 Task: Find connections with filter location São Gabriel da Cachoeira with filter topic #successwith filter profile language French with filter current company Morris Garages India with filter school Indraprastha College For Women with filter industry Courts of Law with filter service category Bookkeeping with filter keywords title eCommerce Marketing Specialist
Action: Mouse moved to (719, 117)
Screenshot: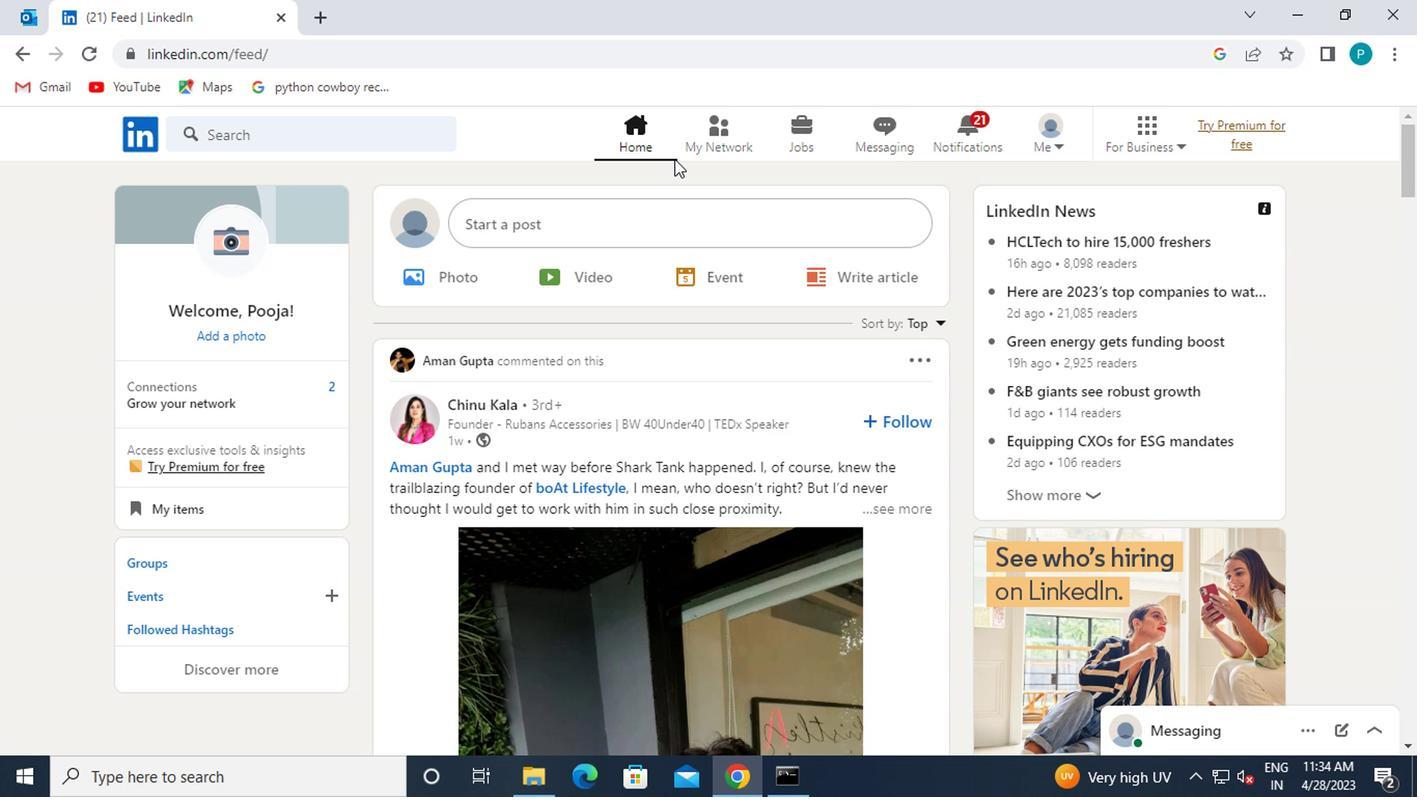 
Action: Mouse pressed left at (719, 117)
Screenshot: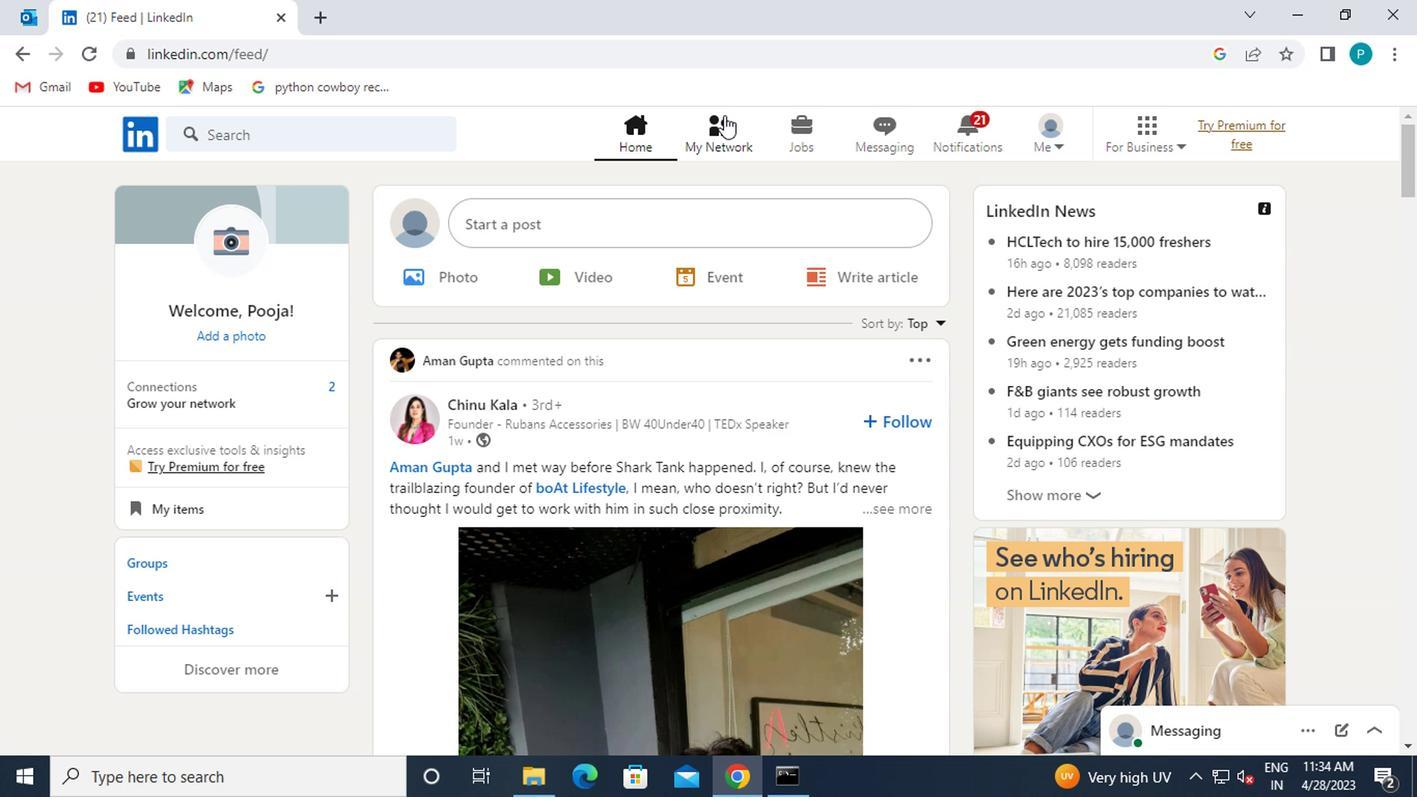
Action: Mouse moved to (347, 215)
Screenshot: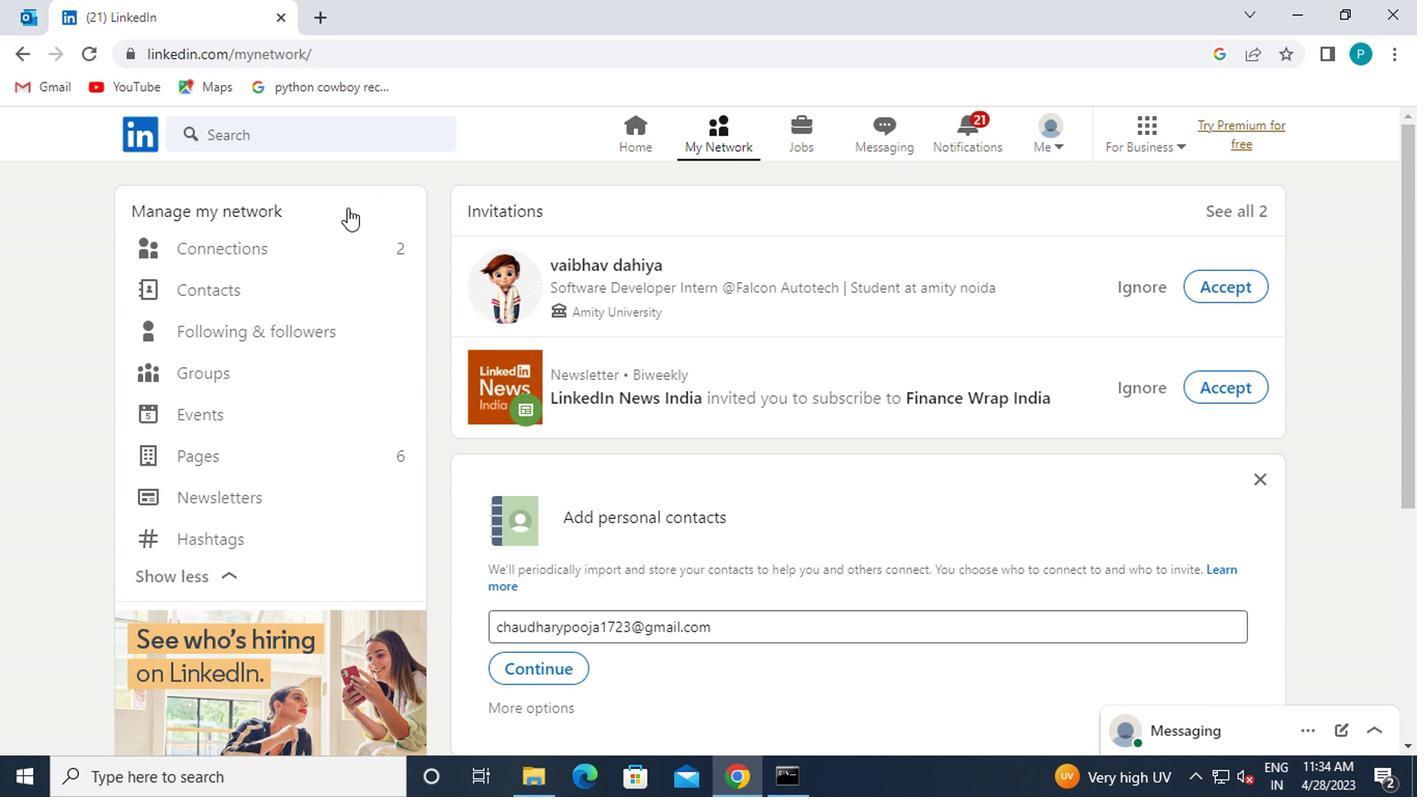 
Action: Mouse pressed left at (347, 215)
Screenshot: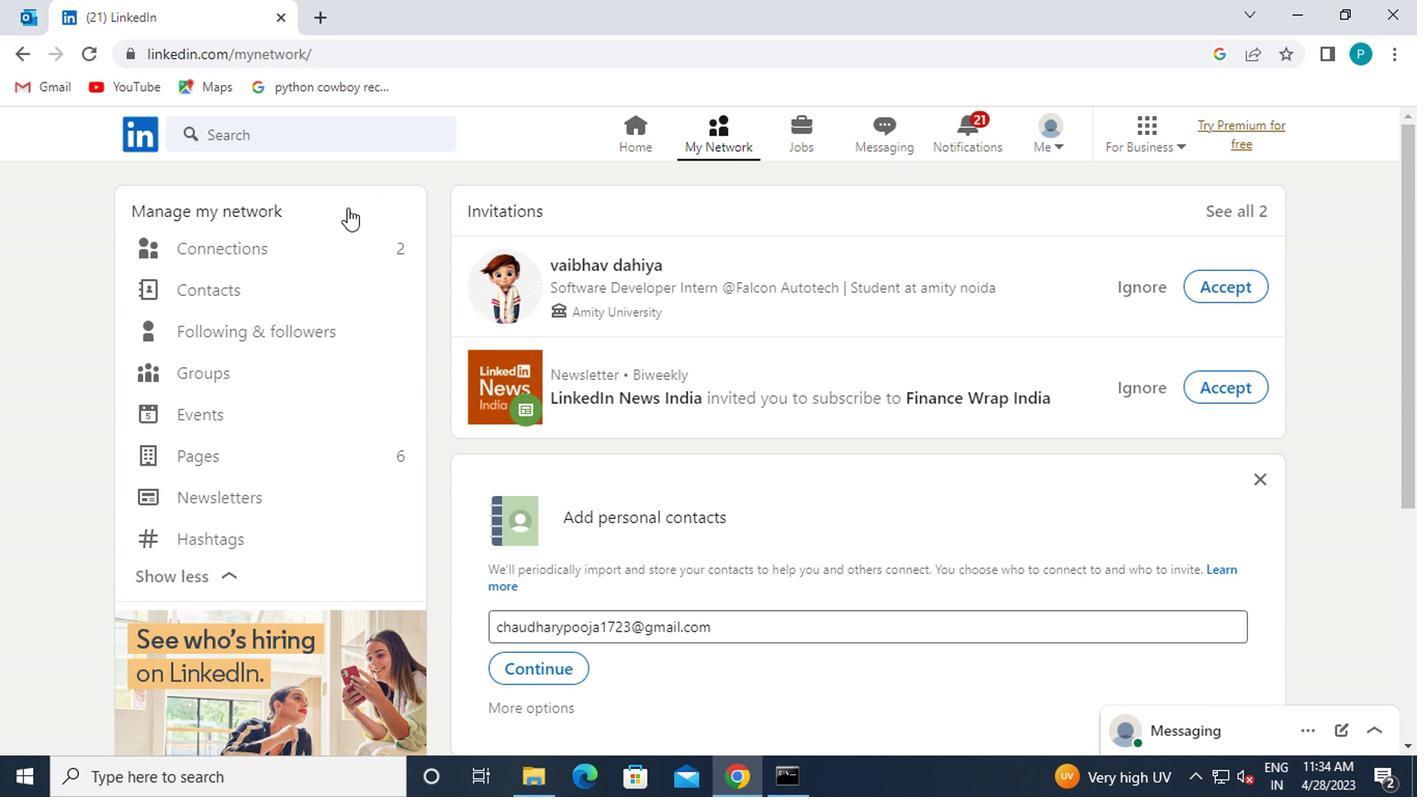 
Action: Mouse moved to (352, 234)
Screenshot: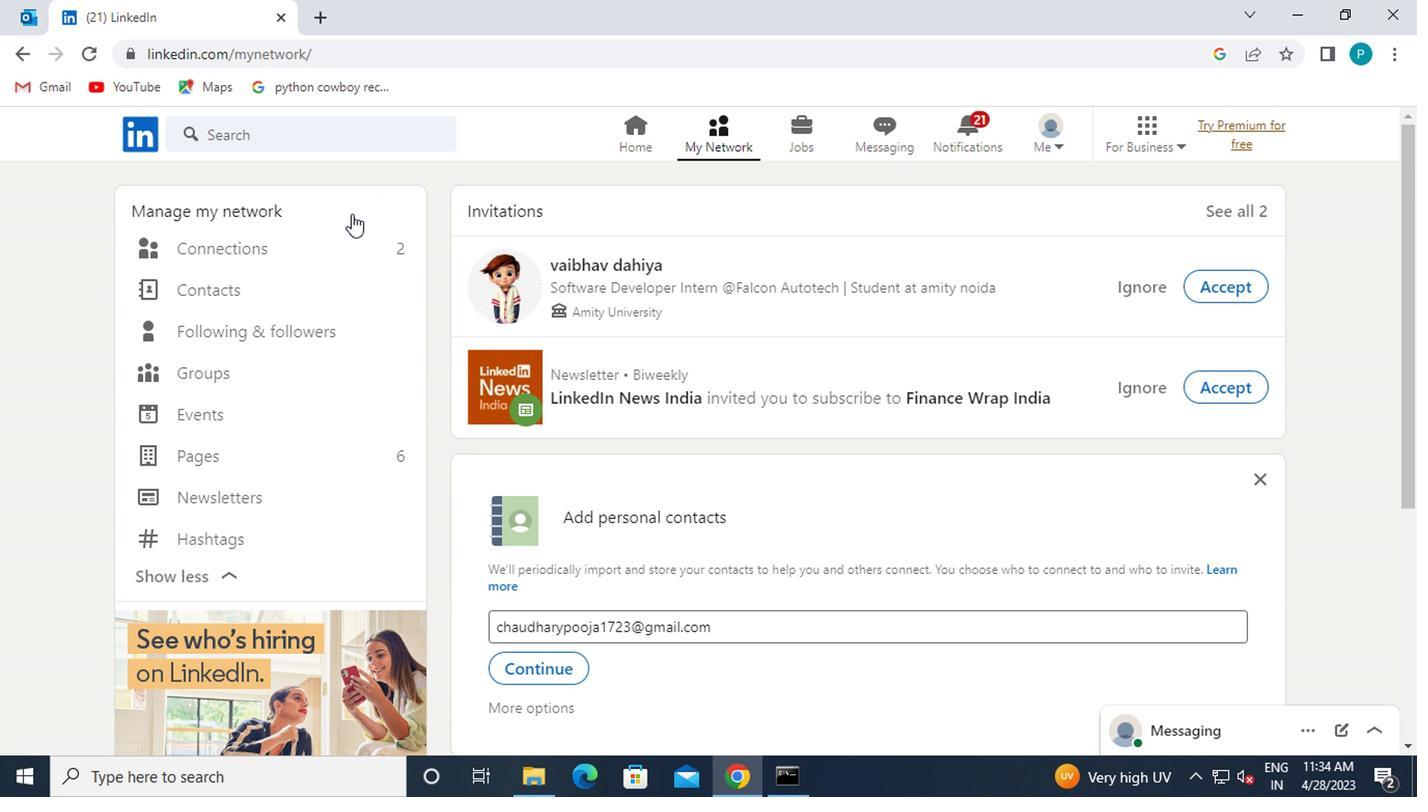 
Action: Mouse pressed left at (352, 234)
Screenshot: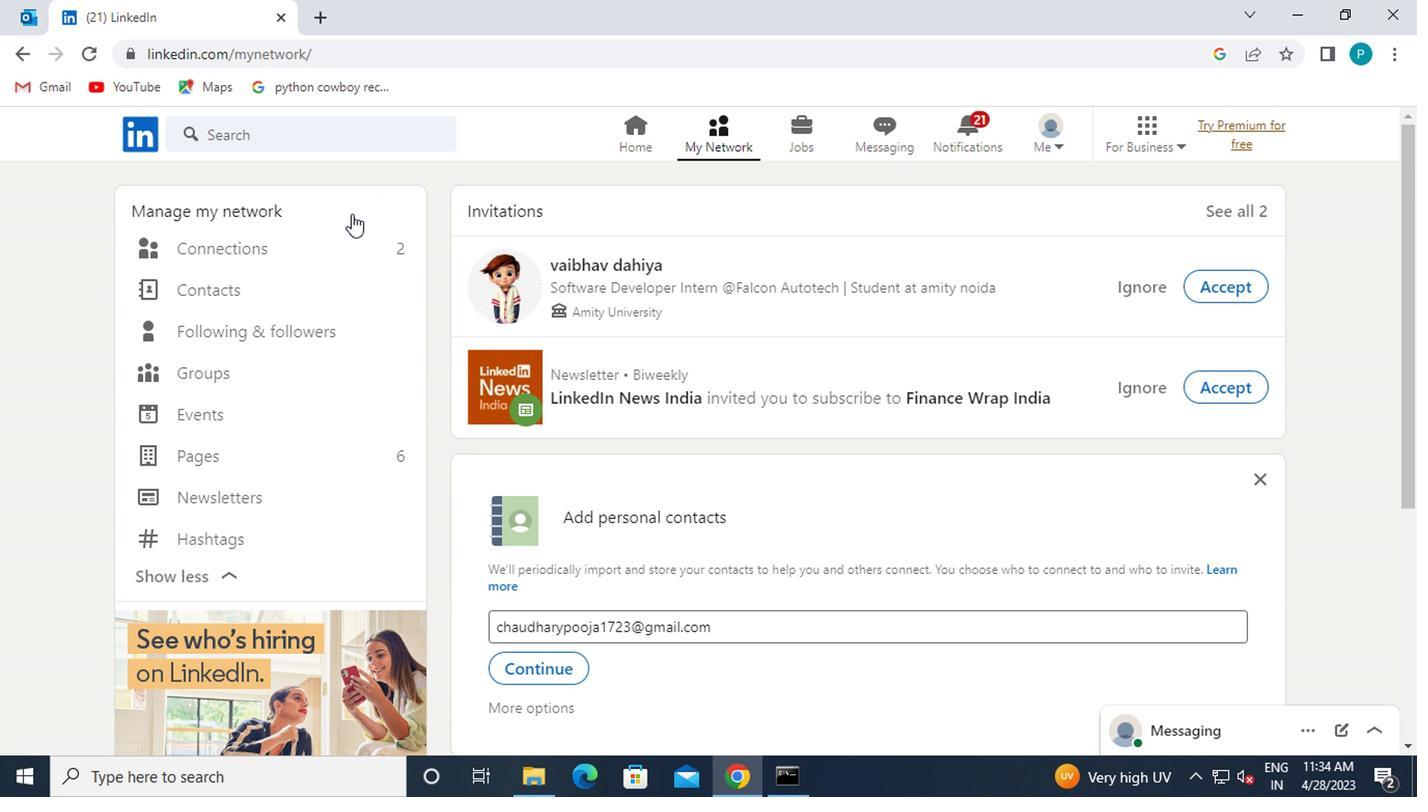 
Action: Mouse moved to (344, 250)
Screenshot: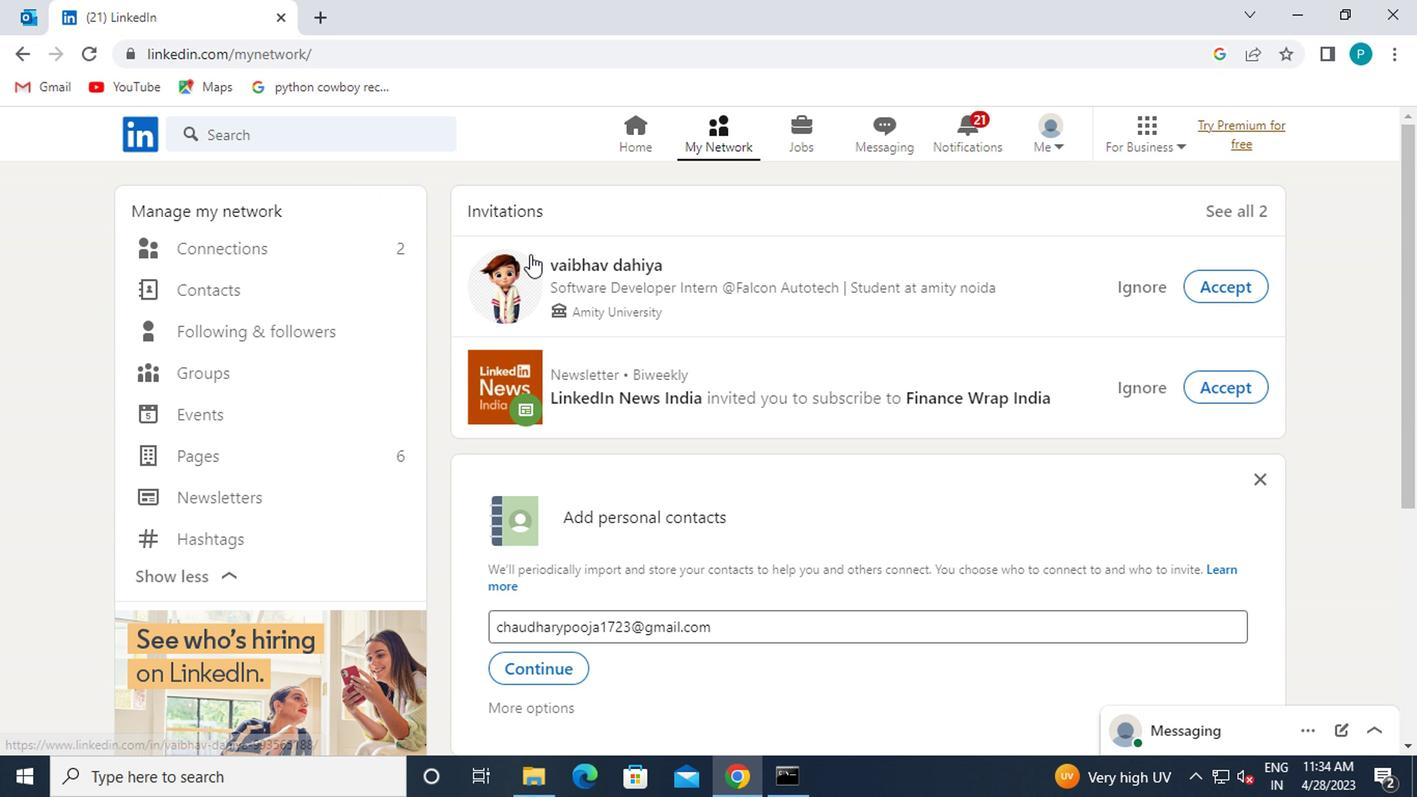 
Action: Mouse pressed left at (344, 250)
Screenshot: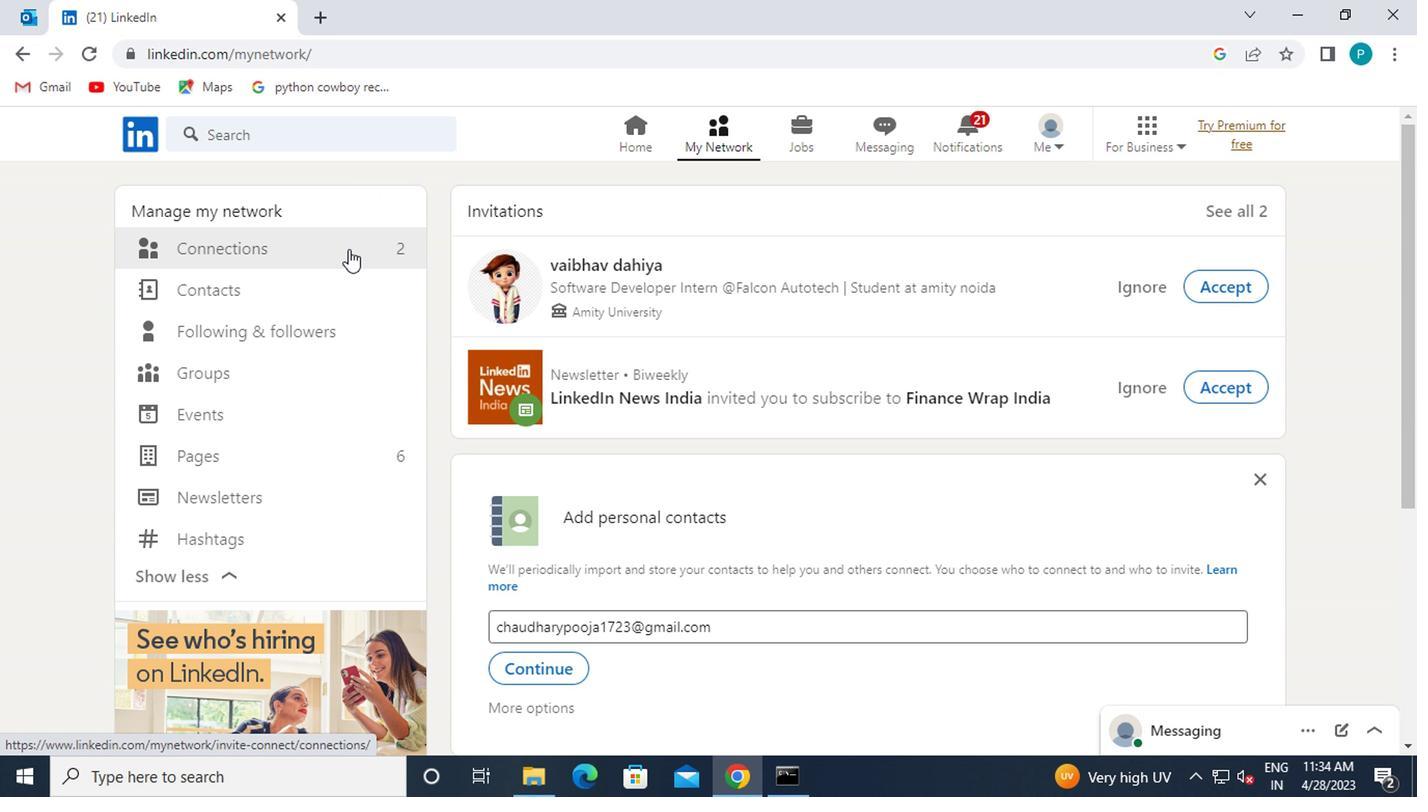 
Action: Mouse moved to (342, 251)
Screenshot: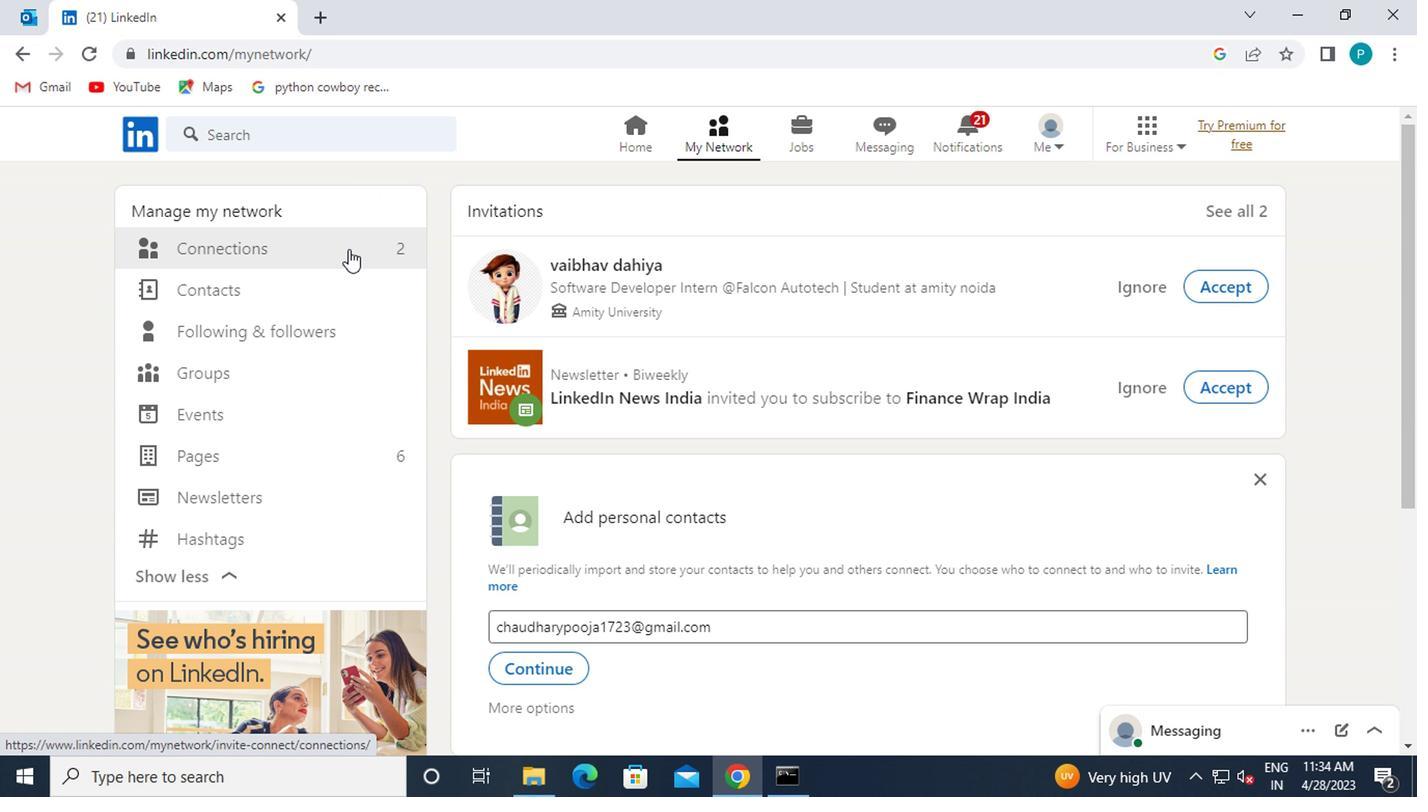
Action: Mouse pressed left at (342, 251)
Screenshot: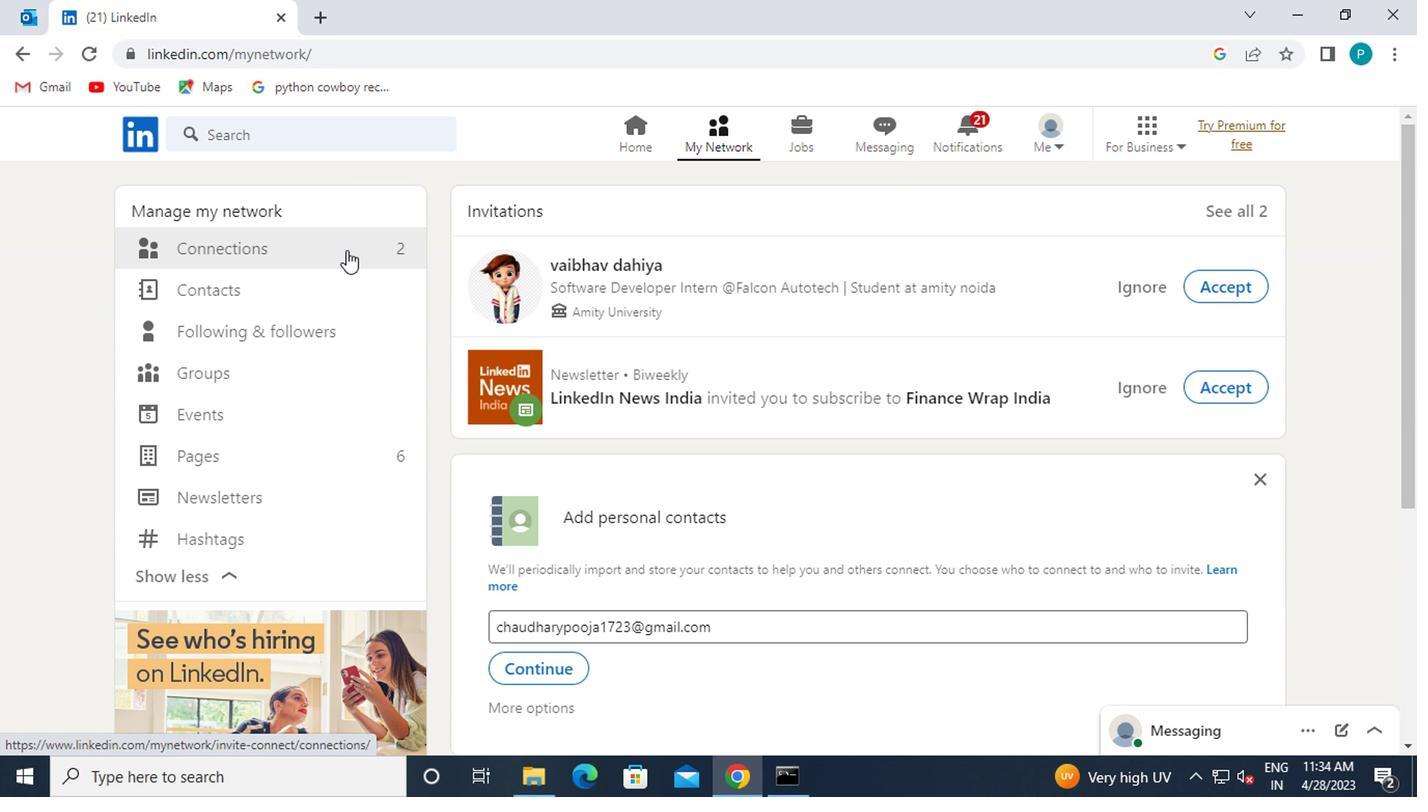 
Action: Mouse pressed left at (342, 251)
Screenshot: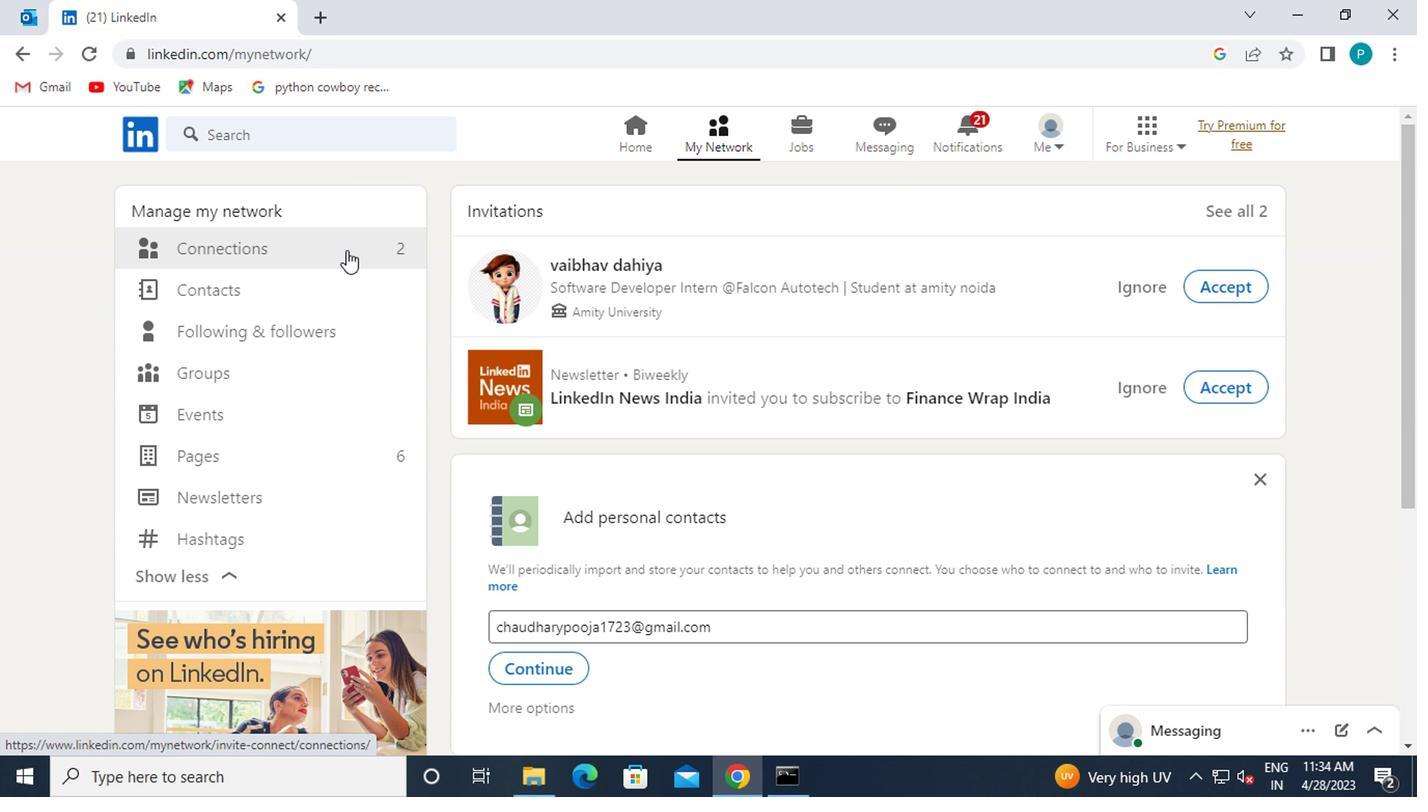 
Action: Mouse pressed left at (342, 251)
Screenshot: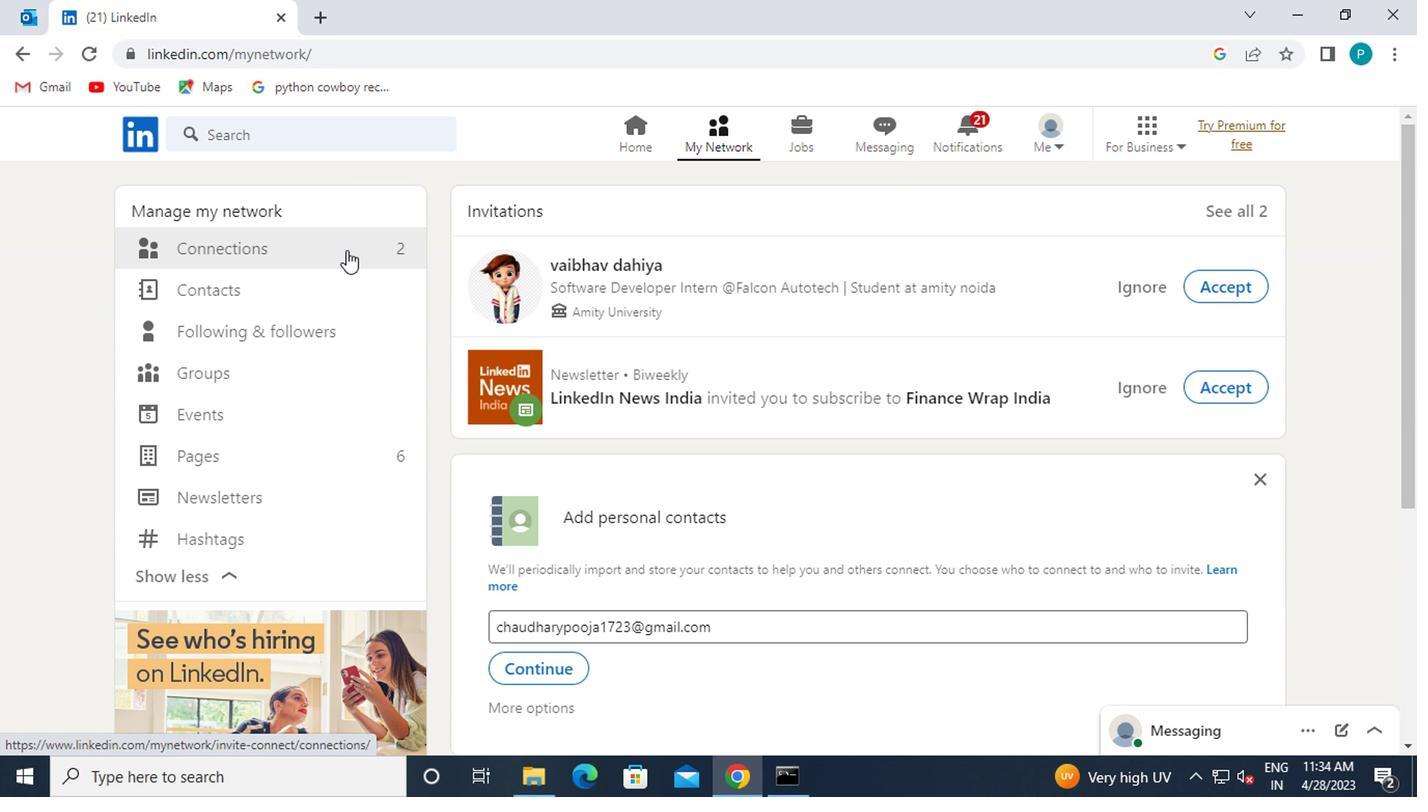 
Action: Mouse pressed left at (342, 251)
Screenshot: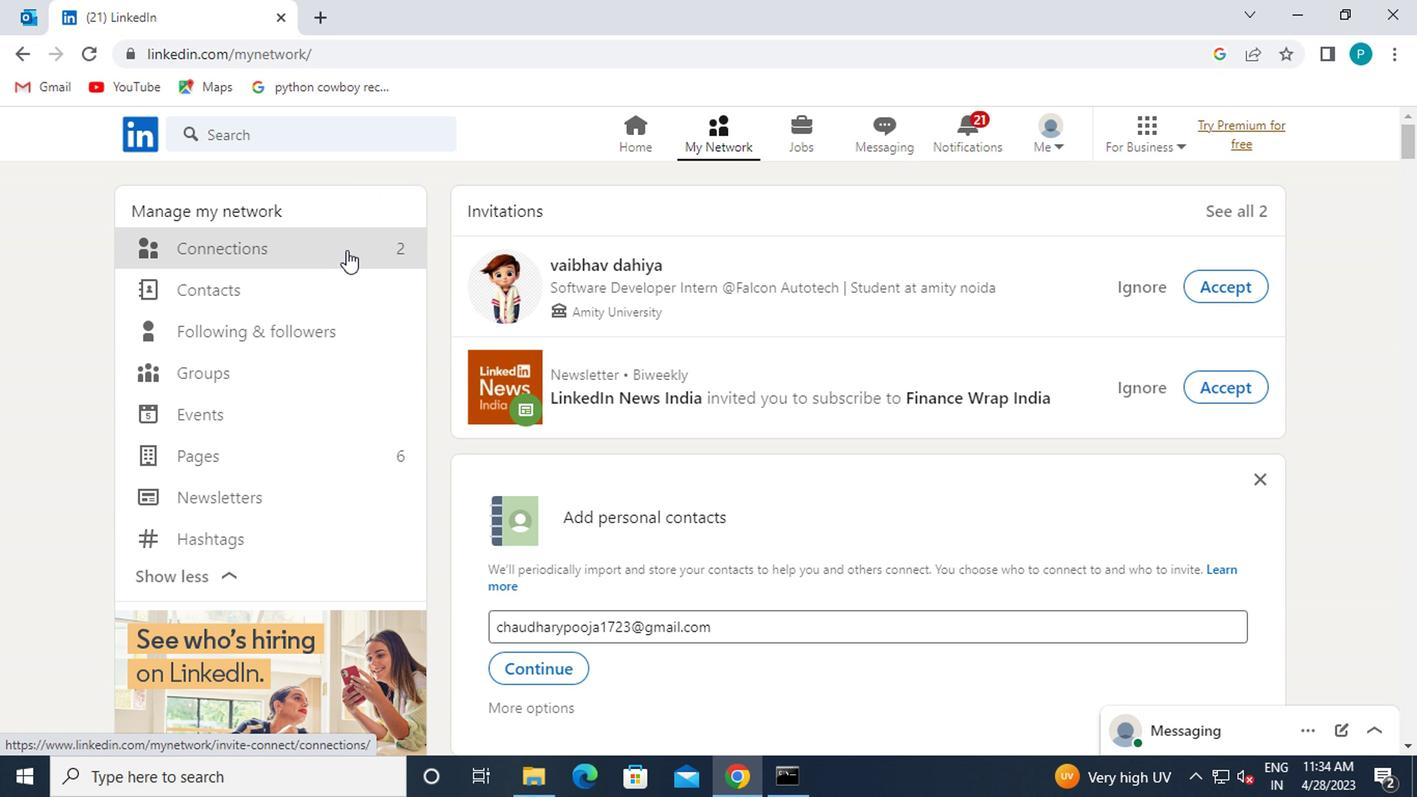 
Action: Mouse moved to (846, 250)
Screenshot: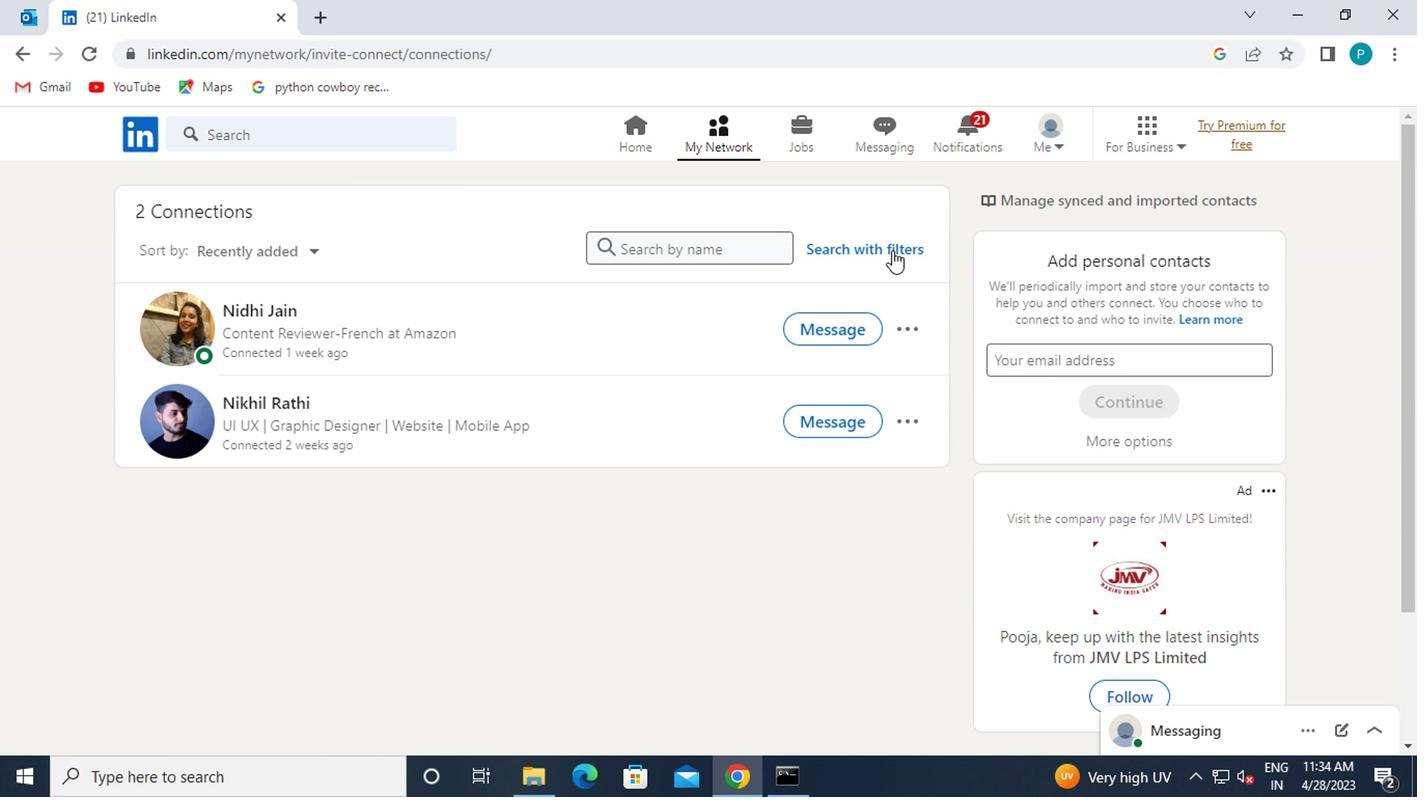 
Action: Mouse pressed left at (846, 250)
Screenshot: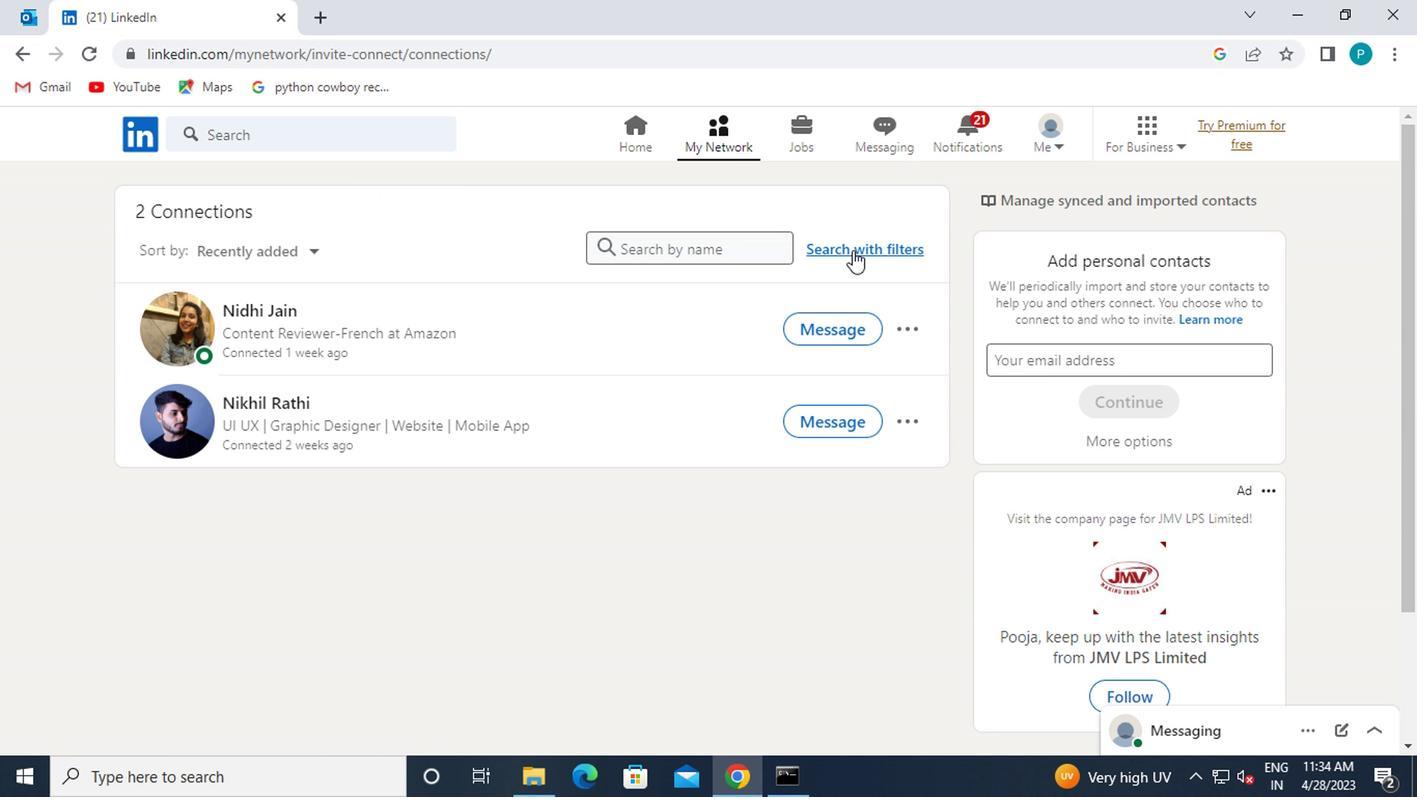 
Action: Mouse moved to (779, 194)
Screenshot: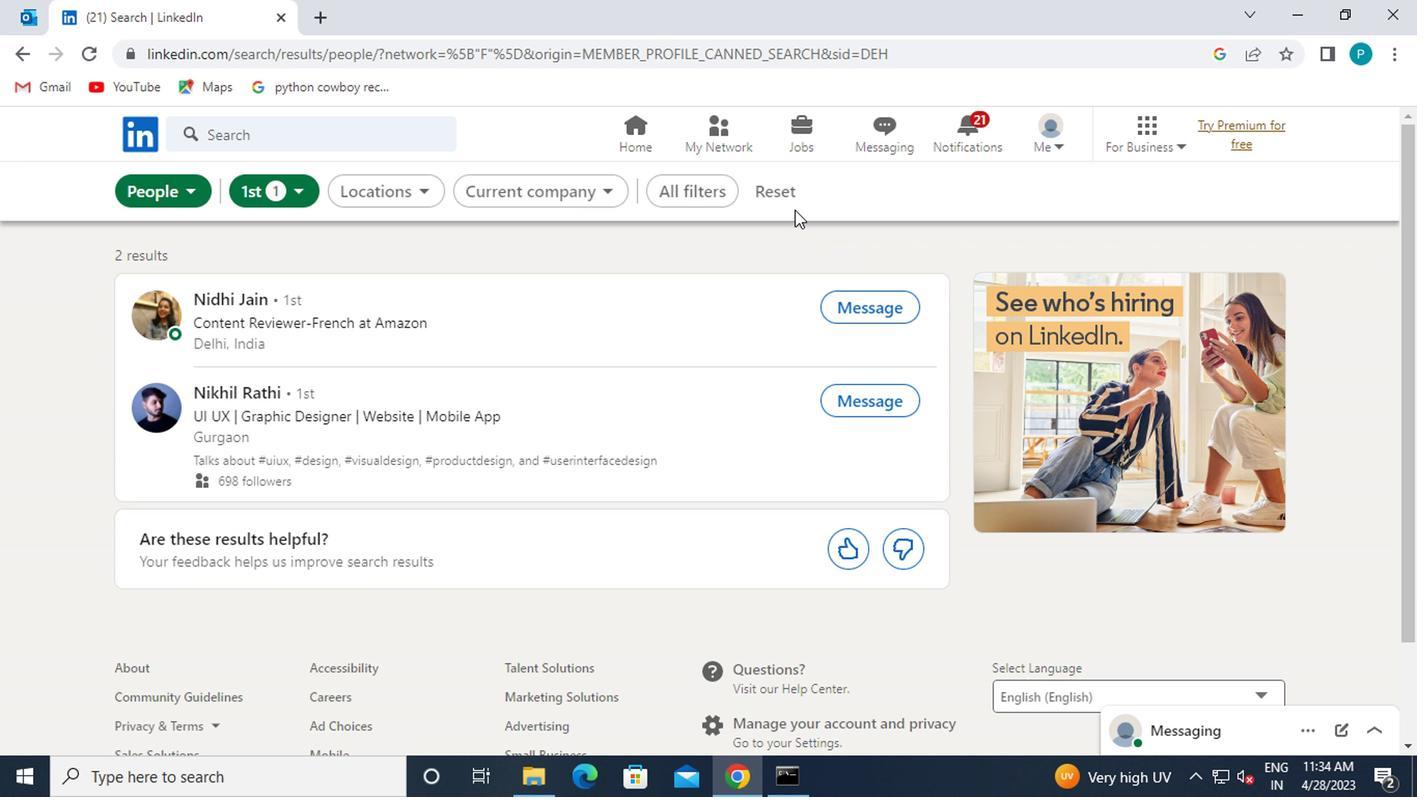
Action: Mouse pressed left at (779, 194)
Screenshot: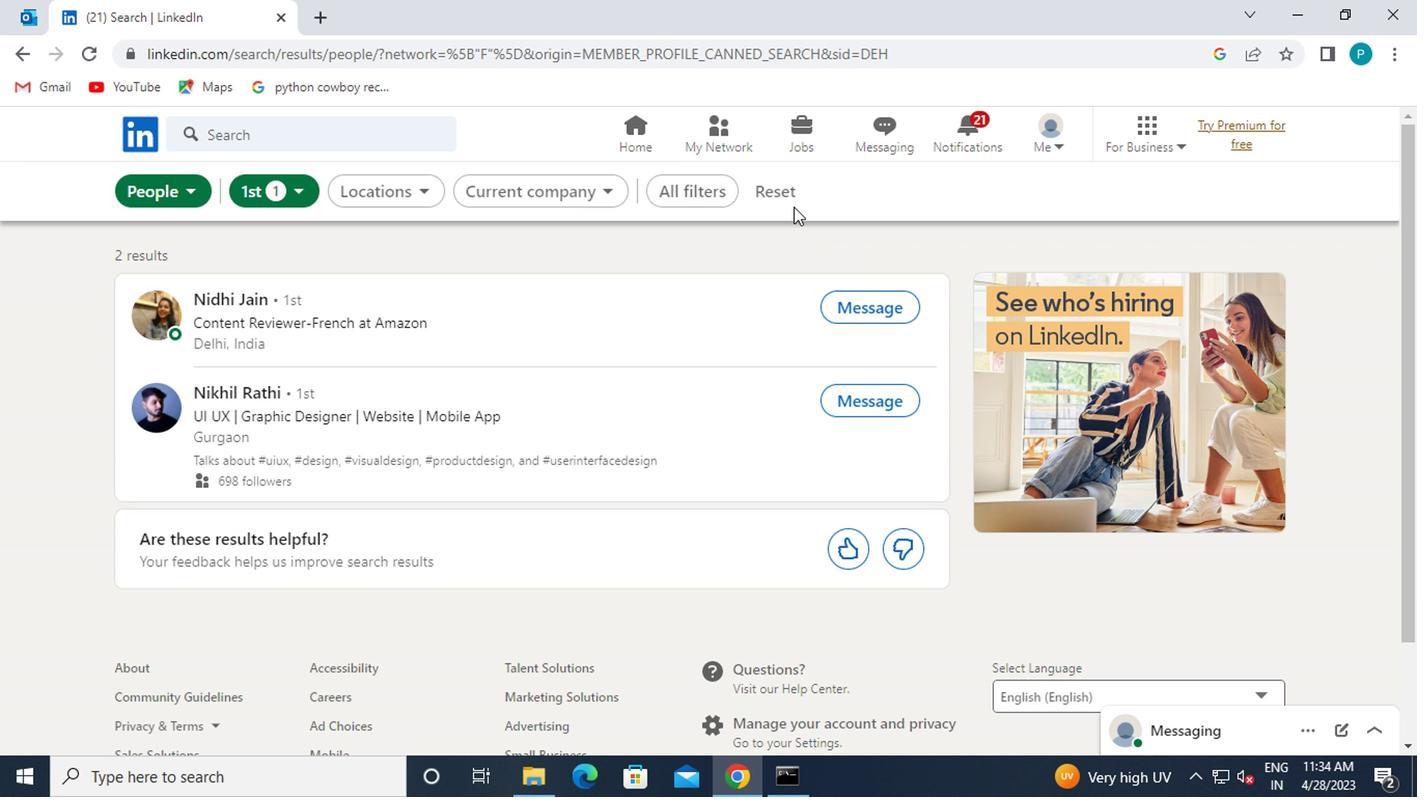 
Action: Mouse moved to (702, 192)
Screenshot: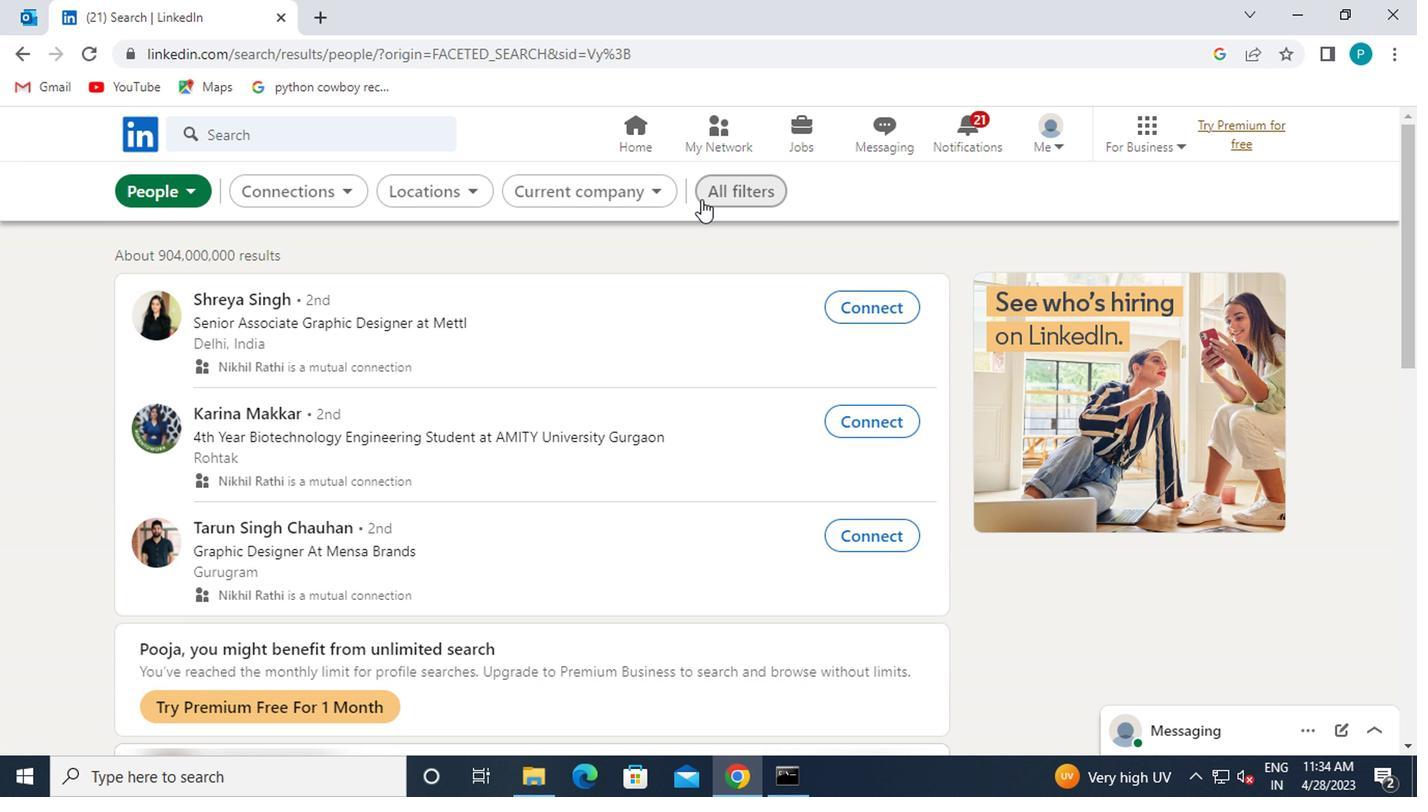 
Action: Mouse pressed left at (702, 192)
Screenshot: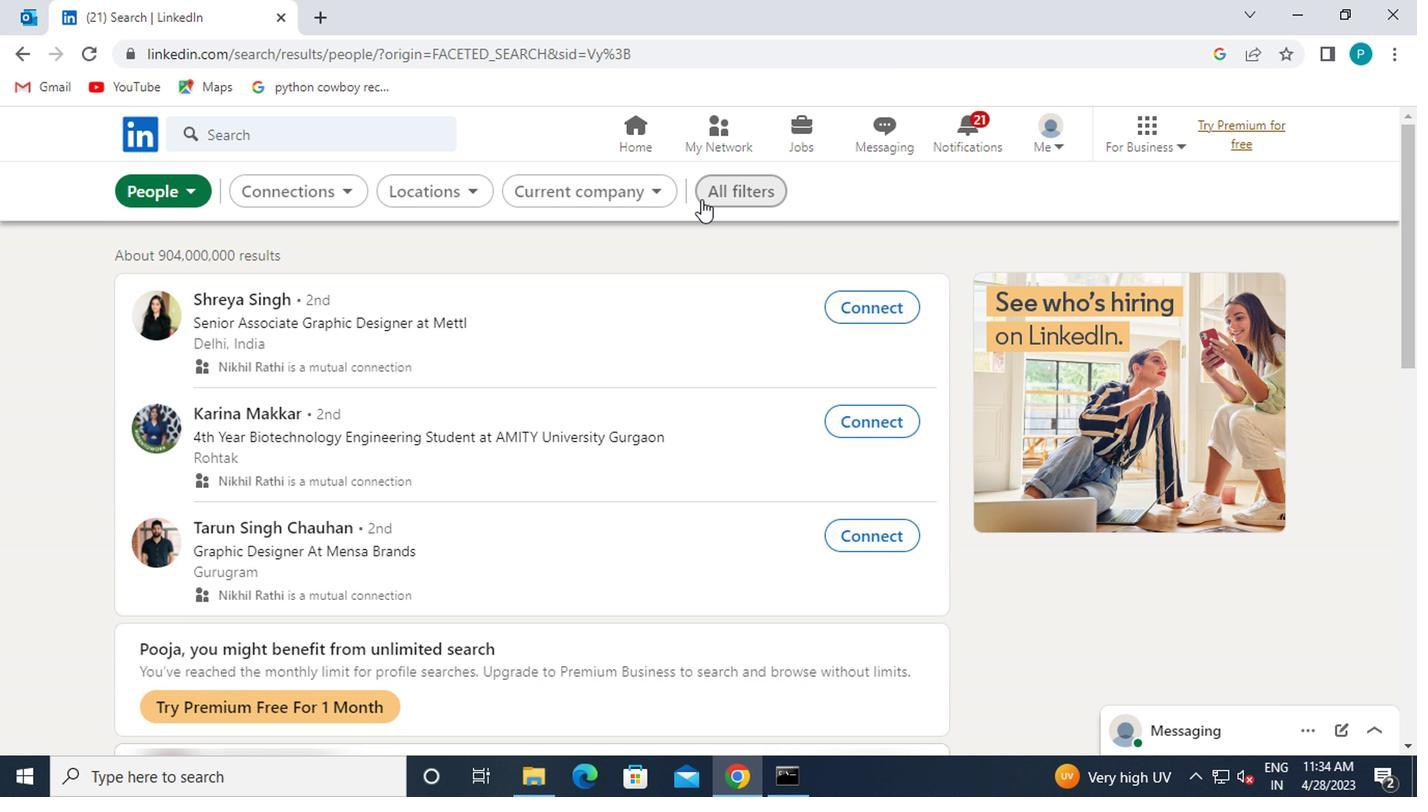 
Action: Mouse moved to (1082, 417)
Screenshot: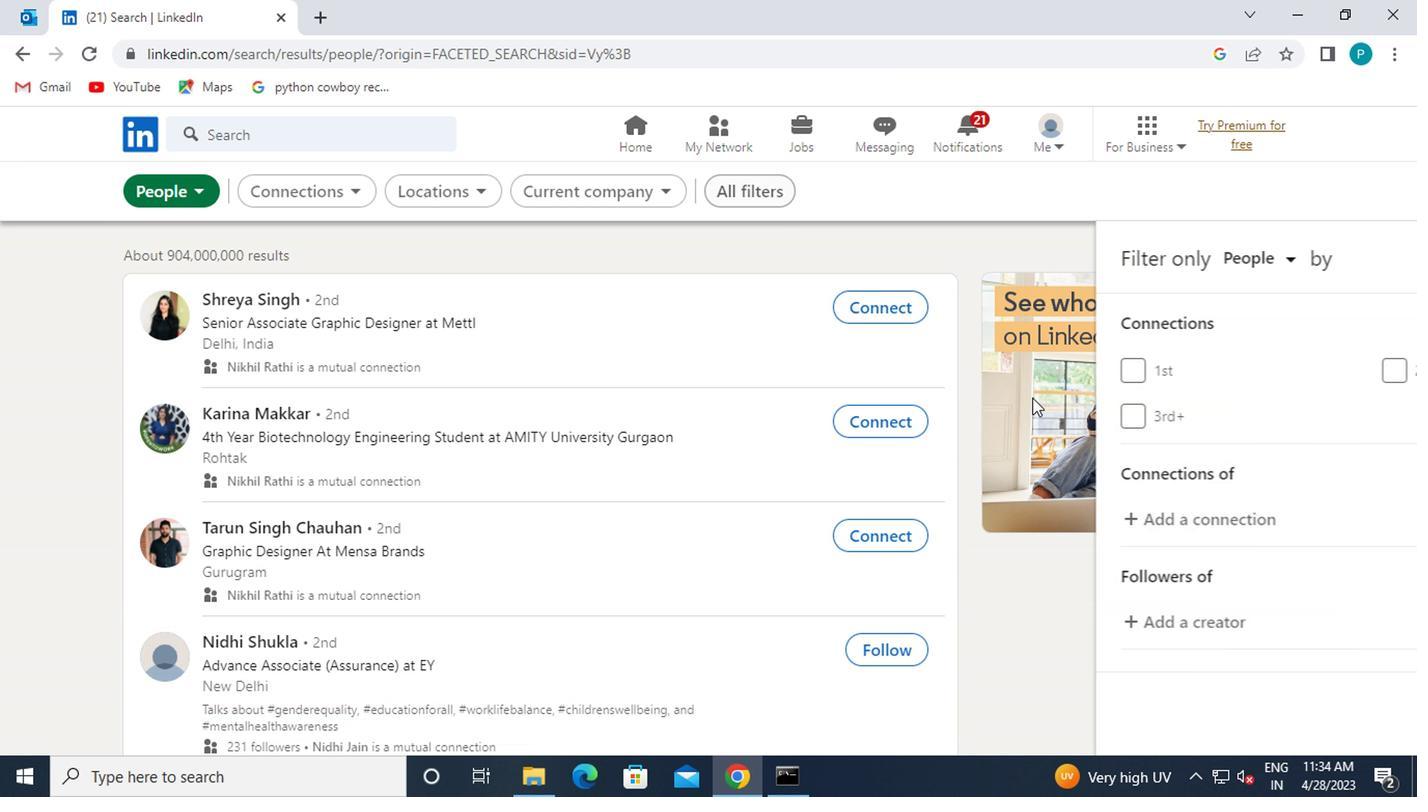 
Action: Mouse scrolled (1082, 416) with delta (0, 0)
Screenshot: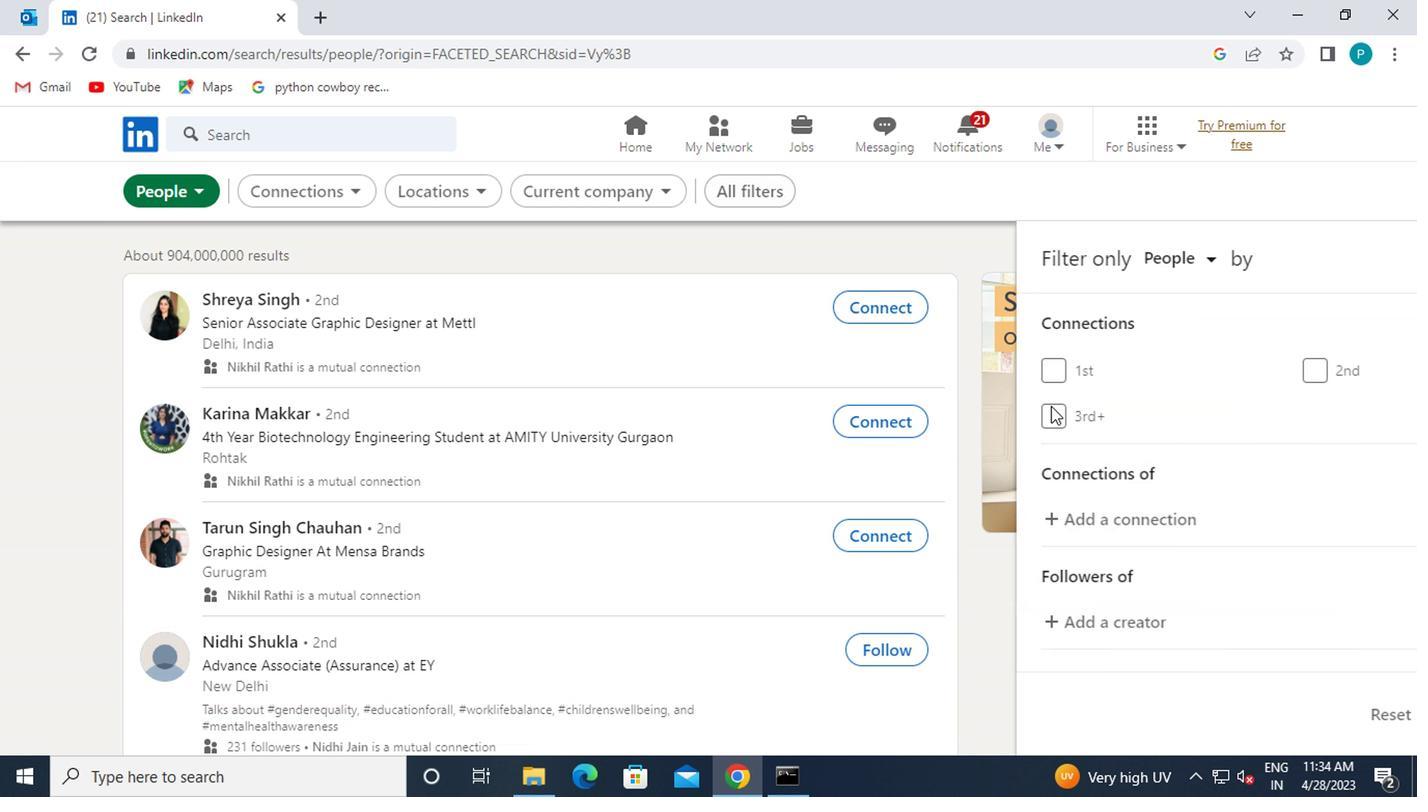 
Action: Mouse scrolled (1082, 416) with delta (0, 0)
Screenshot: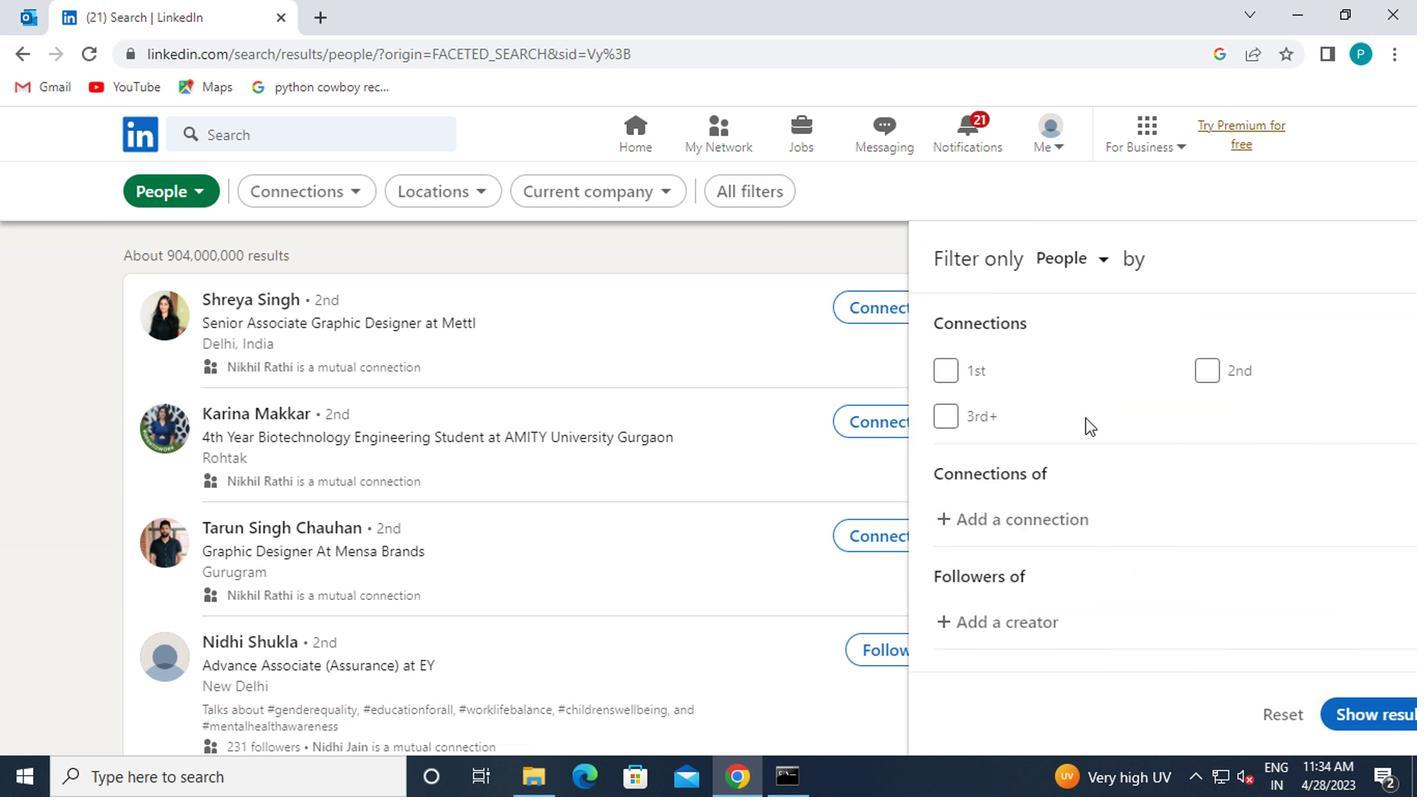 
Action: Mouse moved to (1115, 440)
Screenshot: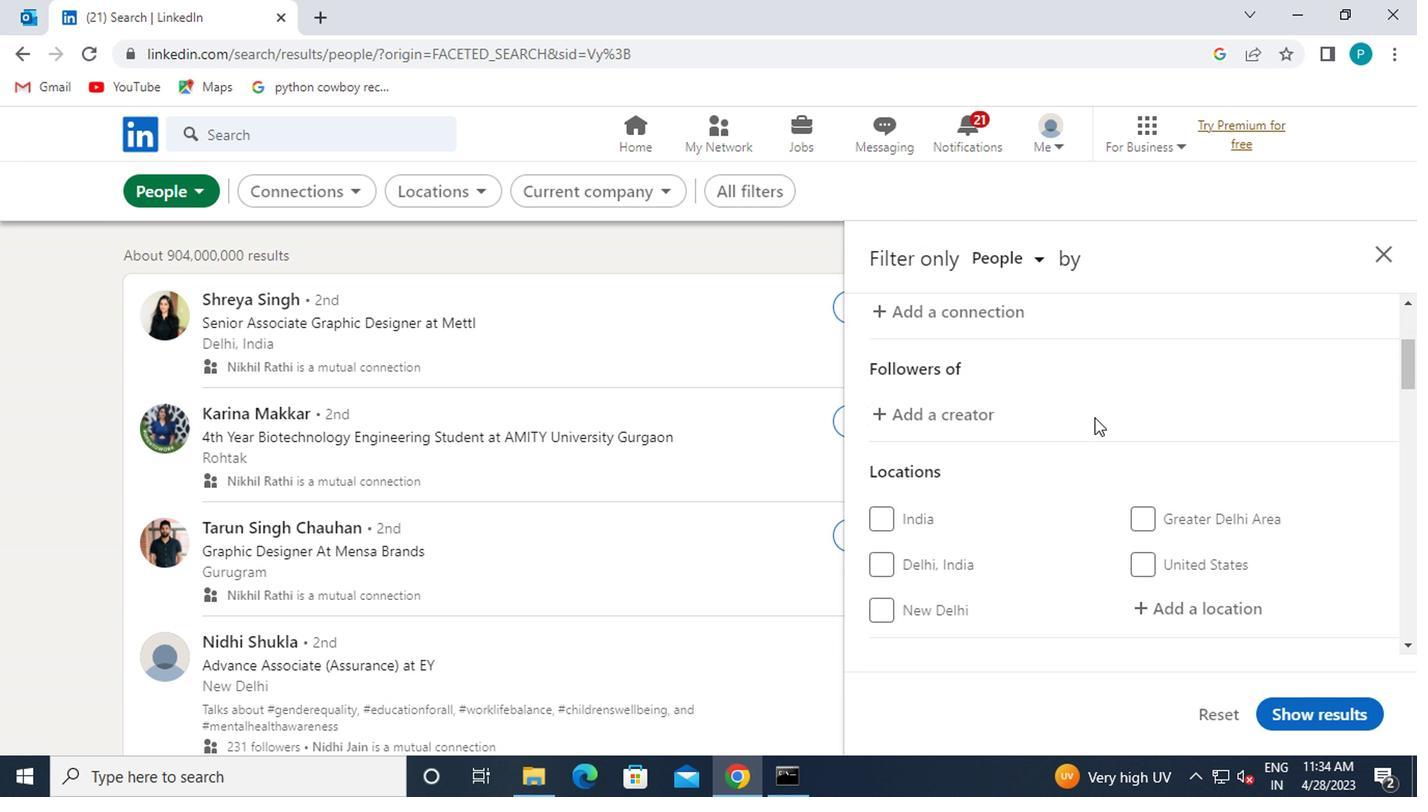 
Action: Mouse scrolled (1115, 439) with delta (0, 0)
Screenshot: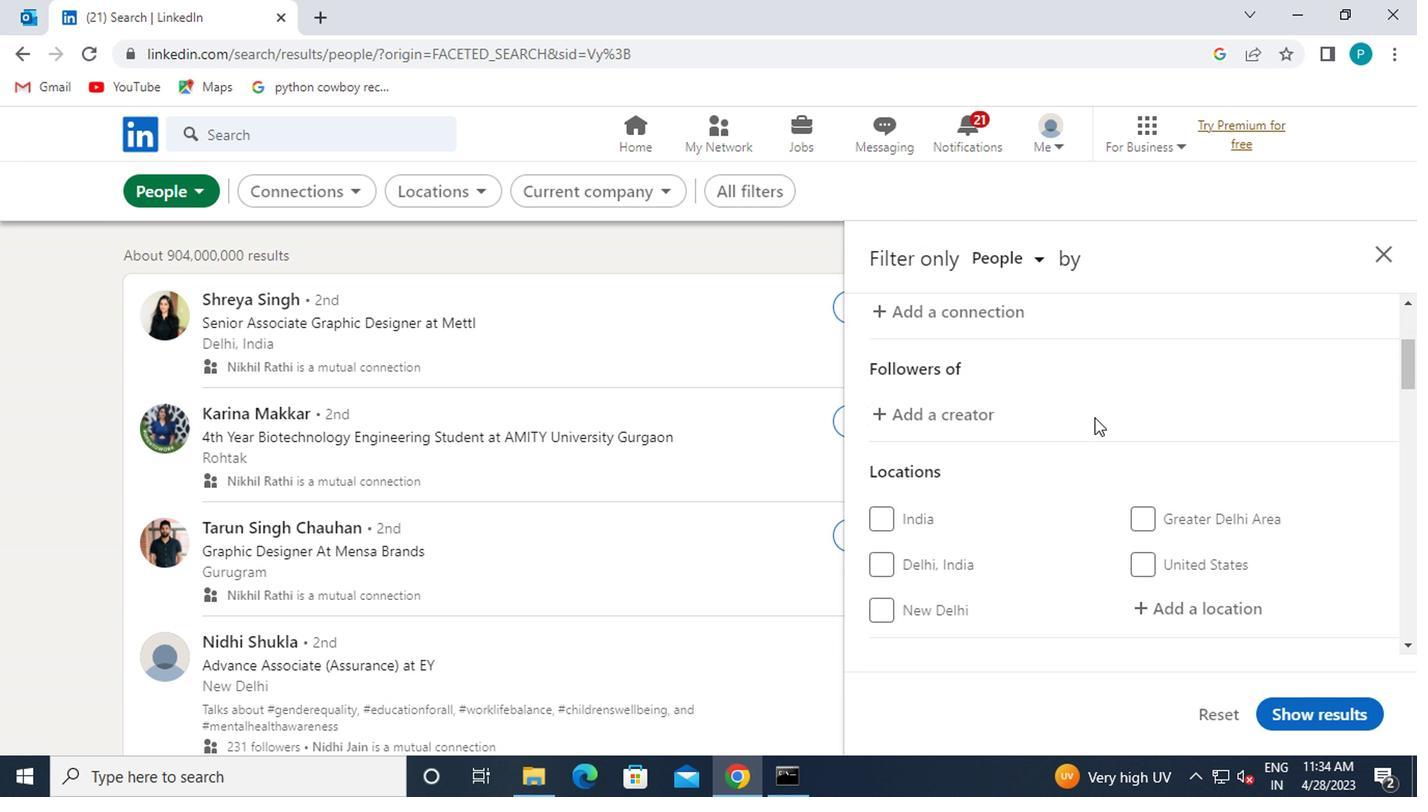 
Action: Mouse moved to (1191, 497)
Screenshot: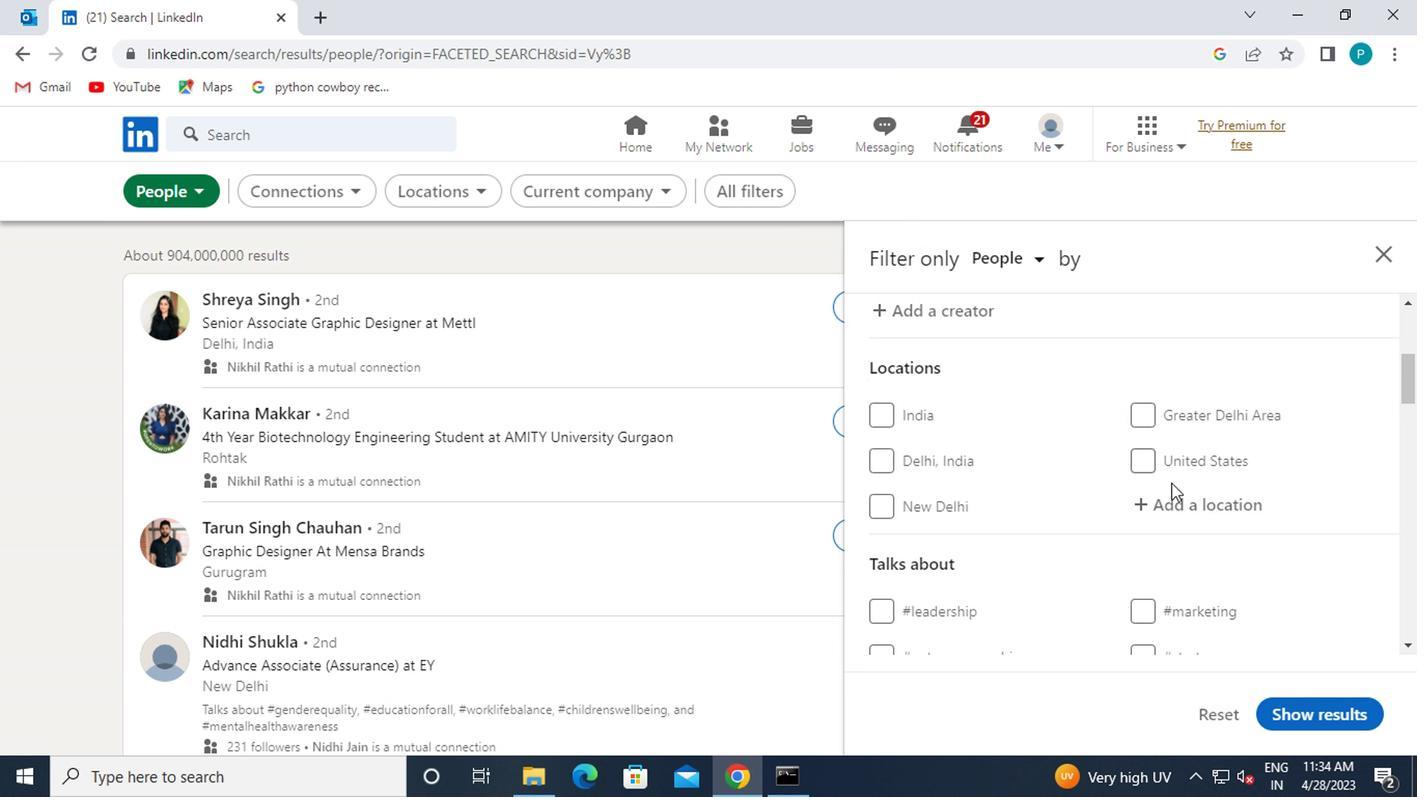 
Action: Mouse pressed left at (1191, 497)
Screenshot: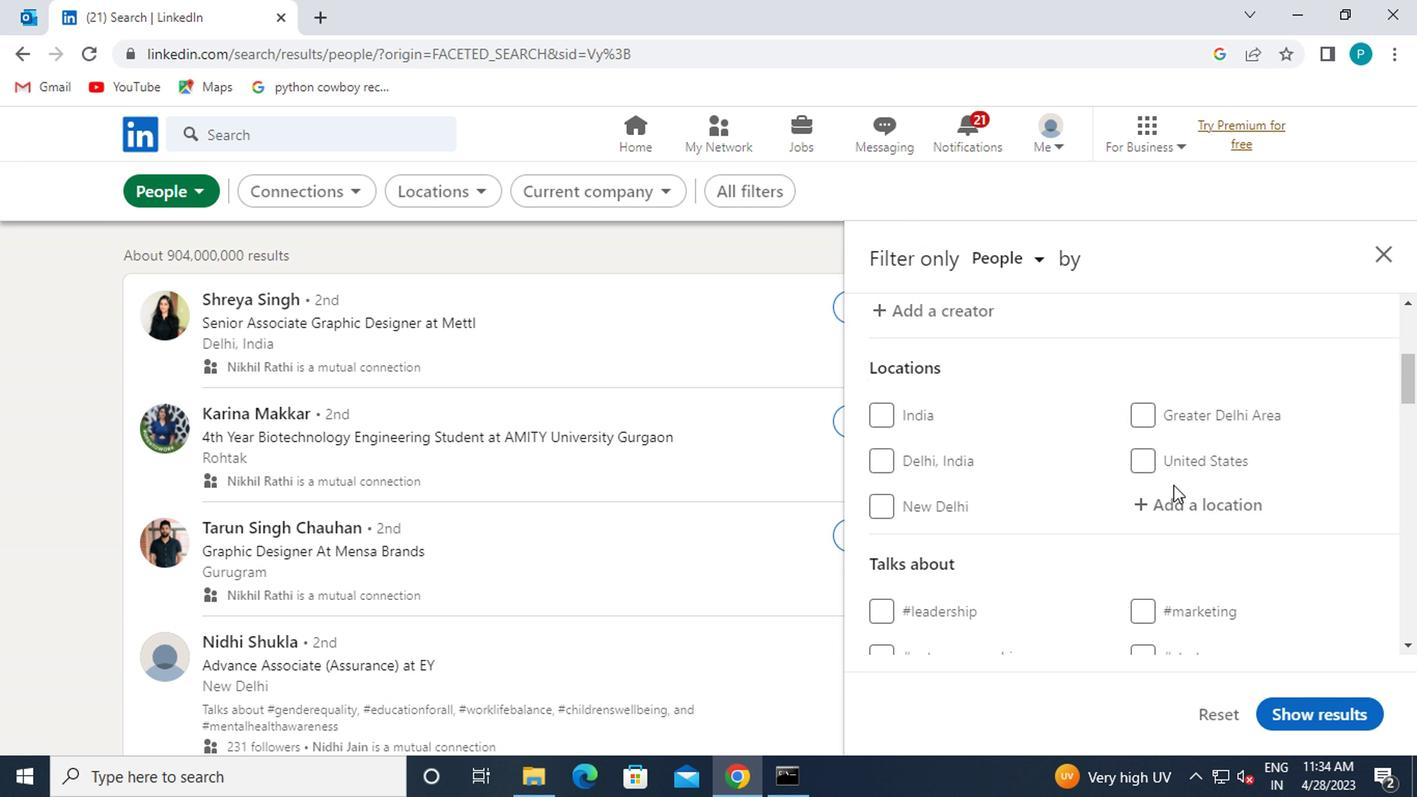 
Action: Mouse moved to (1185, 491)
Screenshot: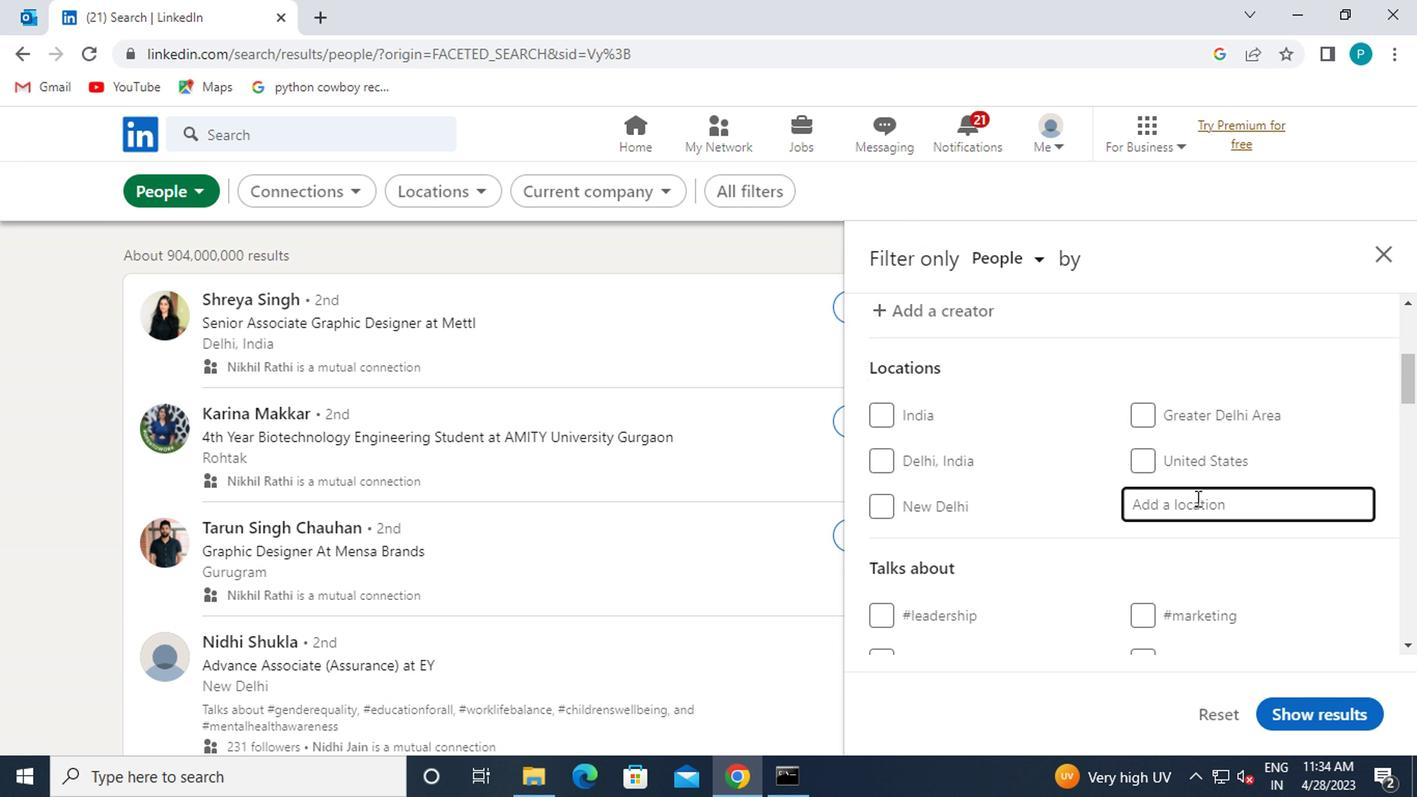 
Action: Key pressed <Key.caps_lock>s<Key.caps_lock>ao<Key.space><Key.caps_lock>g<Key.caps_lock>abriel
Screenshot: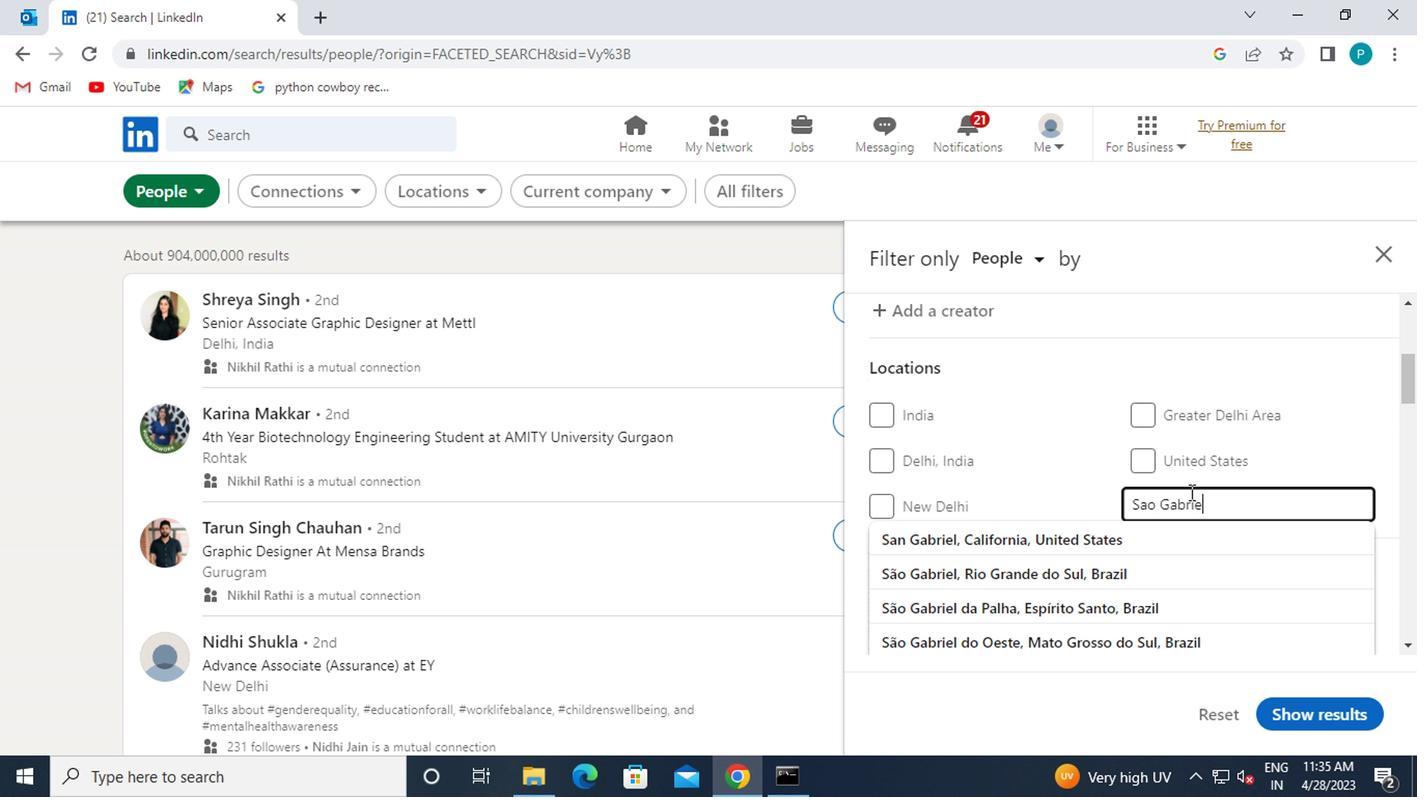 
Action: Mouse moved to (1114, 587)
Screenshot: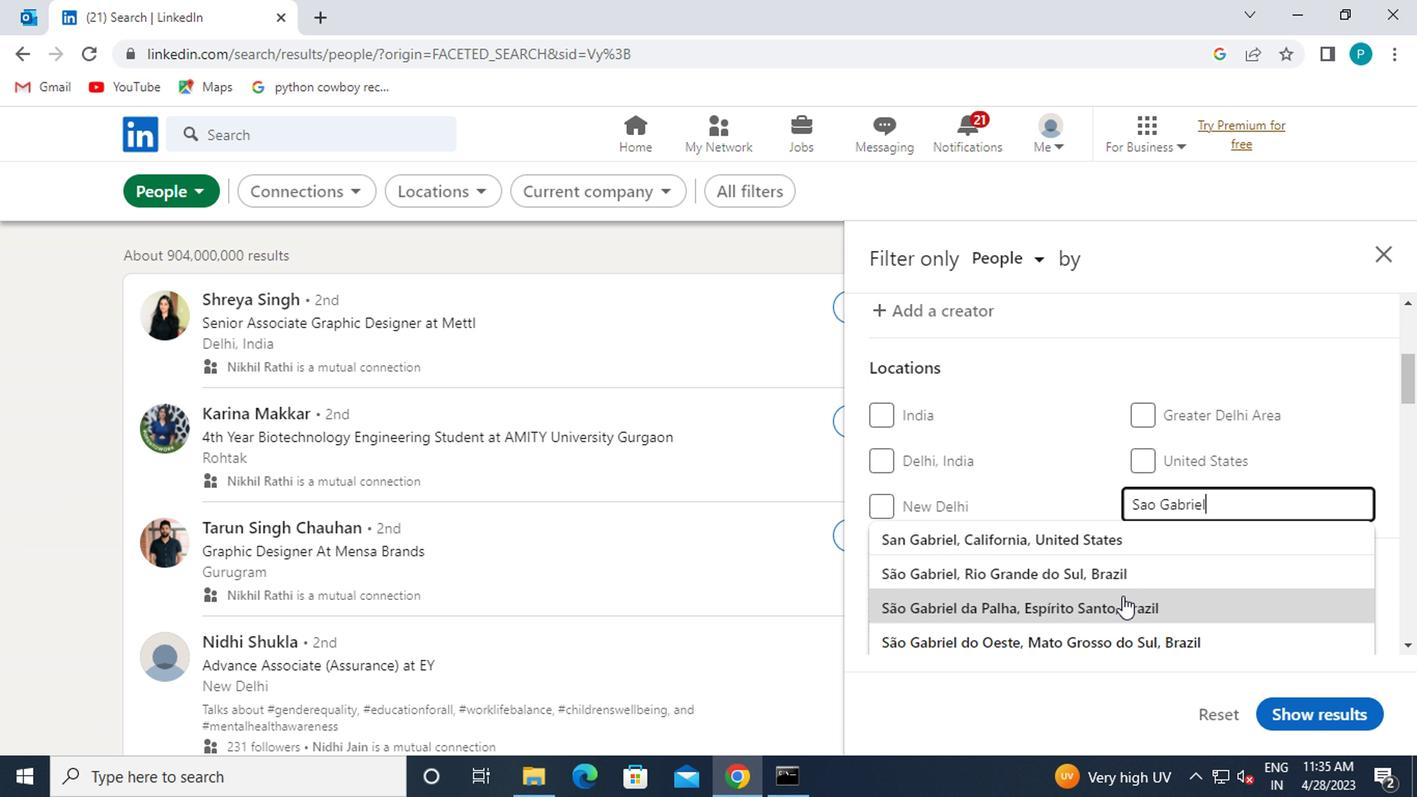 
Action: Mouse scrolled (1114, 586) with delta (0, -1)
Screenshot: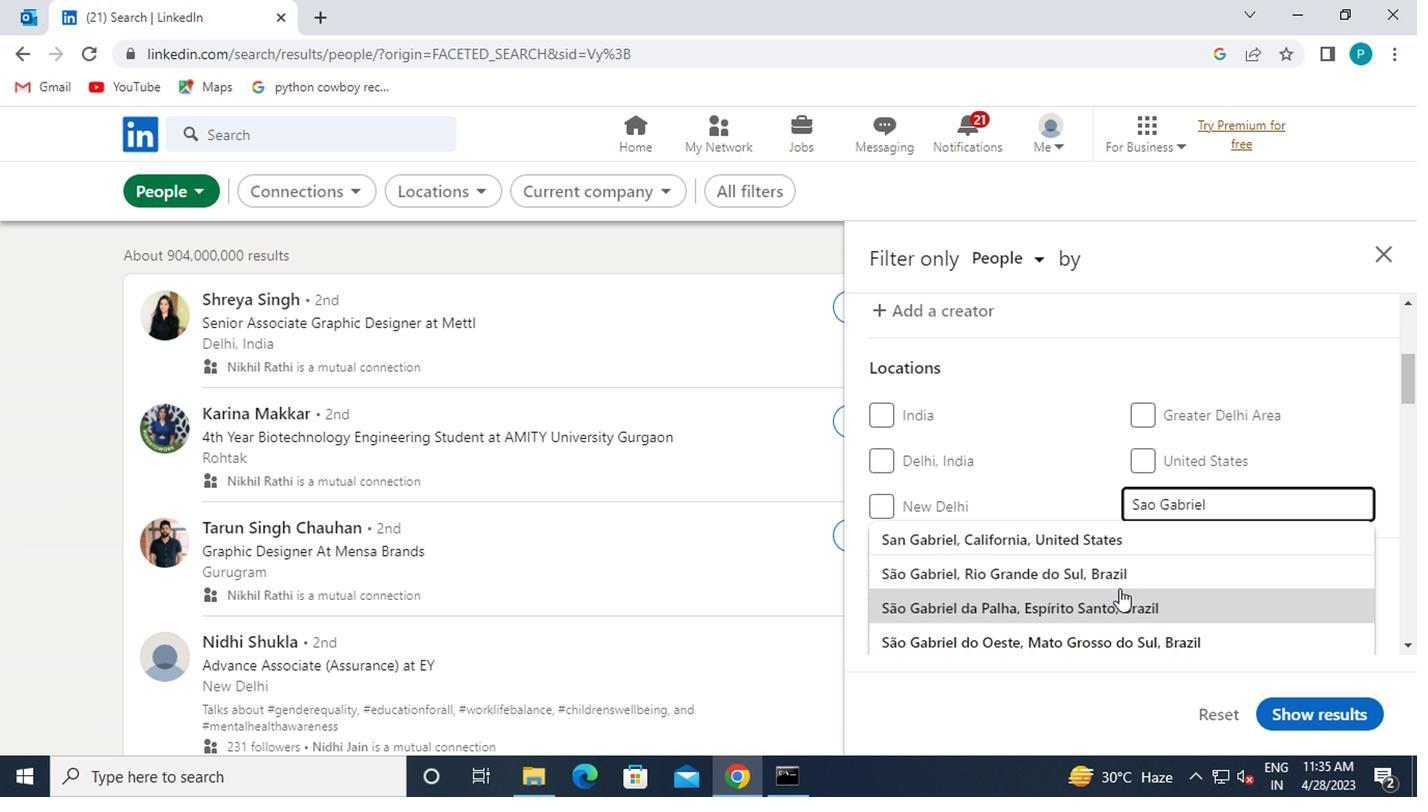 
Action: Mouse moved to (1106, 568)
Screenshot: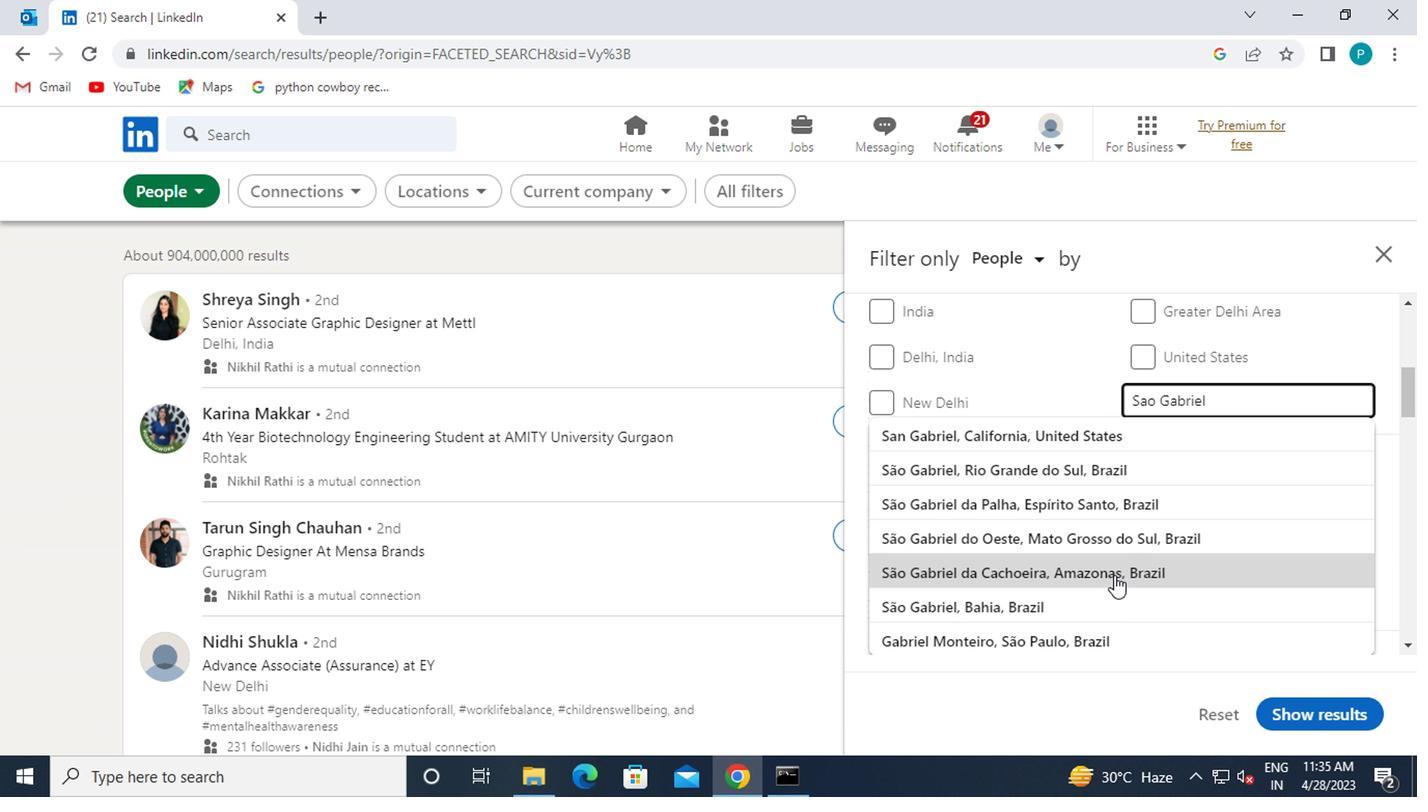 
Action: Mouse pressed left at (1106, 568)
Screenshot: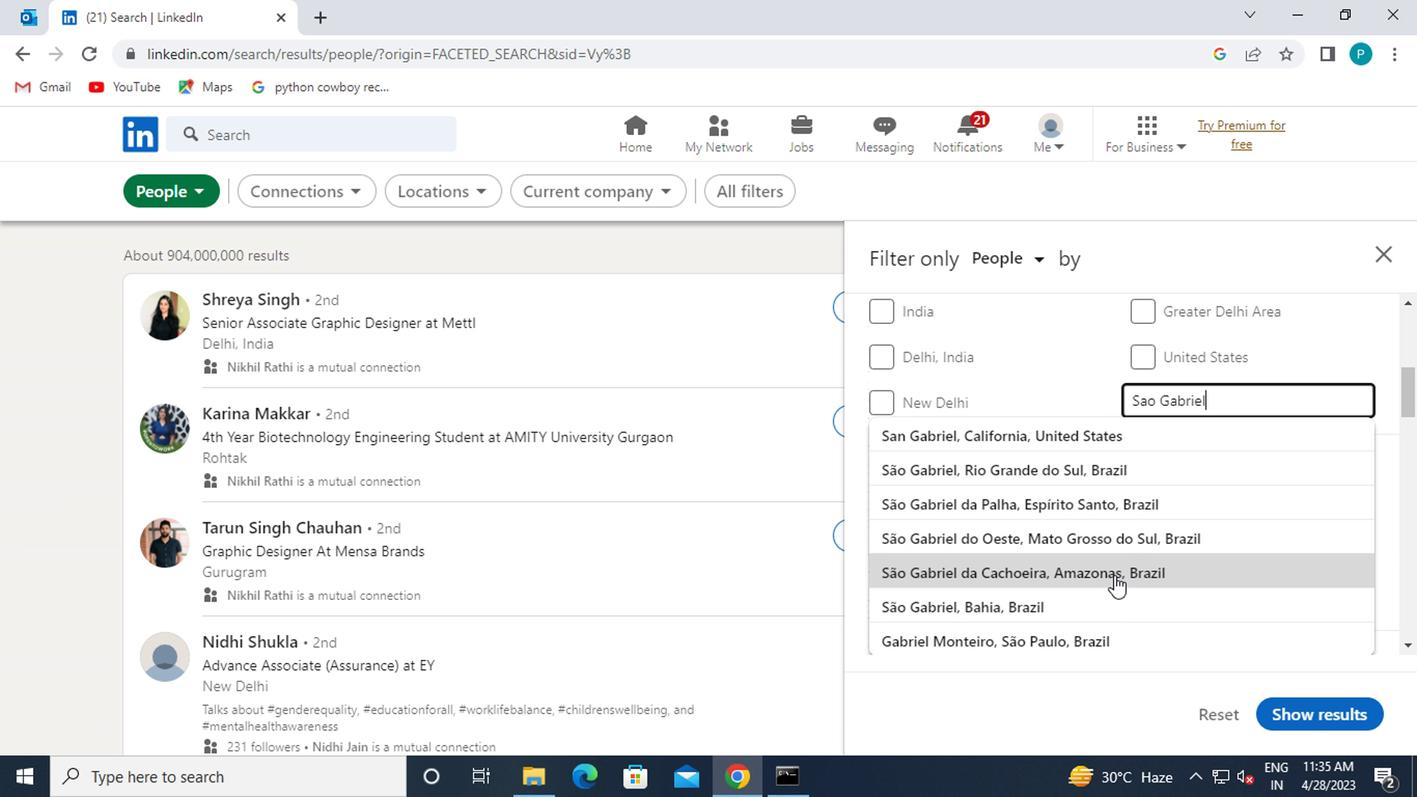 
Action: Mouse moved to (1176, 550)
Screenshot: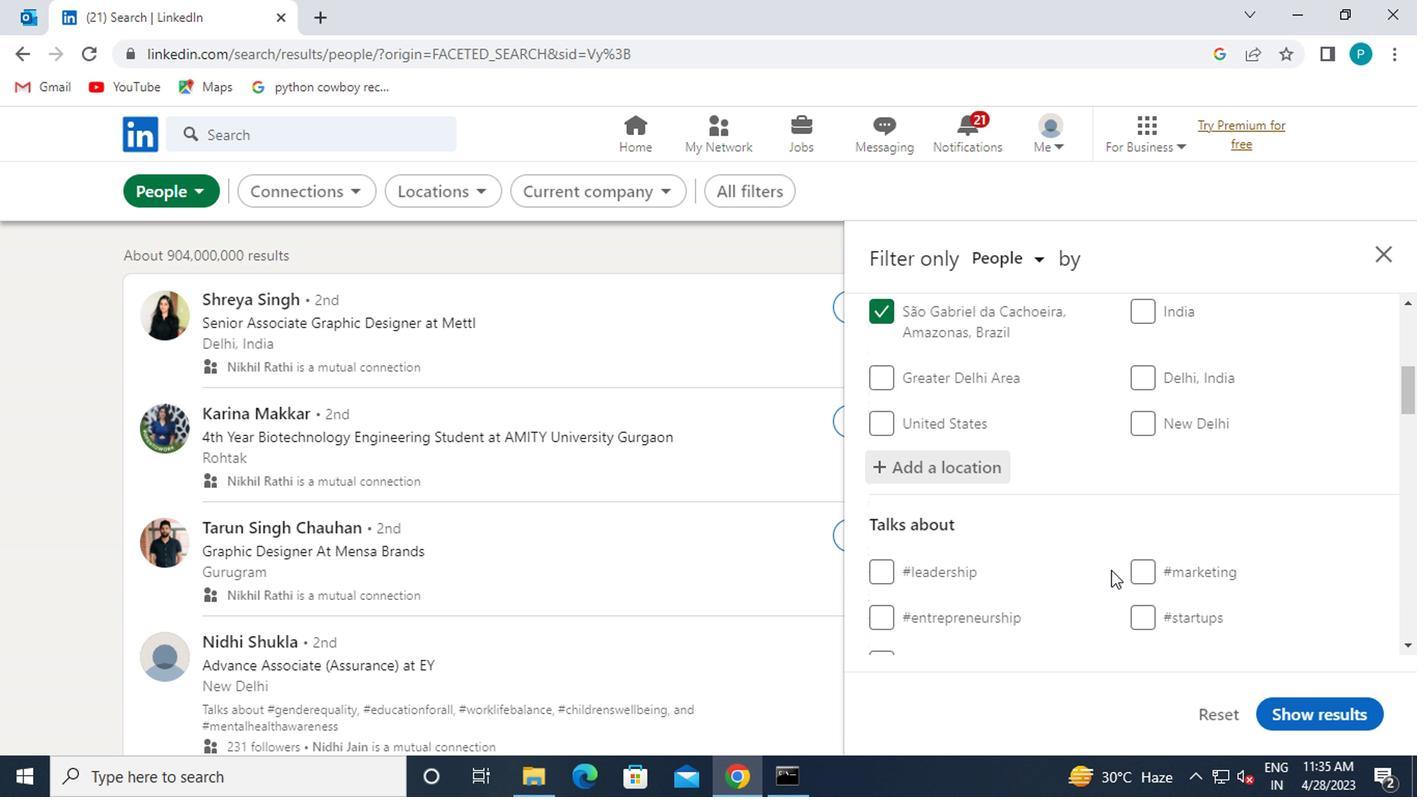 
Action: Mouse scrolled (1176, 549) with delta (0, 0)
Screenshot: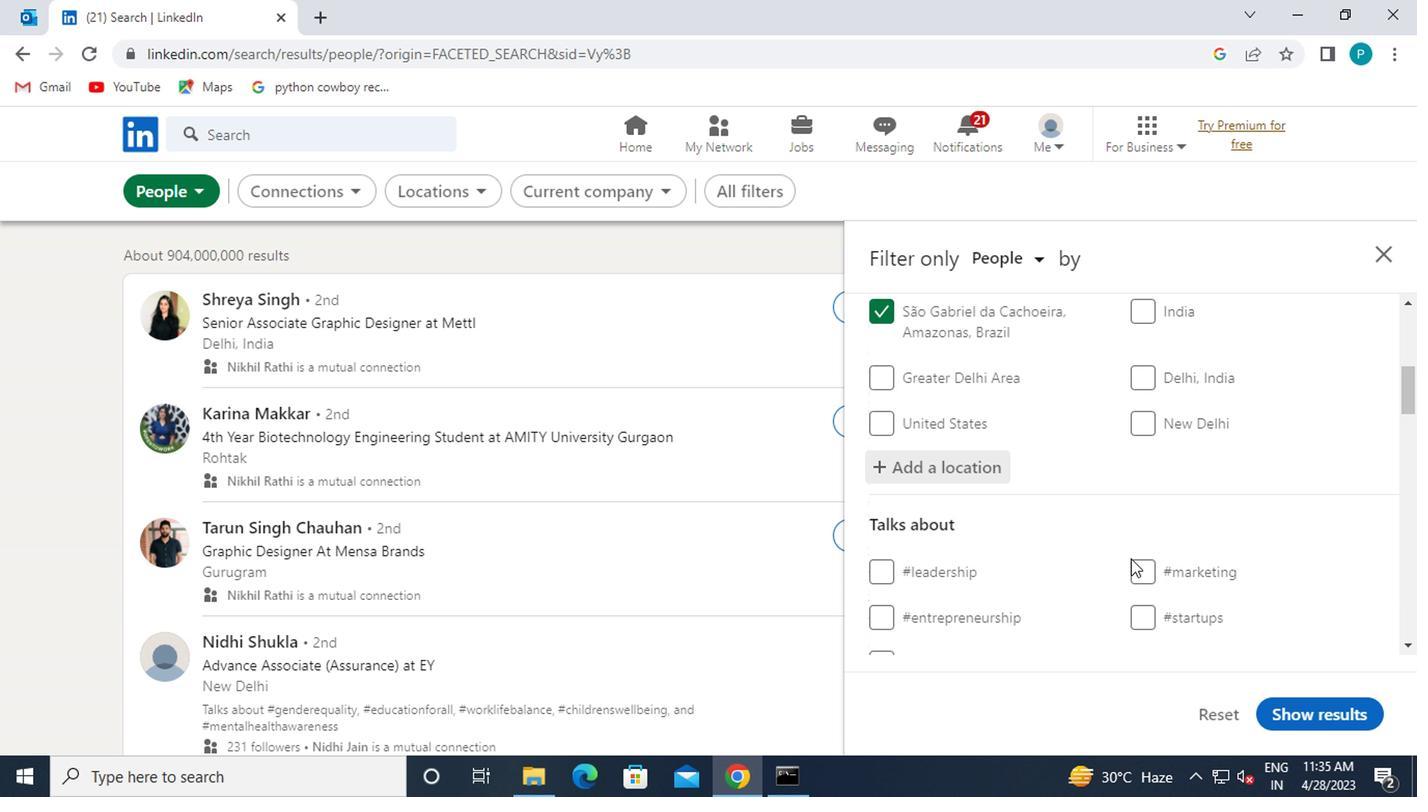 
Action: Mouse scrolled (1176, 549) with delta (0, 0)
Screenshot: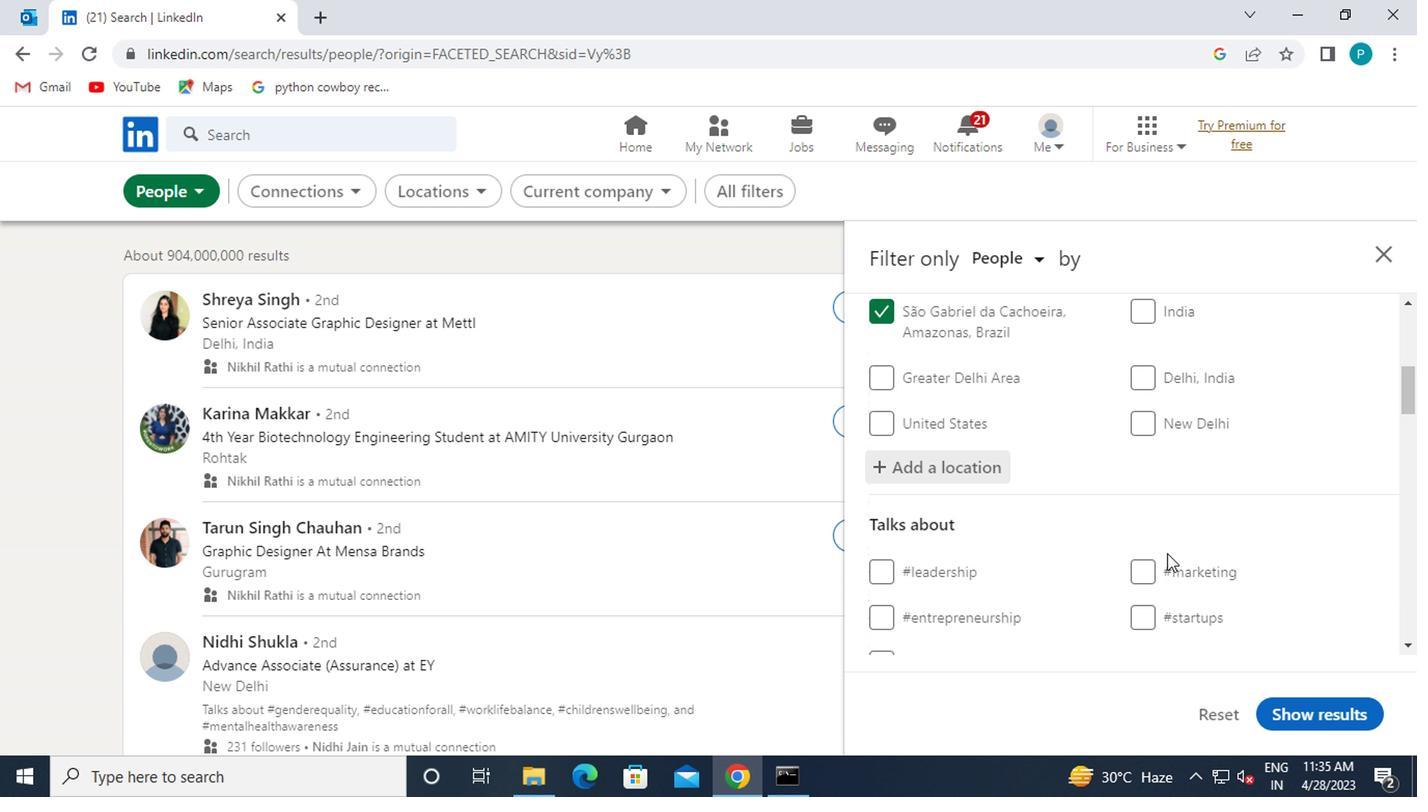 
Action: Mouse moved to (1147, 468)
Screenshot: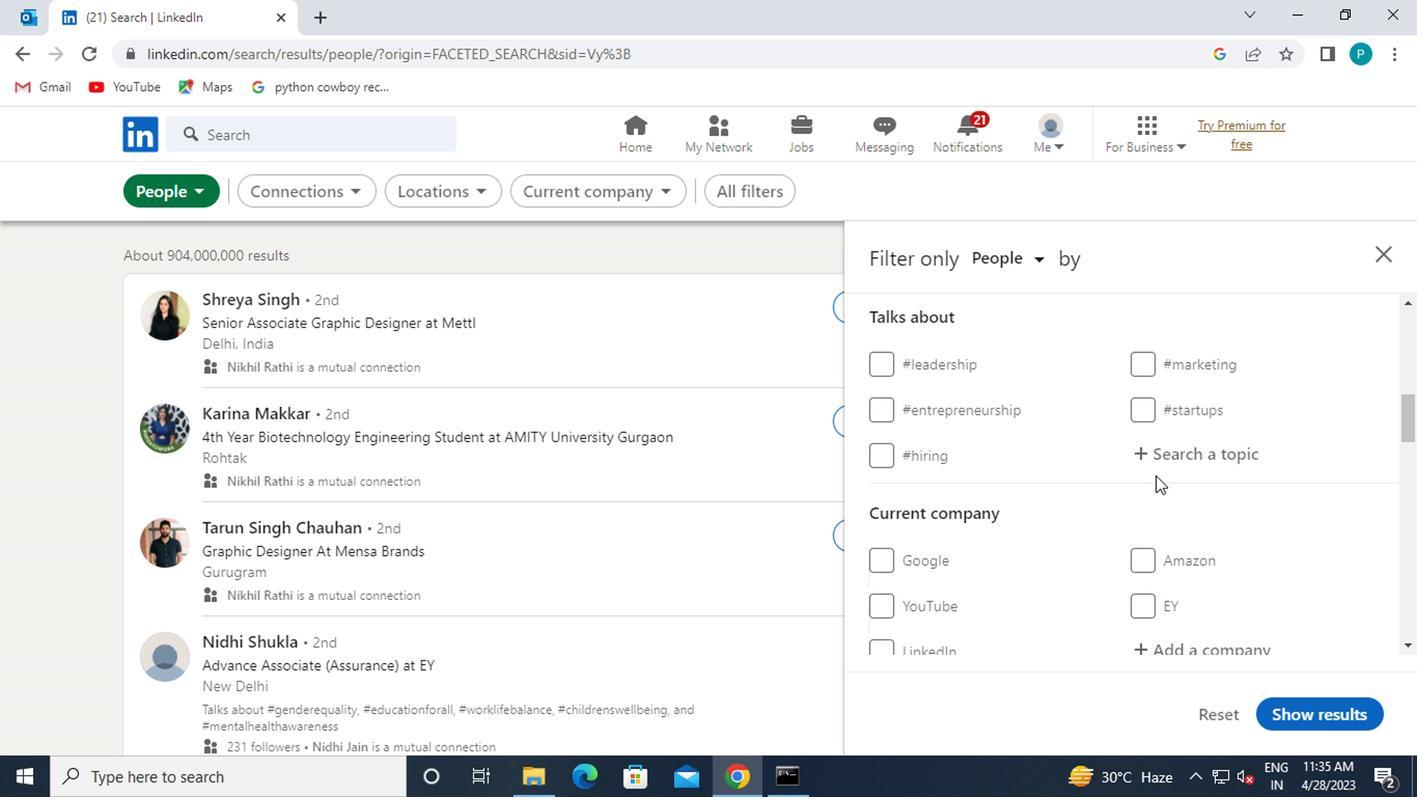 
Action: Mouse pressed left at (1147, 468)
Screenshot: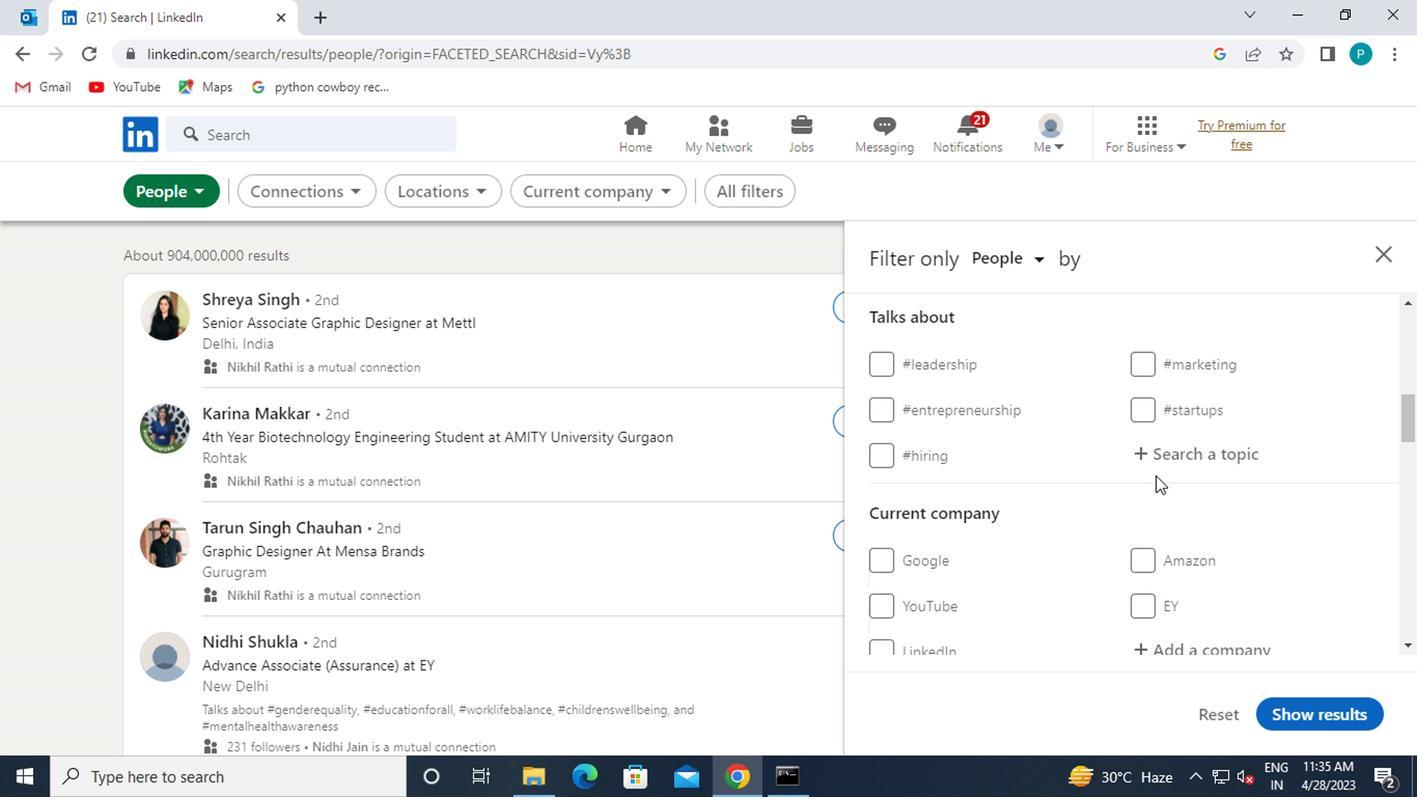 
Action: Mouse moved to (1165, 481)
Screenshot: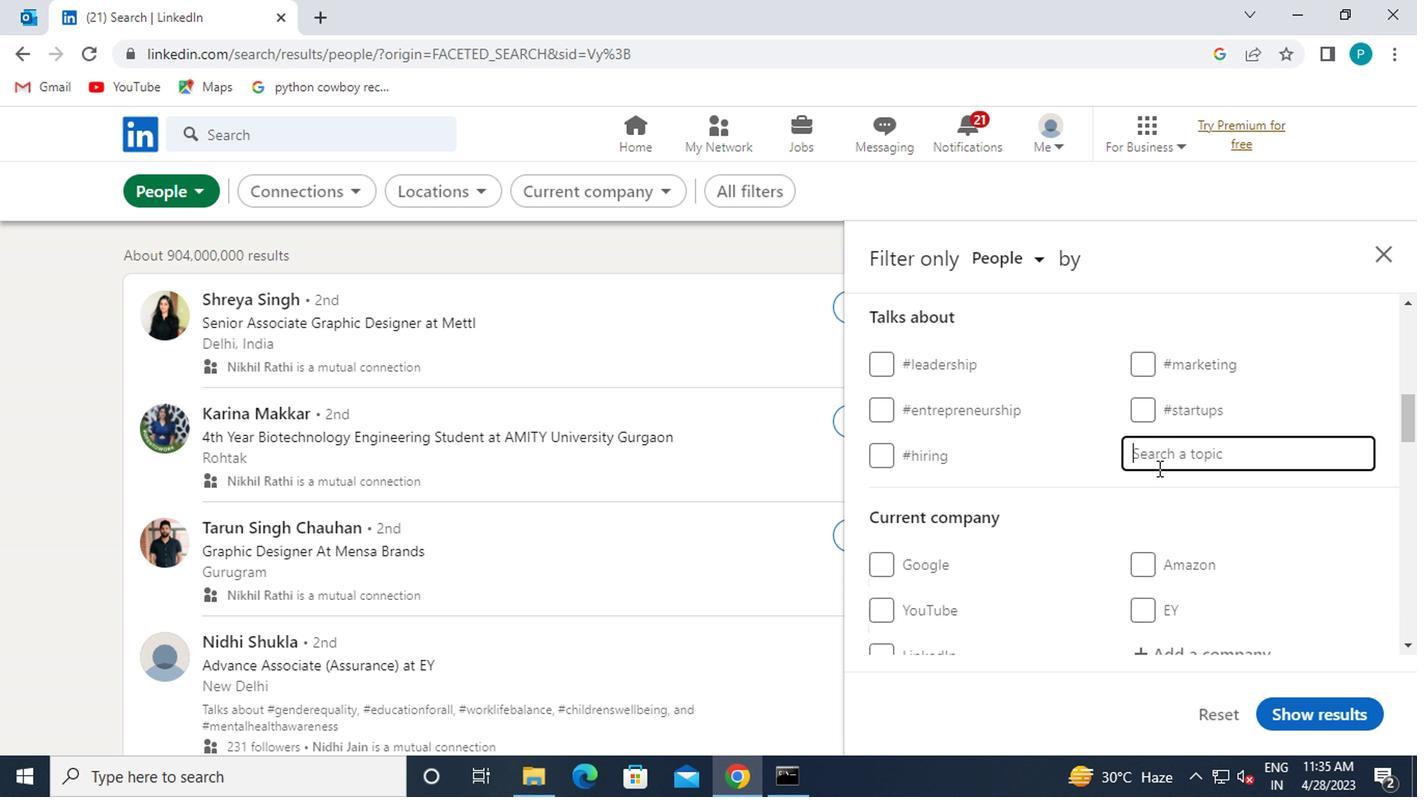 
Action: Key pressed <Key.shift><Key.shift>#
Screenshot: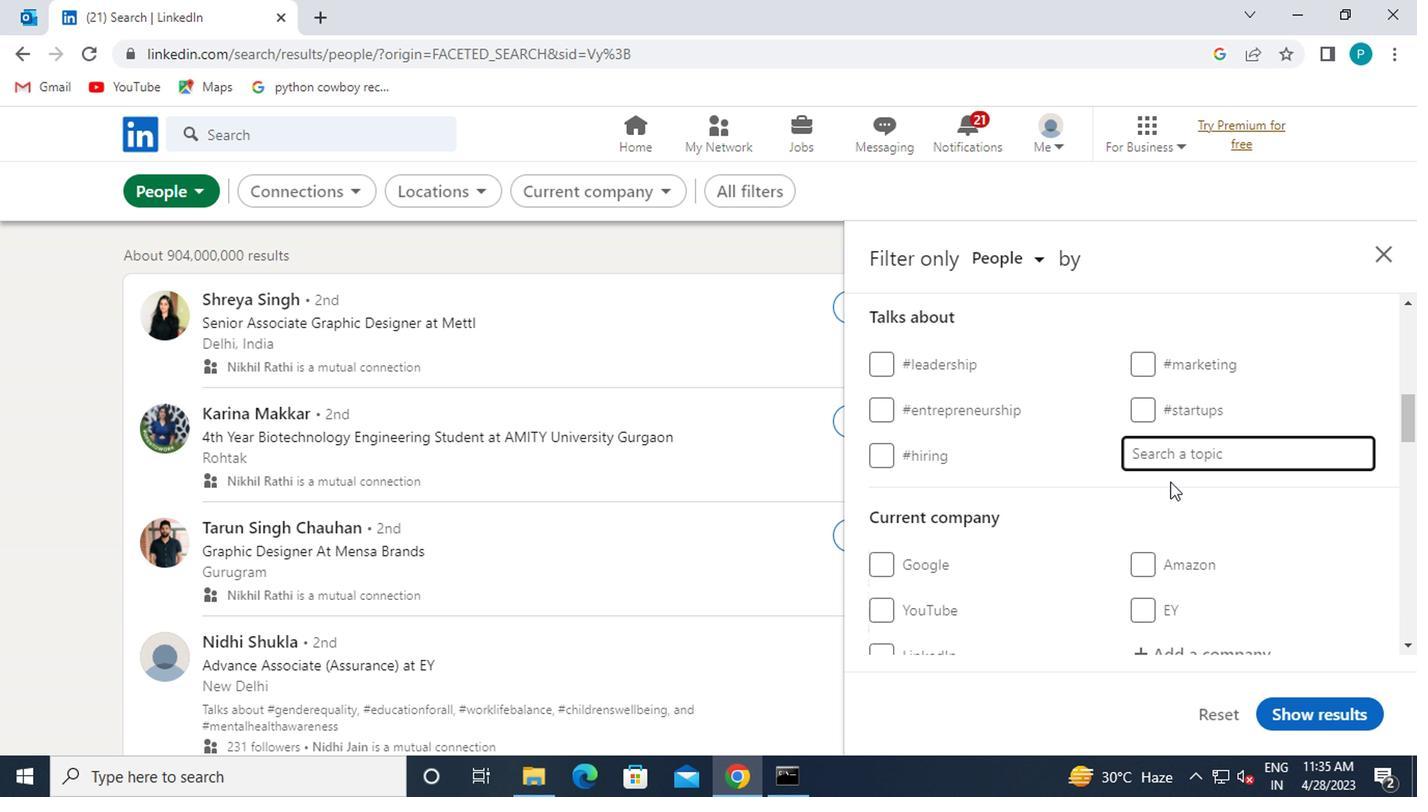 
Action: Mouse moved to (1145, 487)
Screenshot: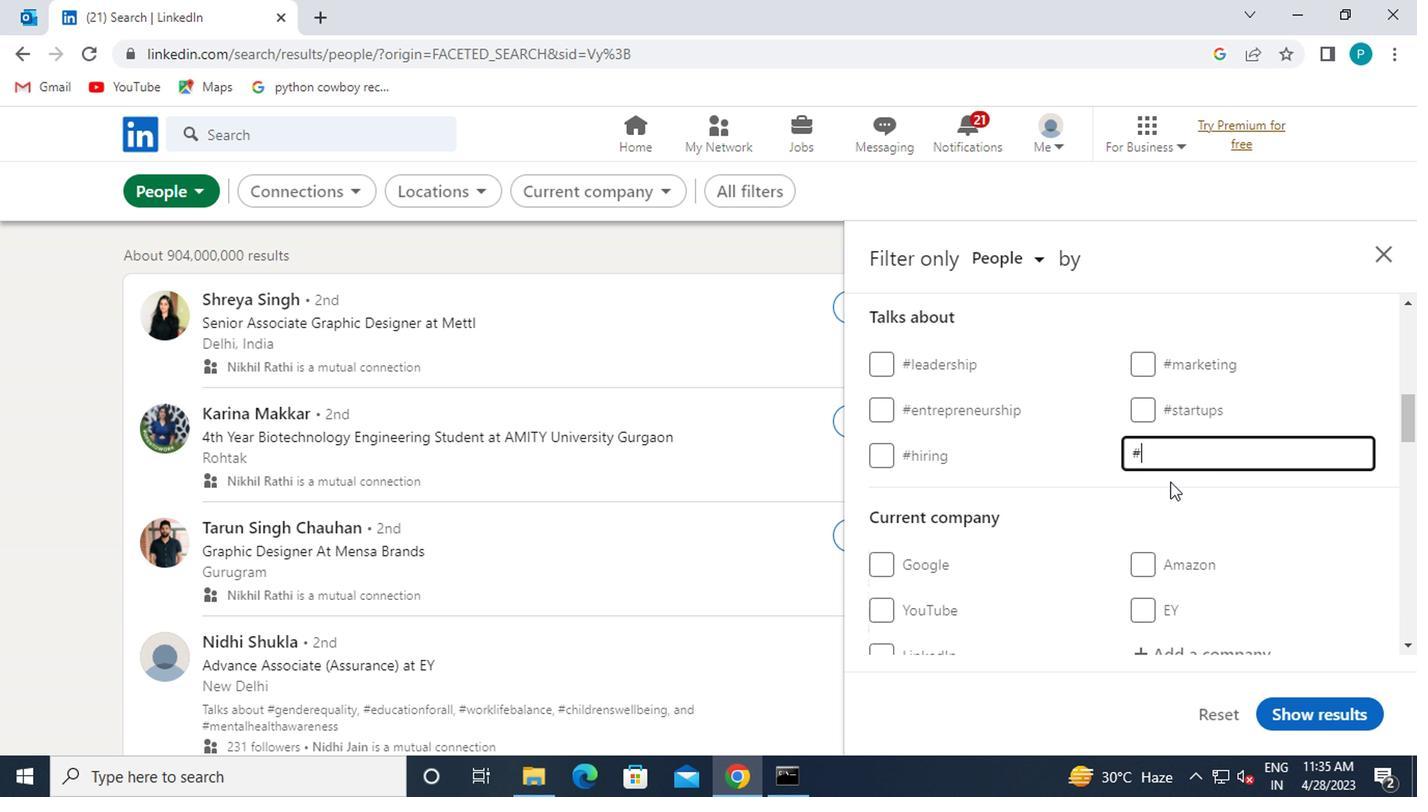 
Action: Key pressed SUCCESS
Screenshot: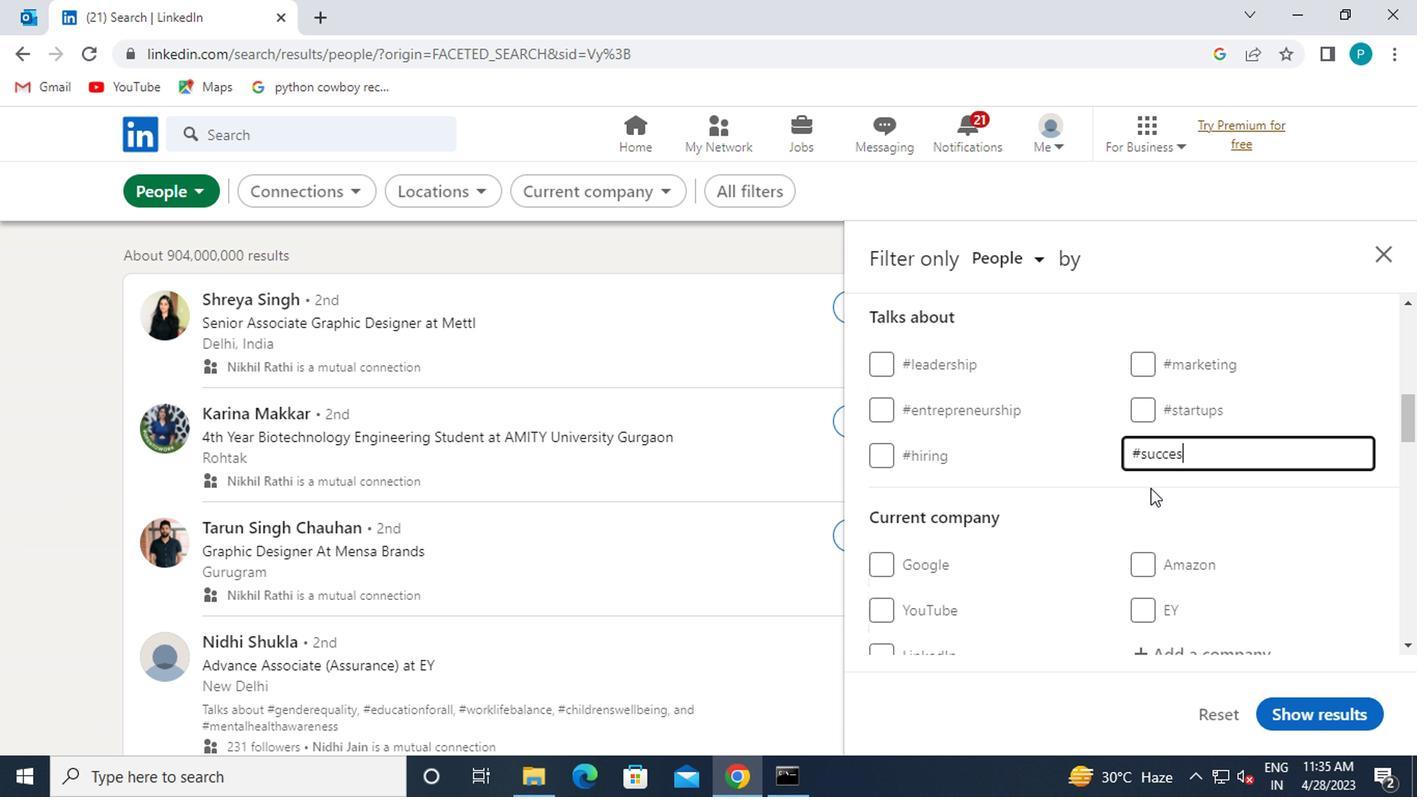 
Action: Mouse moved to (1108, 482)
Screenshot: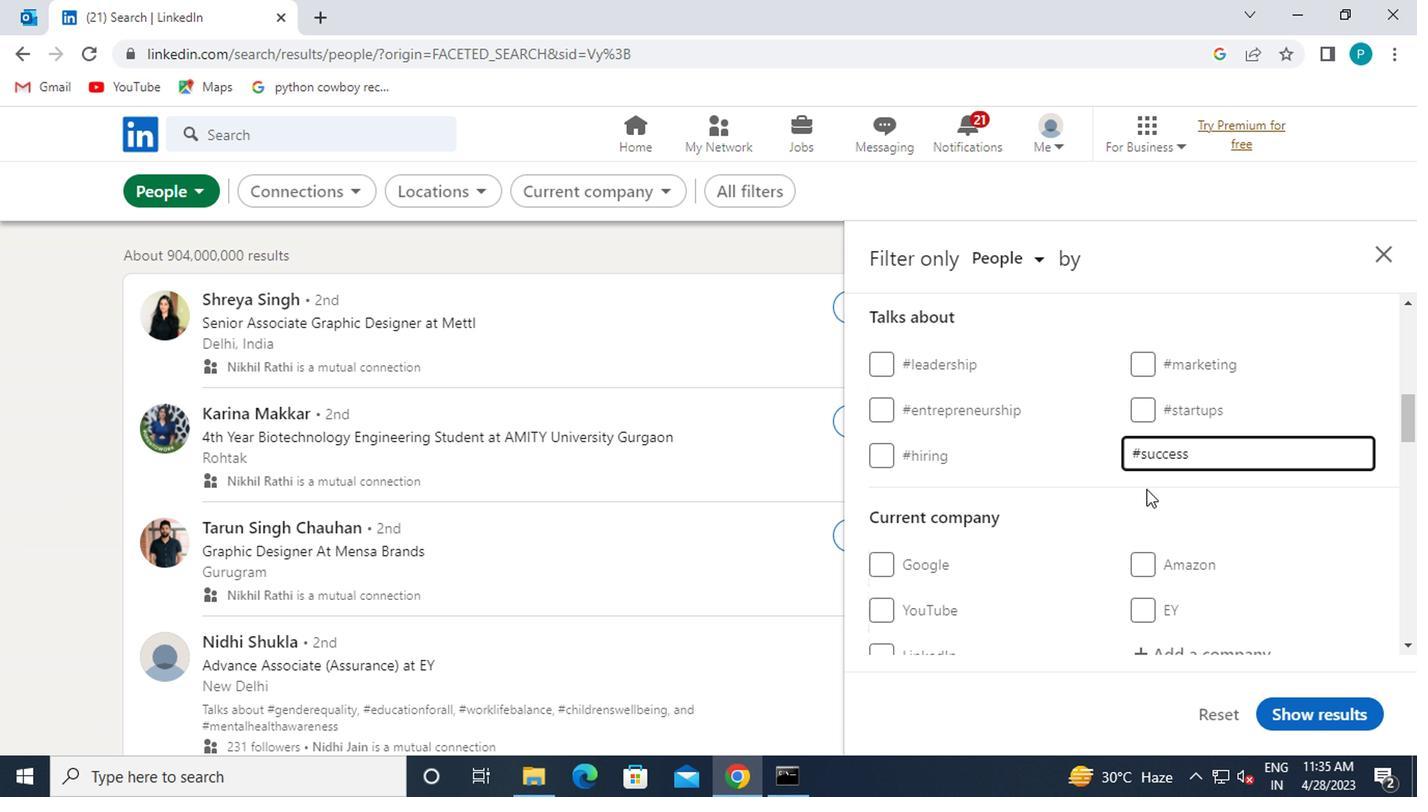 
Action: Mouse scrolled (1108, 481) with delta (0, 0)
Screenshot: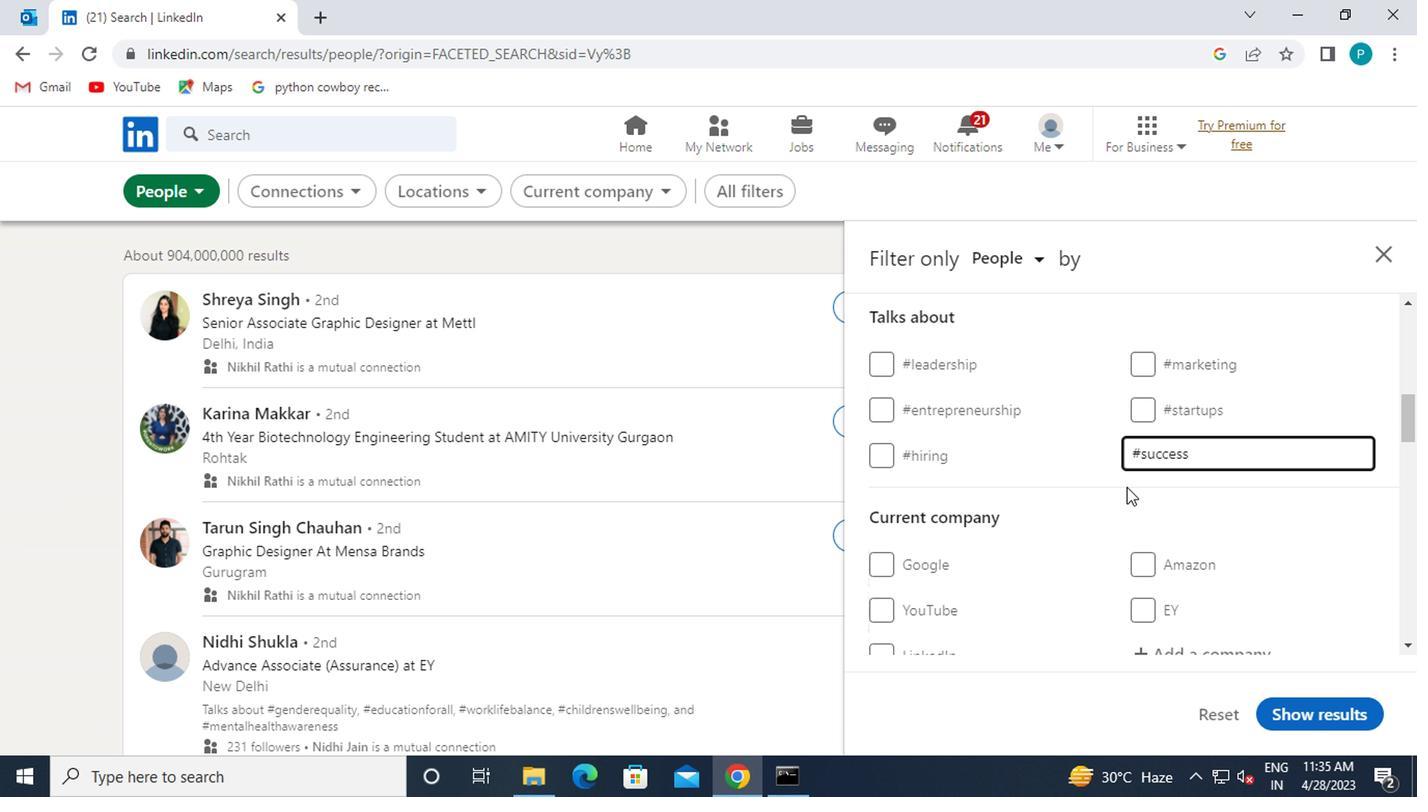 
Action: Mouse scrolled (1108, 481) with delta (0, 0)
Screenshot: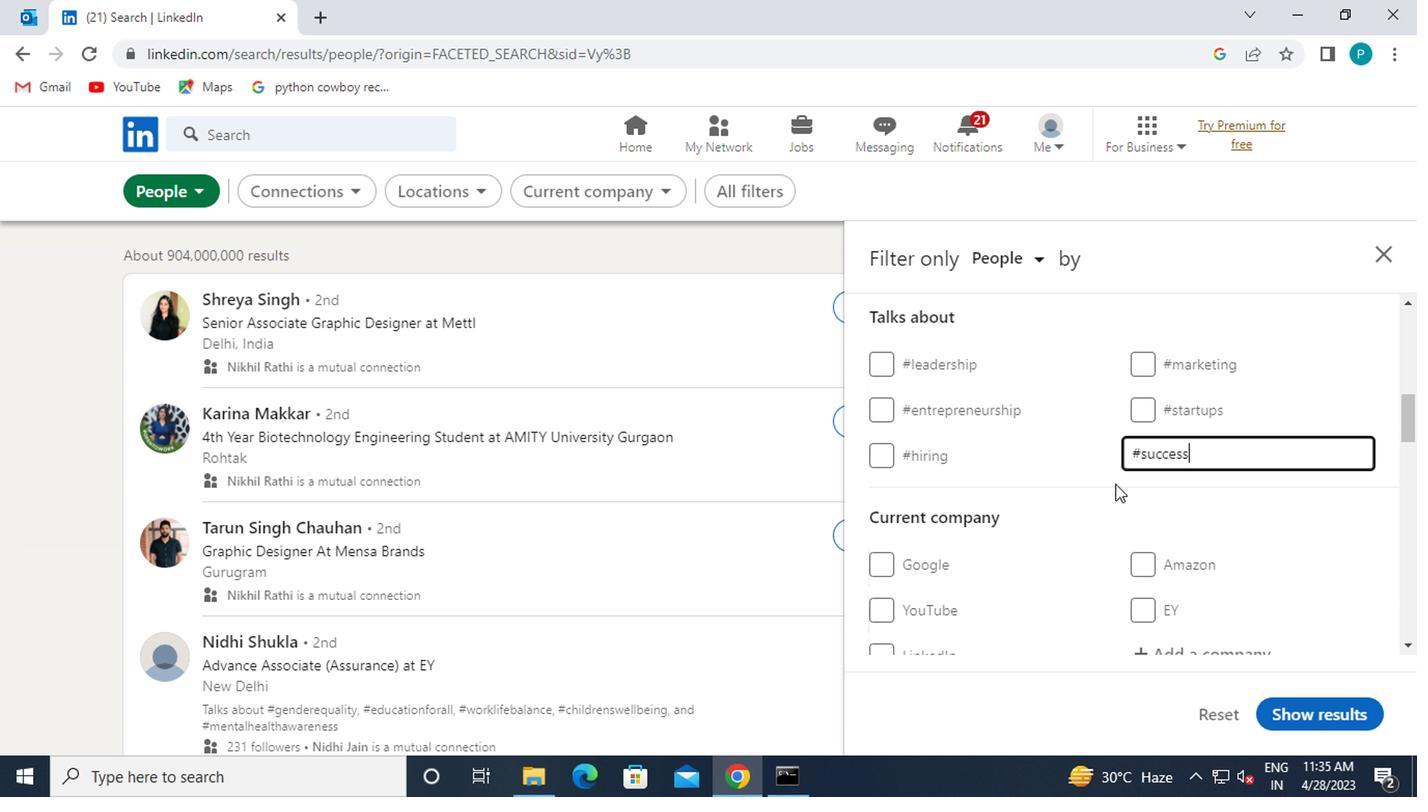 
Action: Mouse moved to (1081, 447)
Screenshot: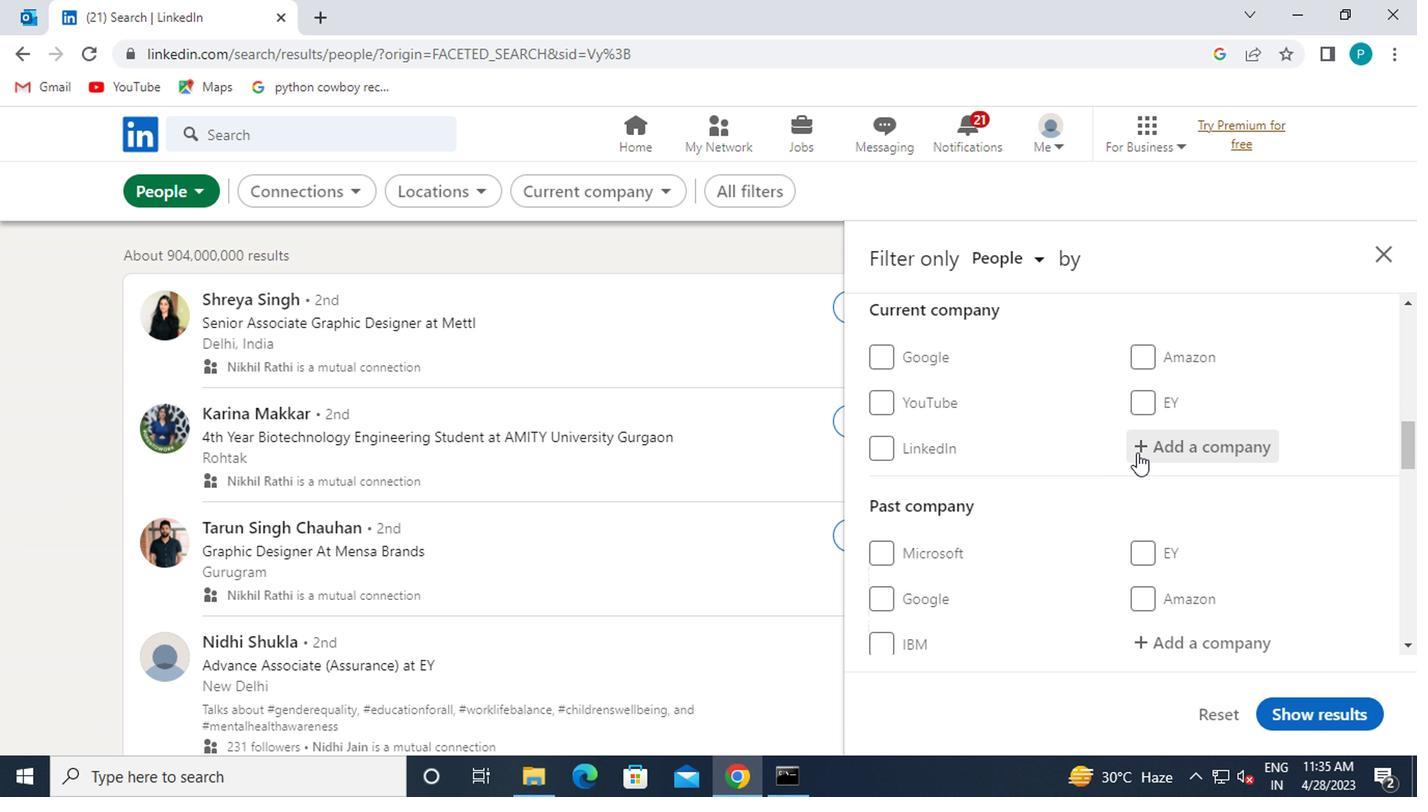 
Action: Mouse scrolled (1081, 446) with delta (0, -1)
Screenshot: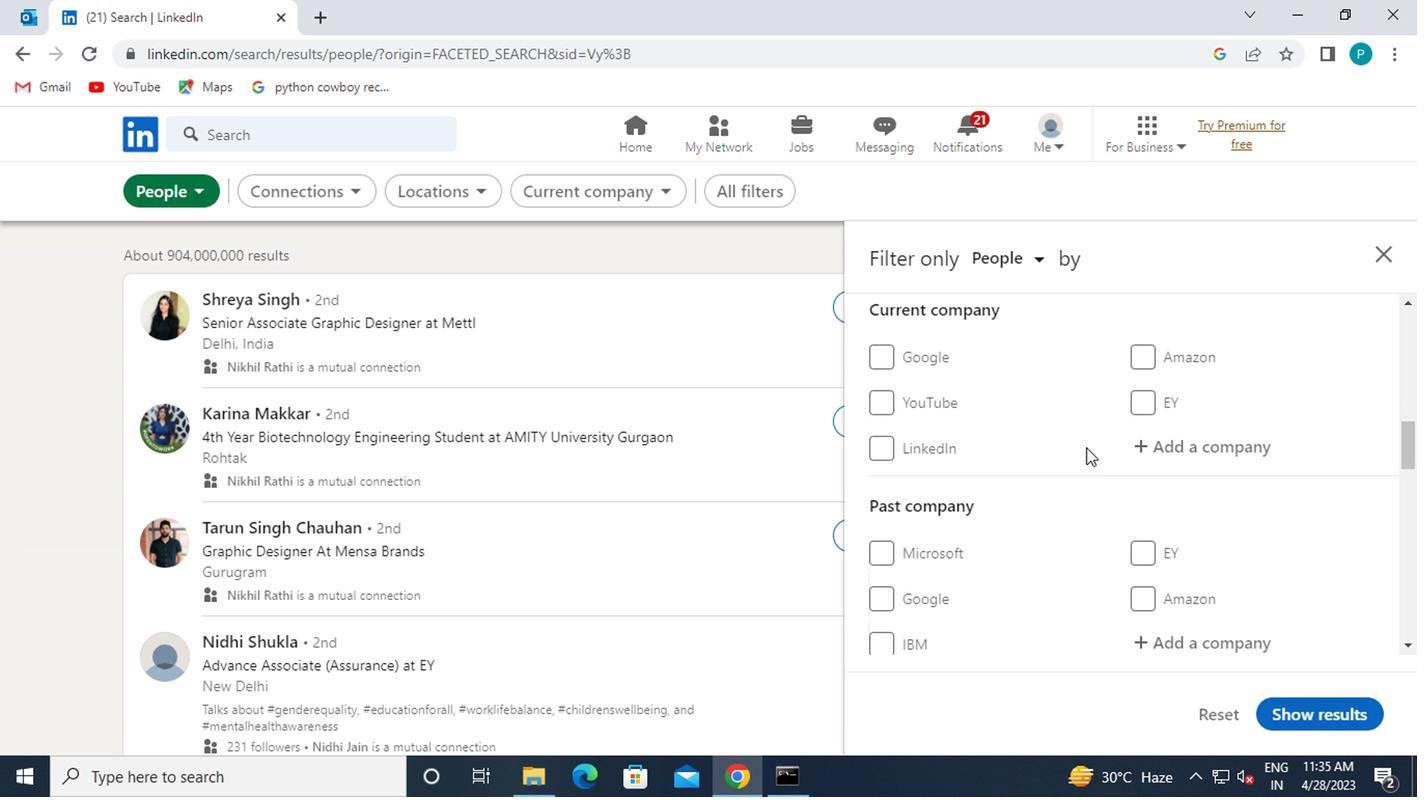 
Action: Mouse scrolled (1081, 446) with delta (0, -1)
Screenshot: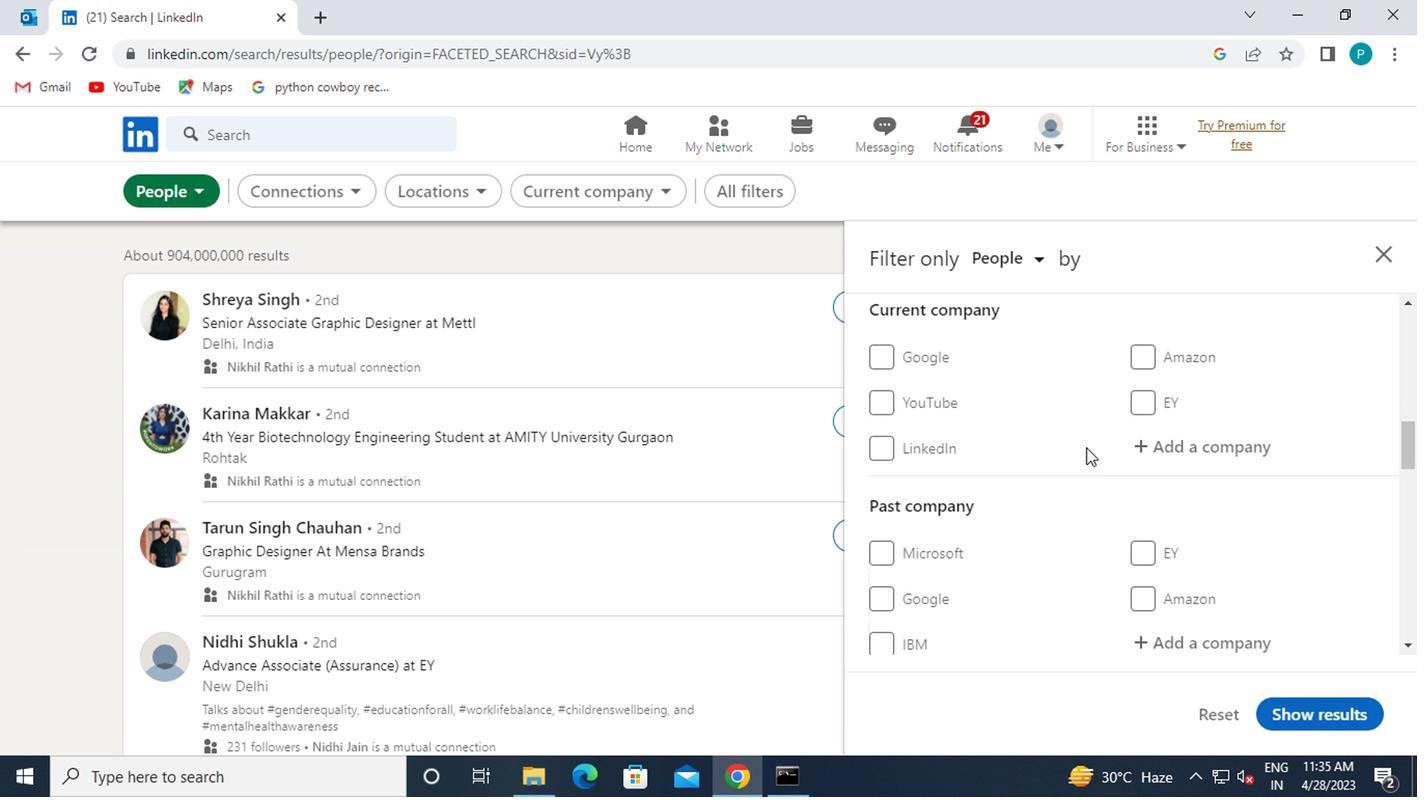
Action: Mouse scrolled (1081, 446) with delta (0, -1)
Screenshot: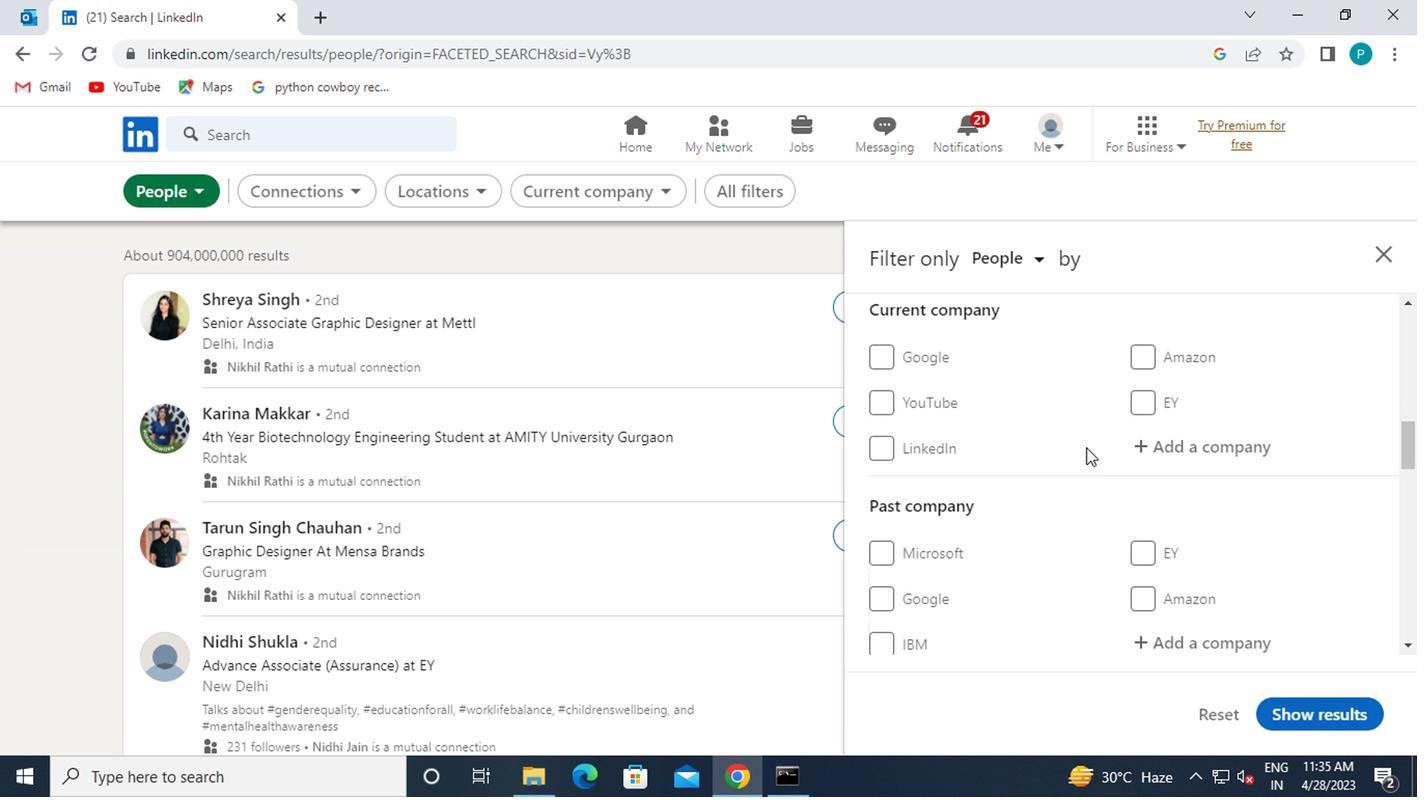 
Action: Mouse scrolled (1081, 446) with delta (0, -1)
Screenshot: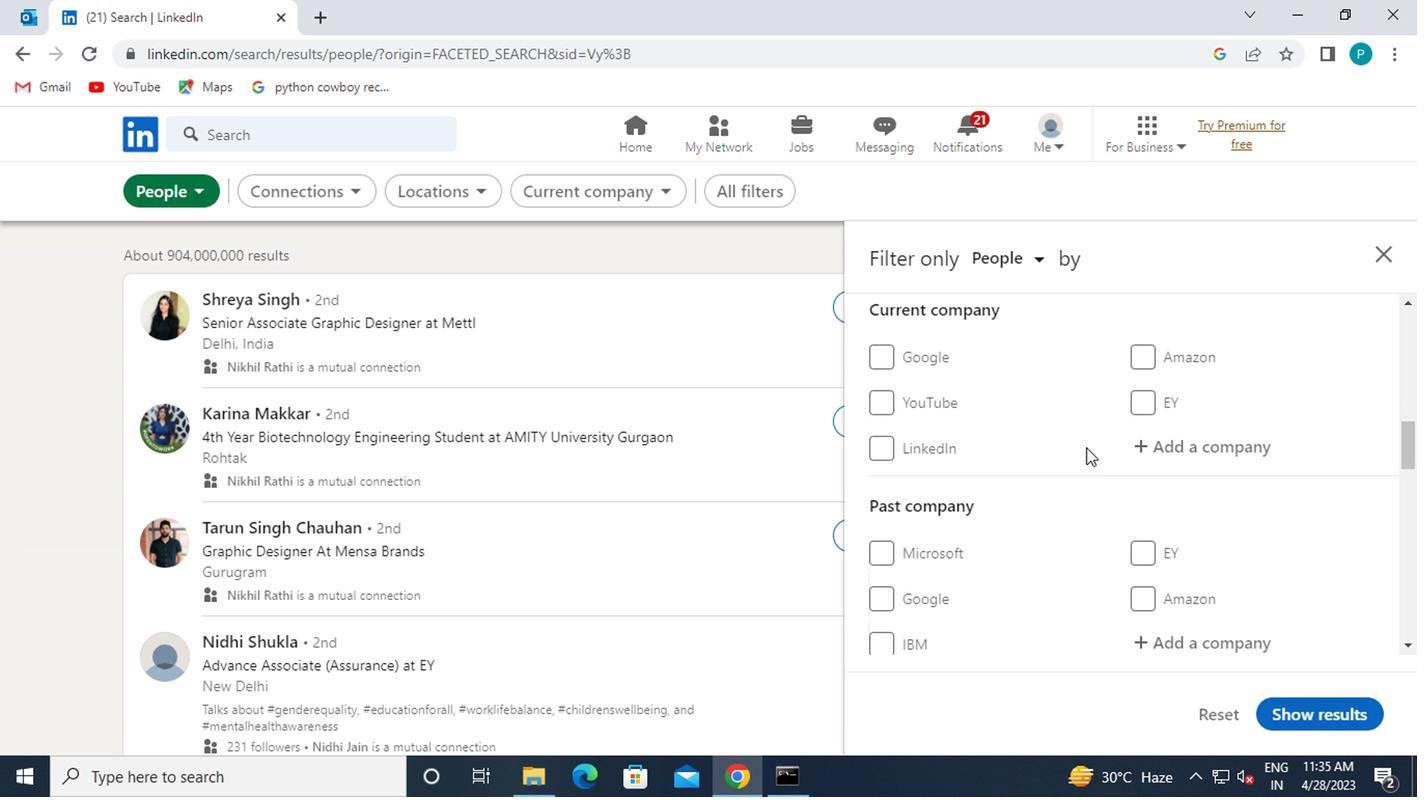 
Action: Mouse moved to (1075, 445)
Screenshot: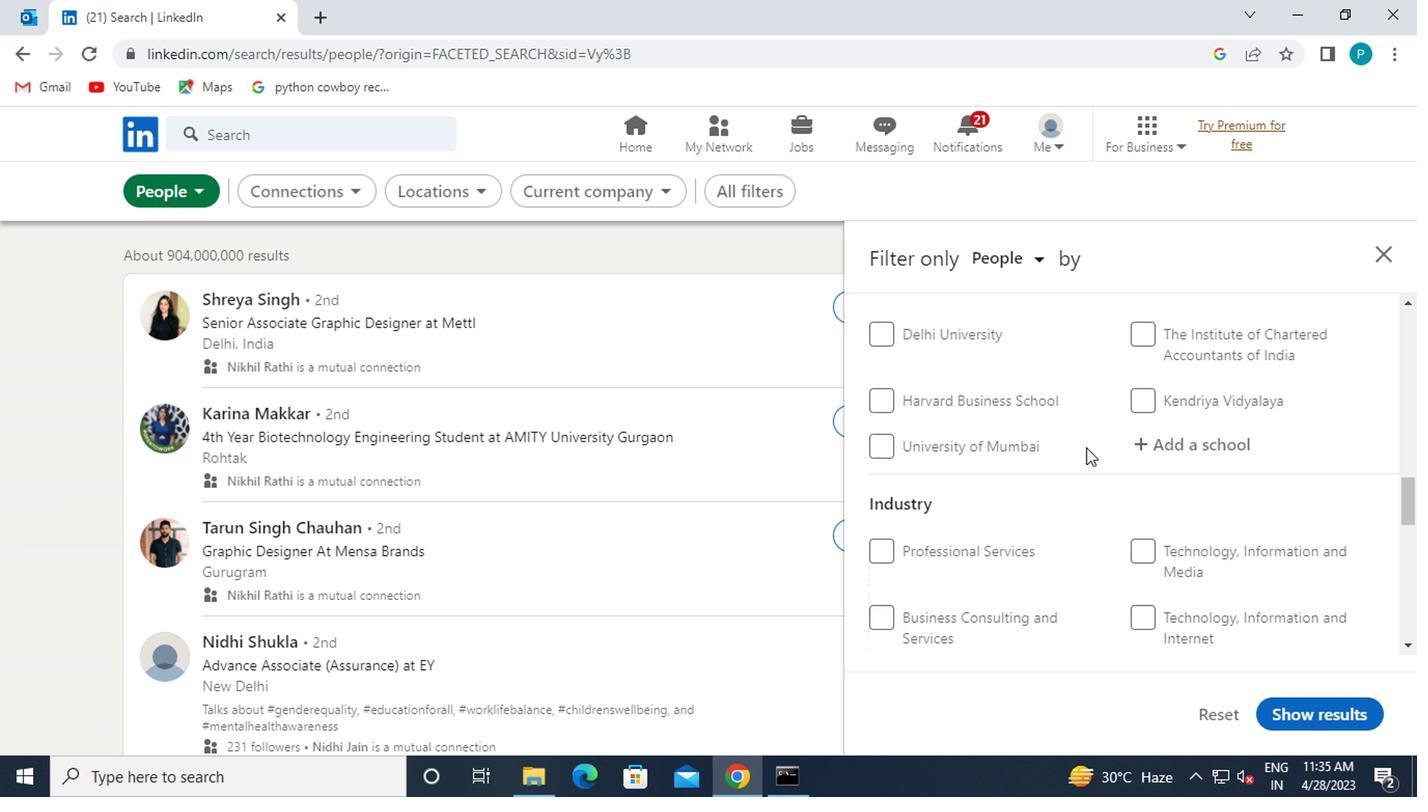 
Action: Mouse scrolled (1075, 444) with delta (0, 0)
Screenshot: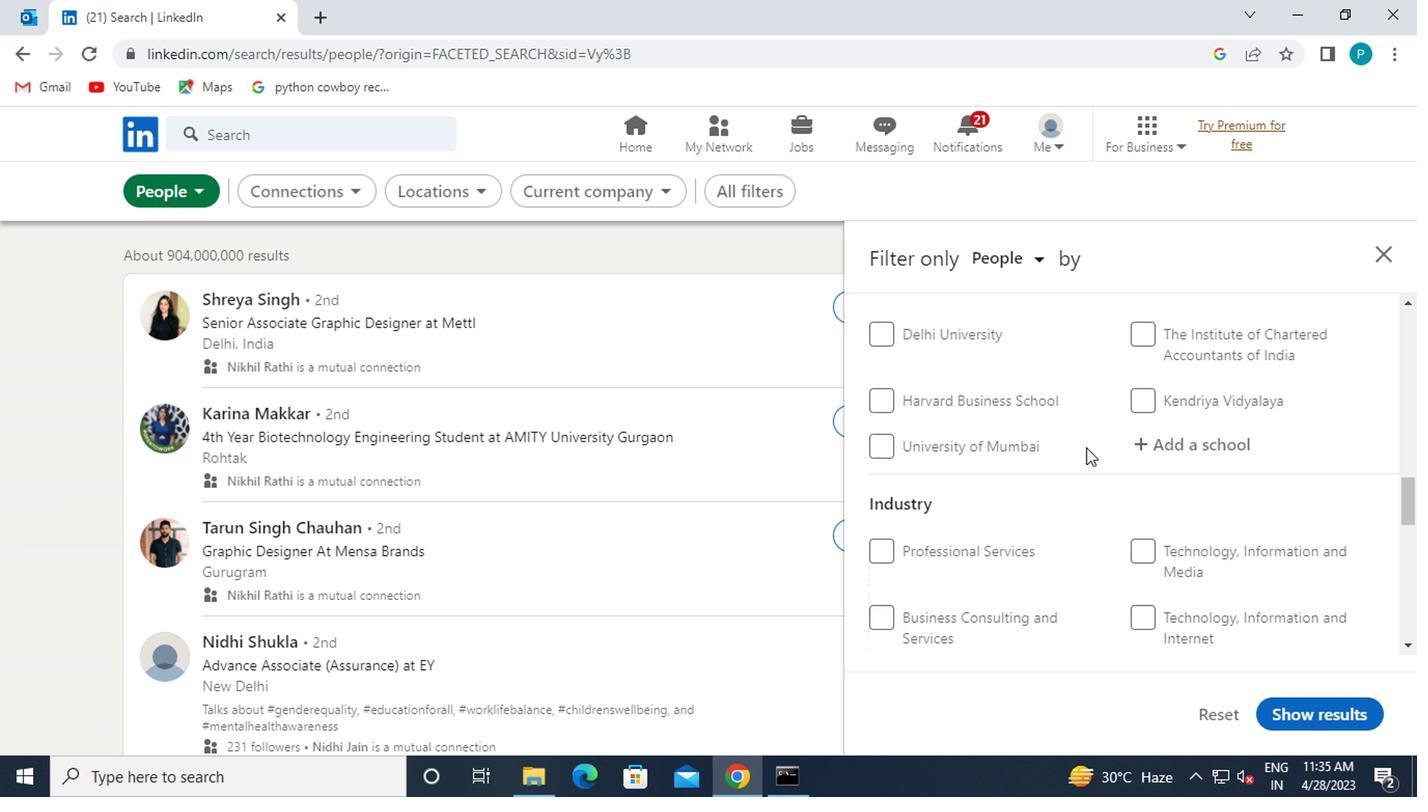 
Action: Mouse moved to (1067, 445)
Screenshot: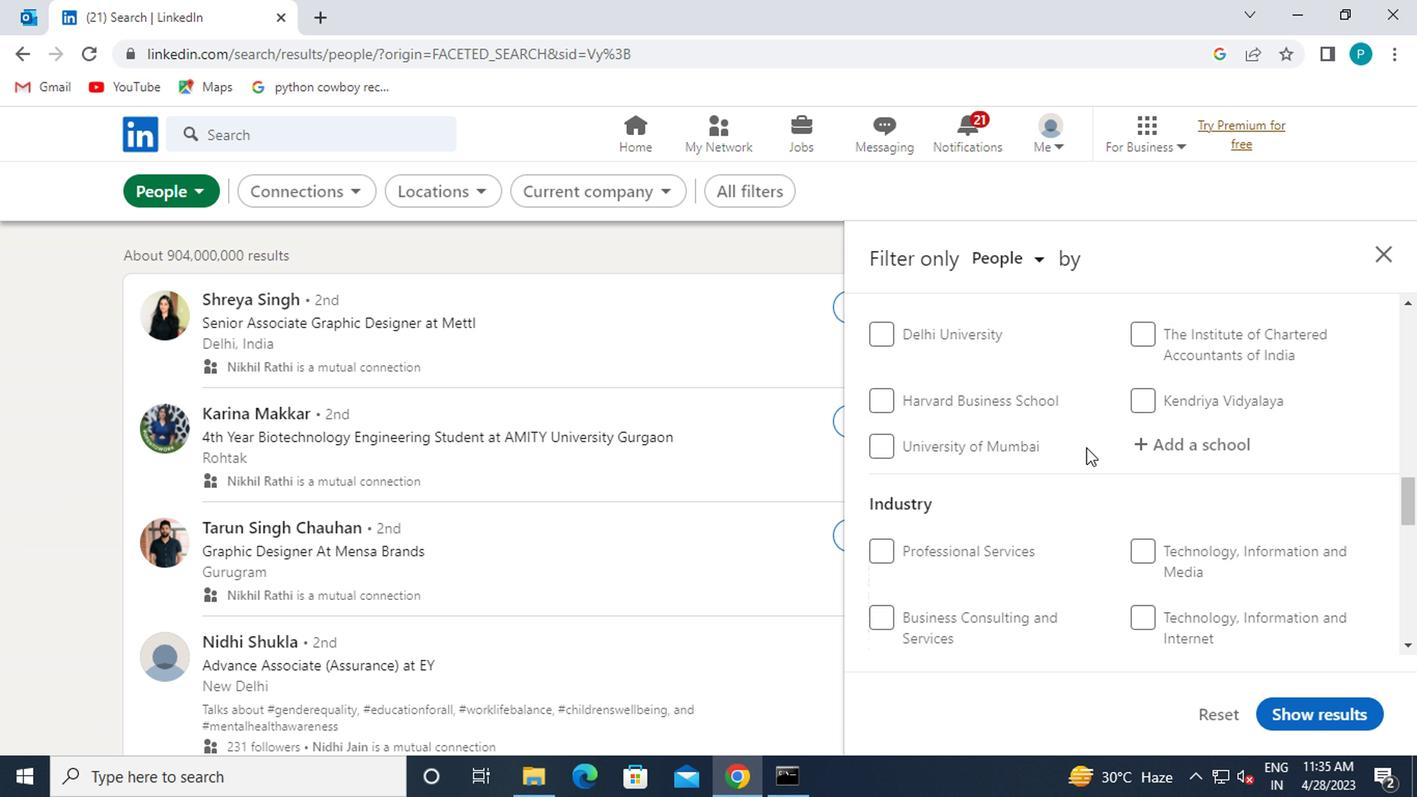 
Action: Mouse scrolled (1067, 444) with delta (0, 0)
Screenshot: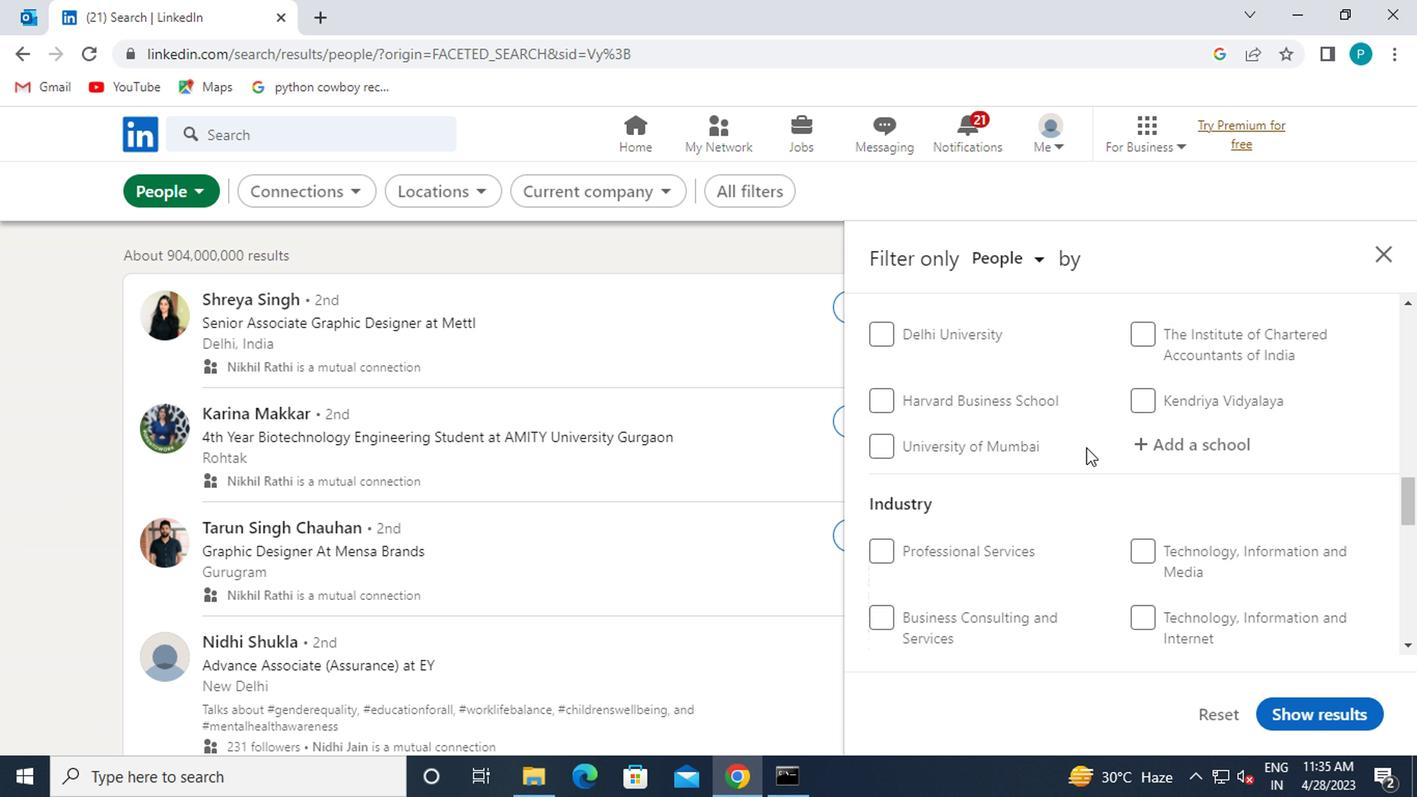 
Action: Mouse moved to (1067, 445)
Screenshot: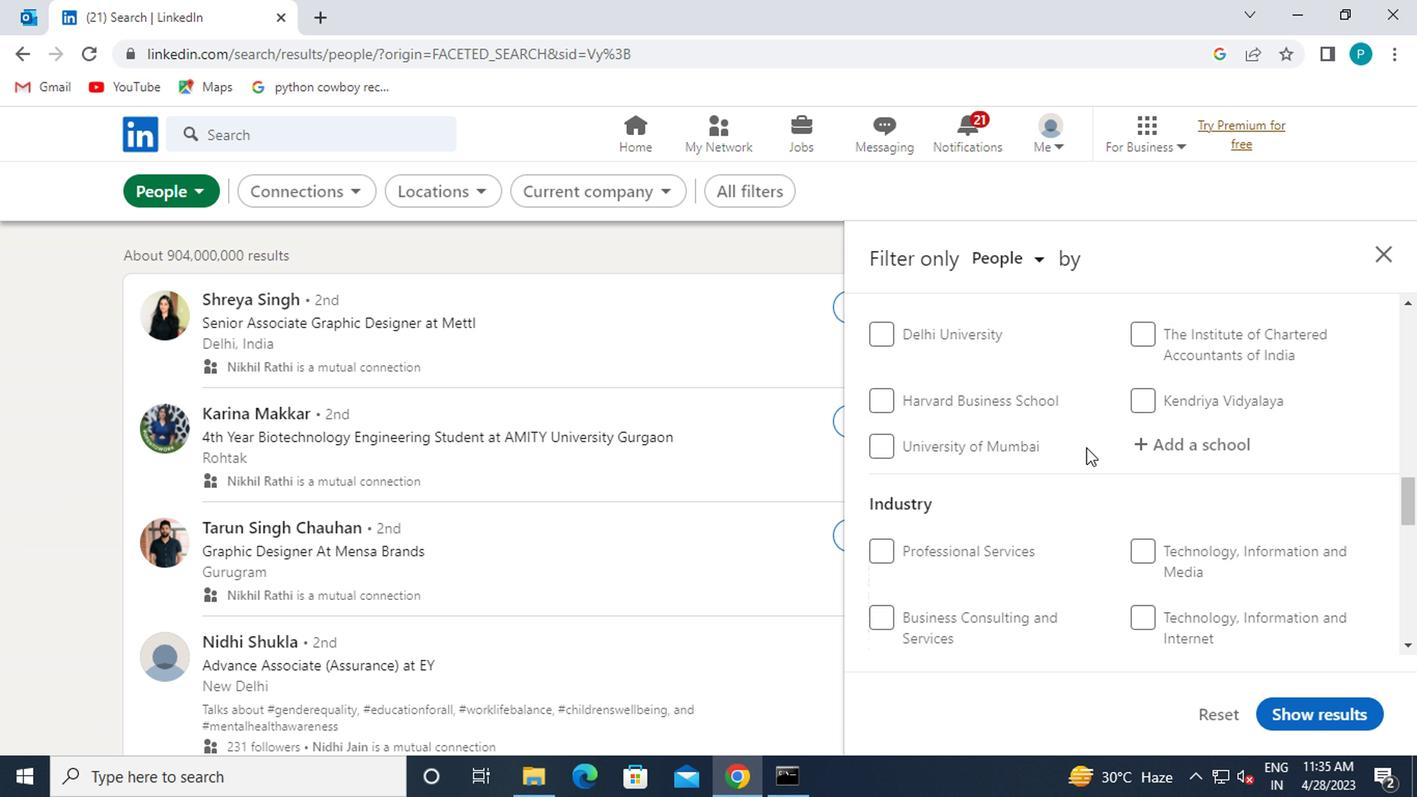 
Action: Mouse scrolled (1067, 444) with delta (0, 0)
Screenshot: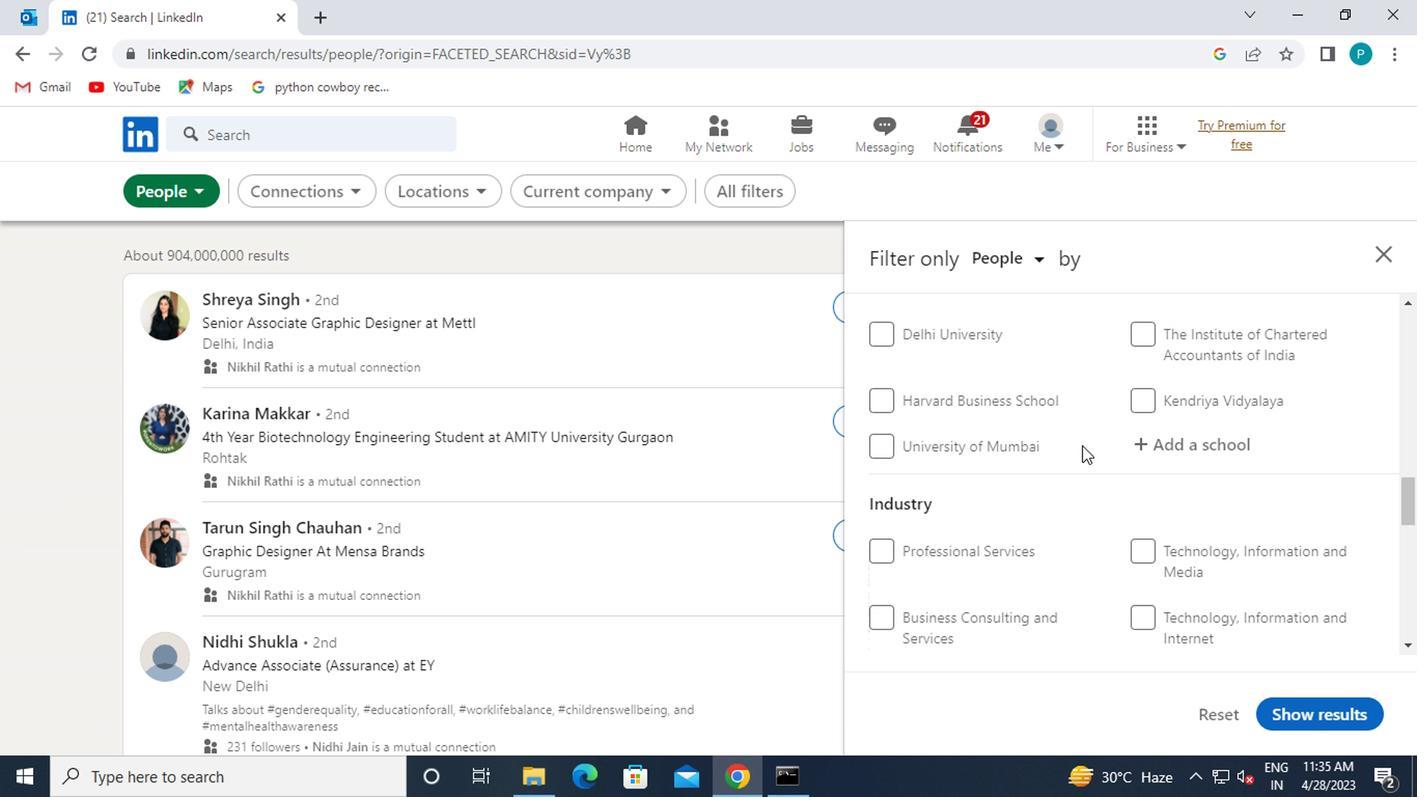 
Action: Mouse moved to (988, 471)
Screenshot: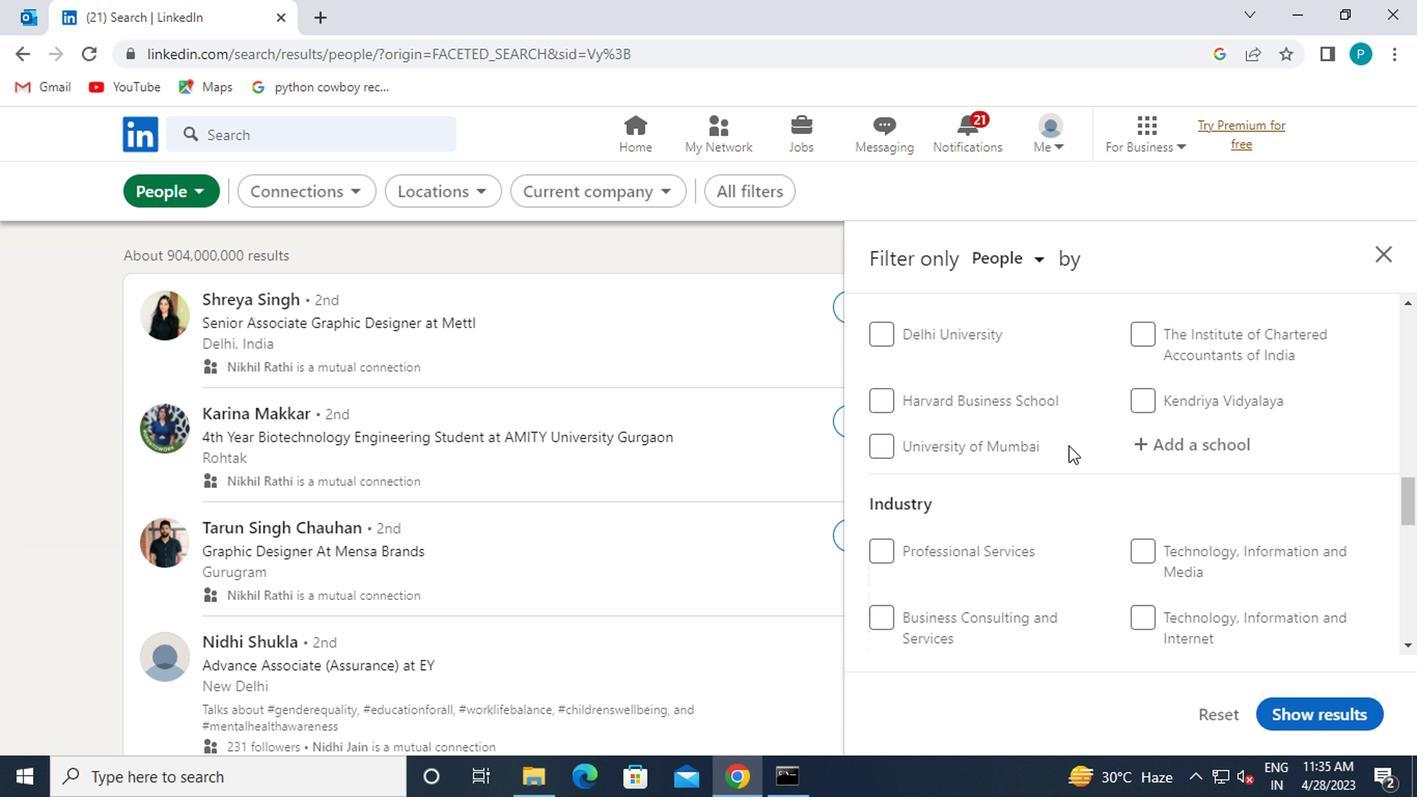 
Action: Mouse scrolled (988, 469) with delta (0, -1)
Screenshot: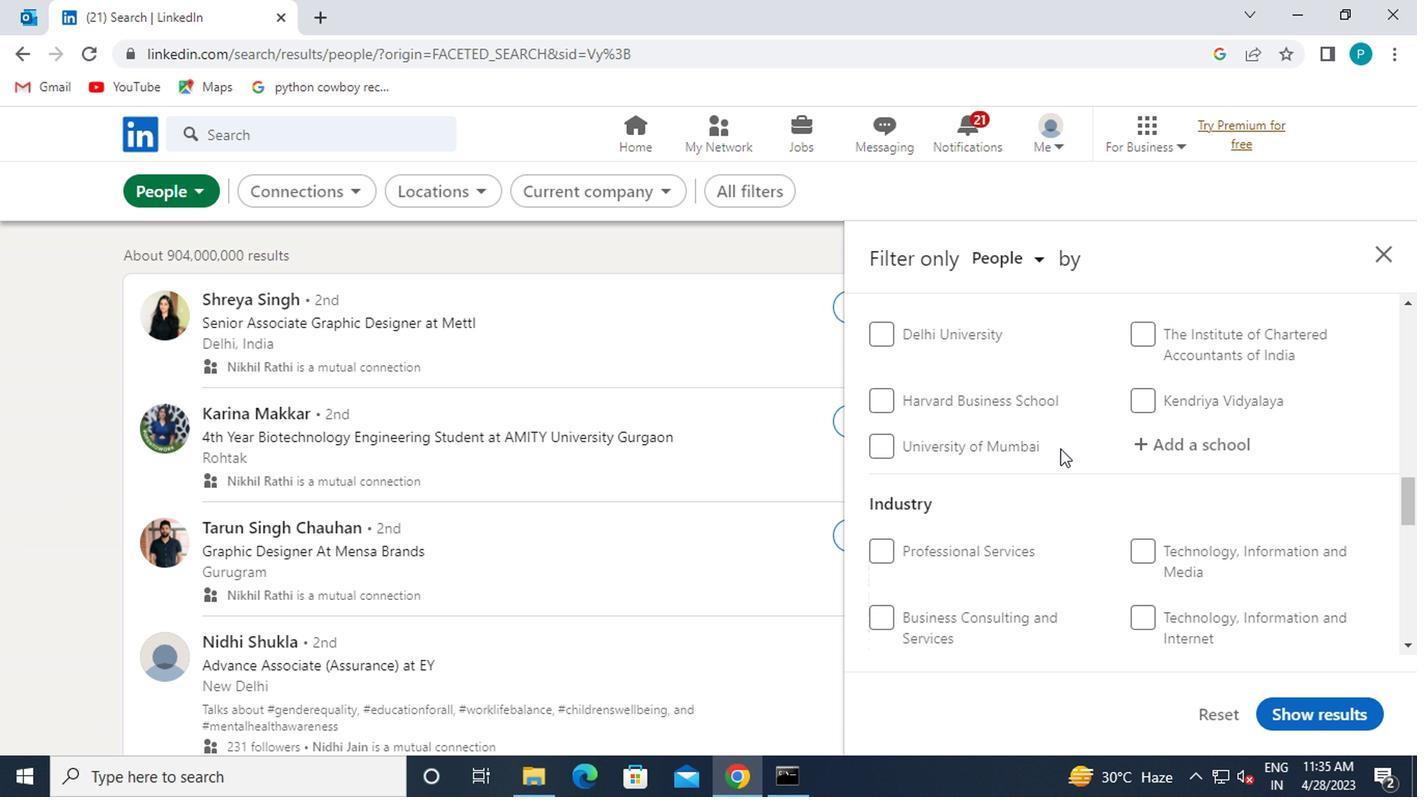 
Action: Mouse scrolled (988, 469) with delta (0, -1)
Screenshot: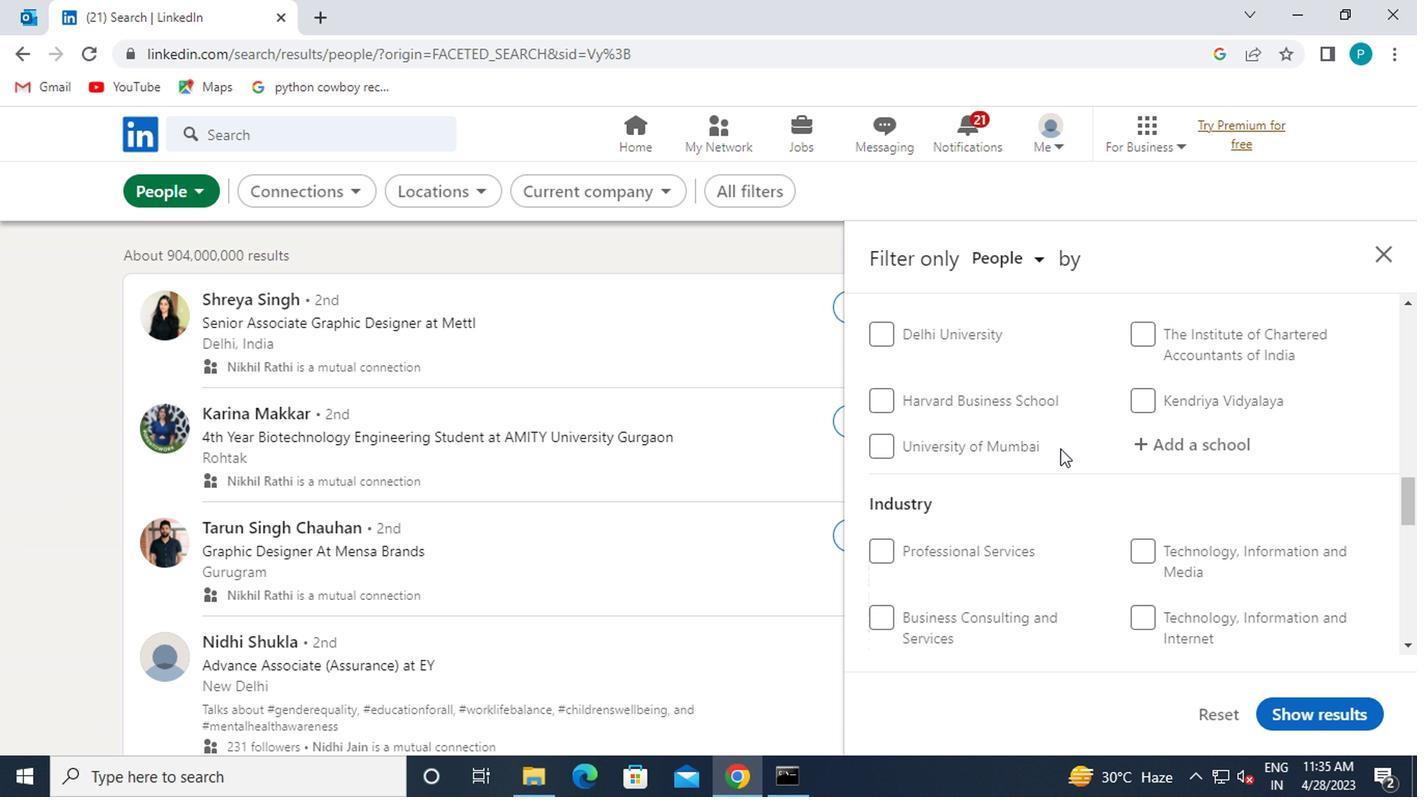 
Action: Mouse scrolled (988, 469) with delta (0, -1)
Screenshot: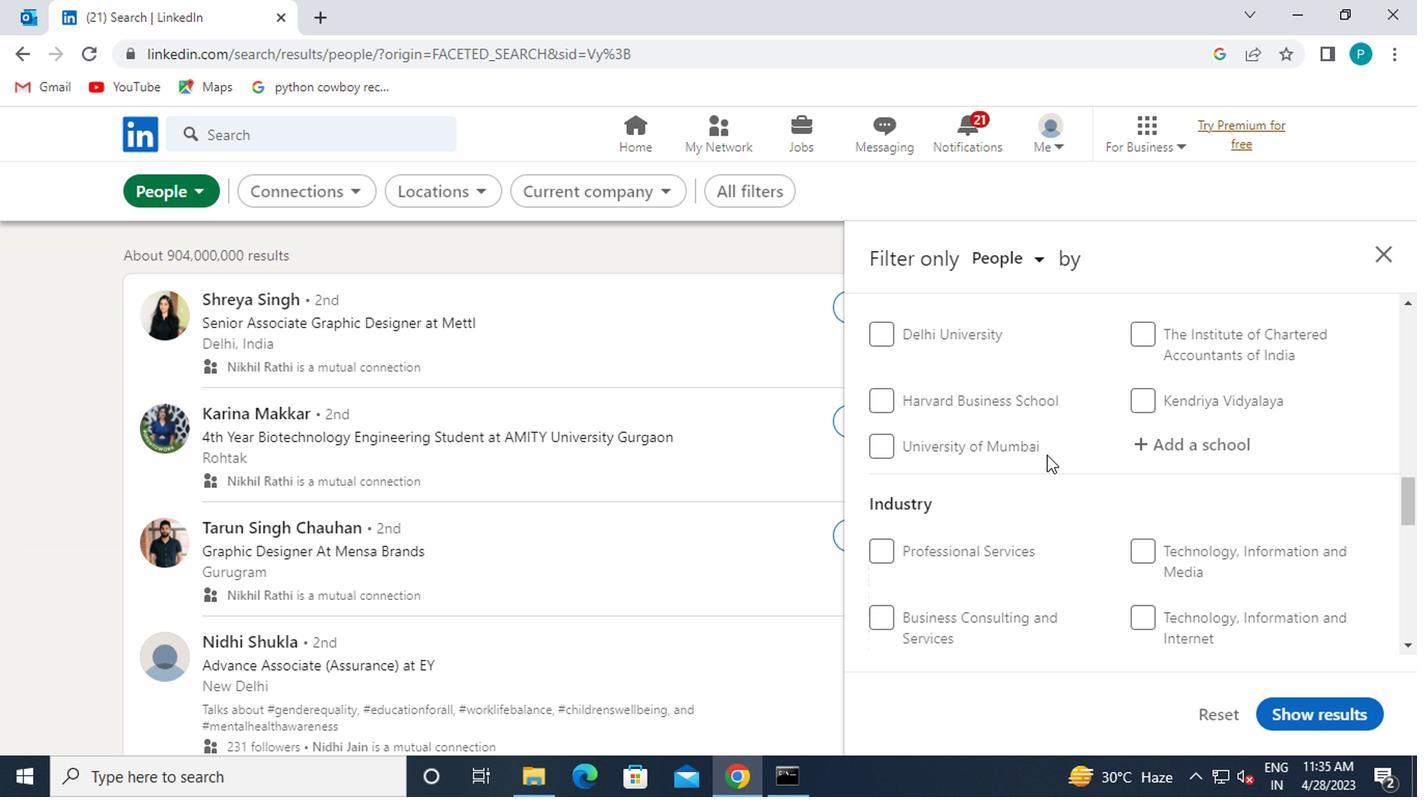 
Action: Mouse scrolled (988, 469) with delta (0, -1)
Screenshot: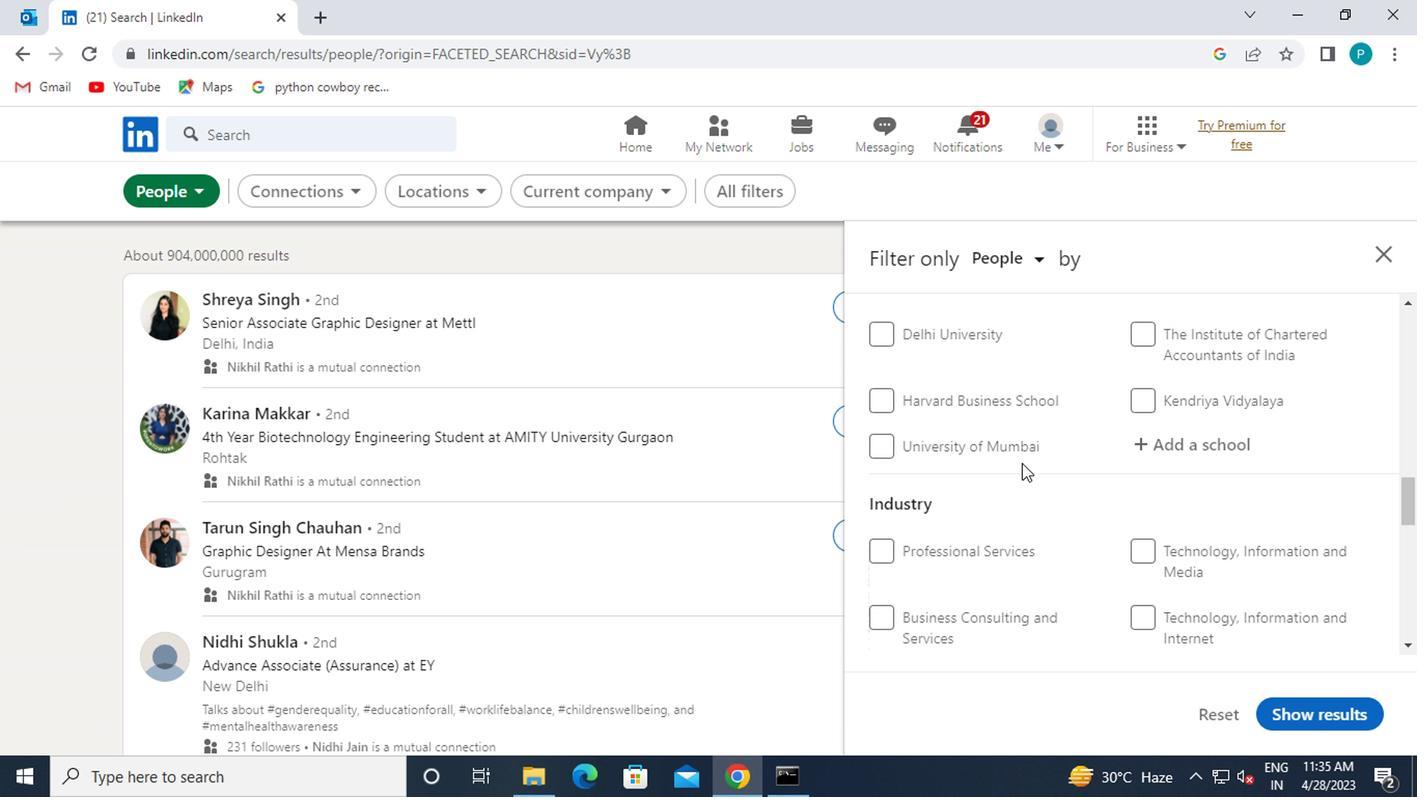
Action: Mouse moved to (988, 471)
Screenshot: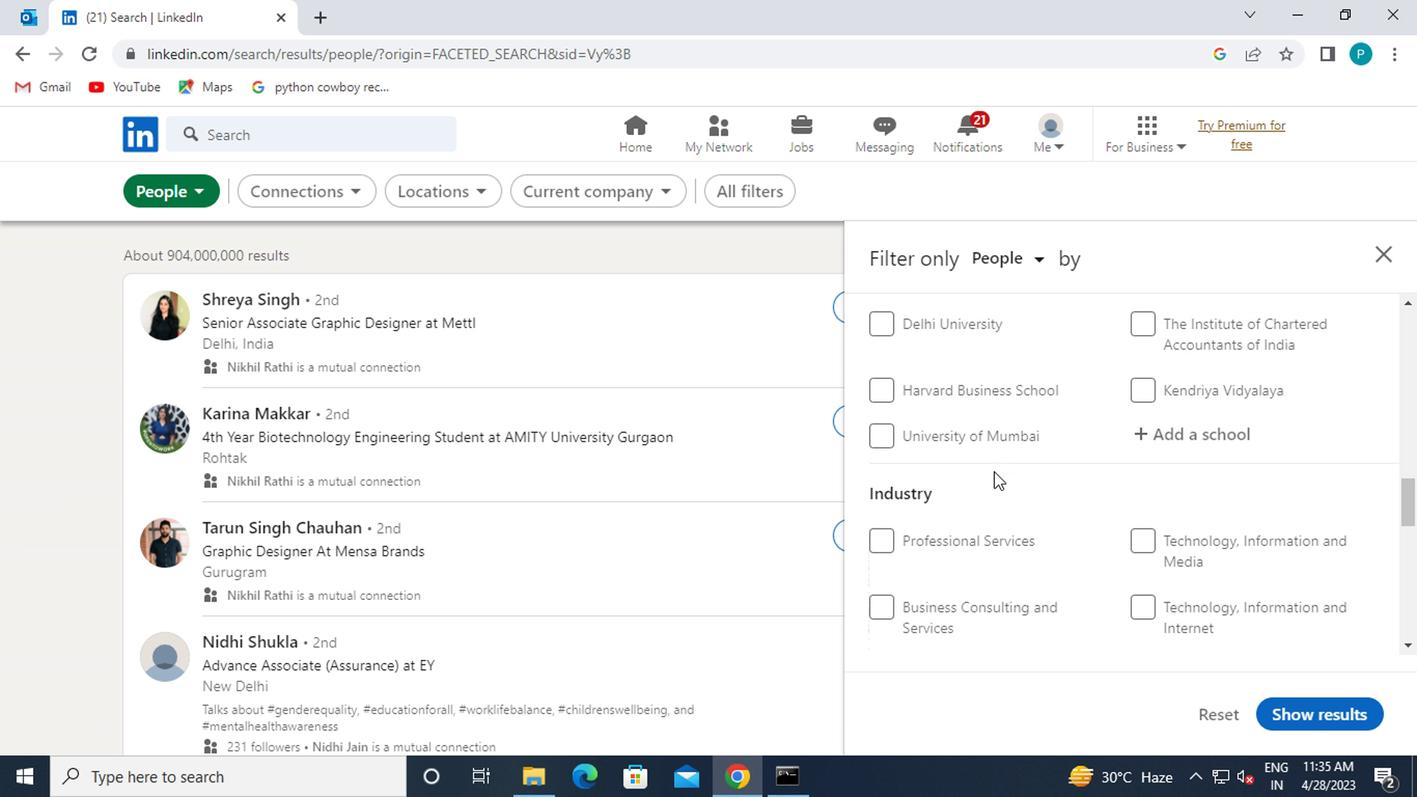 
Action: Mouse scrolled (988, 473) with delta (0, 1)
Screenshot: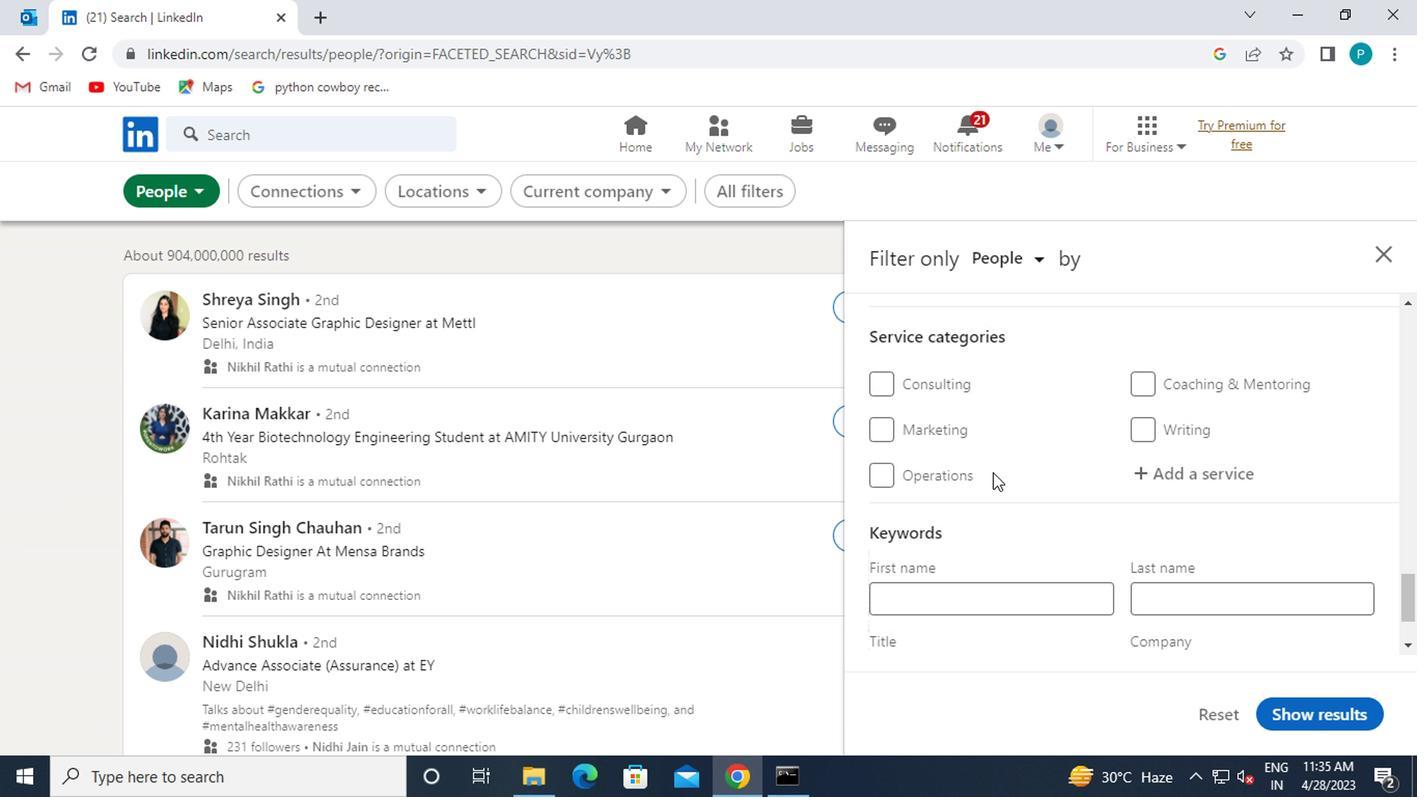 
Action: Mouse scrolled (988, 473) with delta (0, 1)
Screenshot: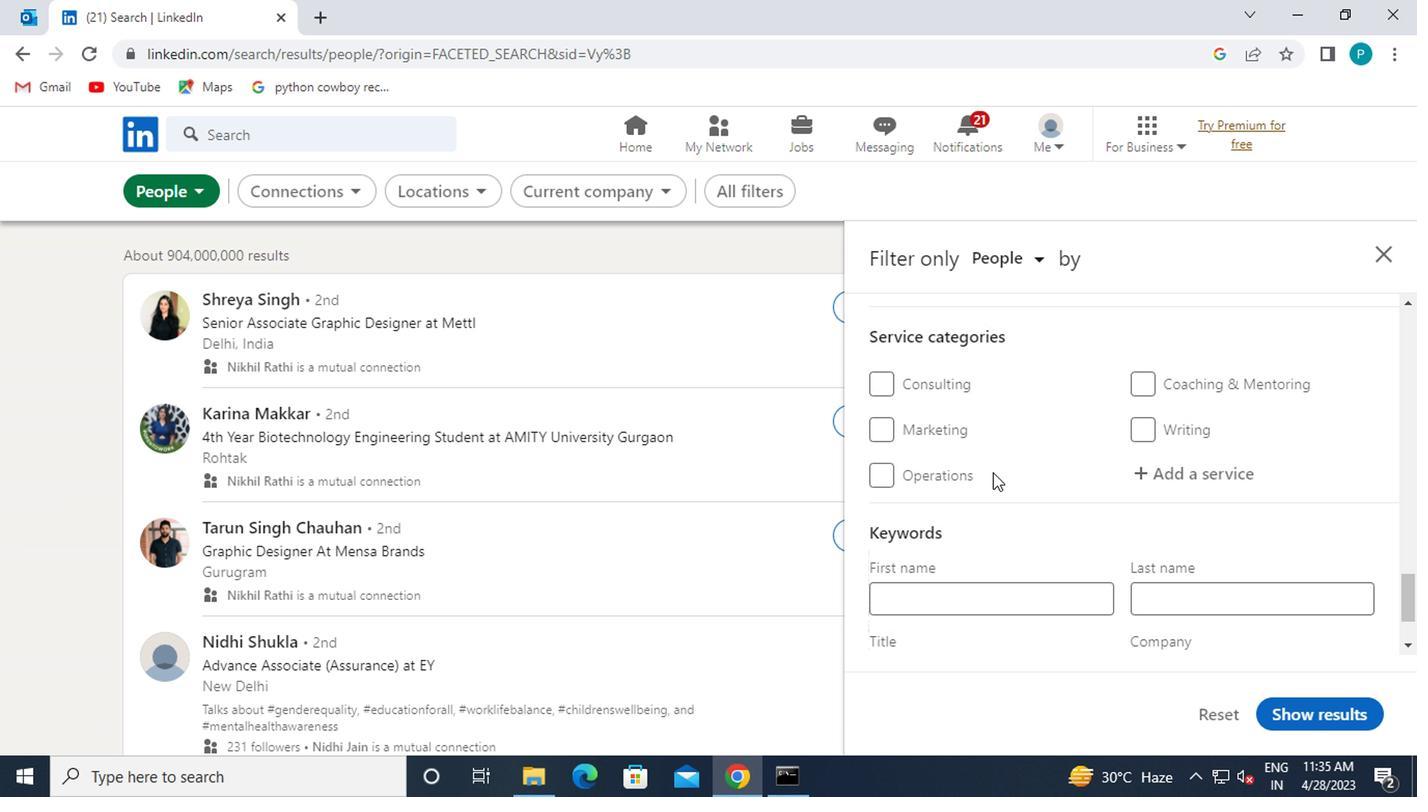 
Action: Mouse moved to (1002, 474)
Screenshot: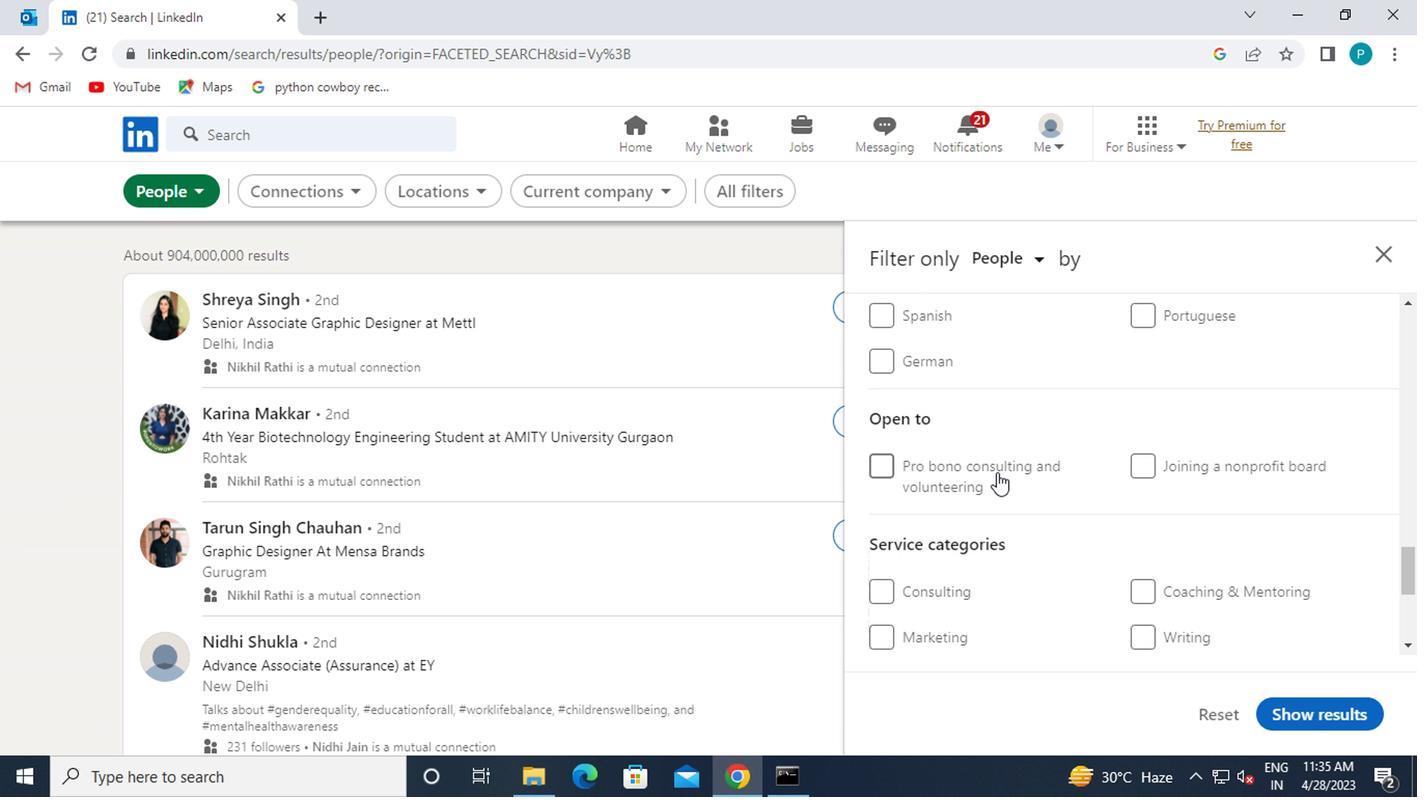 
Action: Mouse scrolled (1002, 476) with delta (0, 1)
Screenshot: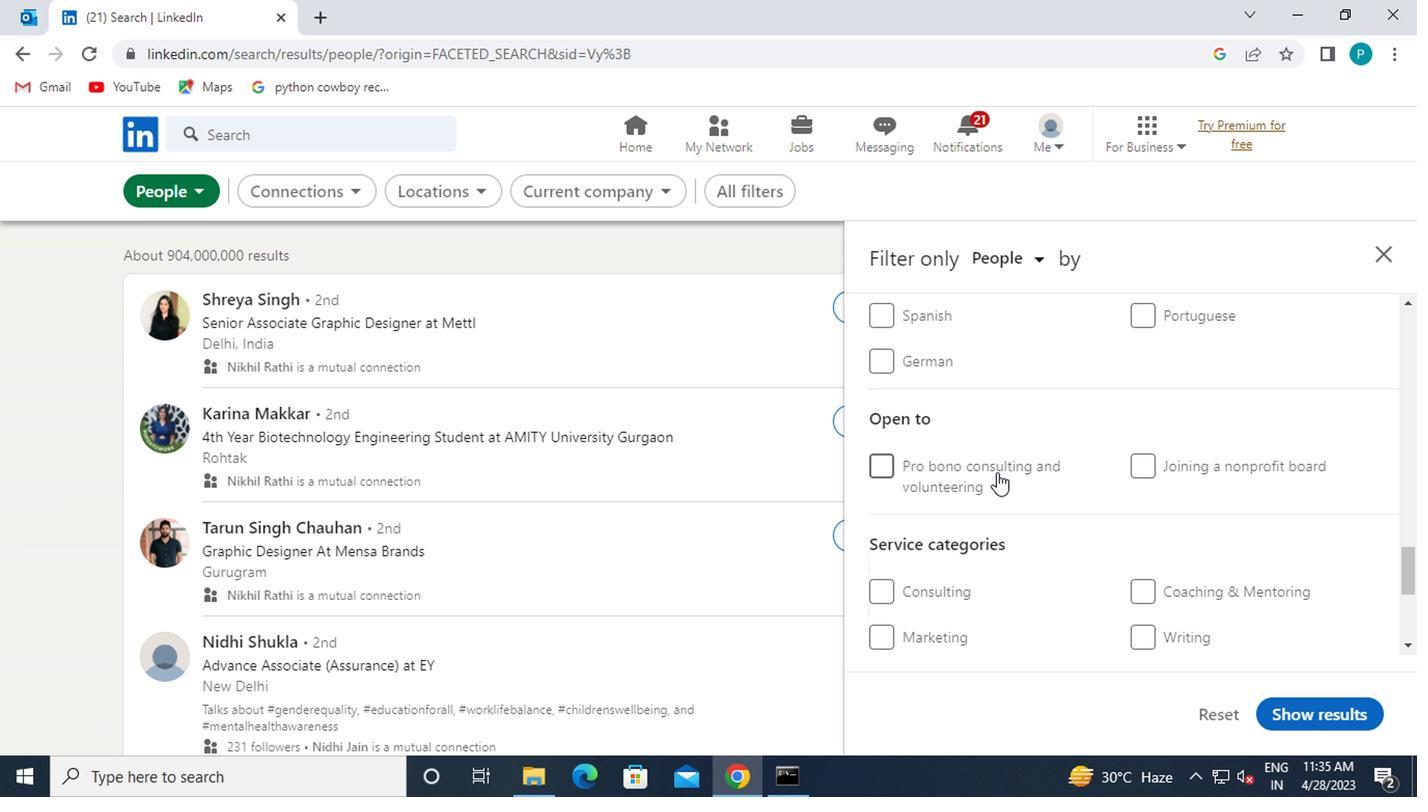 
Action: Mouse moved to (1002, 474)
Screenshot: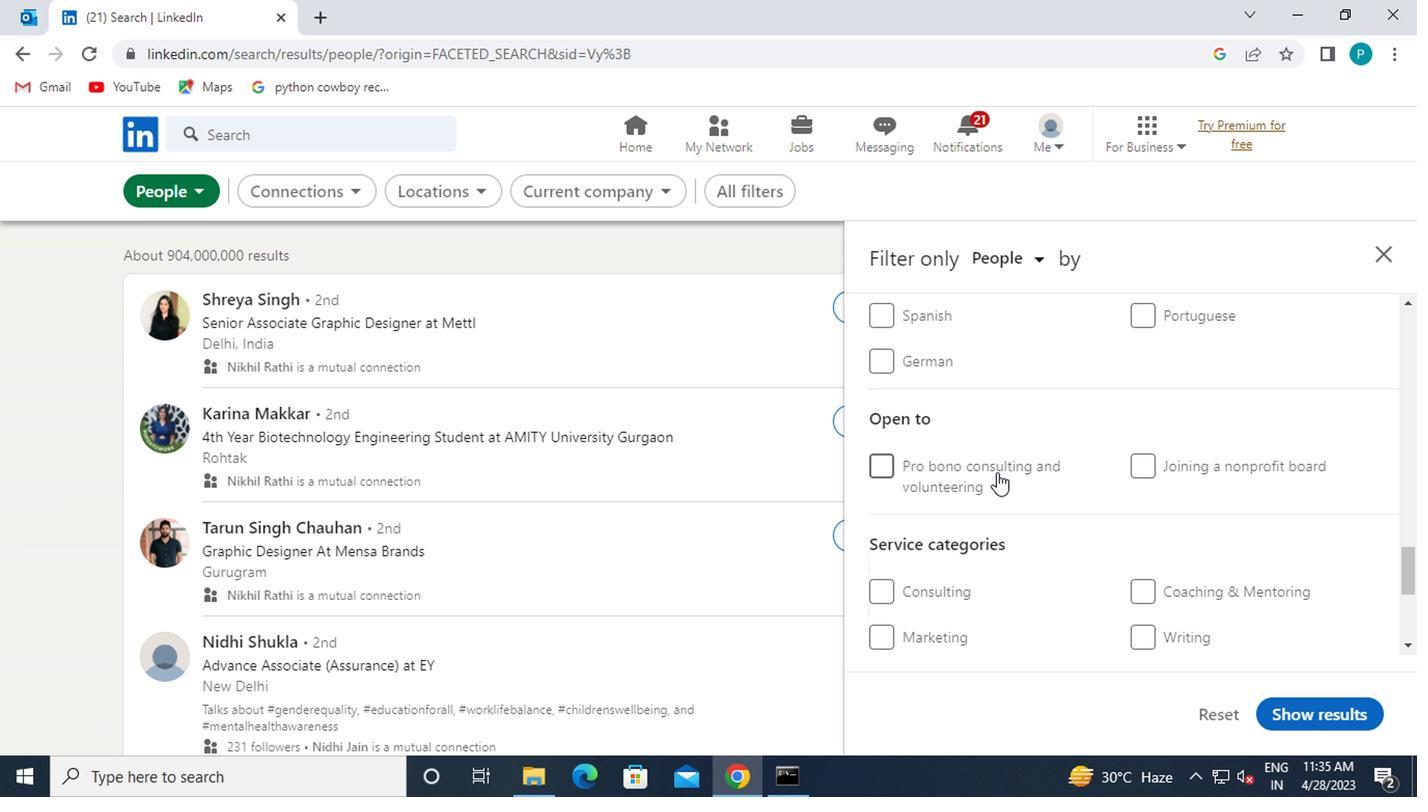 
Action: Mouse scrolled (1002, 476) with delta (0, 1)
Screenshot: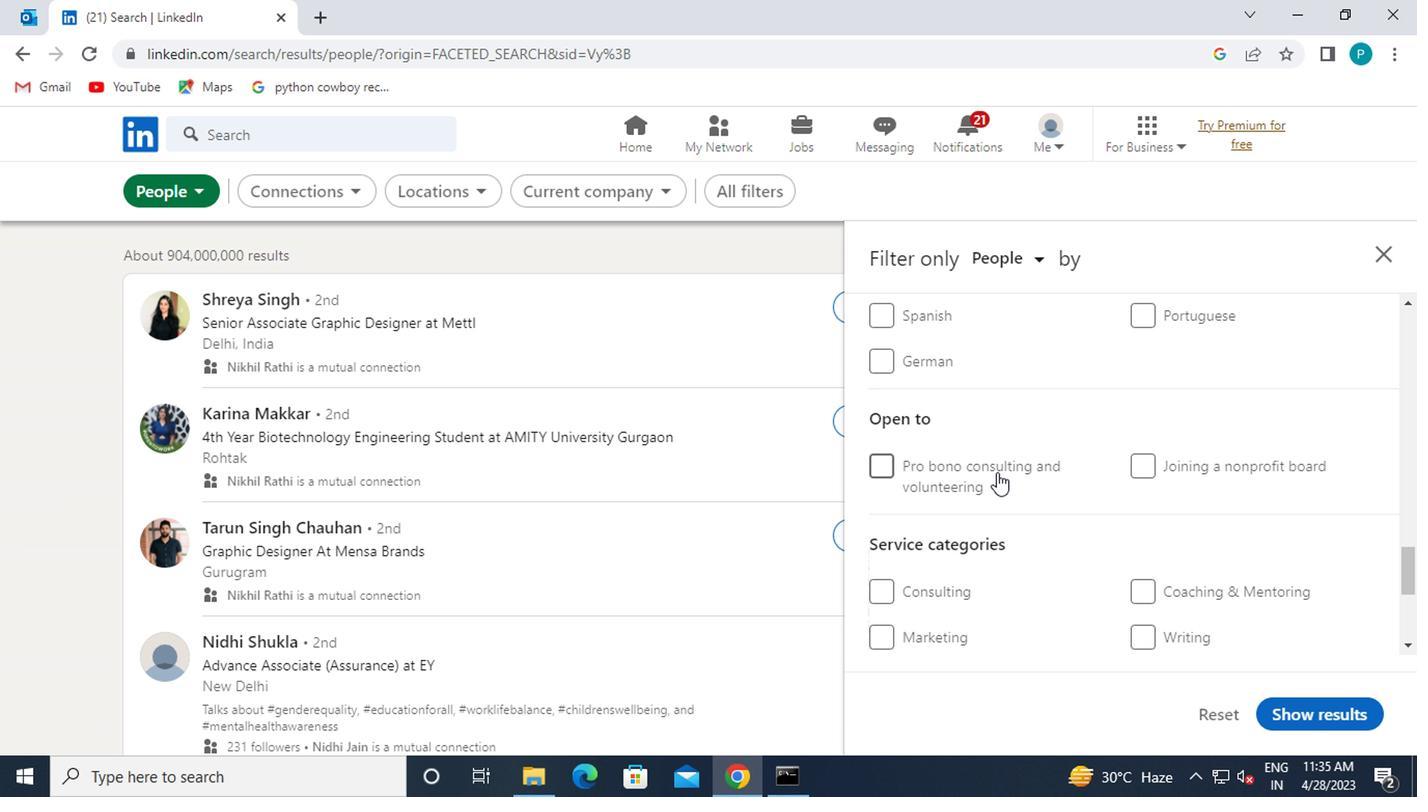 
Action: Mouse moved to (1109, 465)
Screenshot: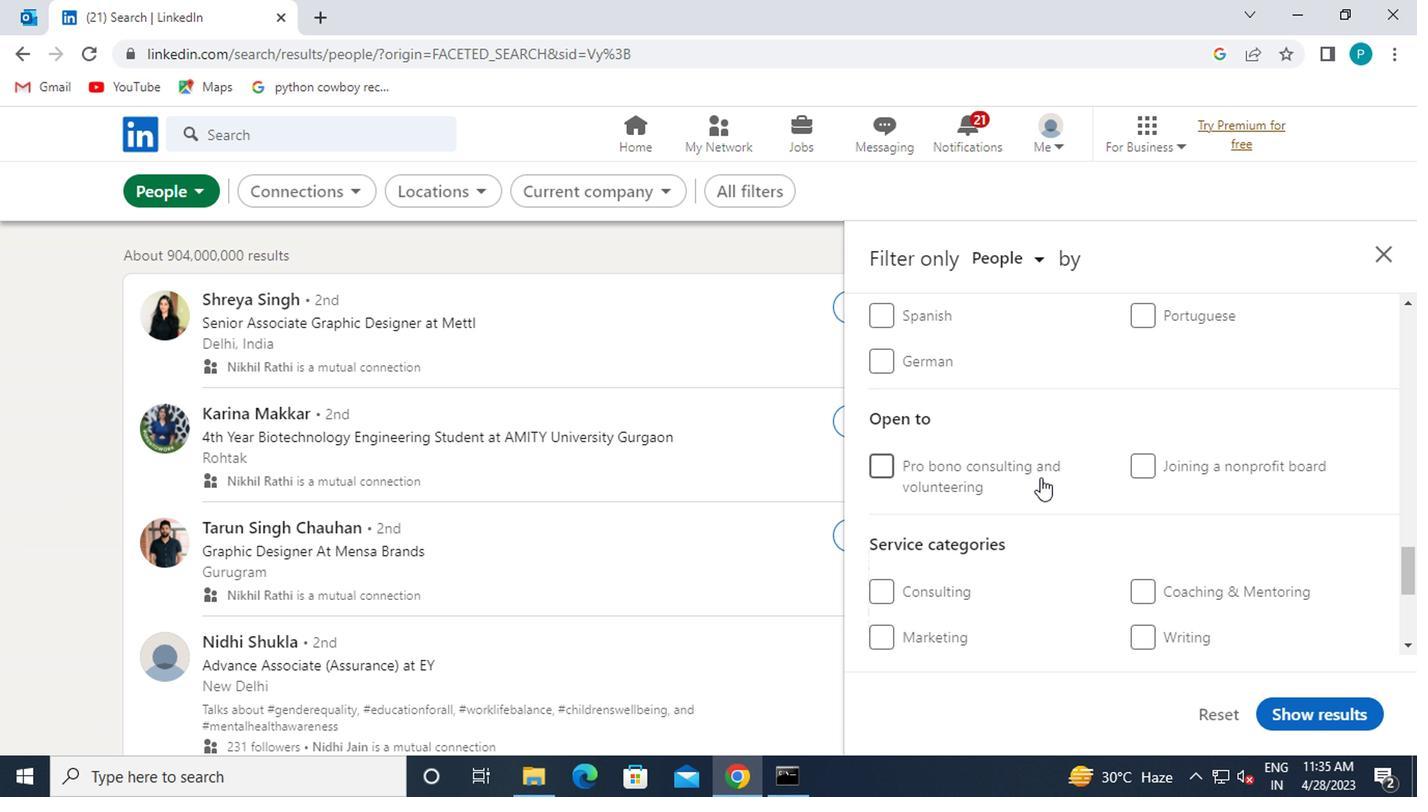 
Action: Mouse scrolled (1109, 465) with delta (0, 0)
Screenshot: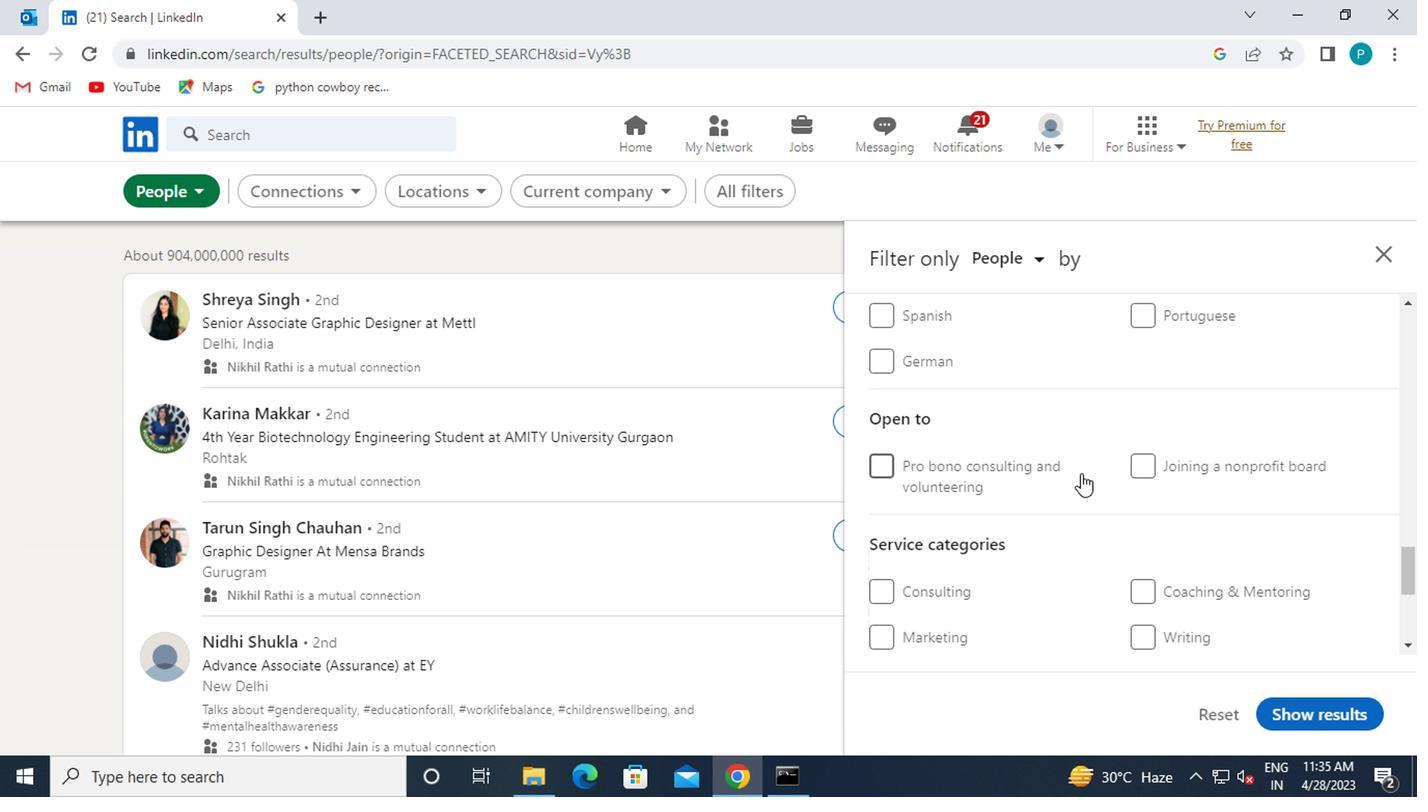 
Action: Mouse moved to (1116, 468)
Screenshot: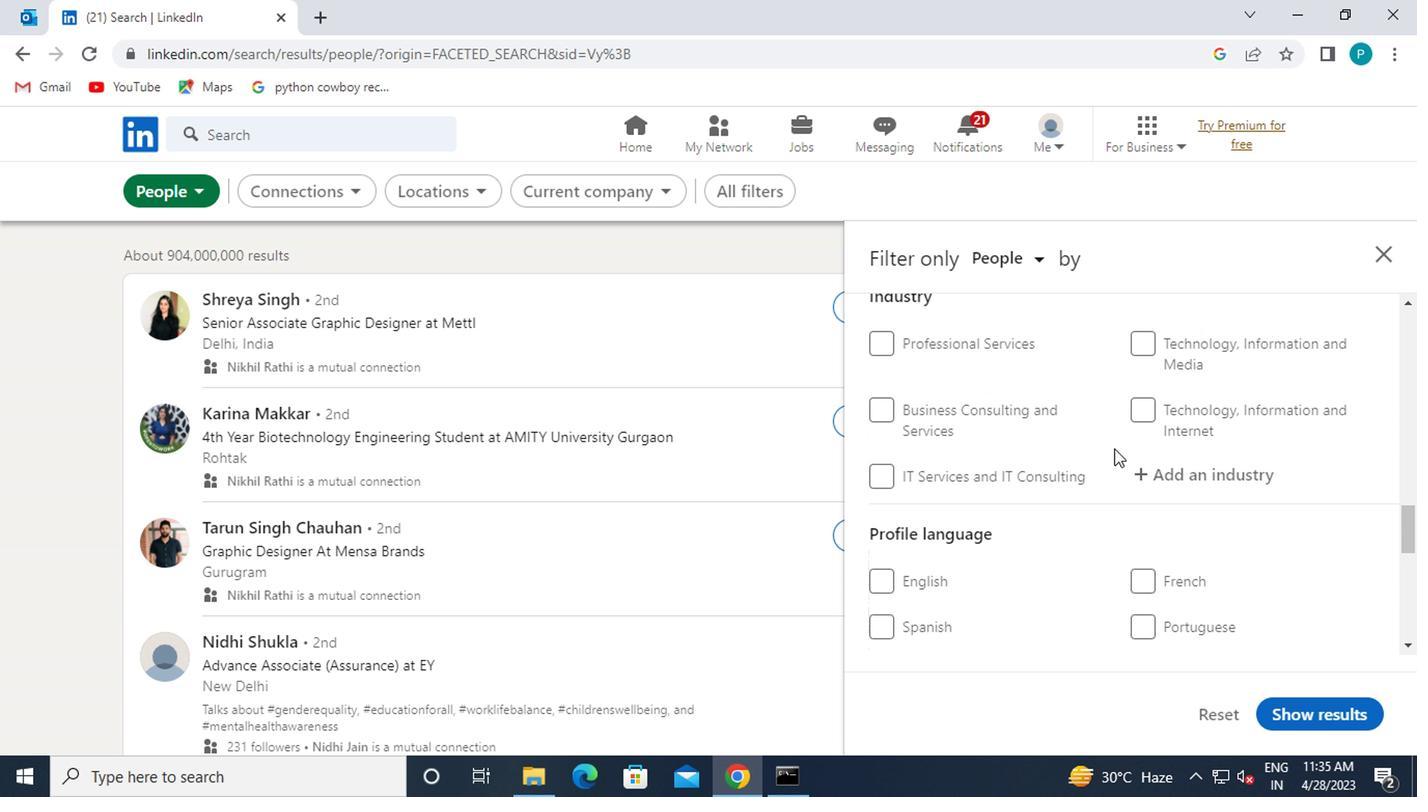 
Action: Mouse scrolled (1116, 468) with delta (0, 0)
Screenshot: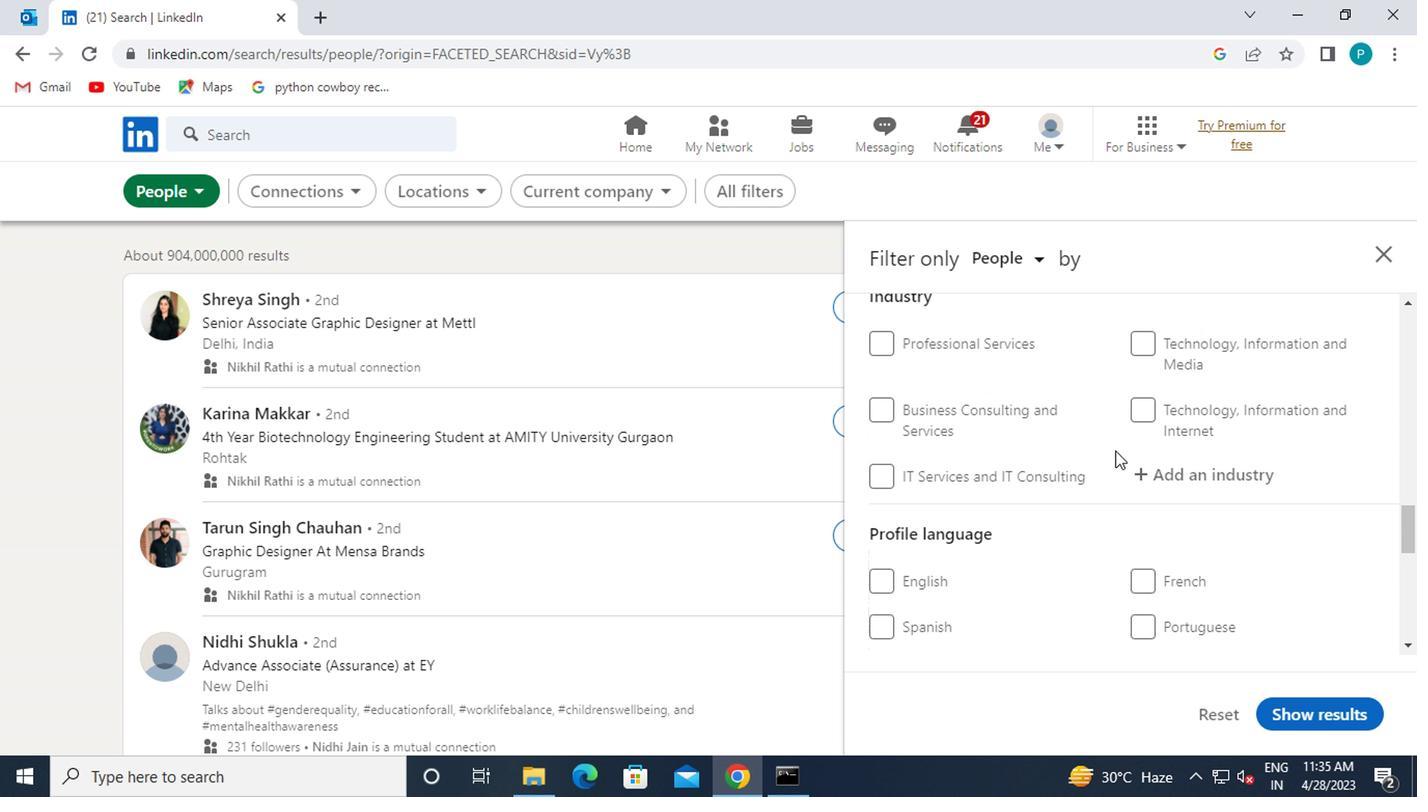 
Action: Mouse moved to (1147, 474)
Screenshot: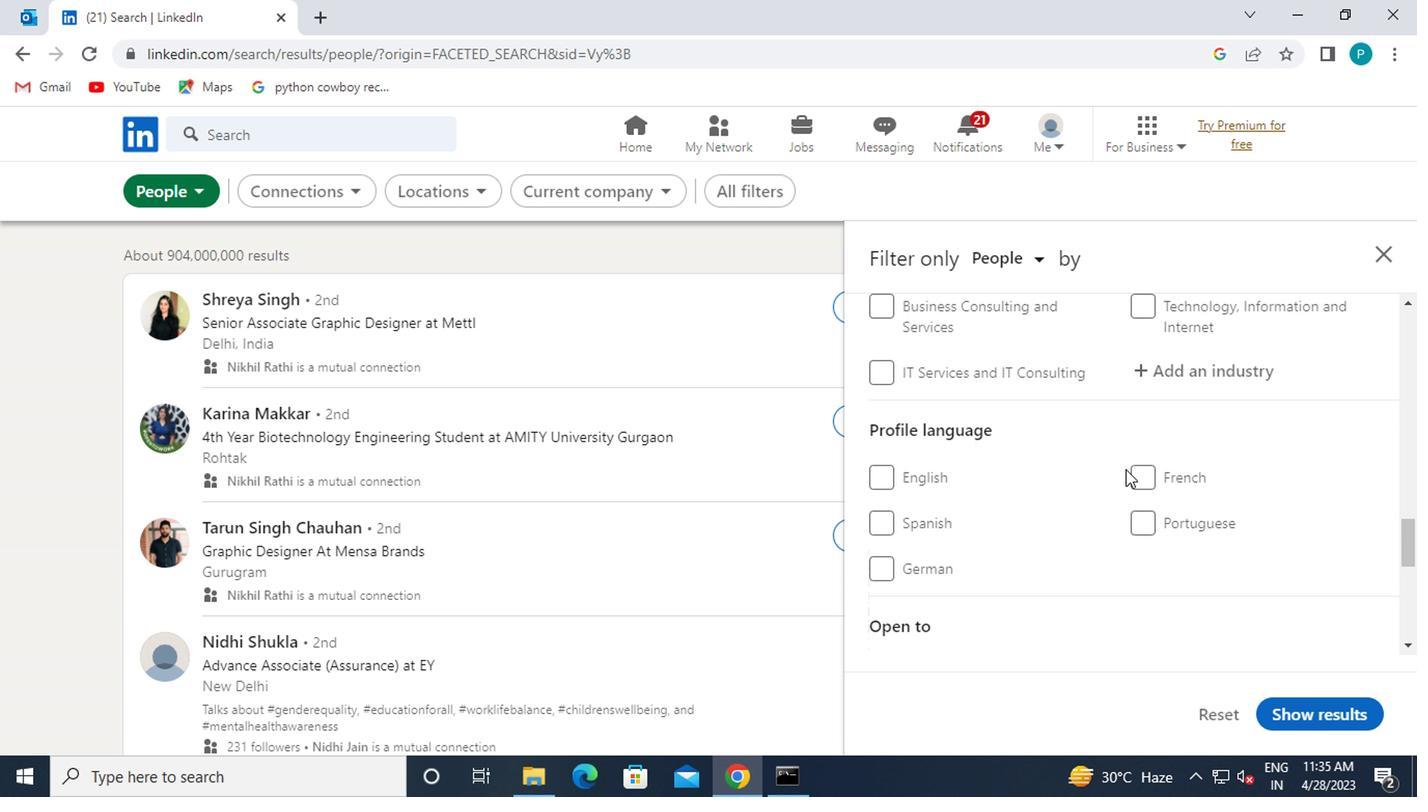 
Action: Mouse pressed left at (1147, 474)
Screenshot: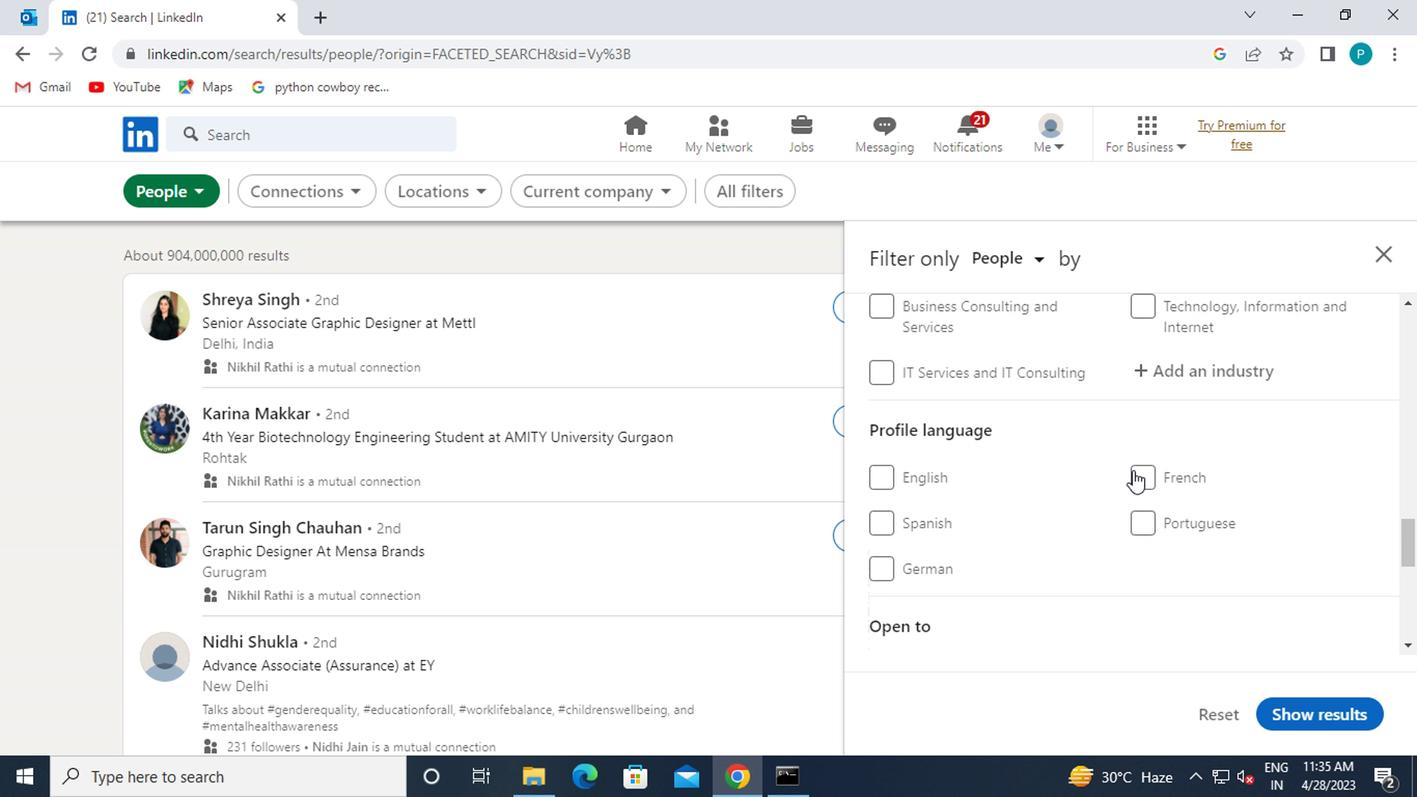 
Action: Mouse moved to (1106, 485)
Screenshot: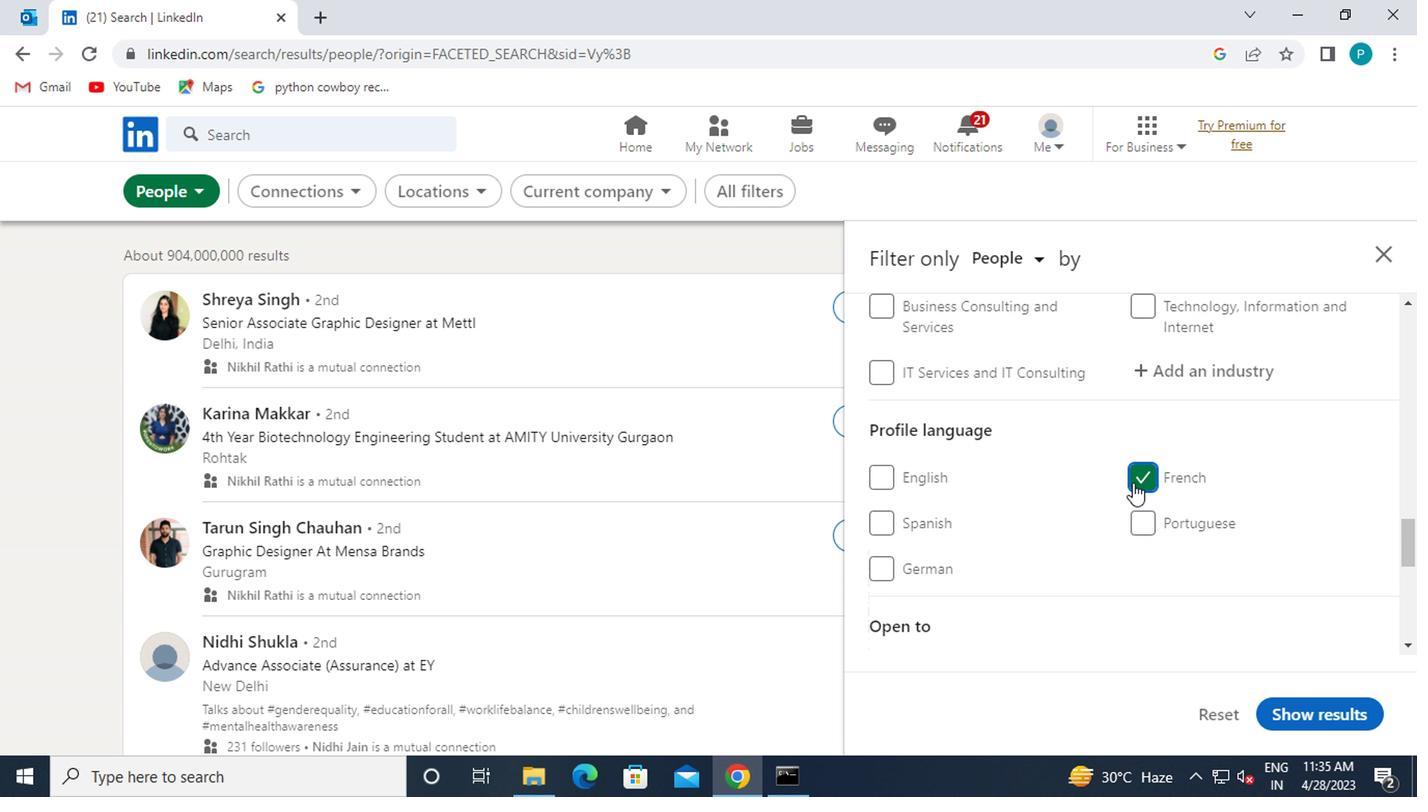 
Action: Mouse scrolled (1106, 486) with delta (0, 1)
Screenshot: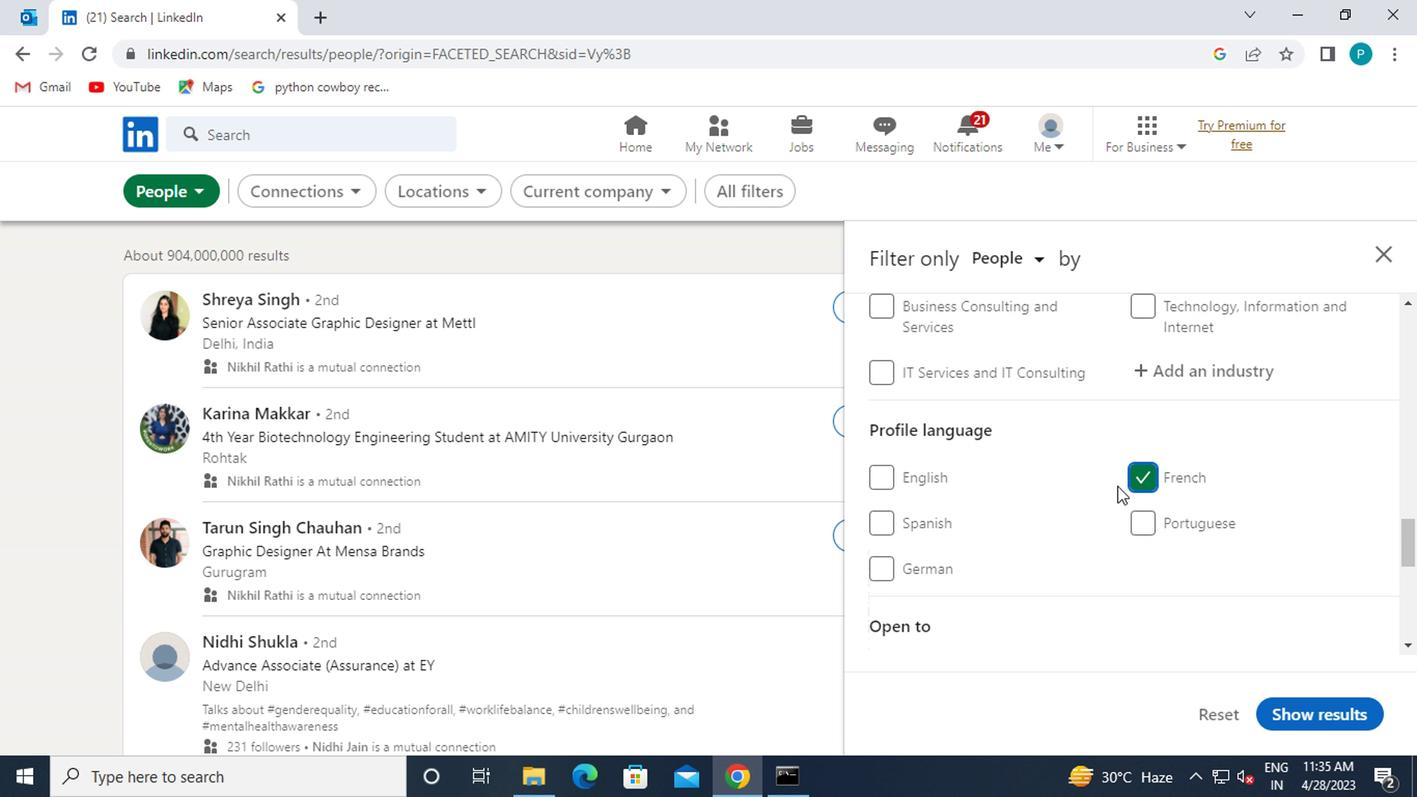 
Action: Mouse scrolled (1106, 486) with delta (0, 1)
Screenshot: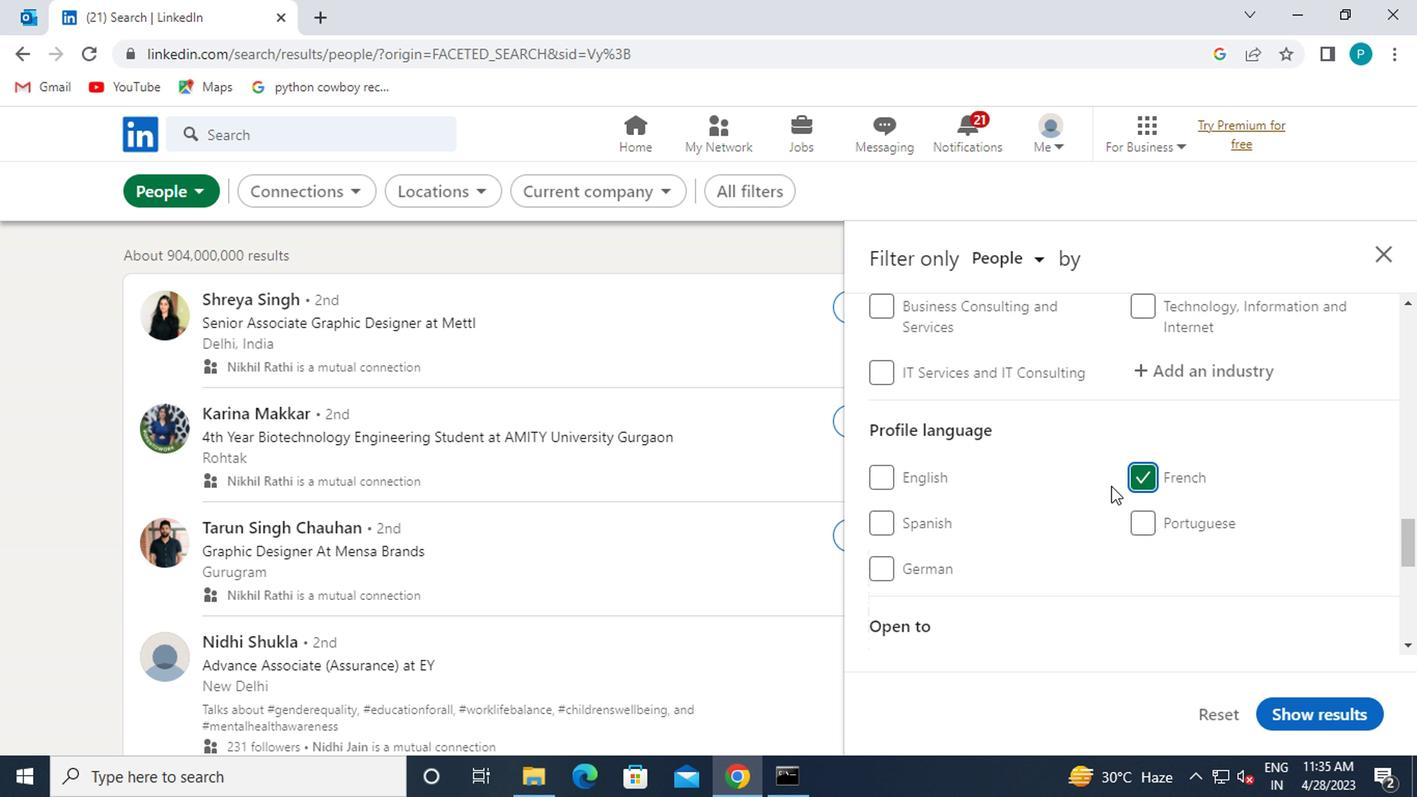 
Action: Mouse scrolled (1106, 486) with delta (0, 1)
Screenshot: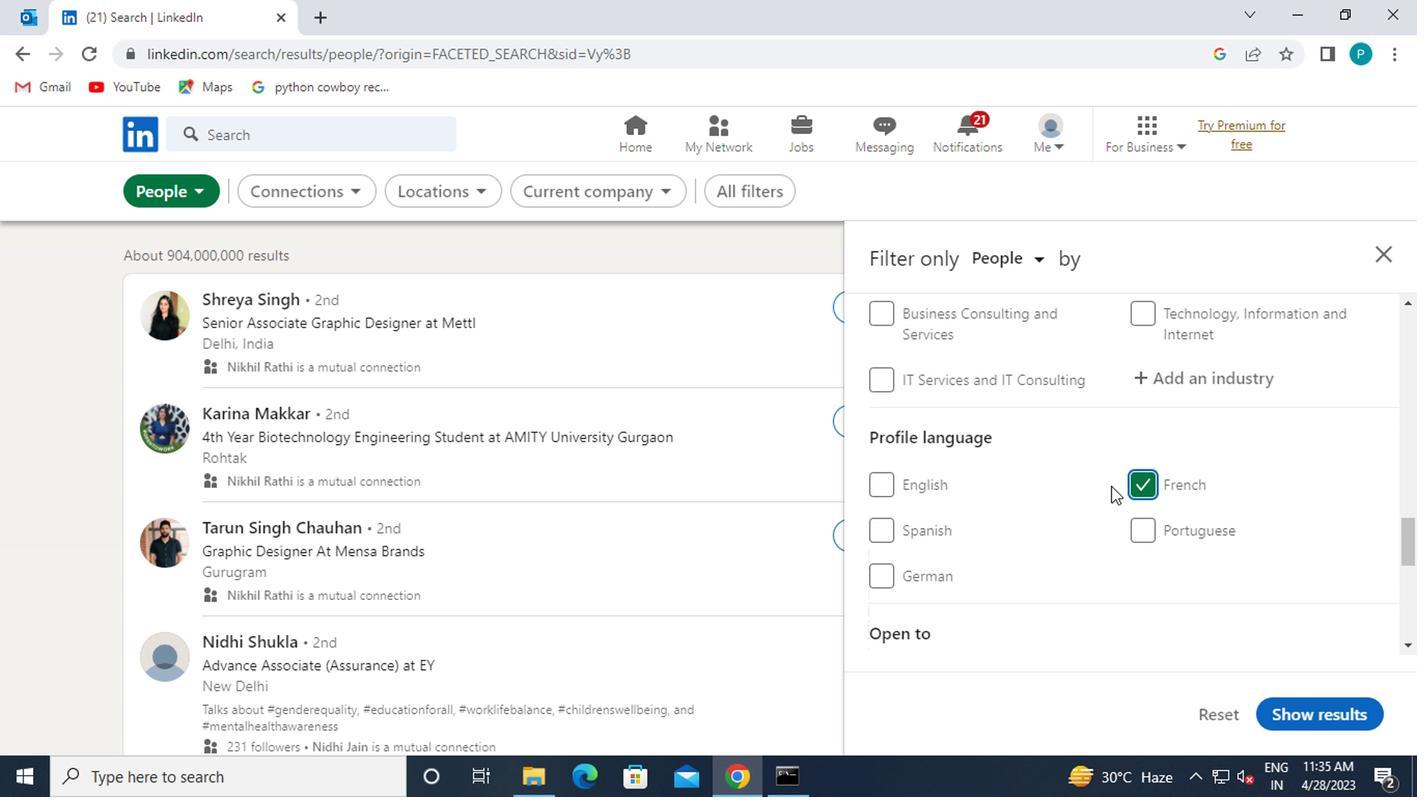 
Action: Mouse scrolled (1106, 486) with delta (0, 1)
Screenshot: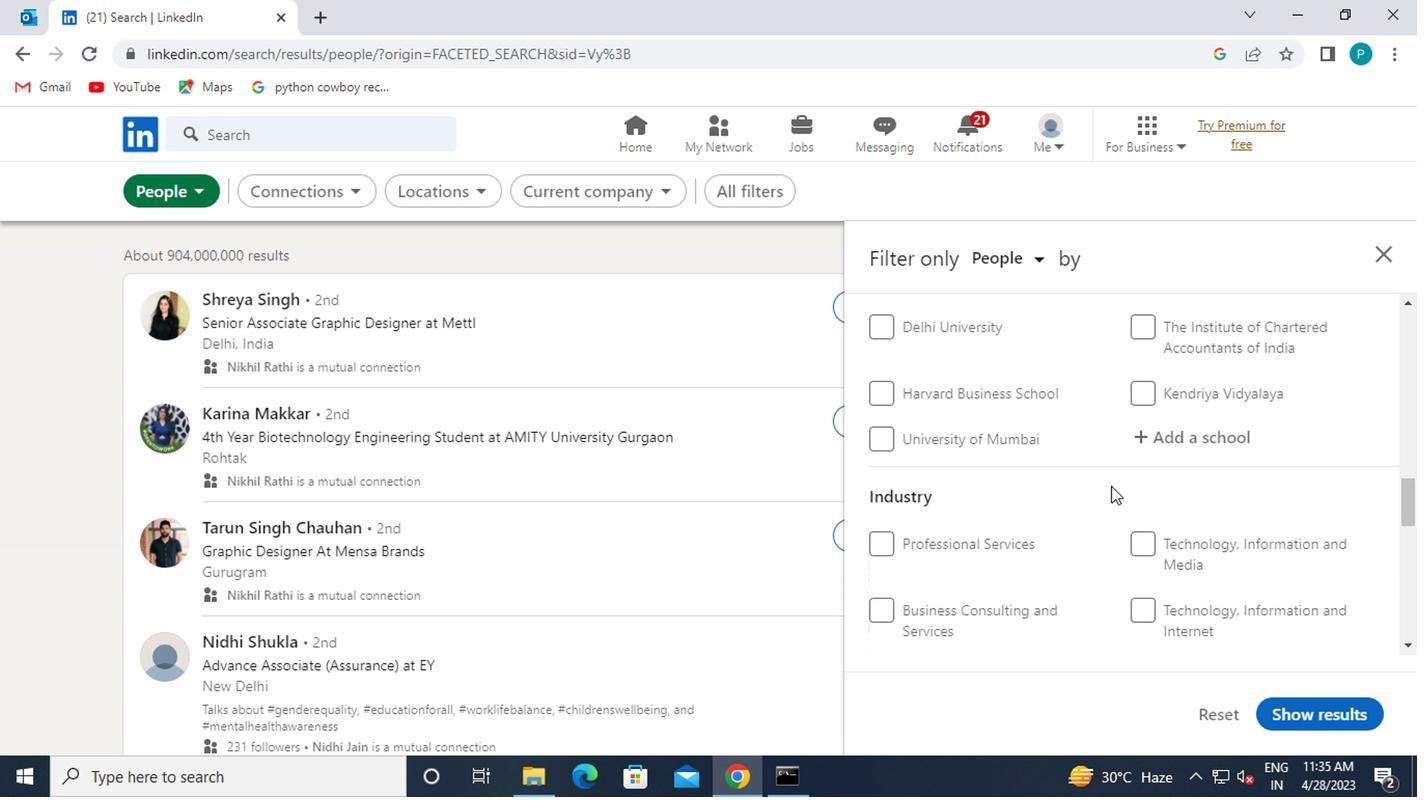 
Action: Mouse scrolled (1106, 486) with delta (0, 1)
Screenshot: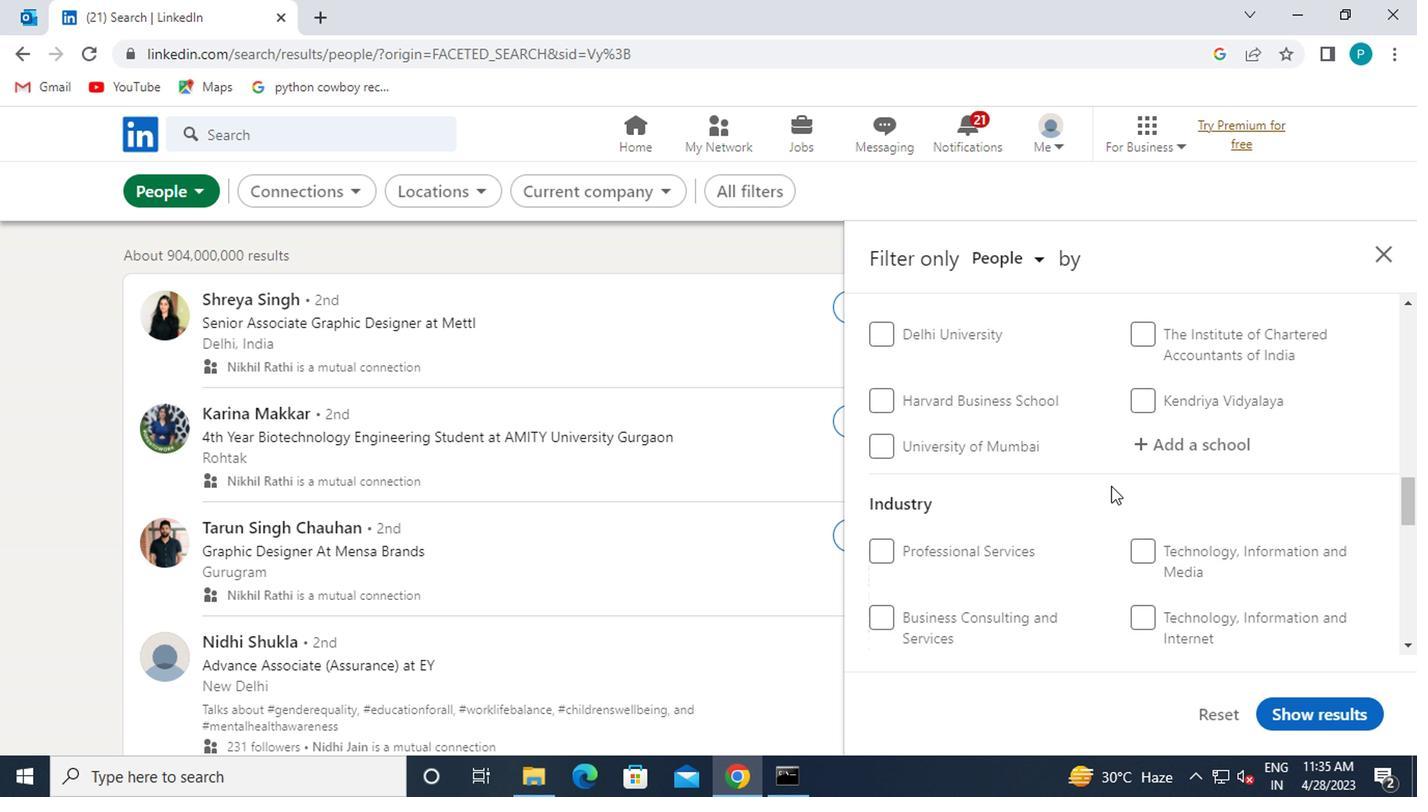 
Action: Mouse moved to (1105, 484)
Screenshot: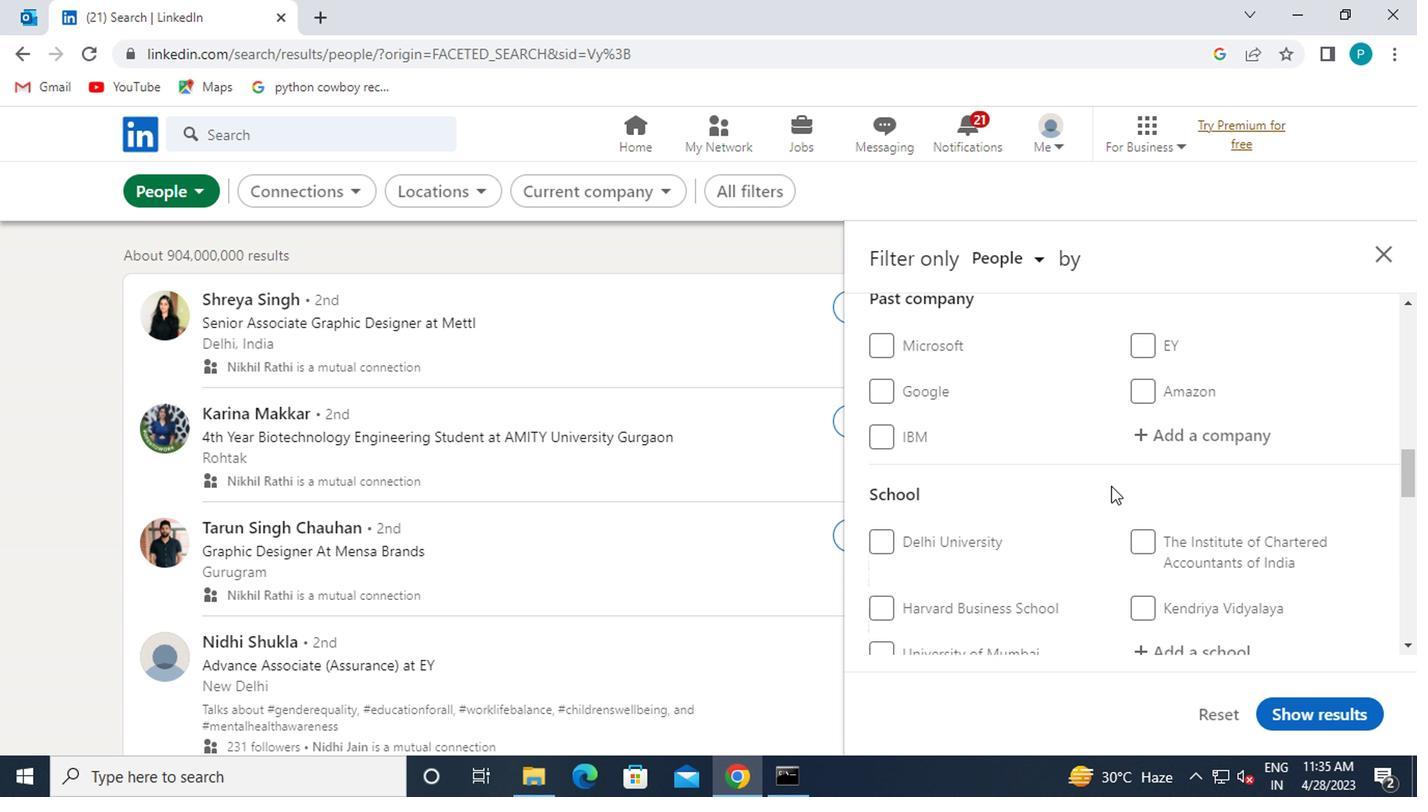 
Action: Mouse scrolled (1105, 485) with delta (0, 0)
Screenshot: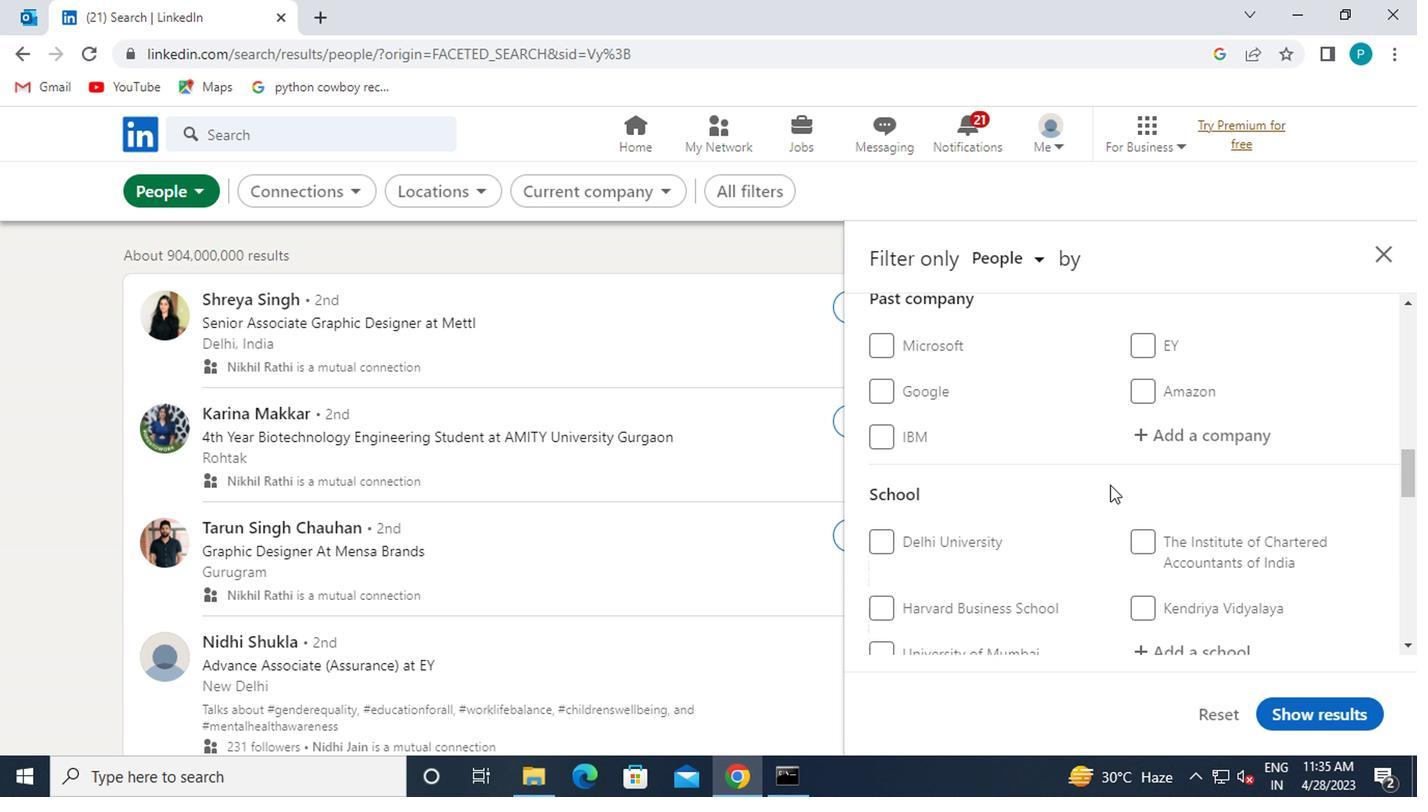 
Action: Mouse scrolled (1105, 485) with delta (0, 0)
Screenshot: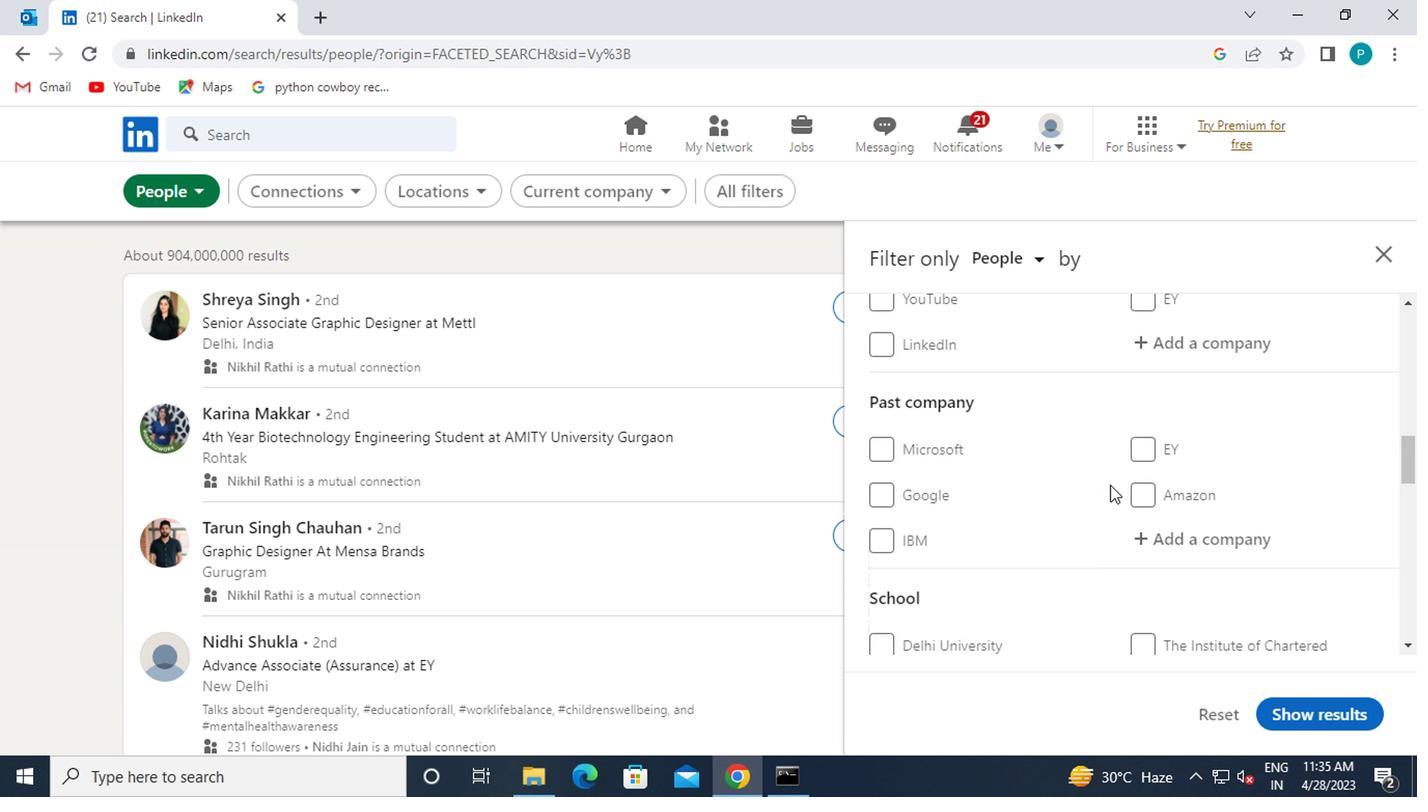 
Action: Mouse moved to (1188, 434)
Screenshot: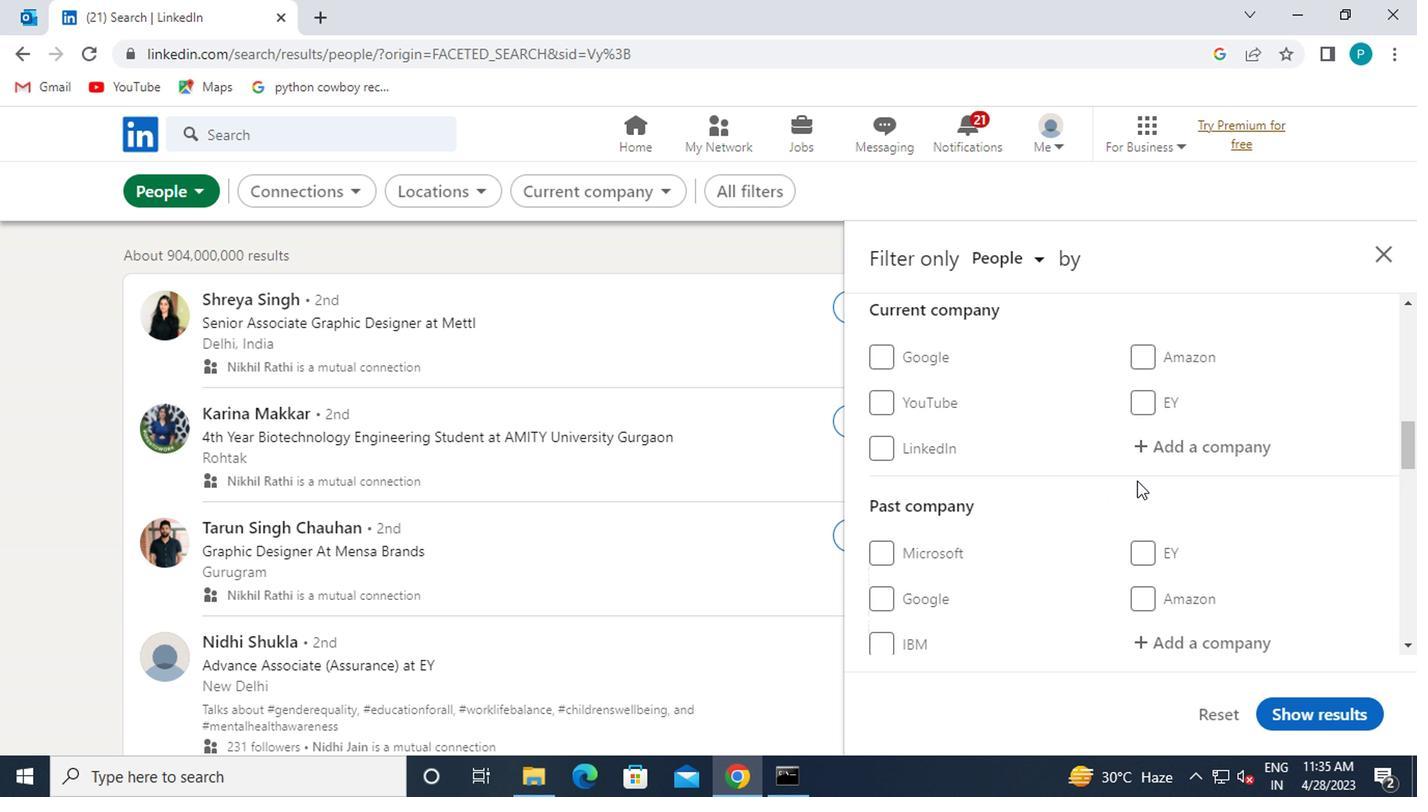 
Action: Mouse pressed left at (1188, 434)
Screenshot: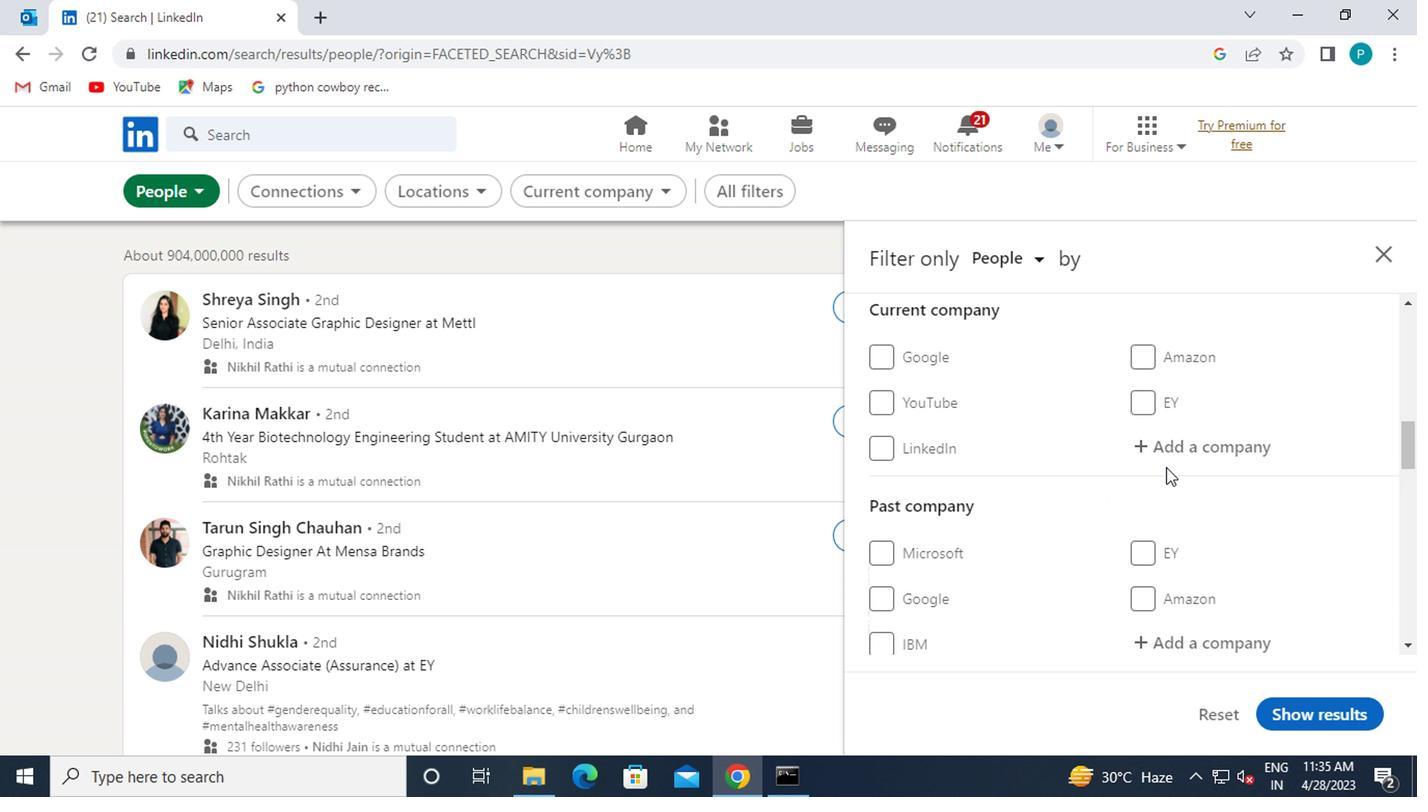 
Action: Mouse moved to (1191, 437)
Screenshot: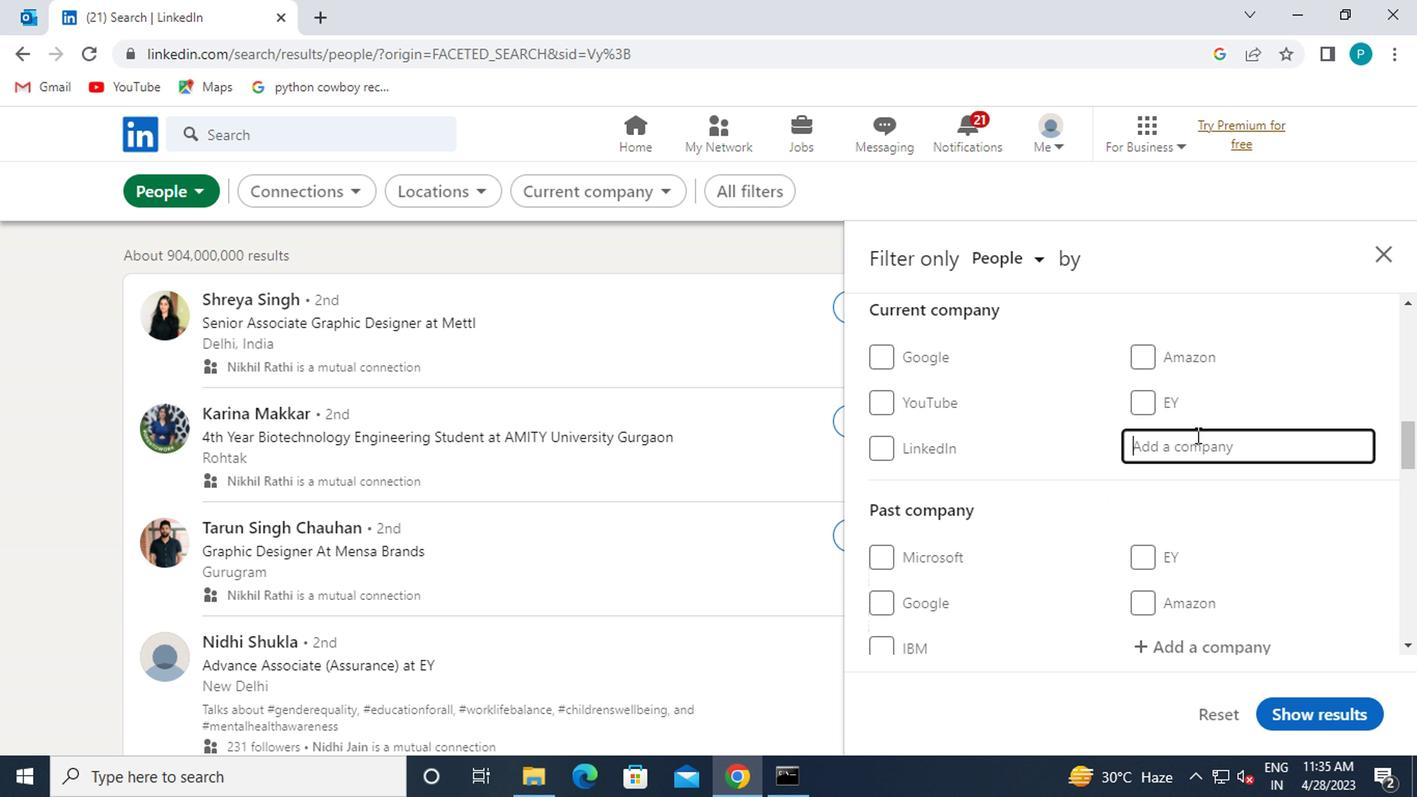 
Action: Key pressed <Key.caps_lock>M<Key.caps_lock>ORRI
Screenshot: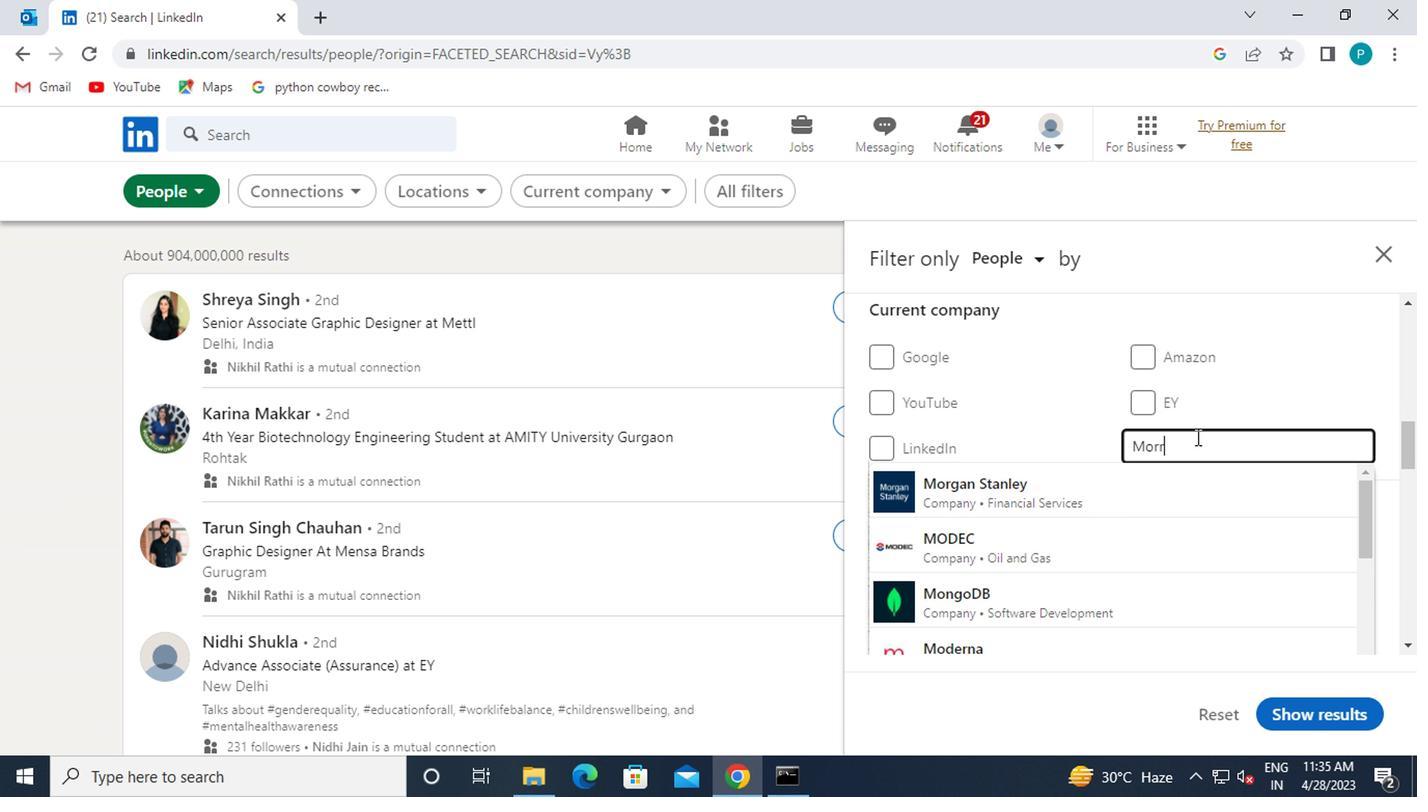 
Action: Mouse moved to (1176, 443)
Screenshot: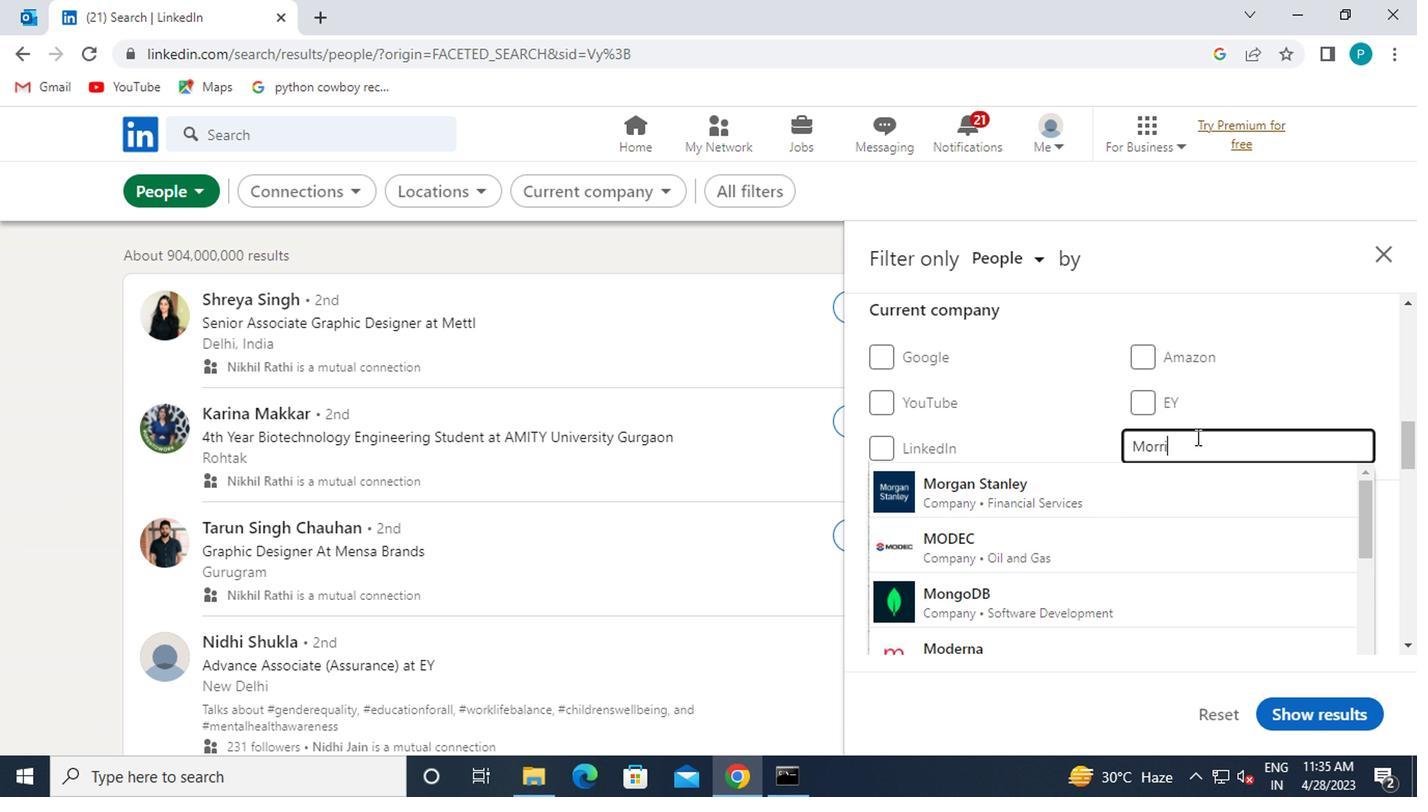 
Action: Key pressed S
Screenshot: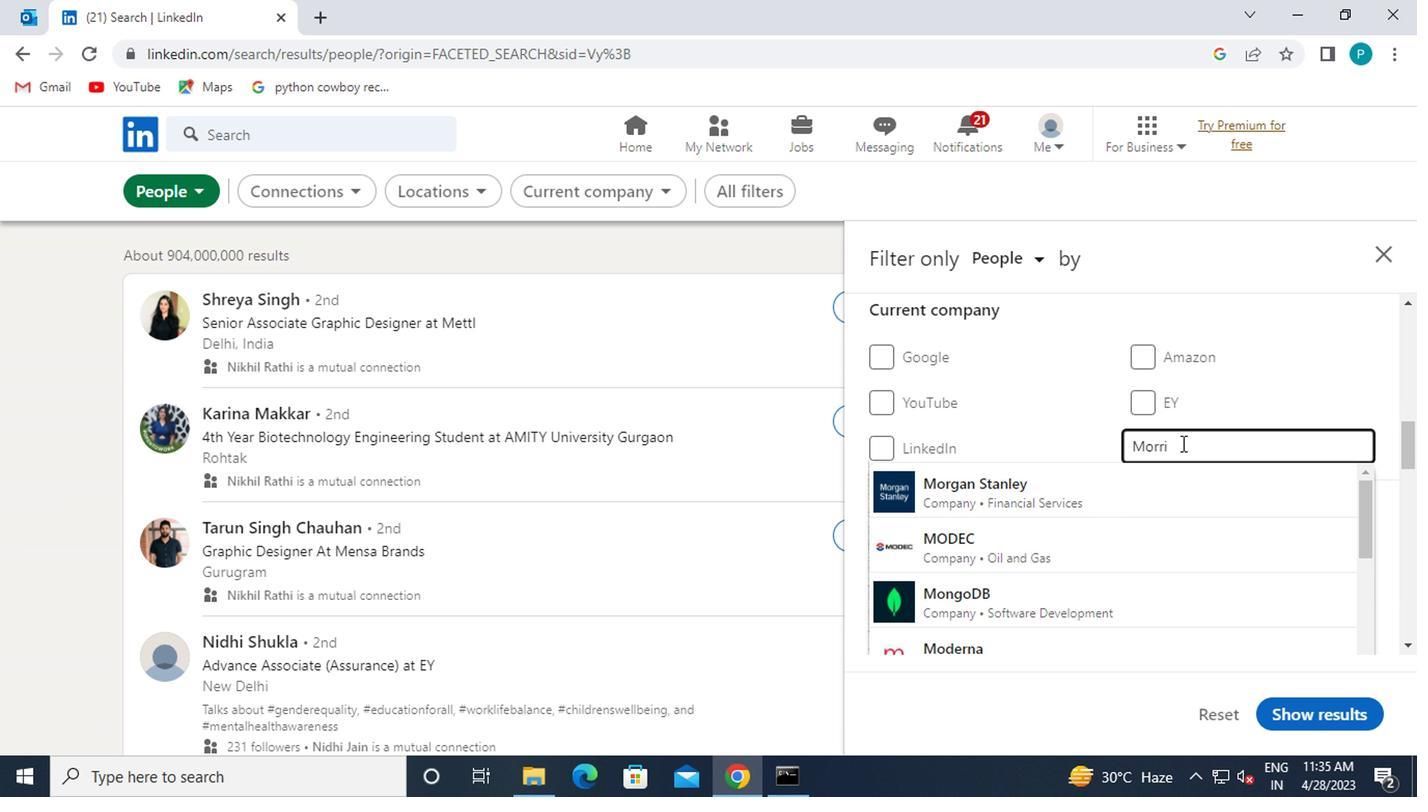 
Action: Mouse moved to (1148, 465)
Screenshot: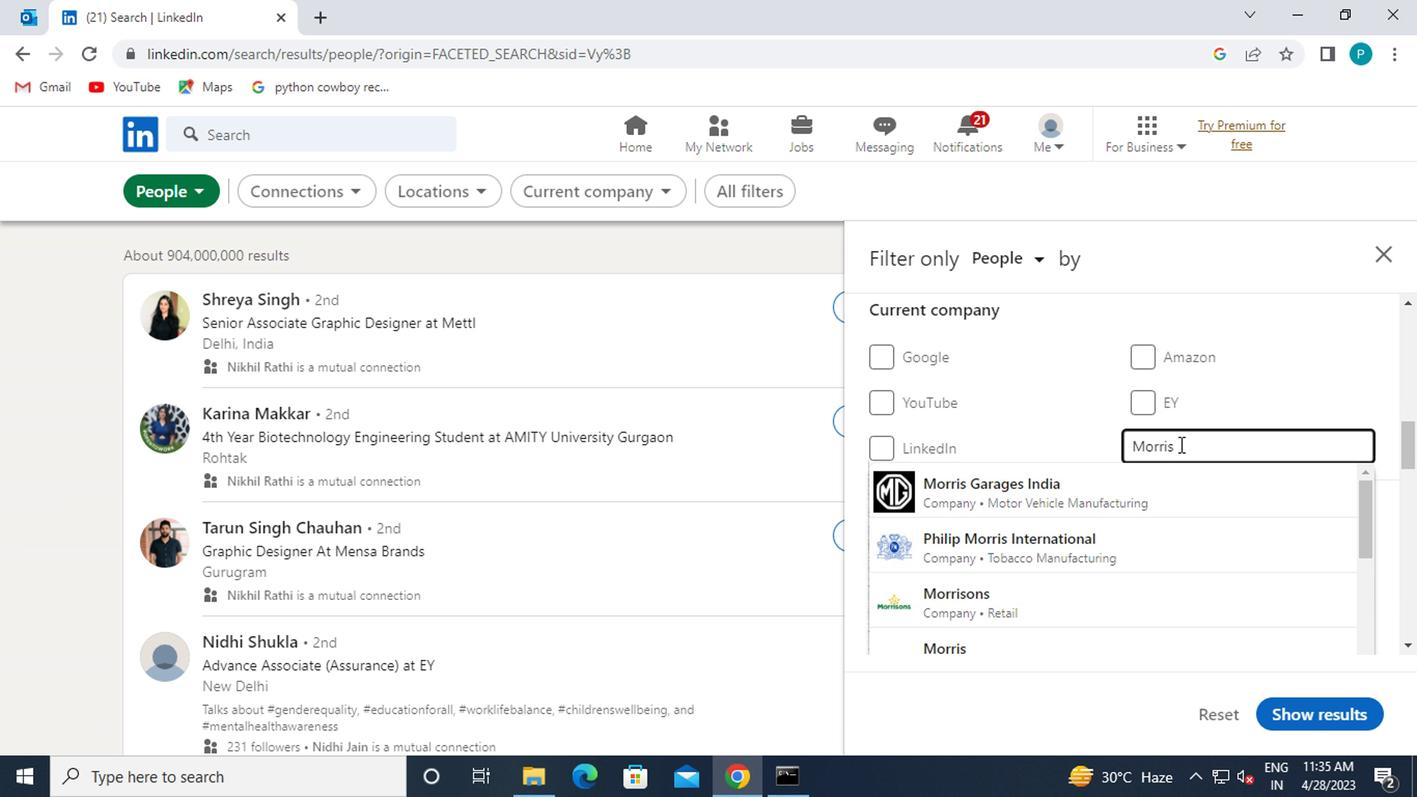 
Action: Mouse pressed left at (1148, 465)
Screenshot: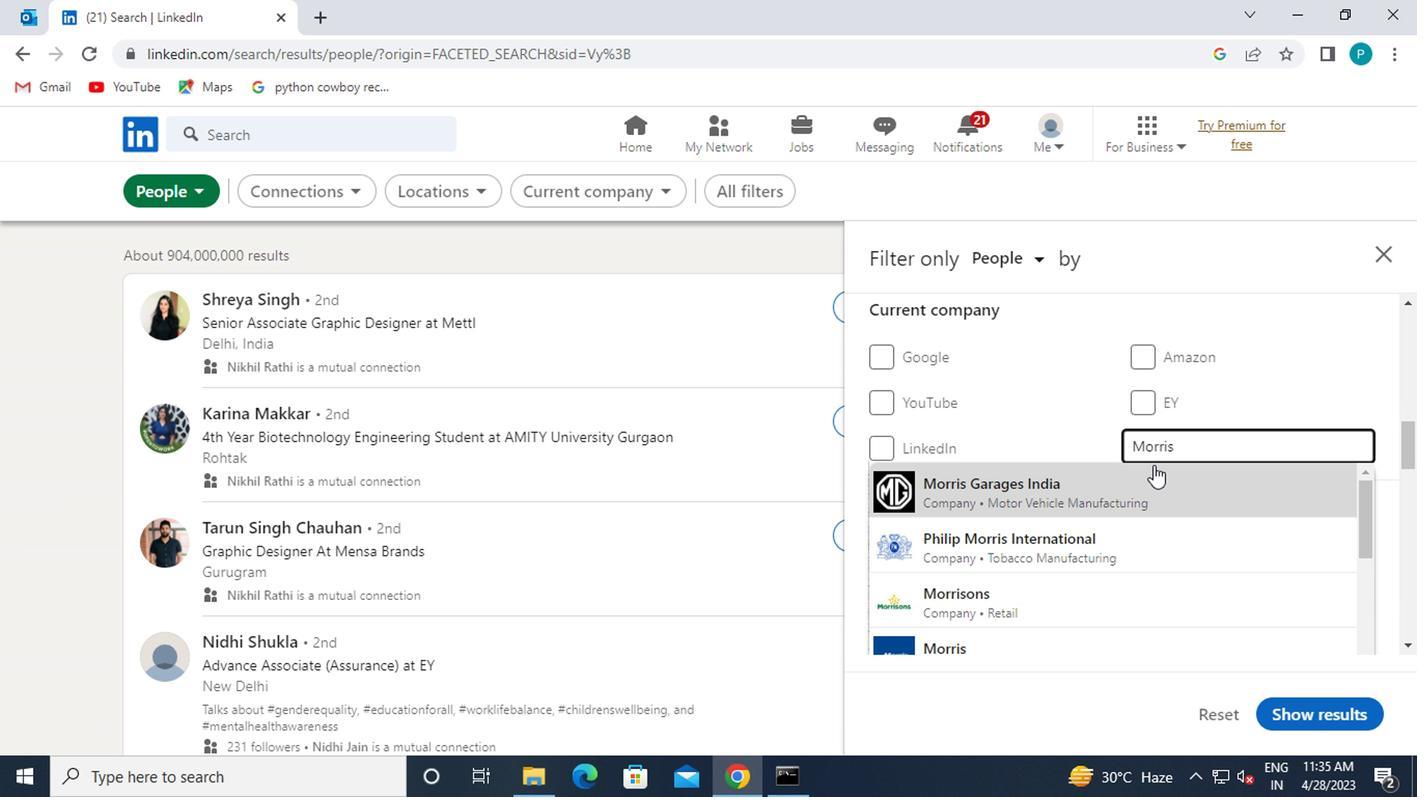 
Action: Mouse moved to (1148, 463)
Screenshot: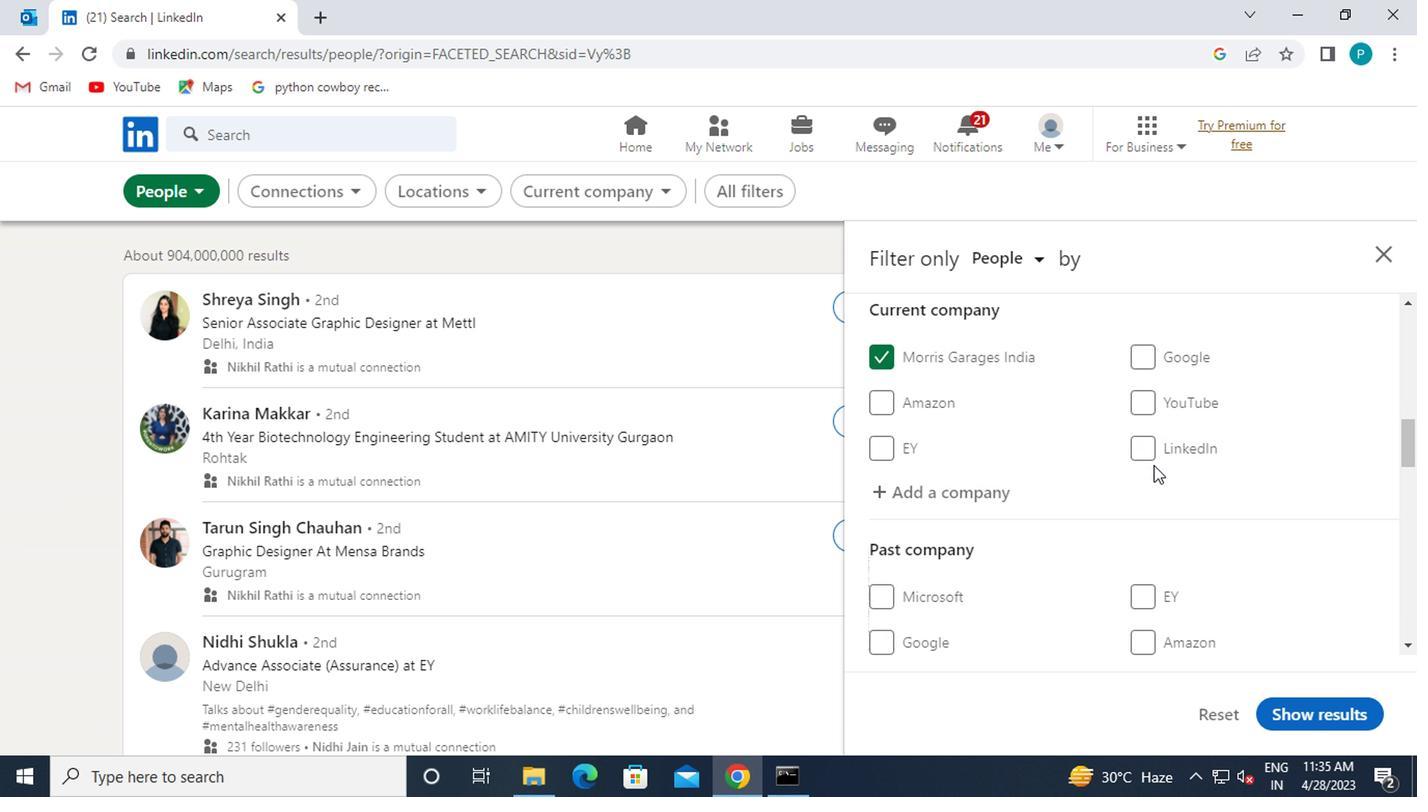 
Action: Mouse scrolled (1148, 462) with delta (0, 0)
Screenshot: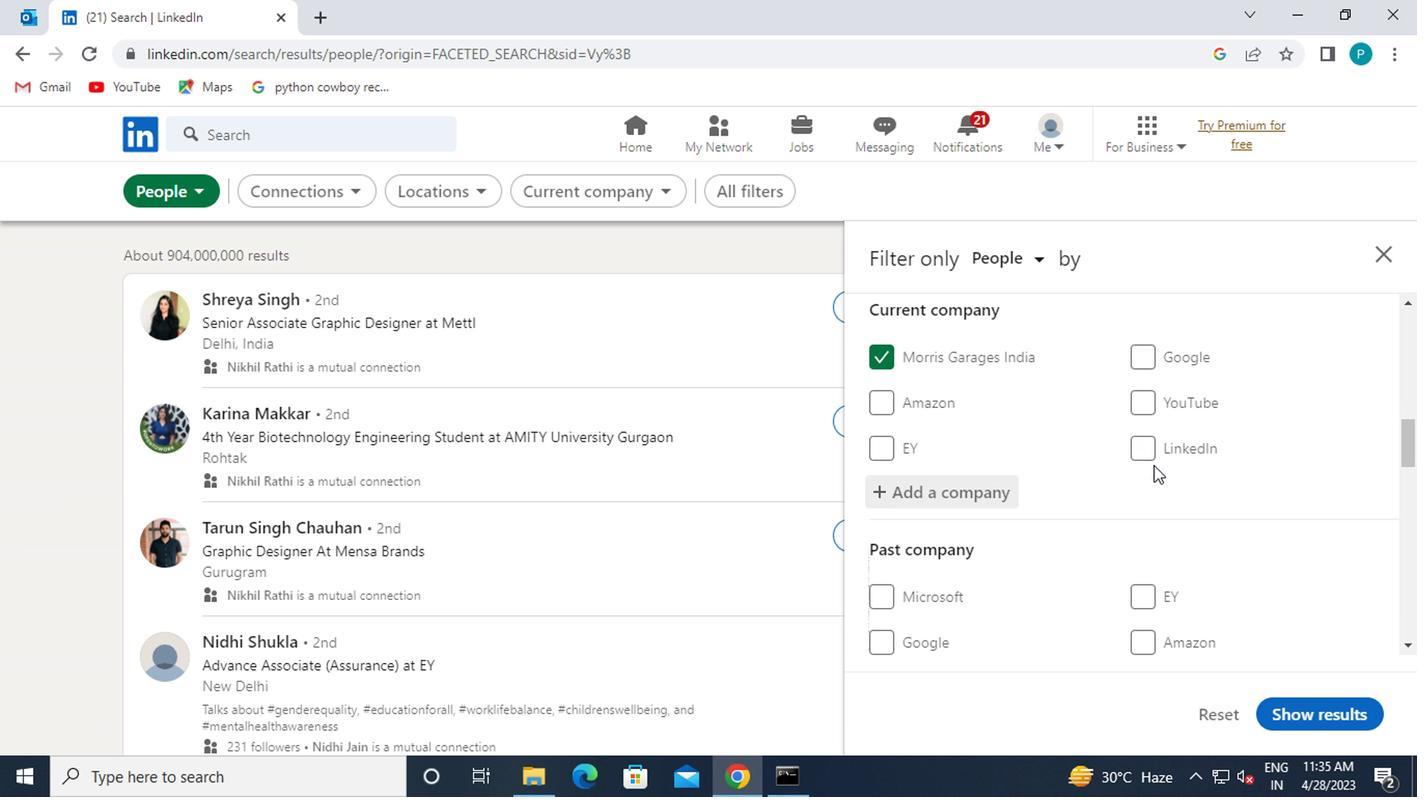 
Action: Mouse scrolled (1148, 462) with delta (0, 0)
Screenshot: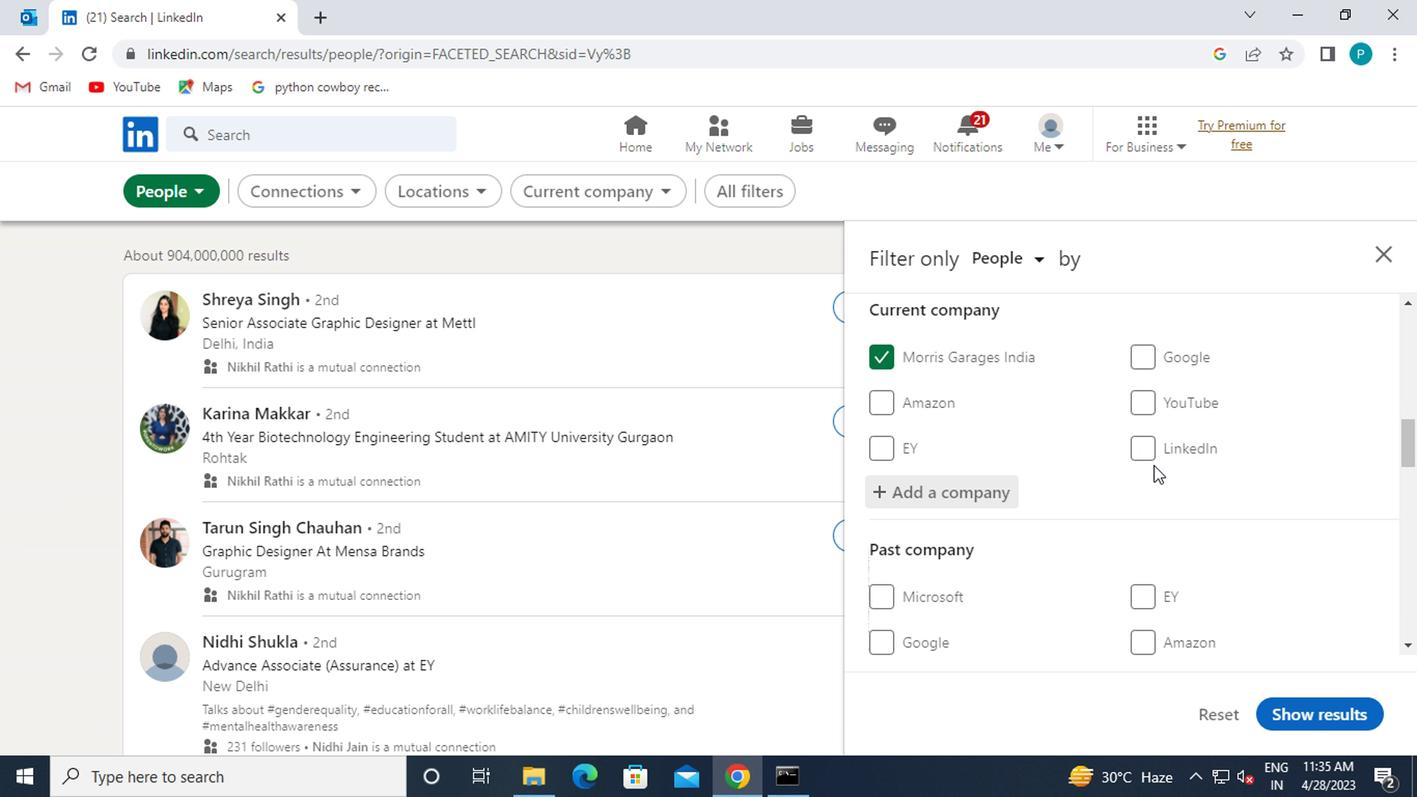 
Action: Mouse scrolled (1148, 462) with delta (0, 0)
Screenshot: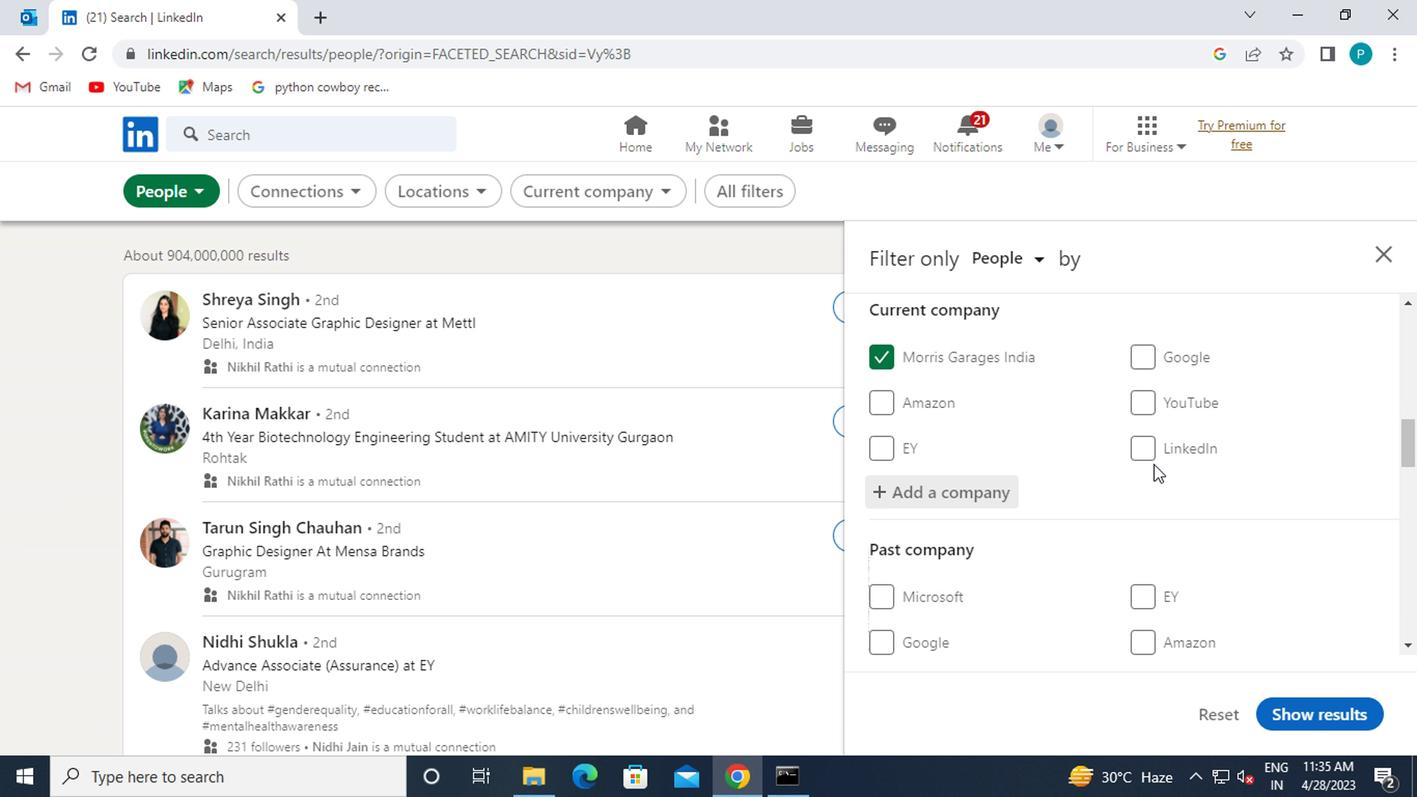 
Action: Mouse moved to (1154, 474)
Screenshot: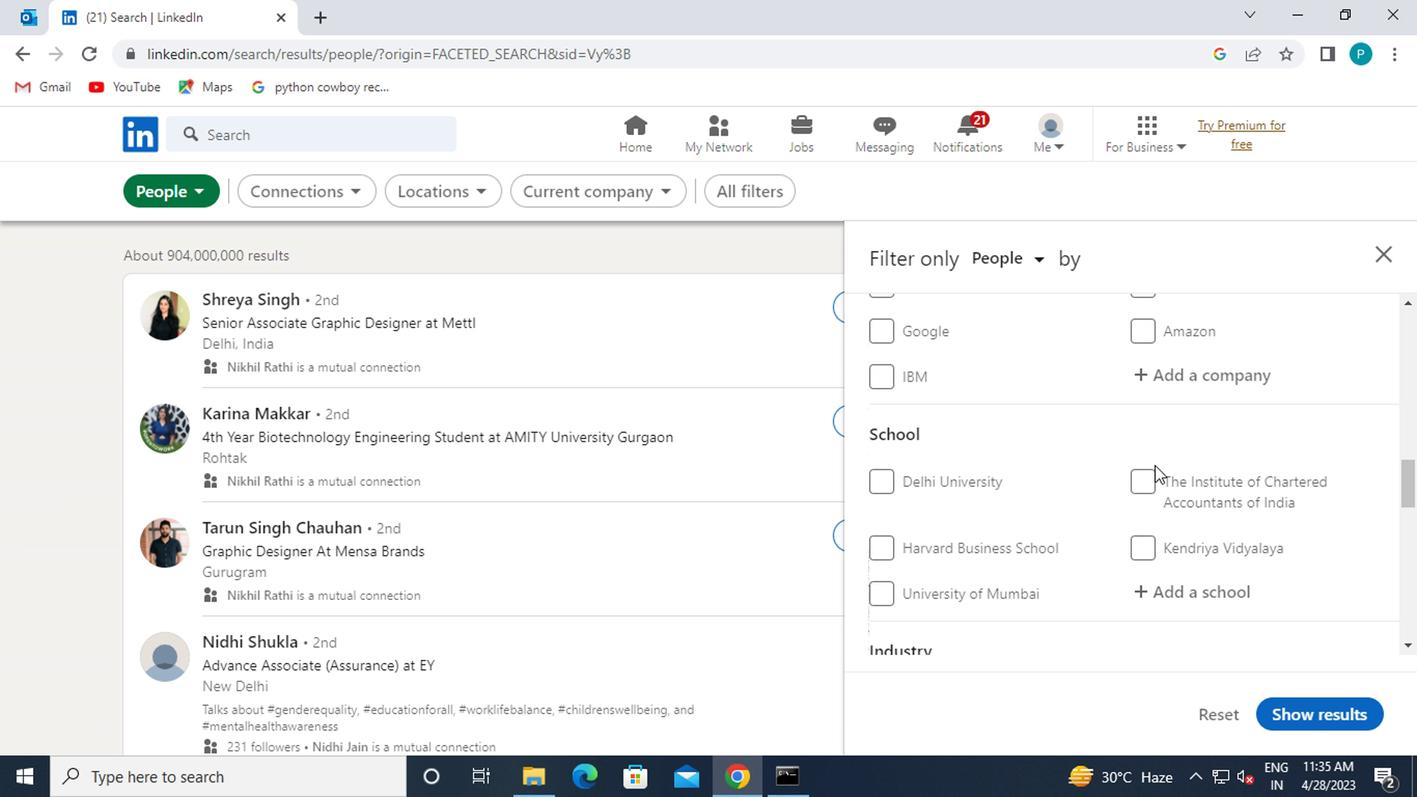 
Action: Mouse scrolled (1154, 473) with delta (0, 0)
Screenshot: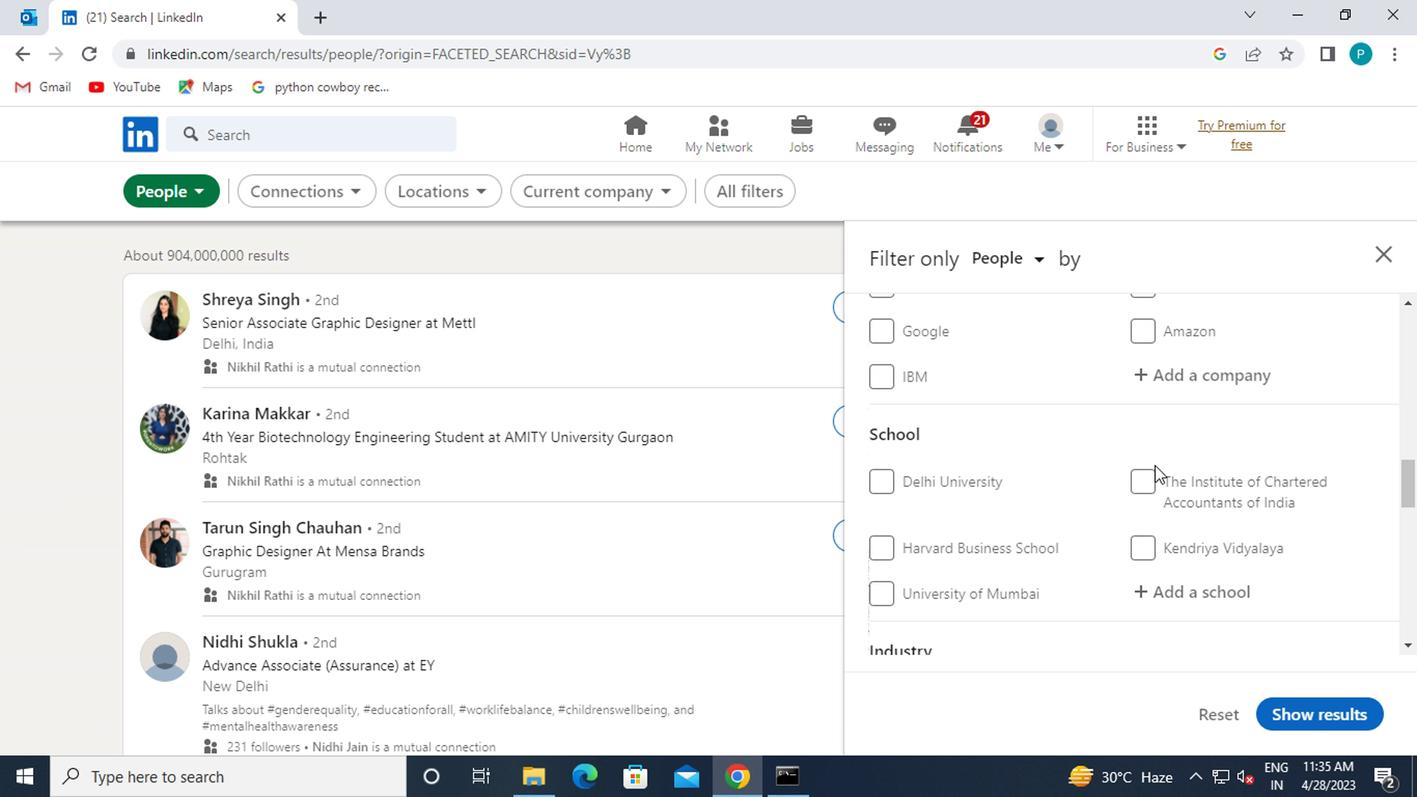 
Action: Mouse scrolled (1154, 473) with delta (0, 0)
Screenshot: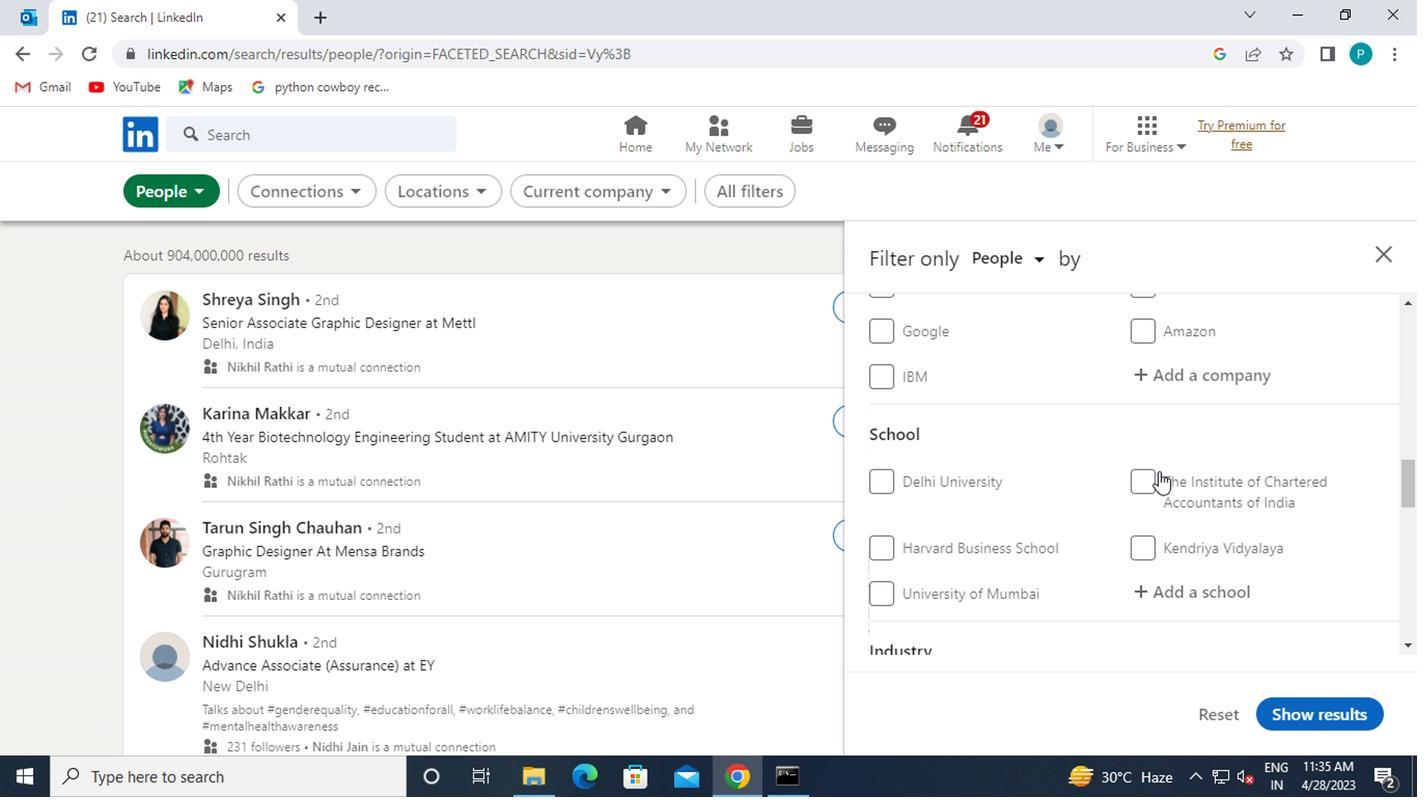 
Action: Mouse moved to (1157, 403)
Screenshot: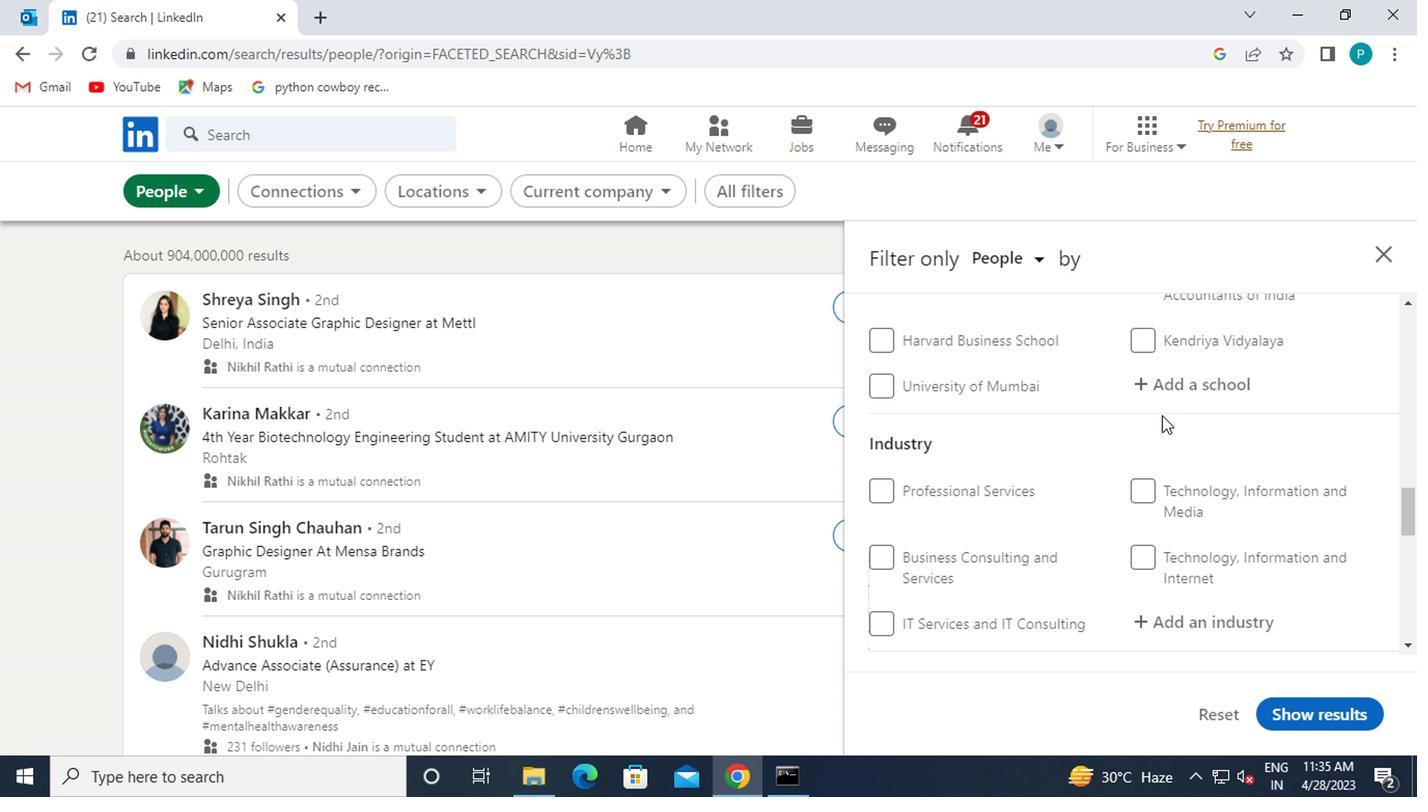 
Action: Mouse pressed left at (1157, 403)
Screenshot: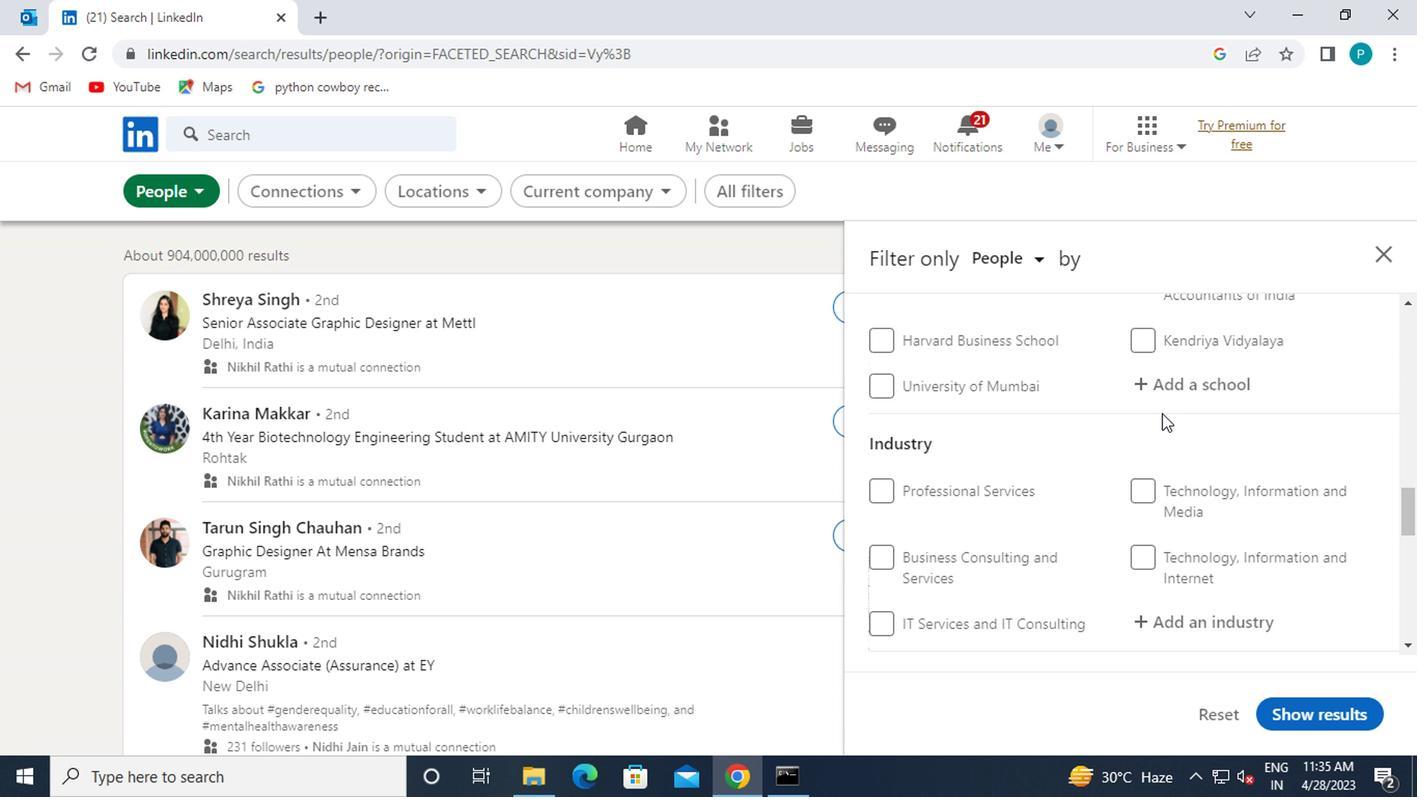 
Action: Mouse moved to (1149, 384)
Screenshot: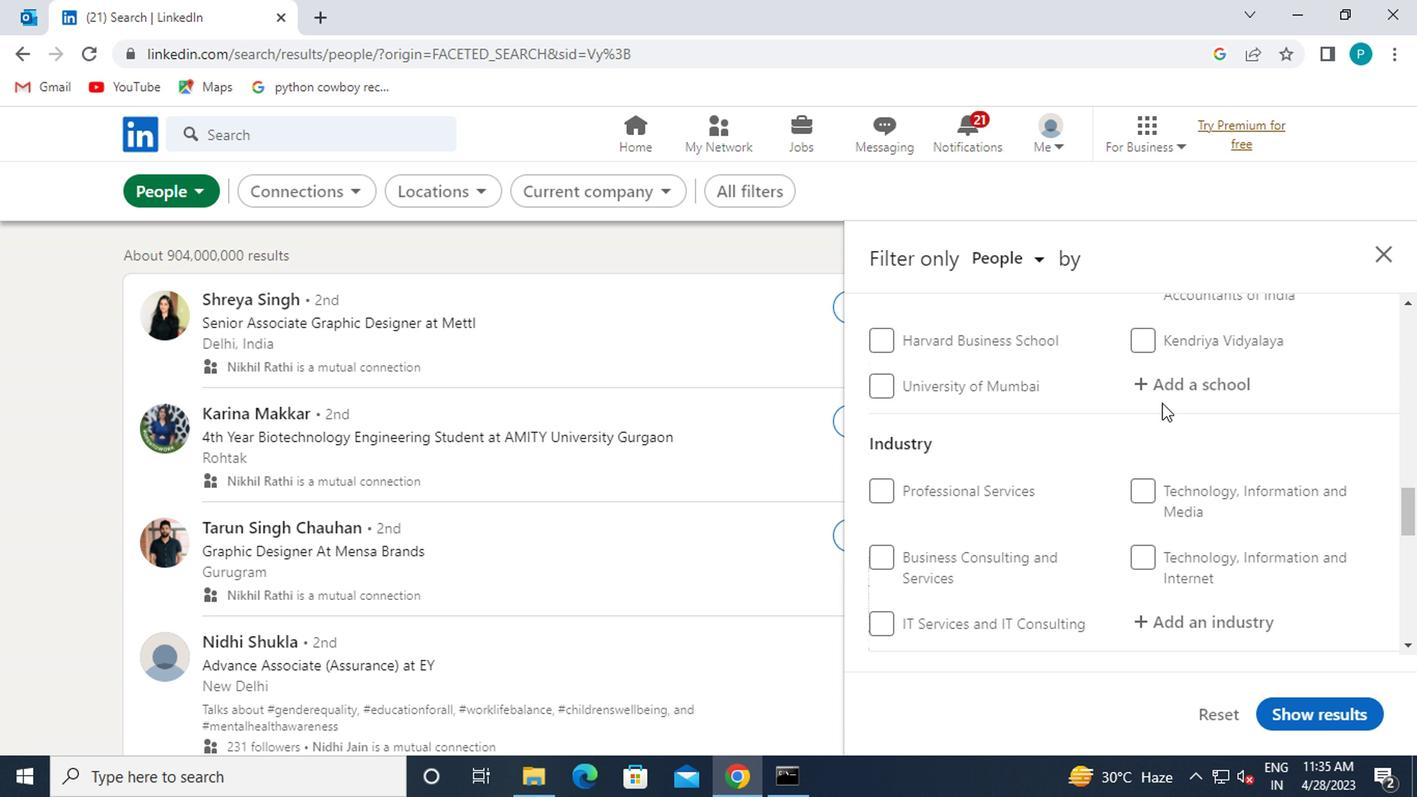
Action: Mouse pressed left at (1149, 384)
Screenshot: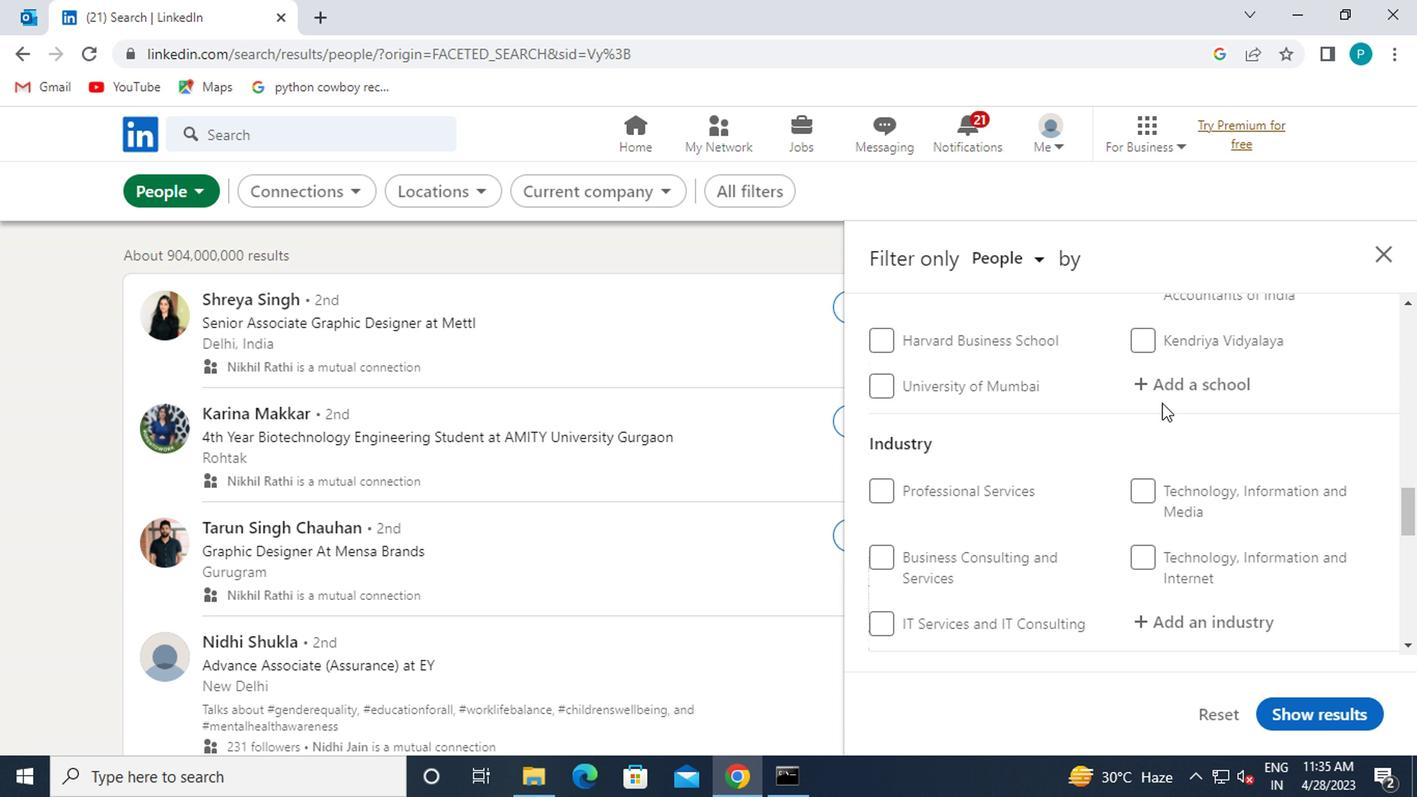 
Action: Mouse moved to (1191, 319)
Screenshot: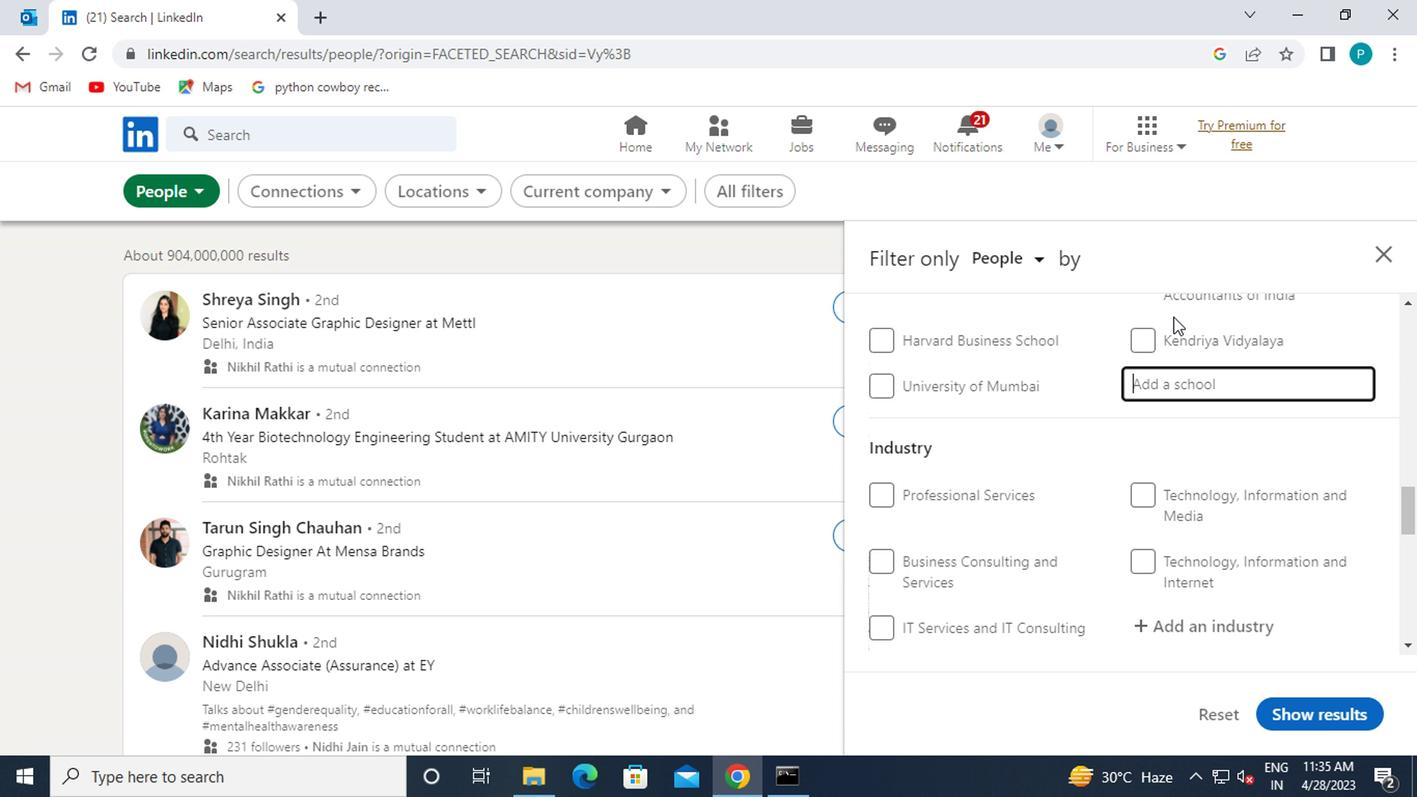 
Action: Key pressed <Key.caps_lock>I<Key.caps_lock>NDRAPRASTH
Screenshot: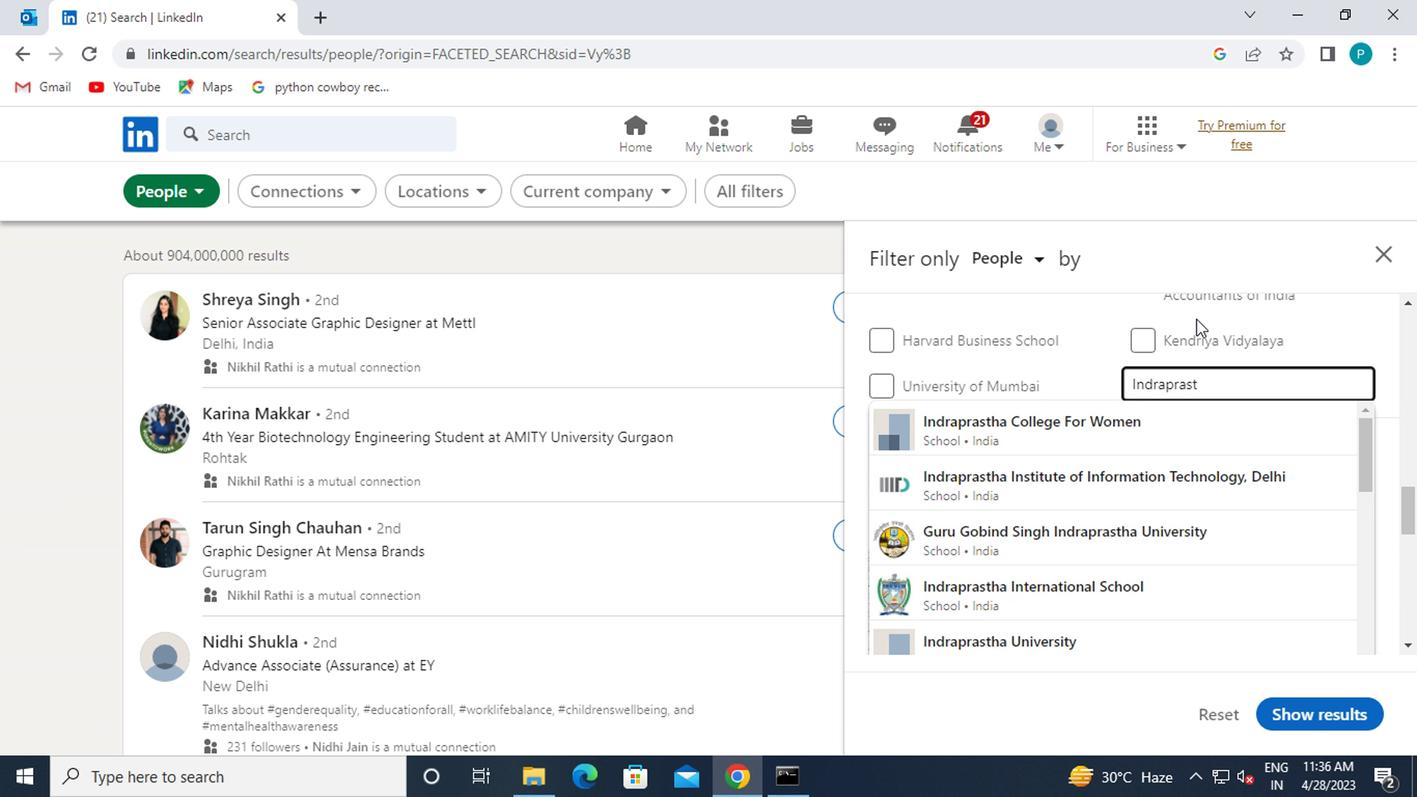 
Action: Mouse moved to (1191, 319)
Screenshot: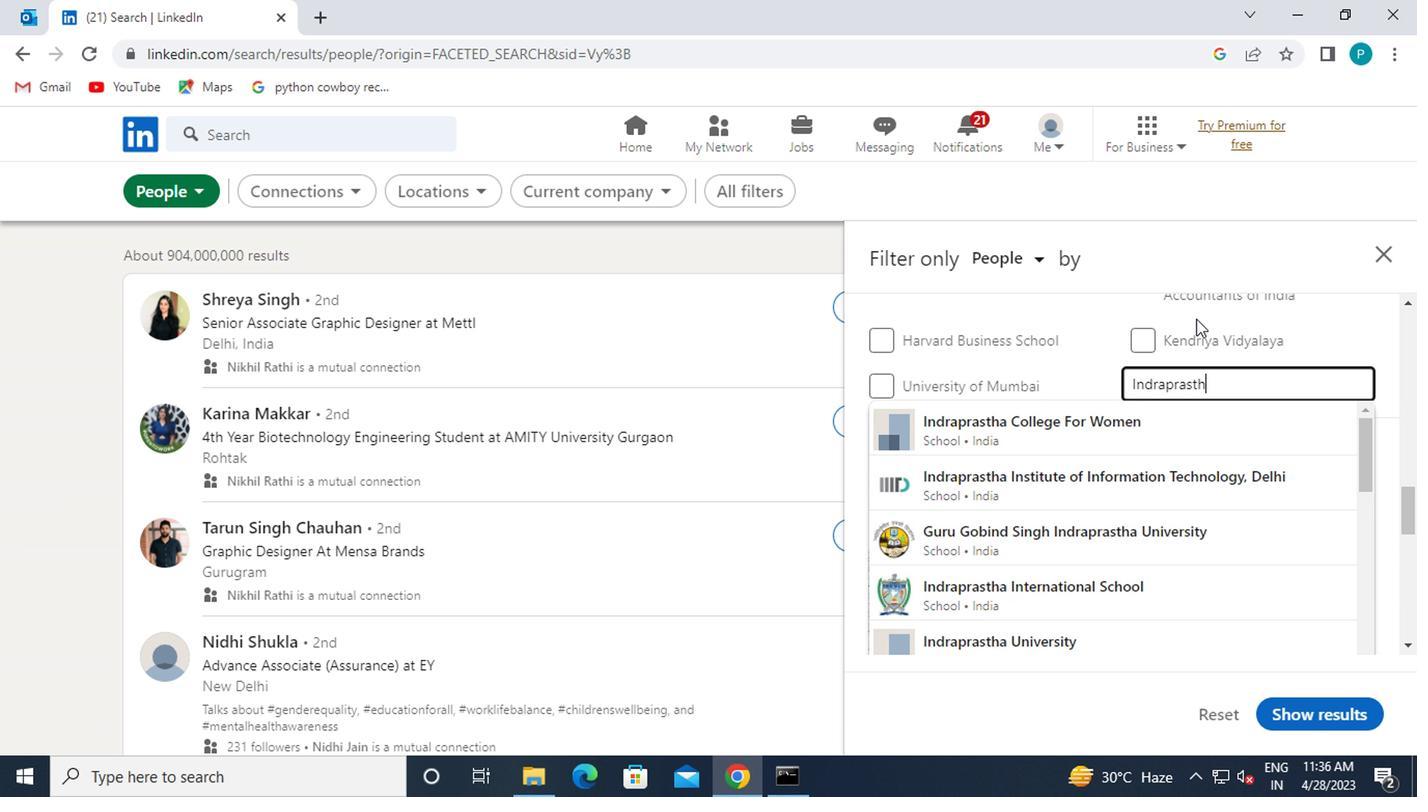 
Action: Key pressed A
Screenshot: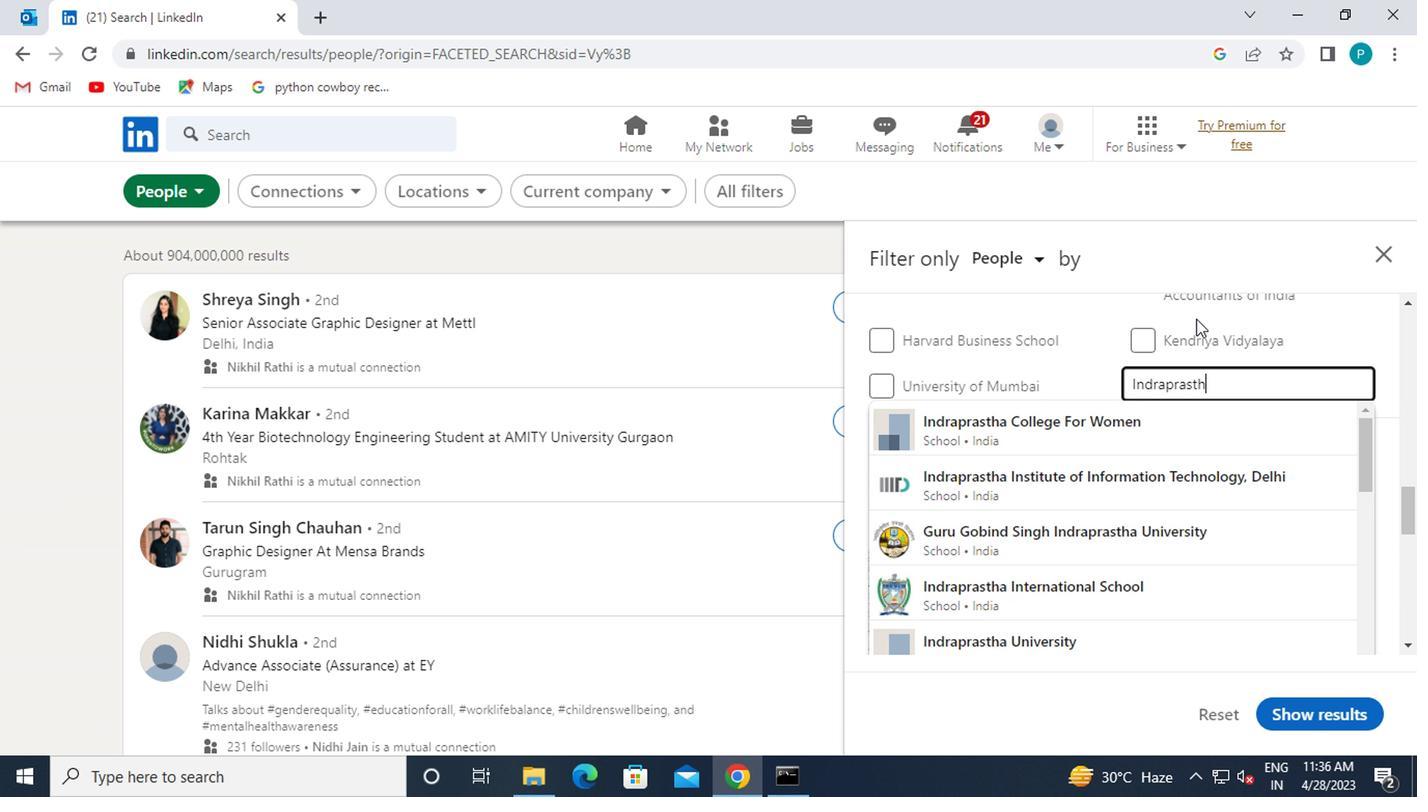 
Action: Mouse moved to (1180, 425)
Screenshot: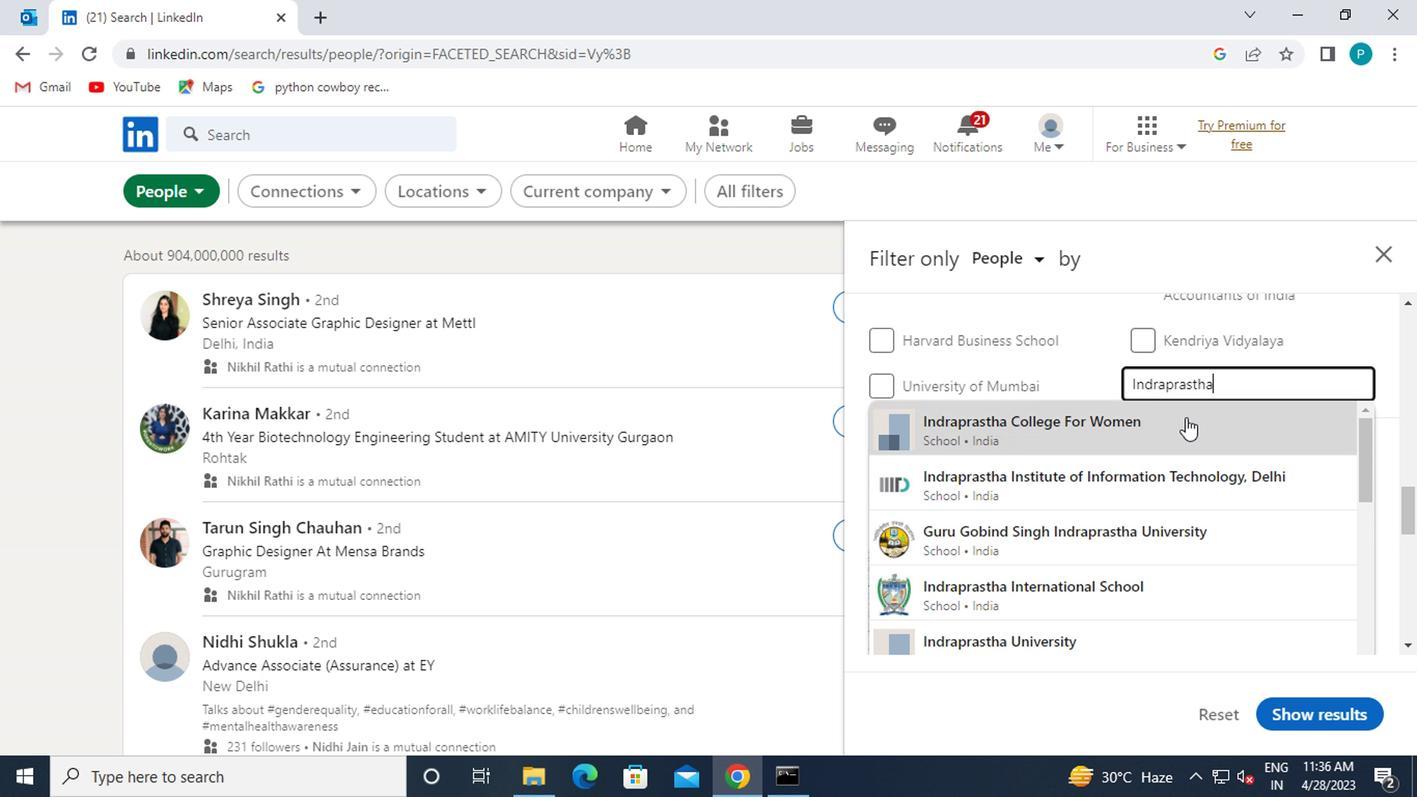
Action: Mouse pressed left at (1180, 425)
Screenshot: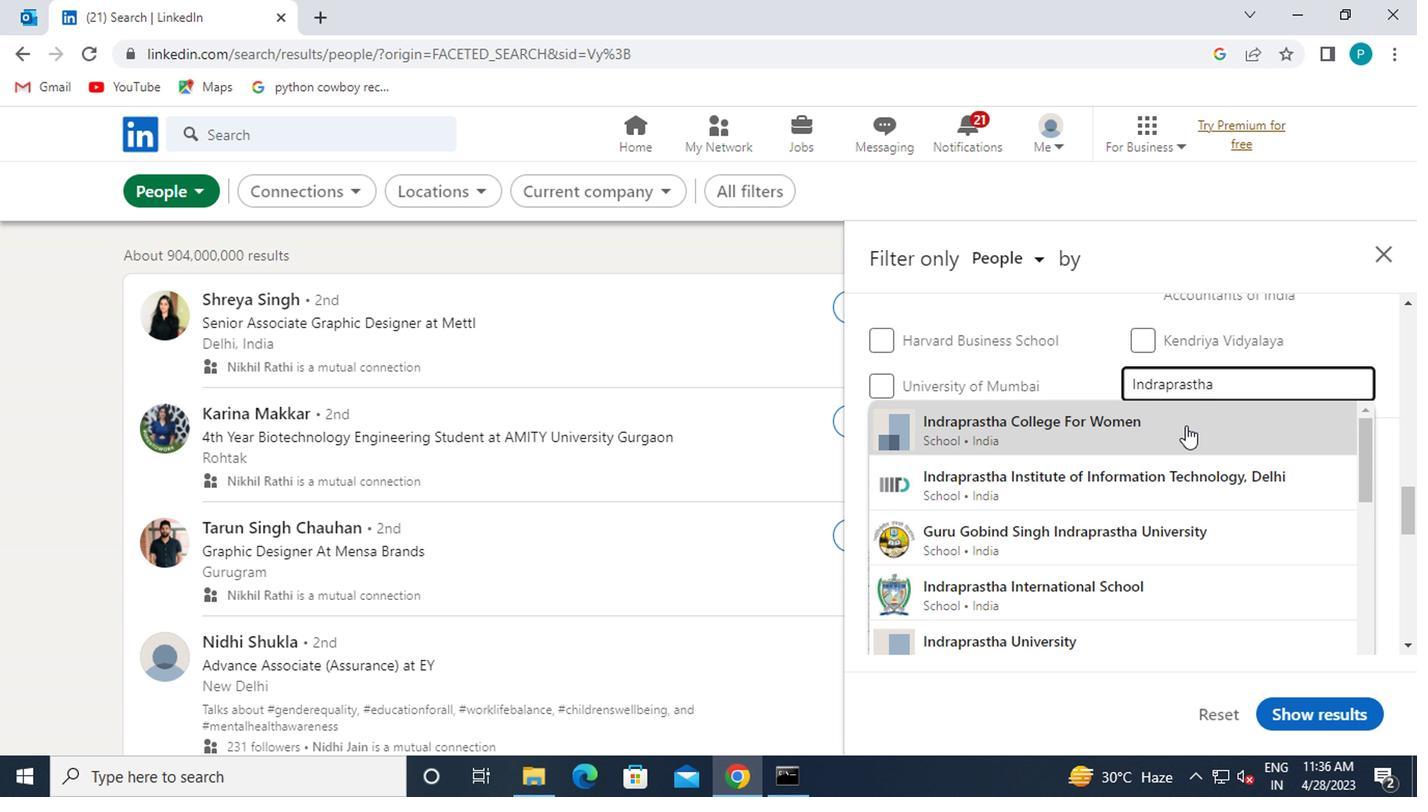 
Action: Mouse moved to (1174, 454)
Screenshot: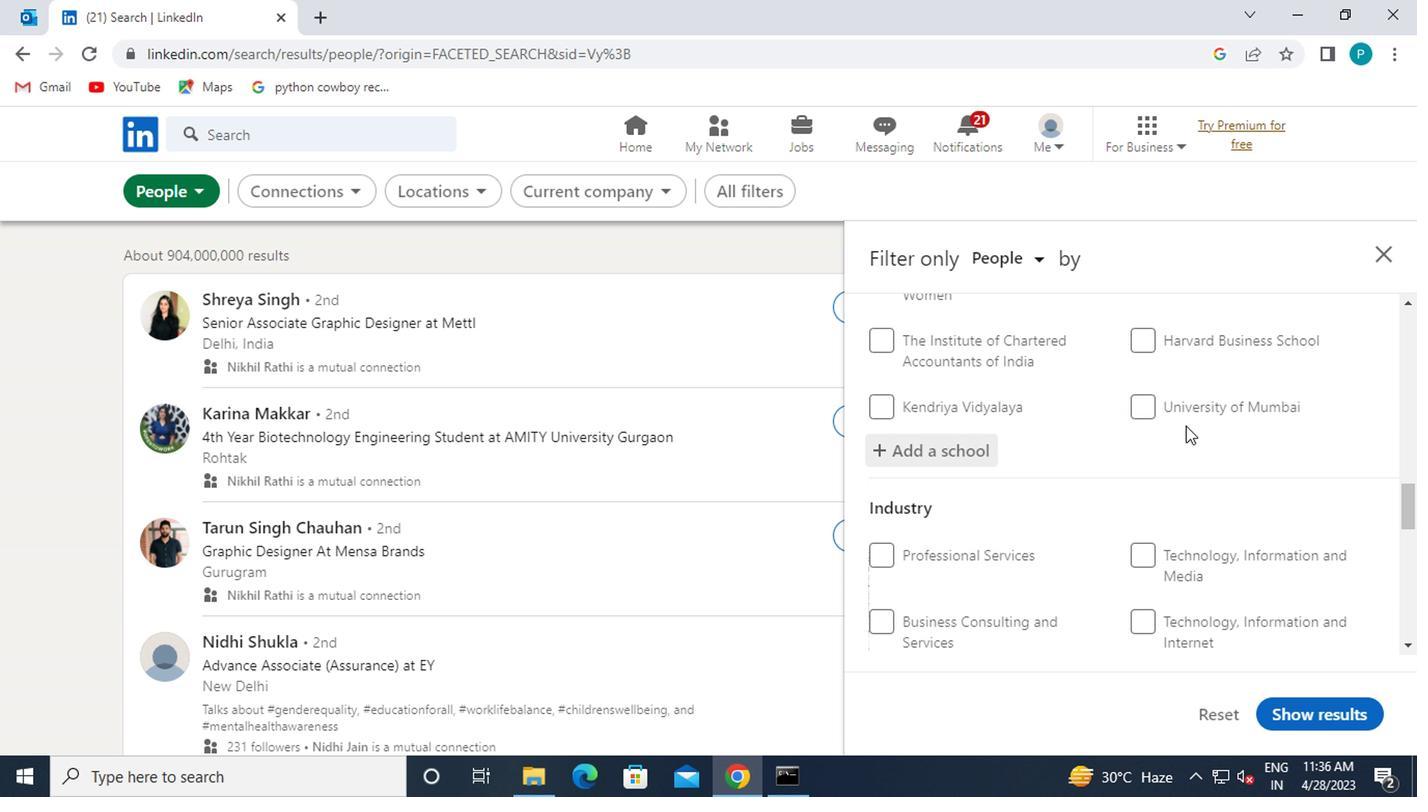 
Action: Mouse scrolled (1174, 453) with delta (0, -1)
Screenshot: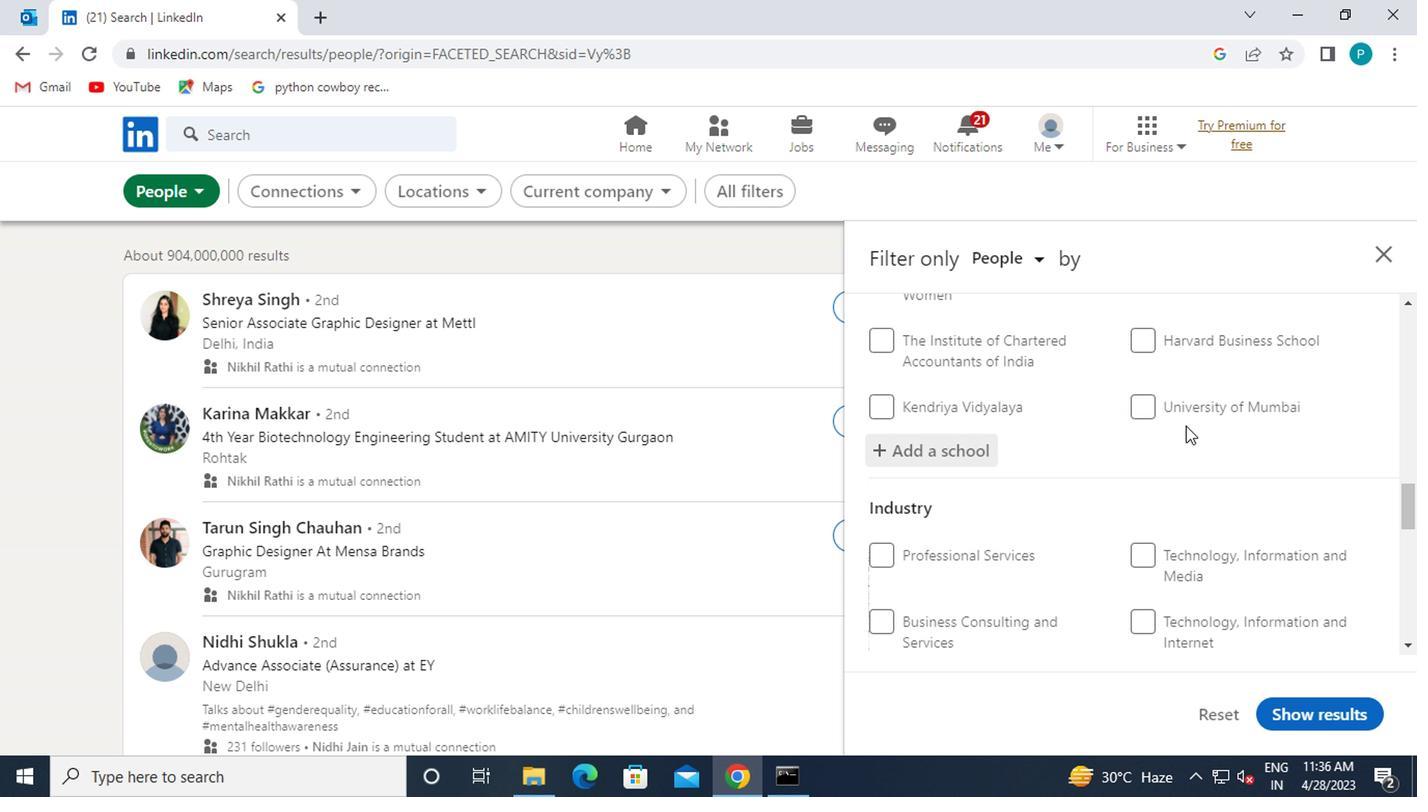
Action: Mouse moved to (1173, 456)
Screenshot: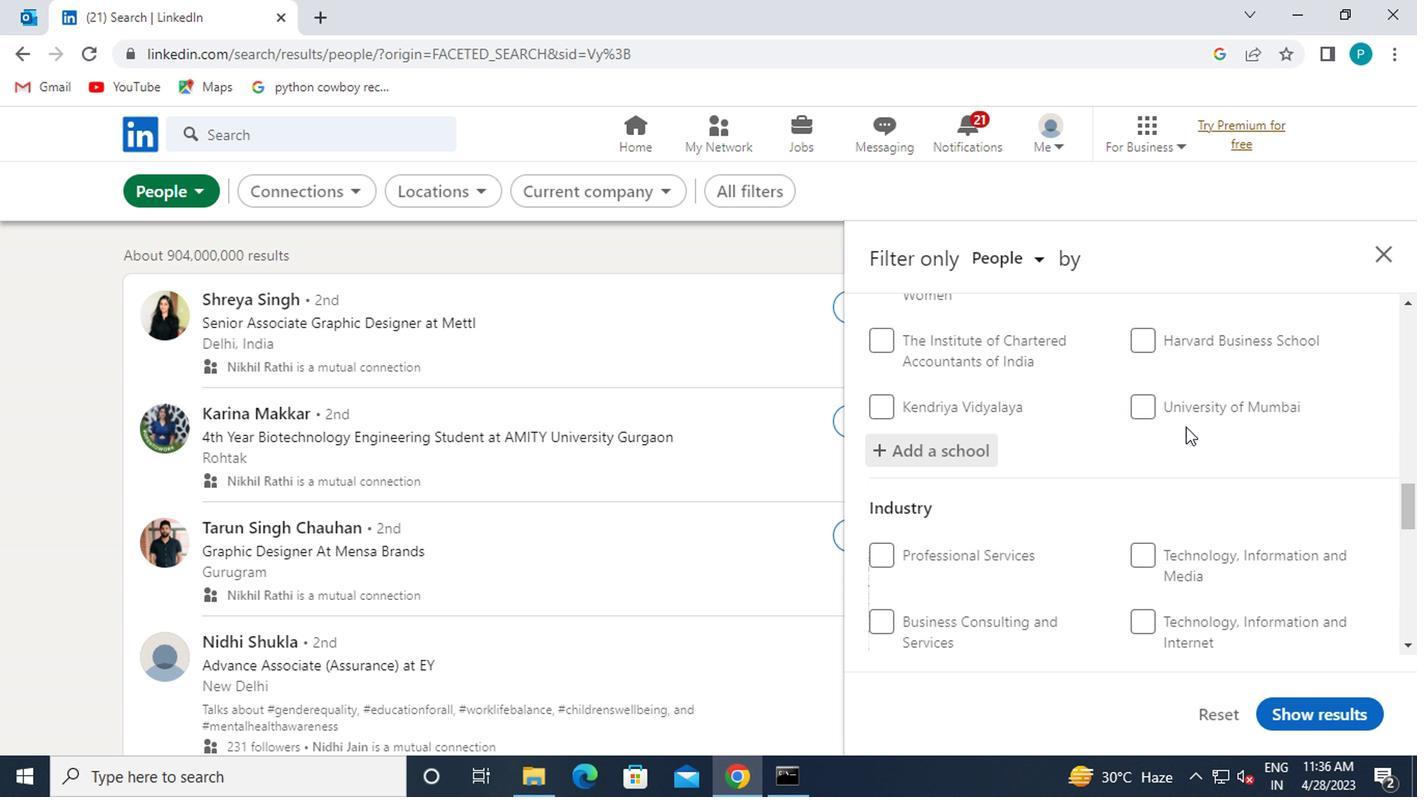 
Action: Mouse scrolled (1173, 455) with delta (0, 0)
Screenshot: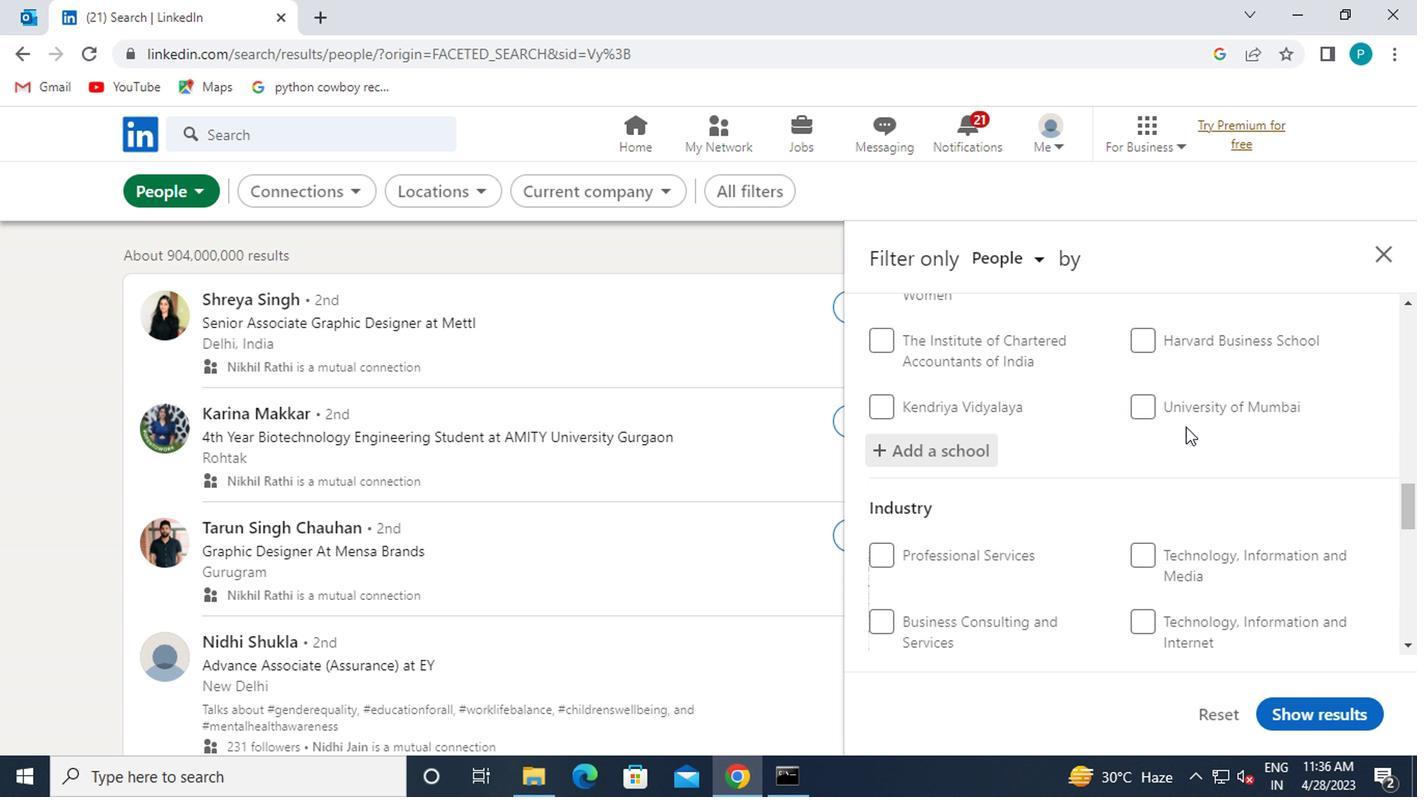 
Action: Mouse moved to (1173, 457)
Screenshot: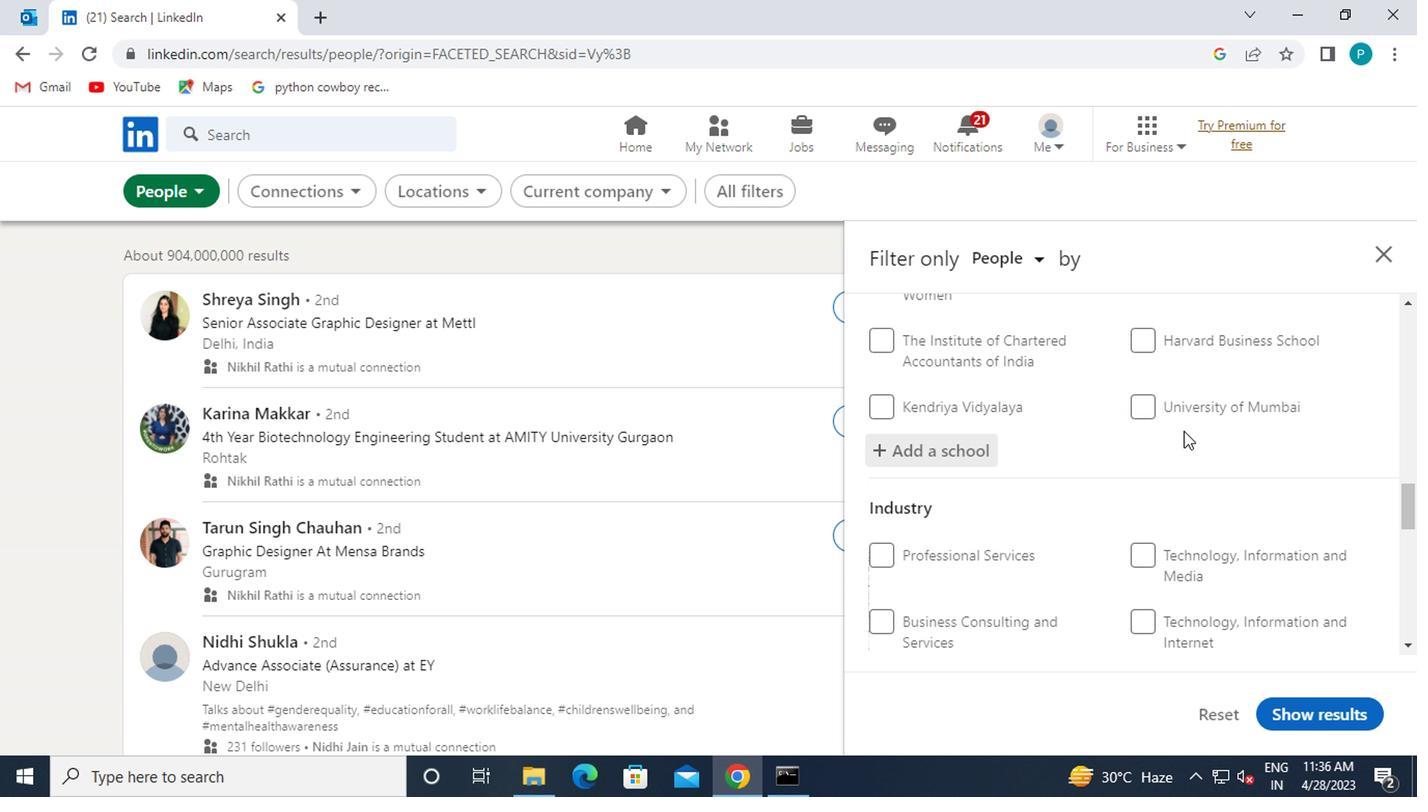
Action: Mouse scrolled (1173, 456) with delta (0, -1)
Screenshot: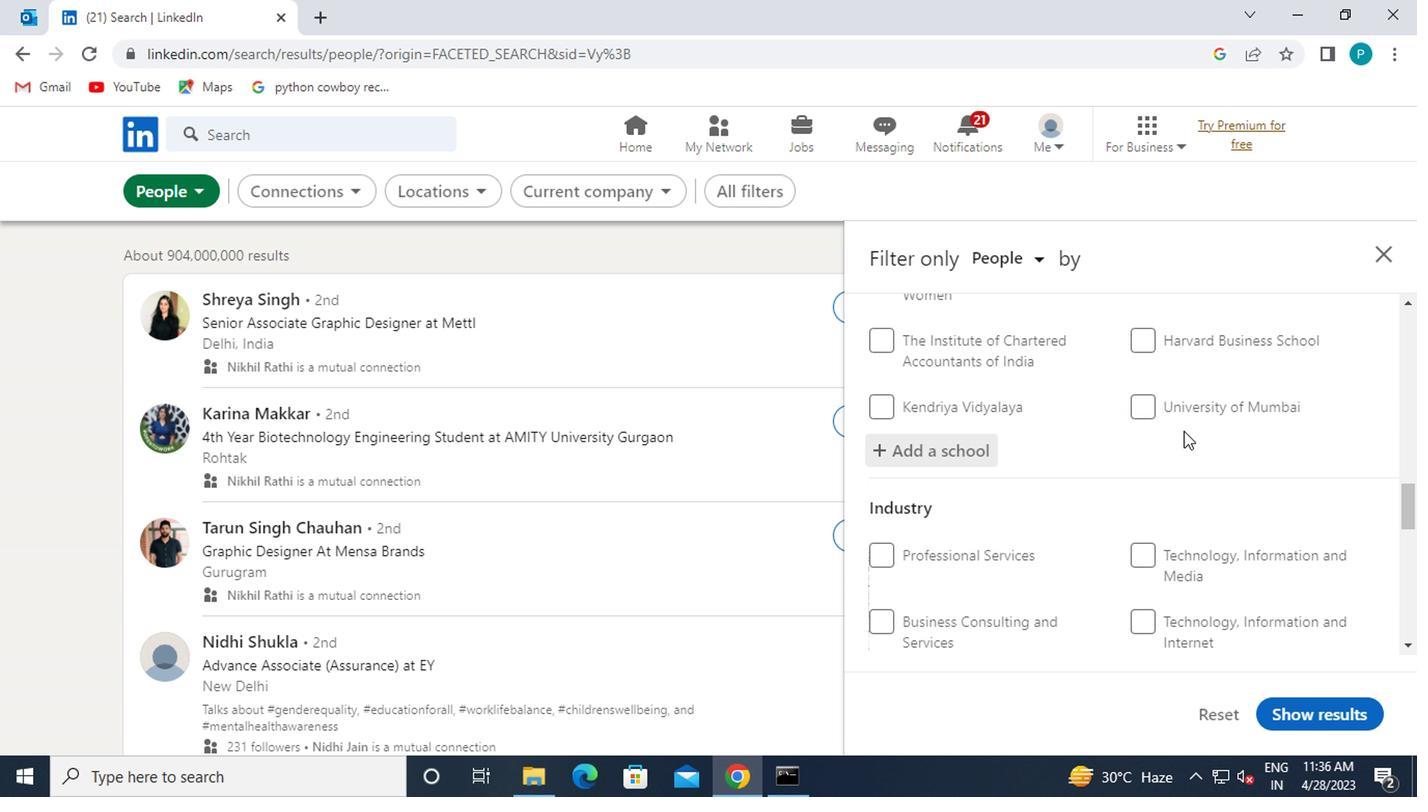 
Action: Mouse moved to (1188, 376)
Screenshot: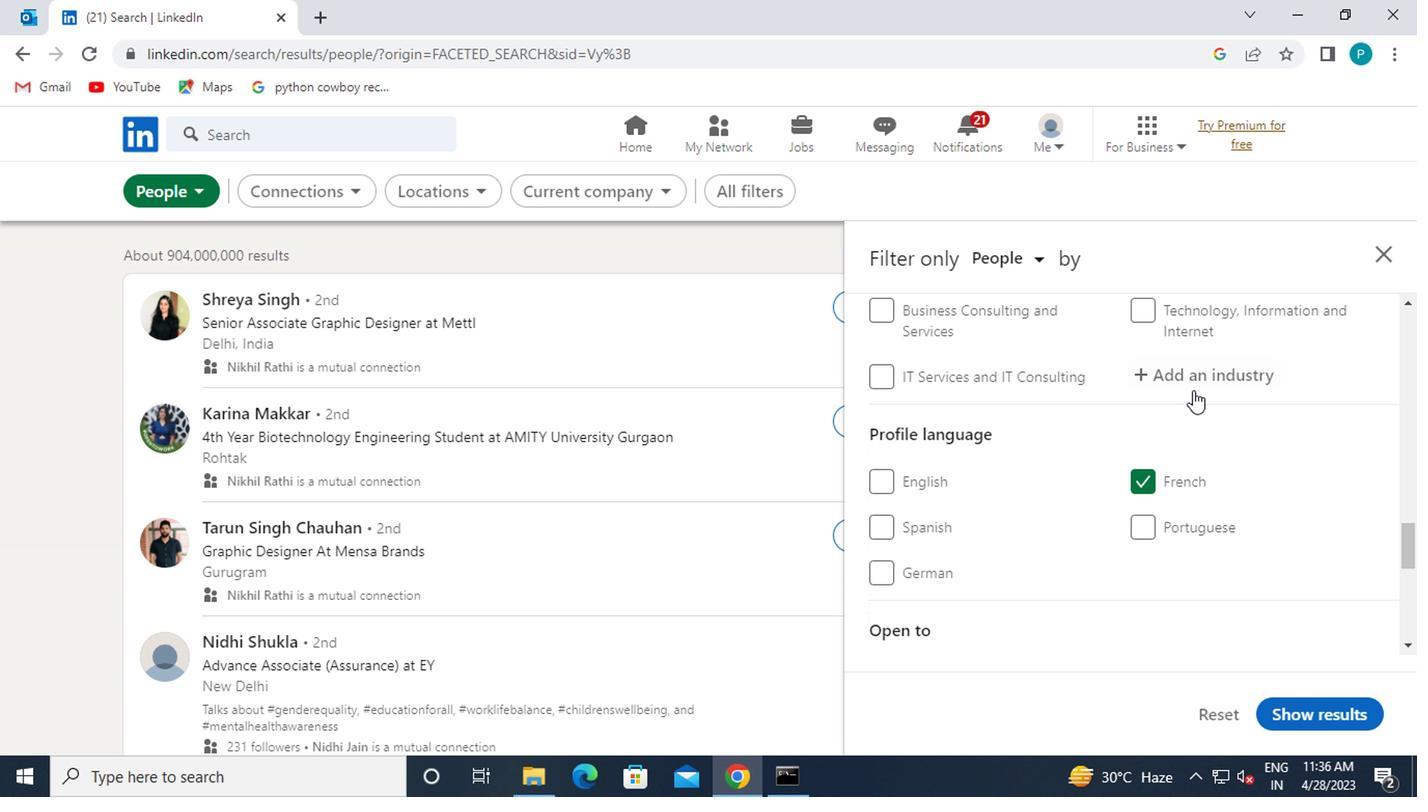 
Action: Mouse pressed left at (1188, 376)
Screenshot: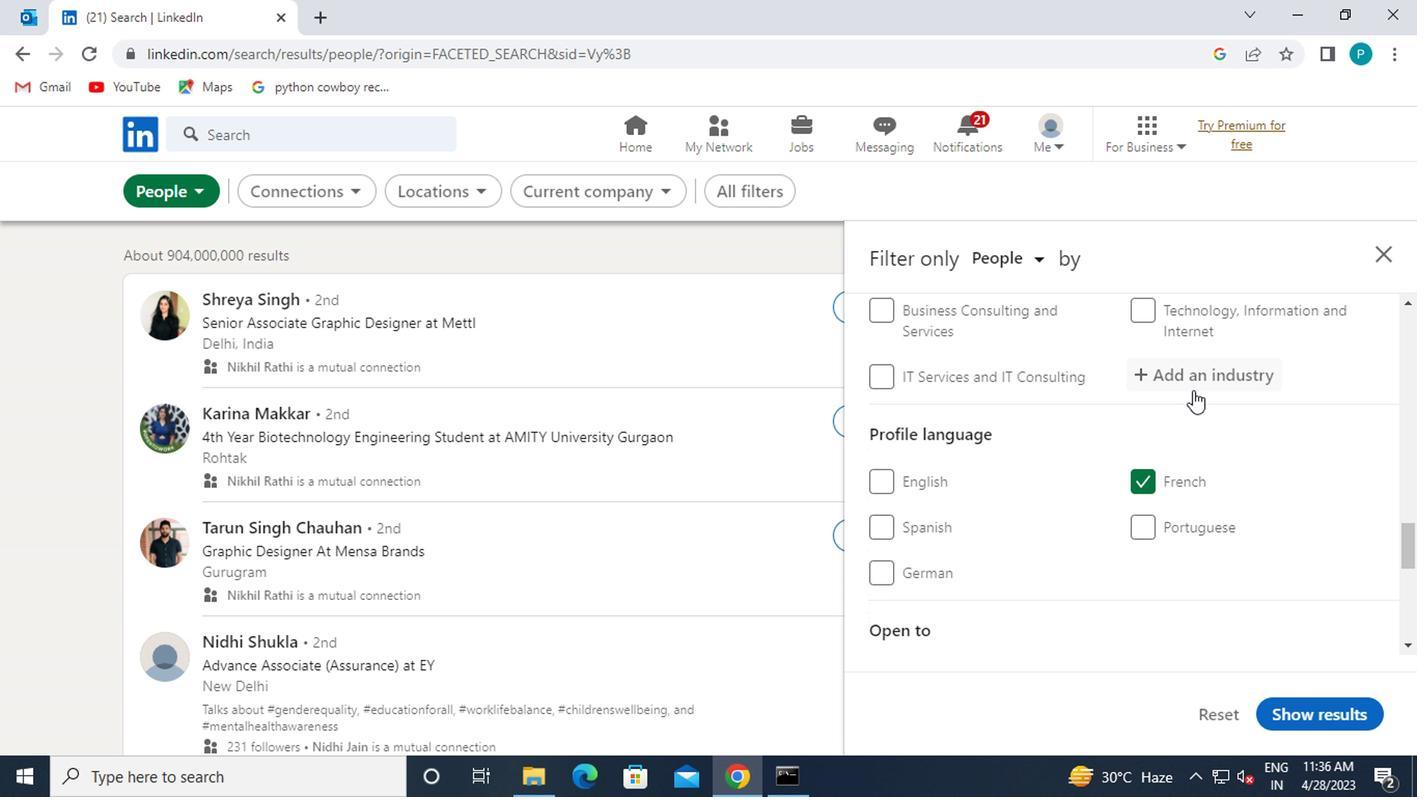 
Action: Mouse moved to (1202, 350)
Screenshot: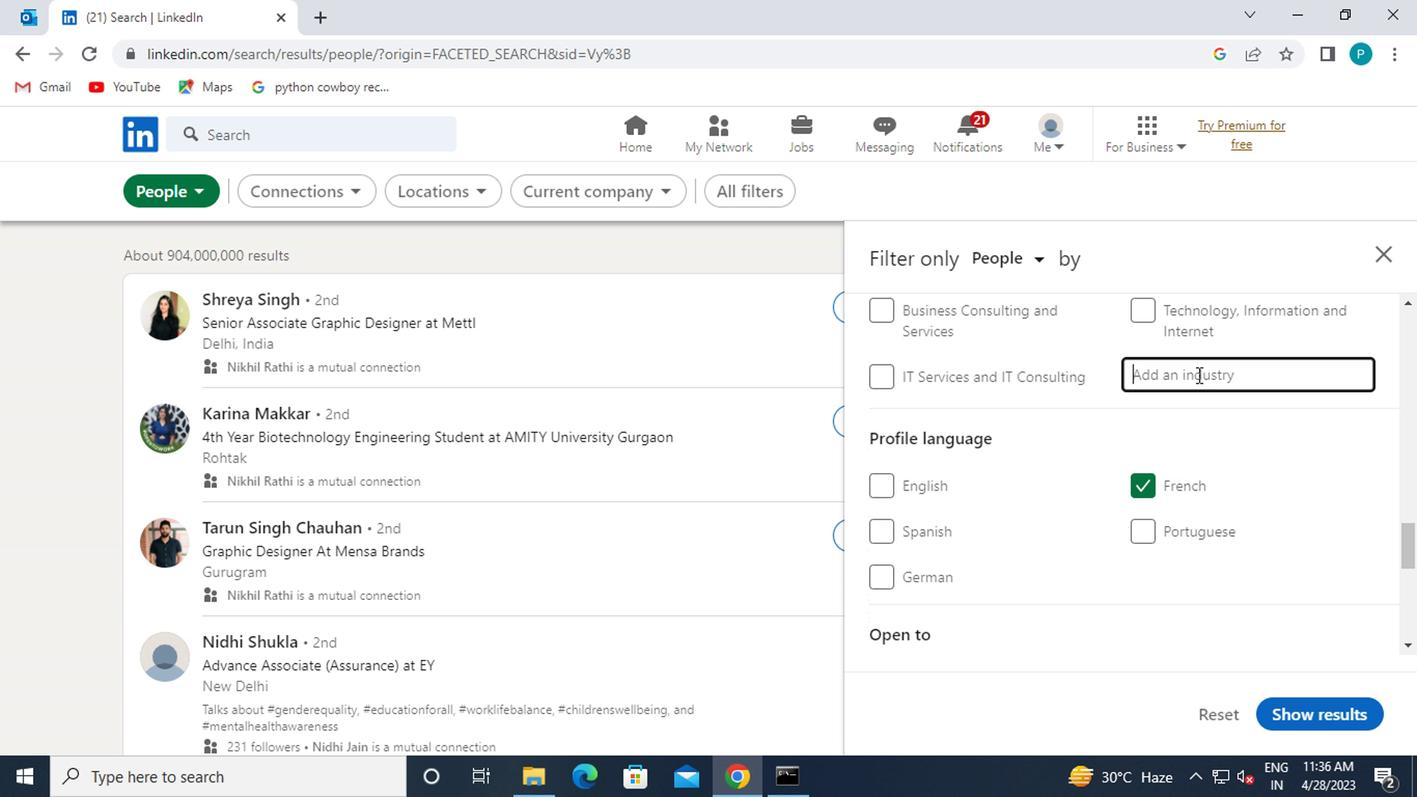 
Action: Key pressed <Key.caps_lock>C<Key.caps_lock>OURTS<Key.space>OF<Key.space><Key.caps_lock>L
Screenshot: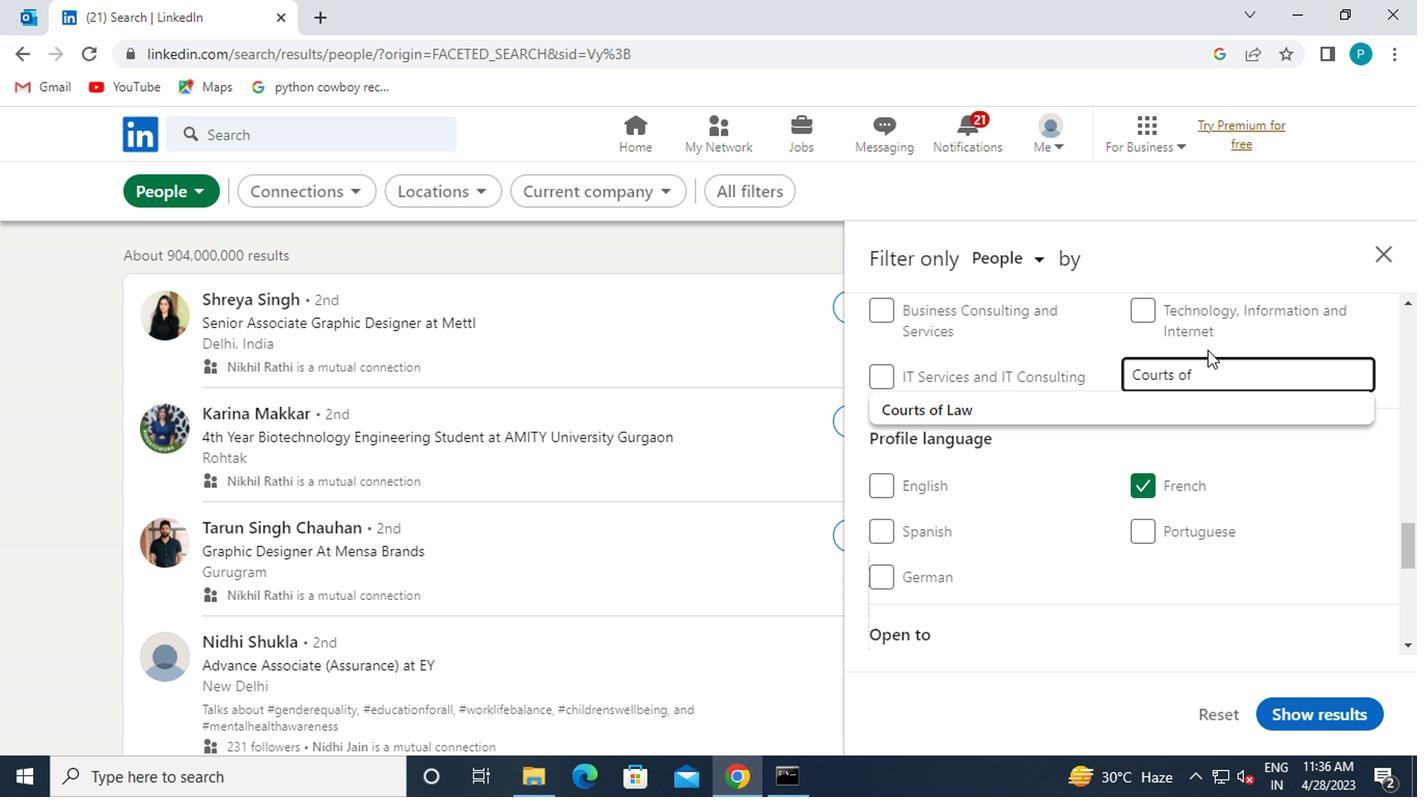 
Action: Mouse moved to (1162, 357)
Screenshot: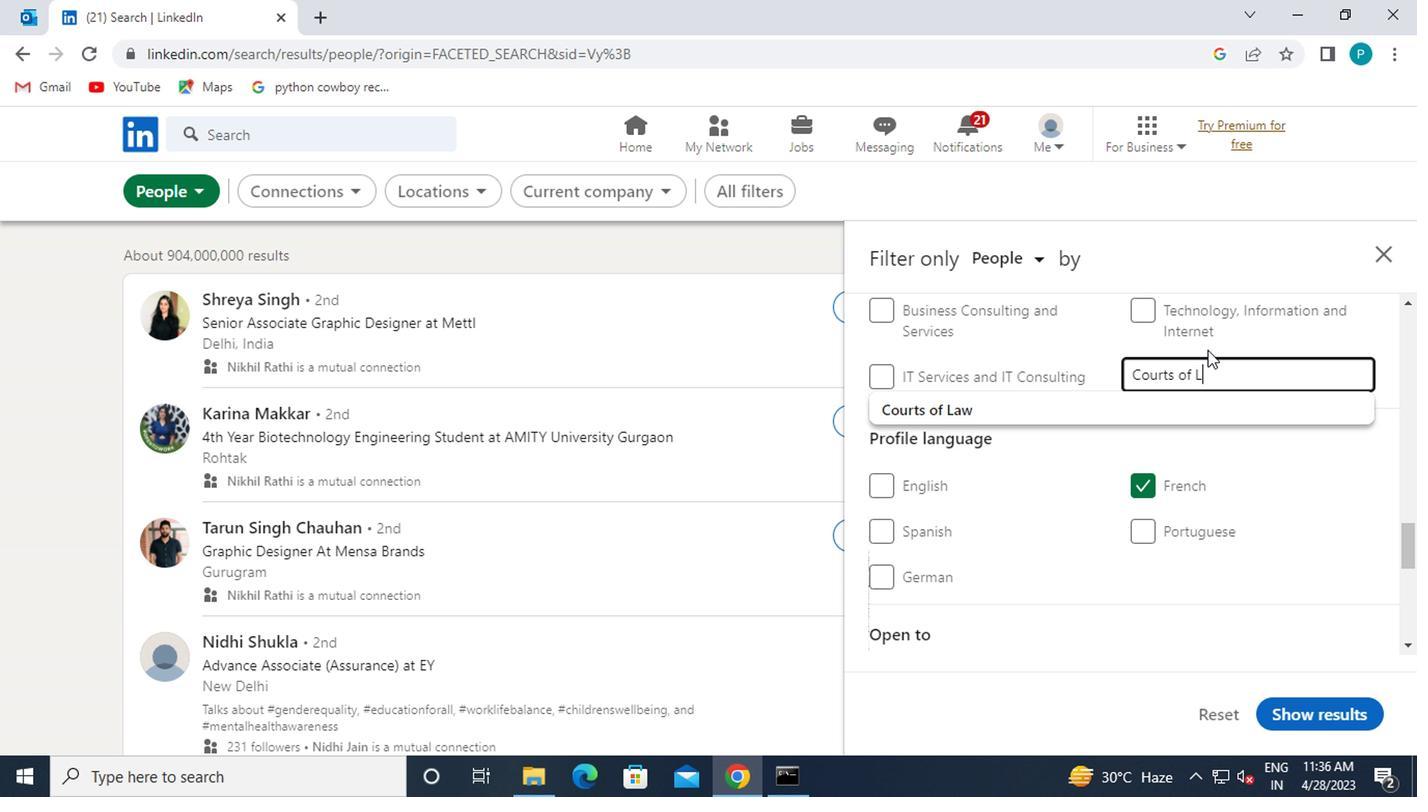 
Action: Key pressed <Key.caps_lock>W
Screenshot: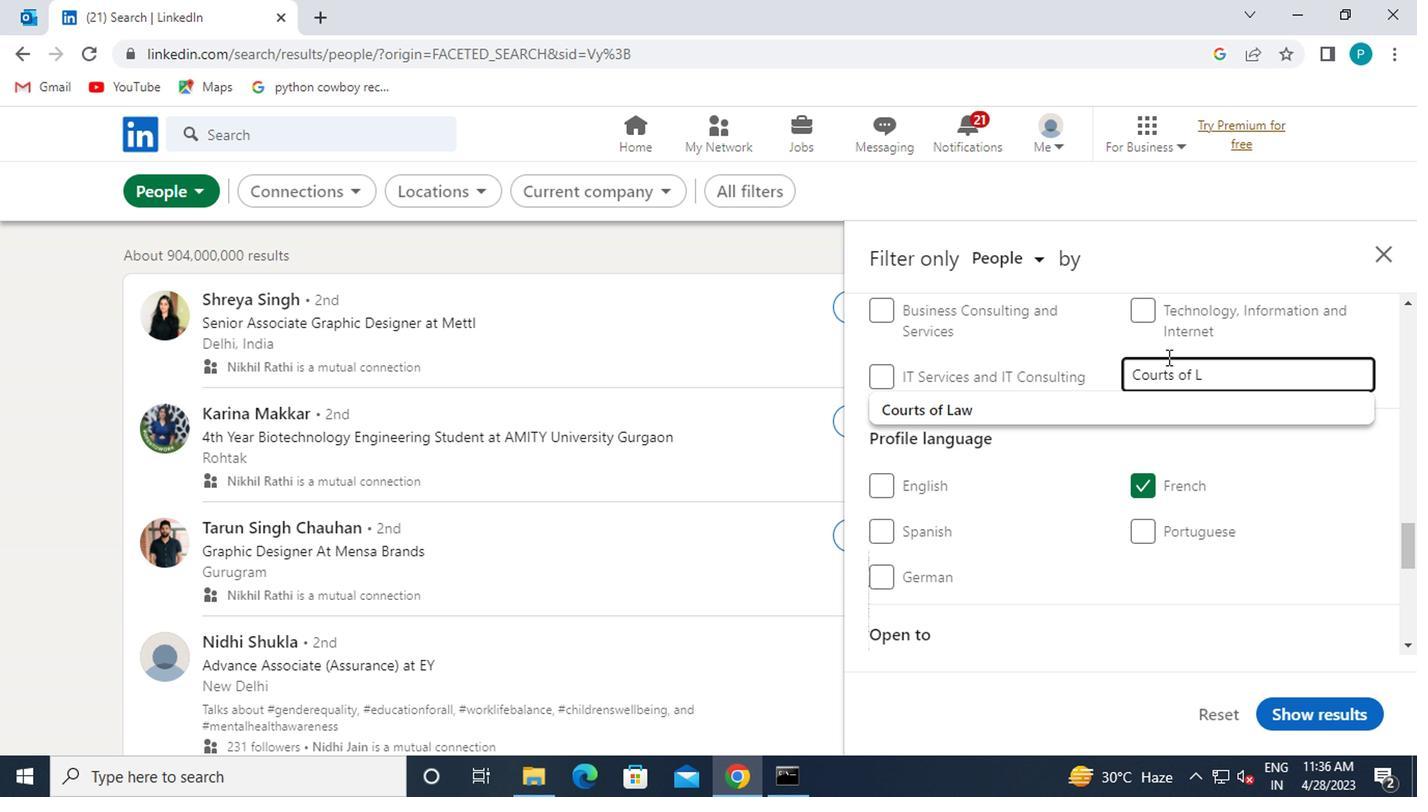 
Action: Mouse moved to (1008, 359)
Screenshot: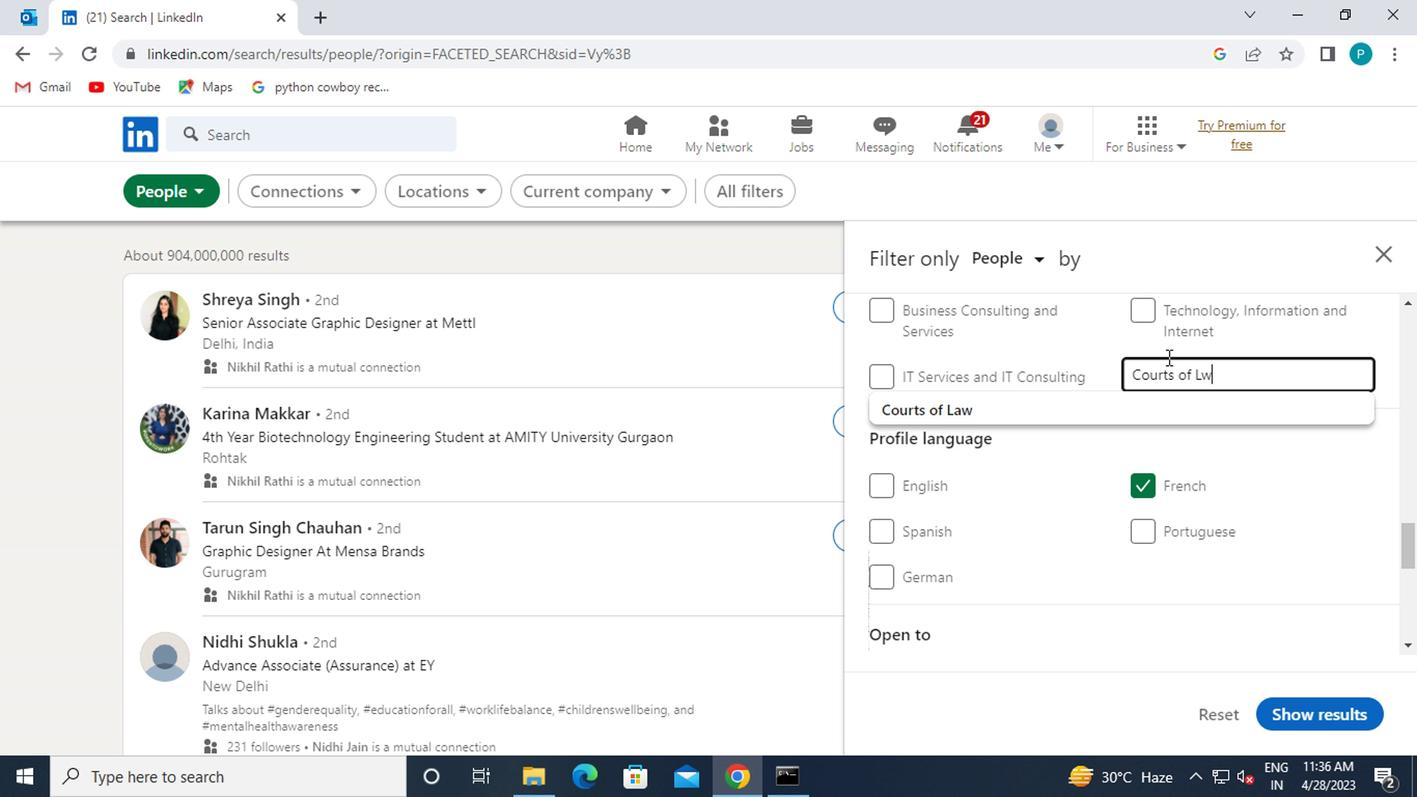 
Action: Key pressed <Key.backspace>AW
Screenshot: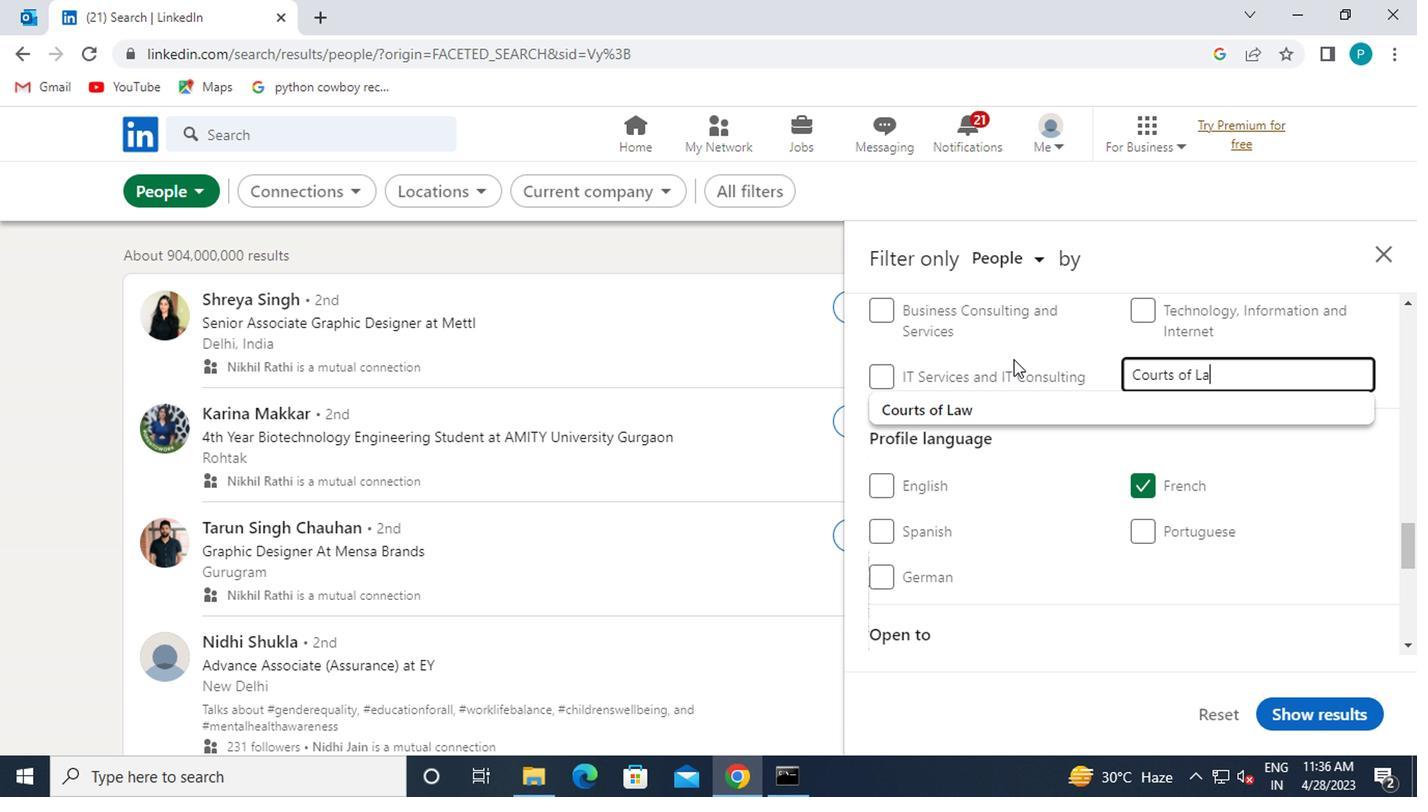 
Action: Mouse moved to (1004, 406)
Screenshot: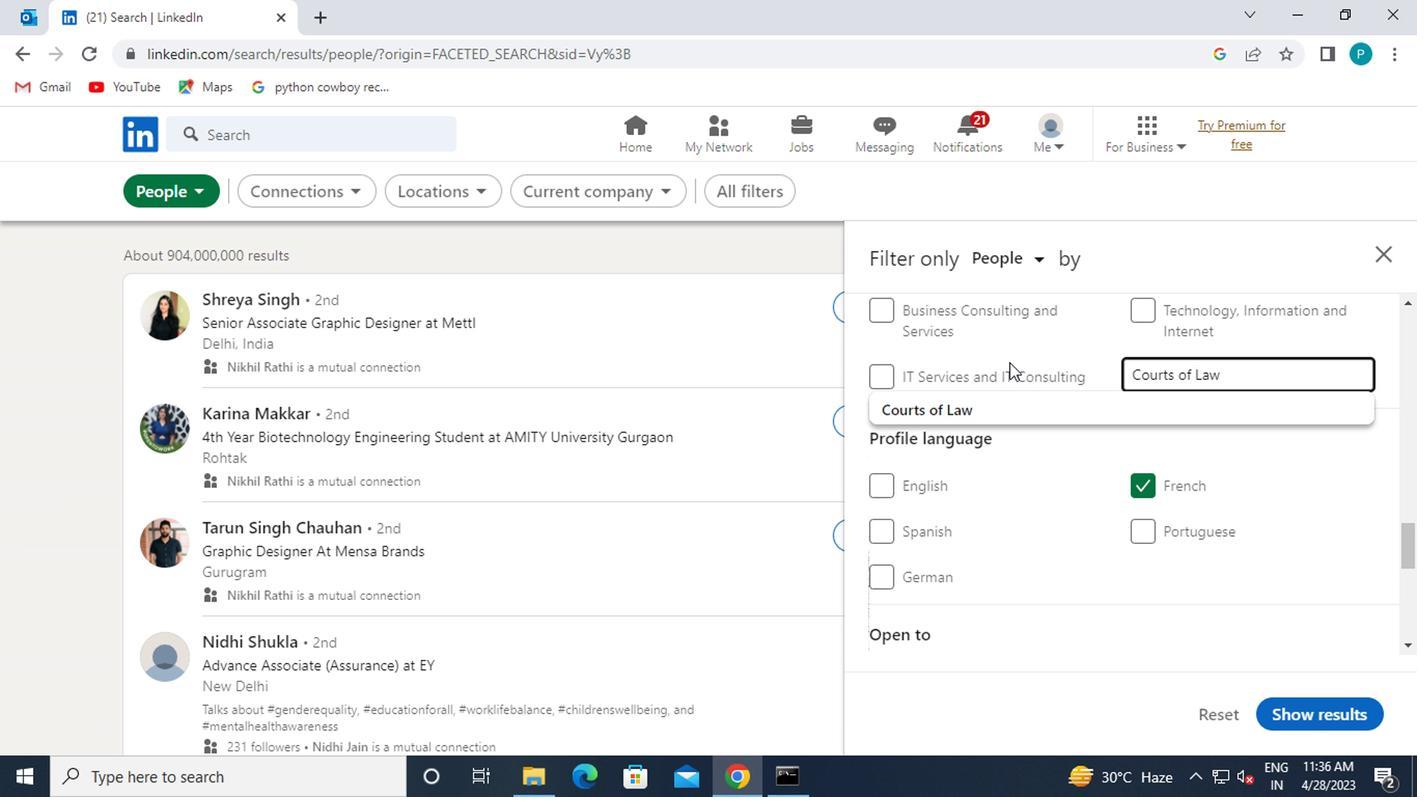 
Action: Mouse pressed left at (1004, 406)
Screenshot: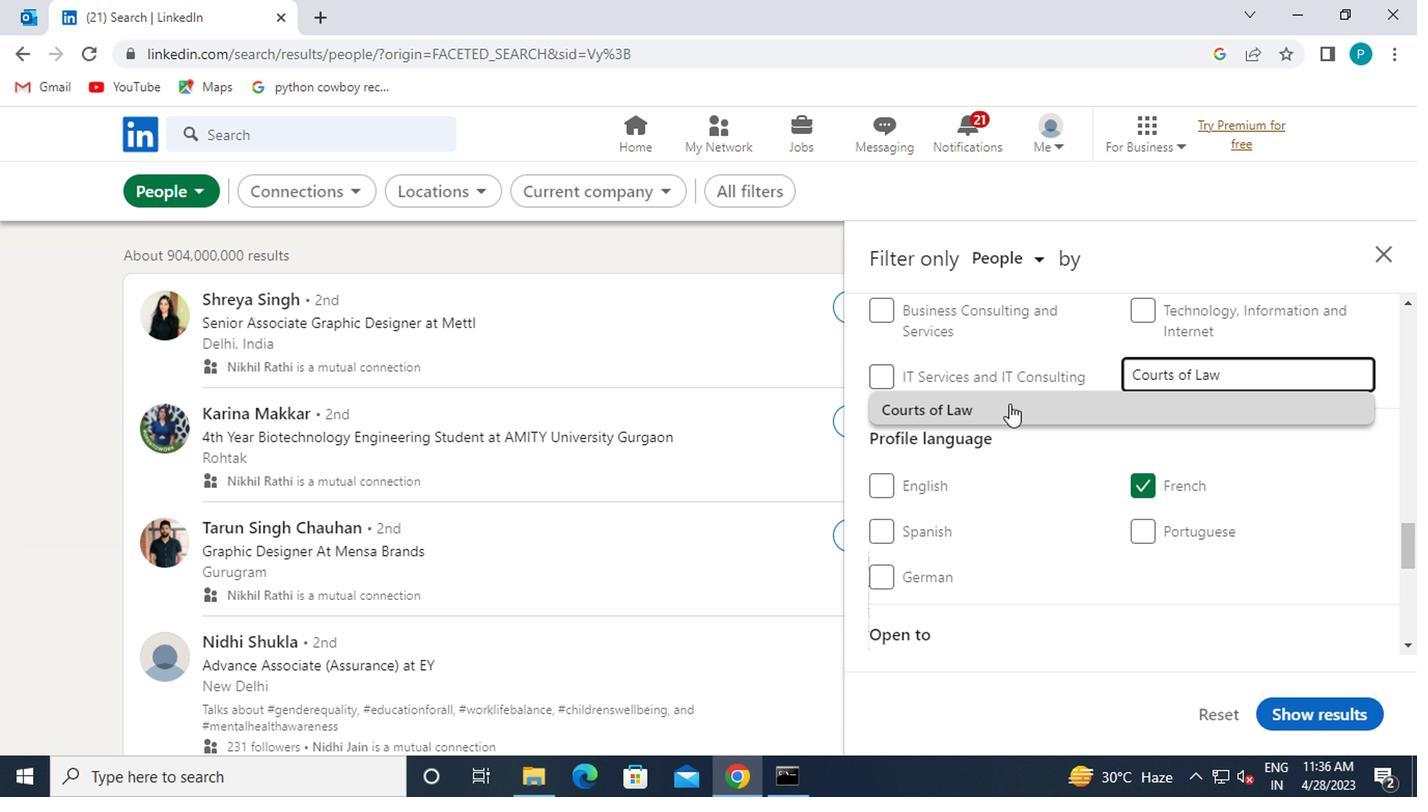 
Action: Mouse moved to (1056, 429)
Screenshot: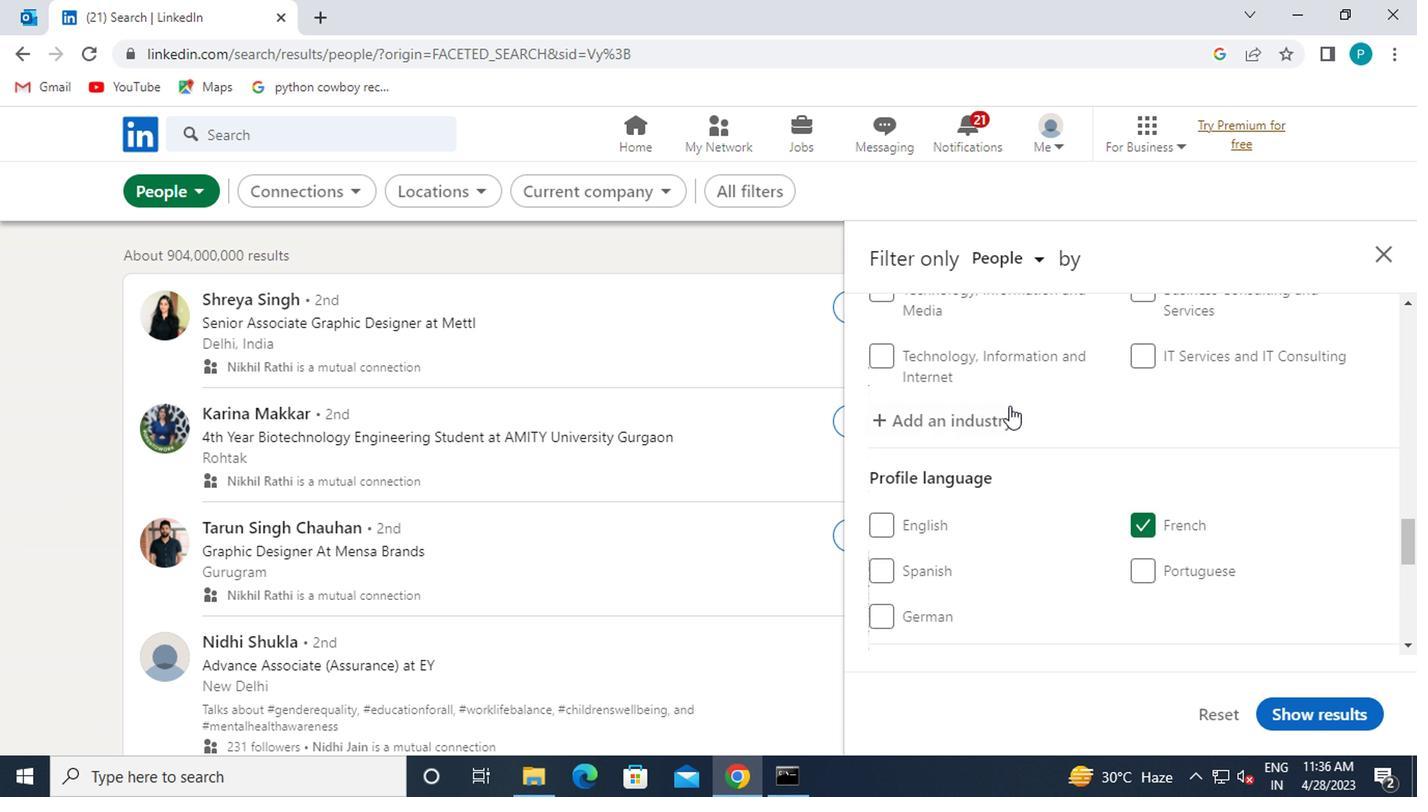 
Action: Mouse scrolled (1056, 427) with delta (0, -1)
Screenshot: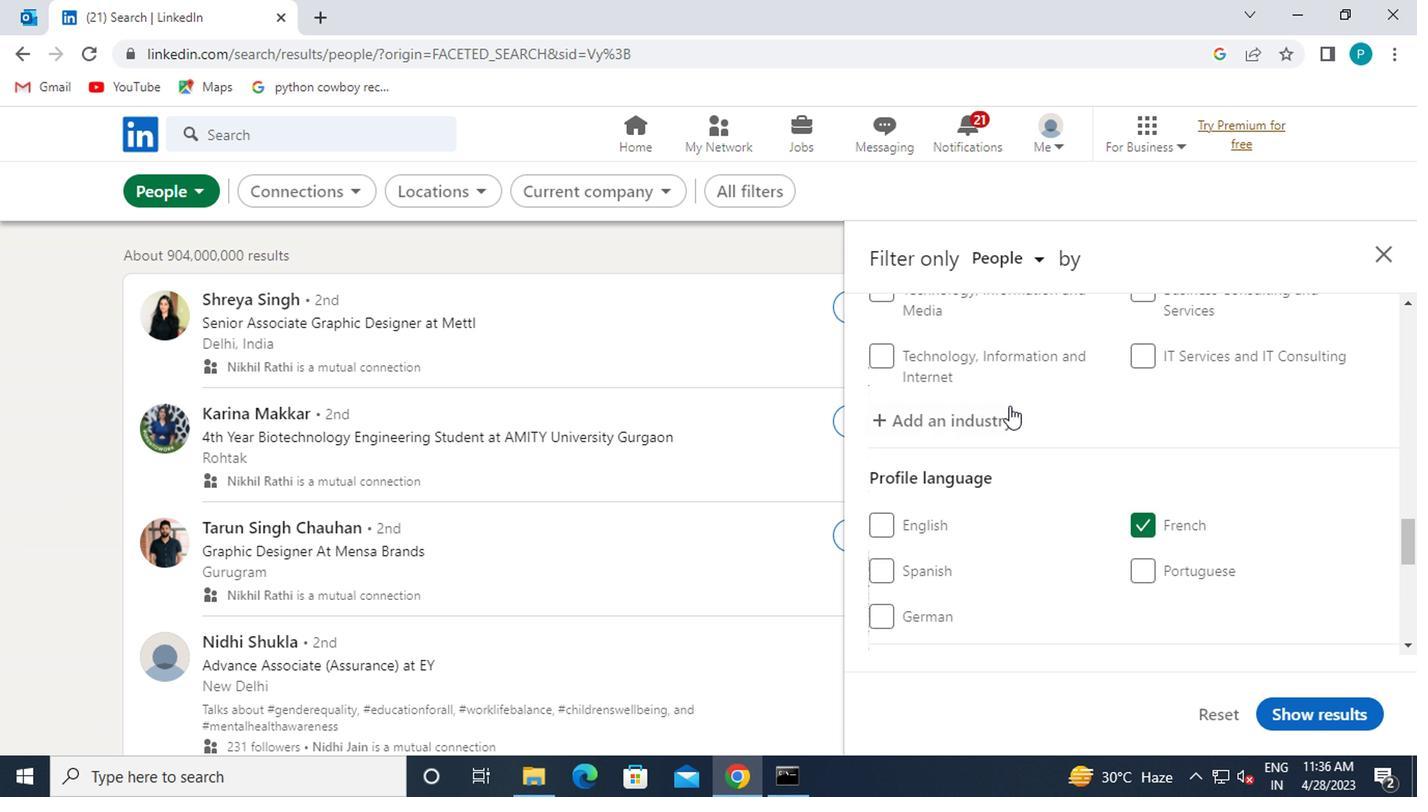 
Action: Mouse moved to (1058, 429)
Screenshot: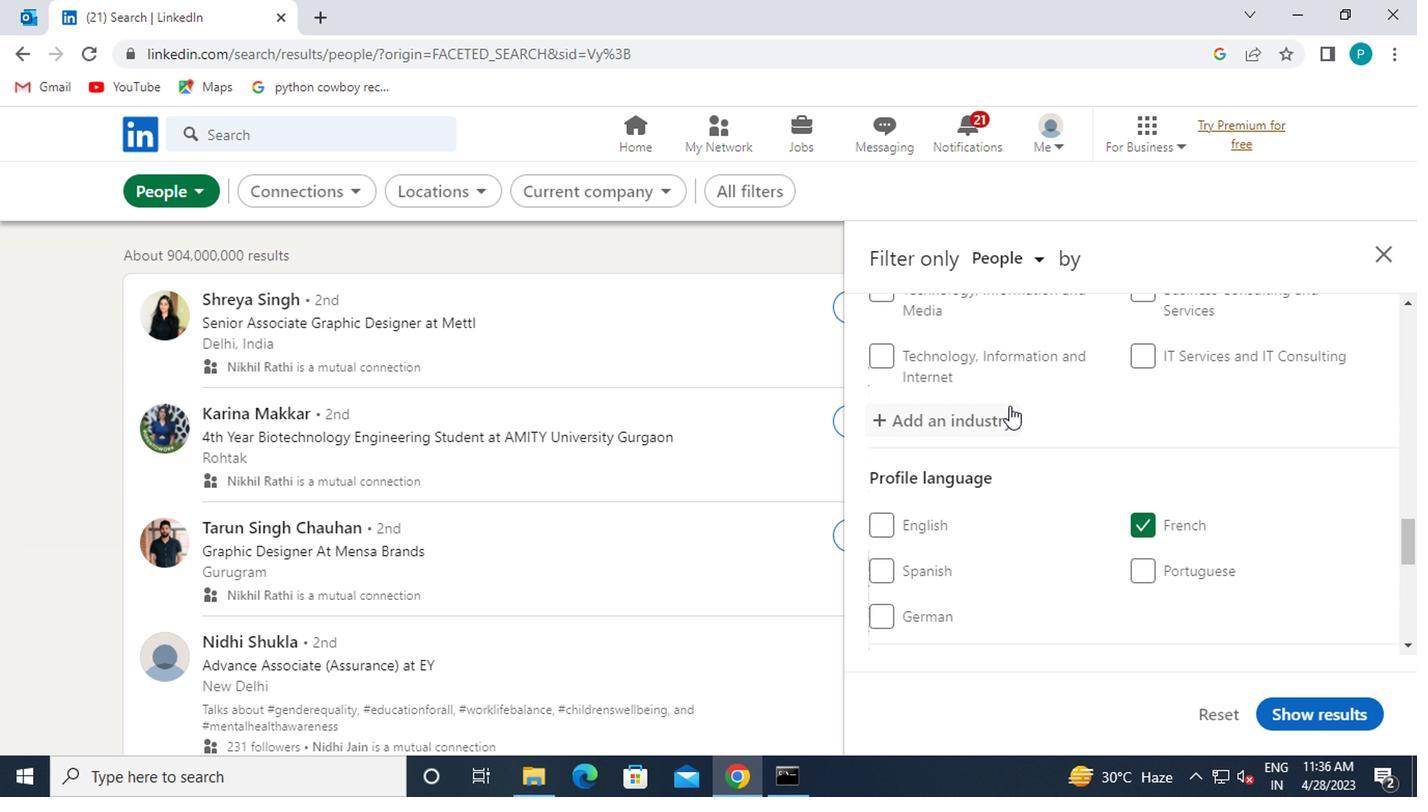 
Action: Mouse scrolled (1058, 429) with delta (0, 0)
Screenshot: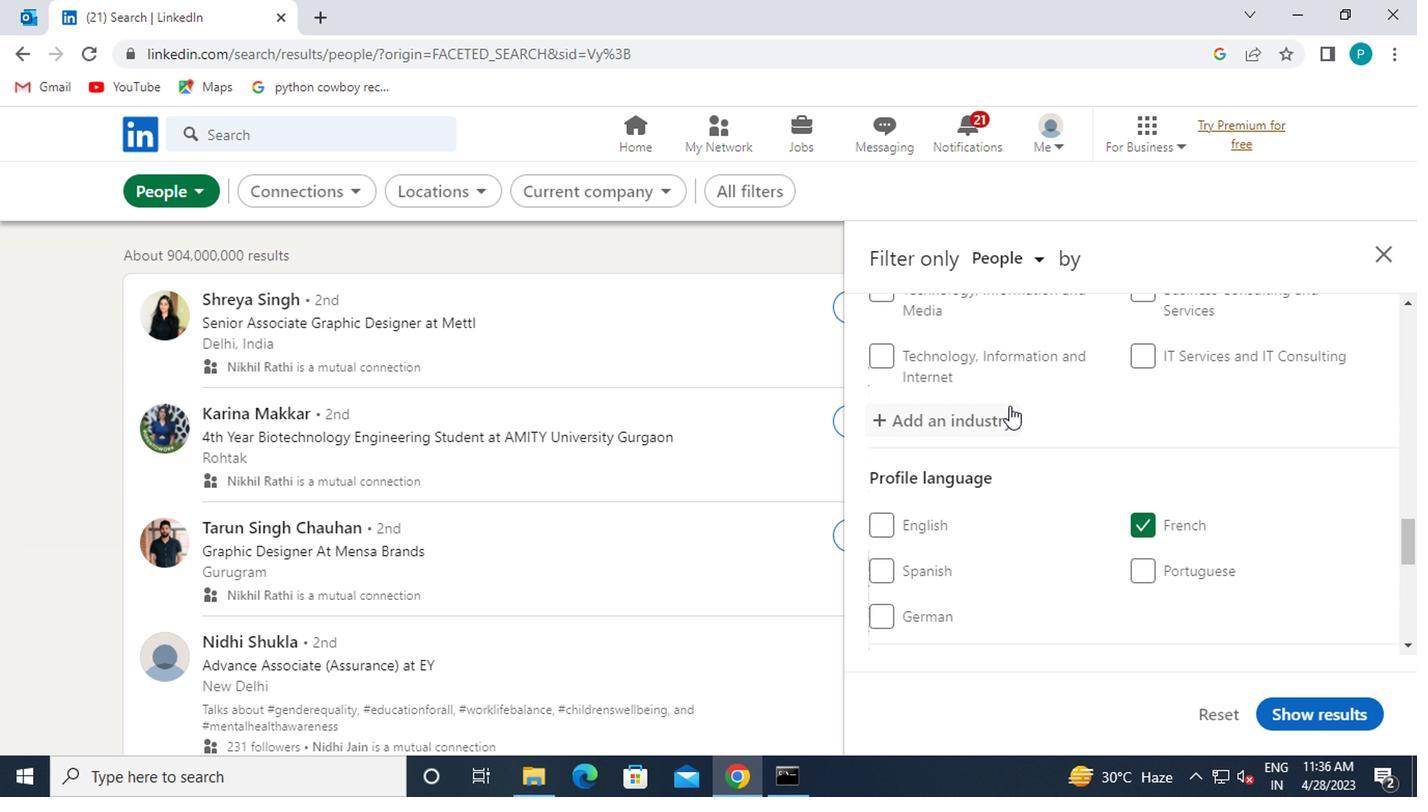 
Action: Mouse moved to (1062, 437)
Screenshot: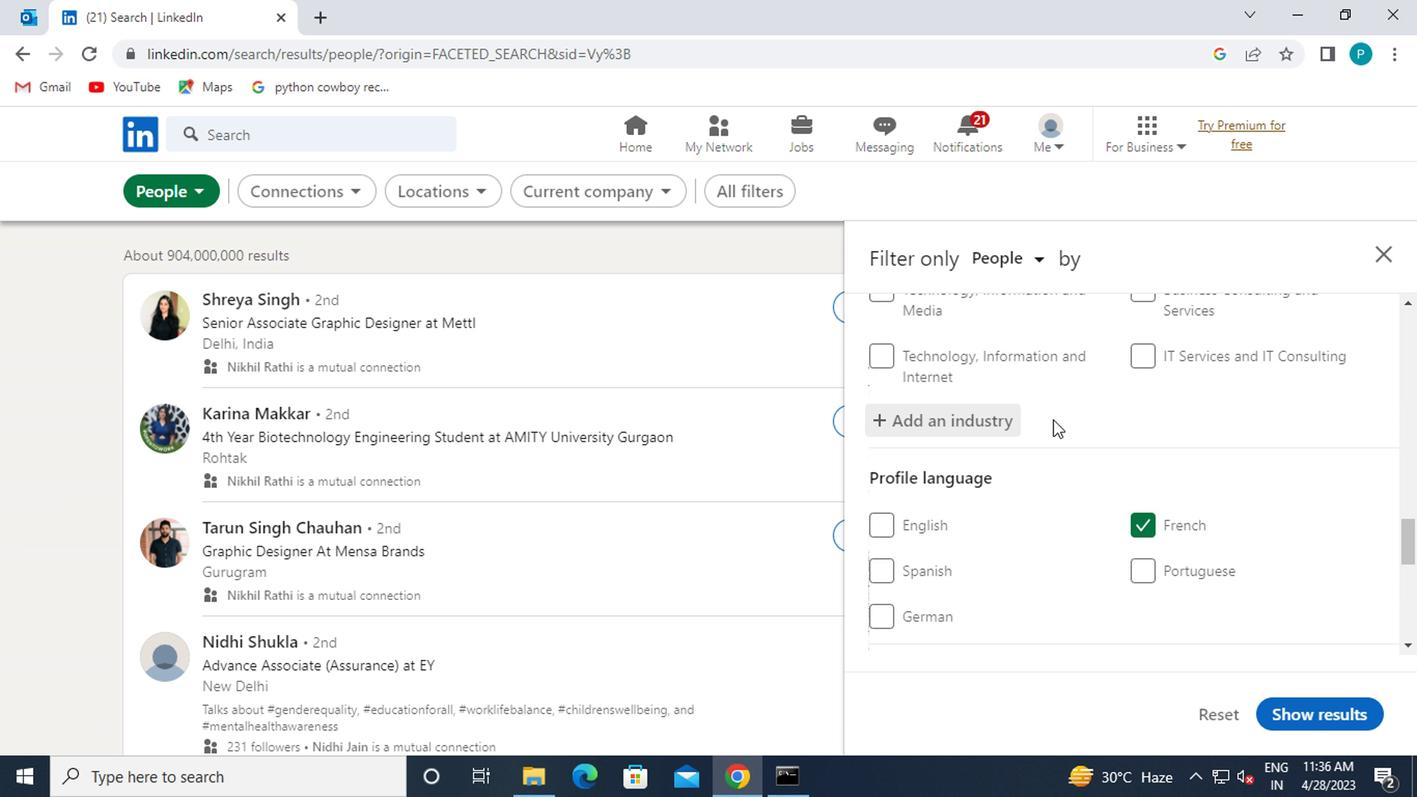
Action: Mouse scrolled (1062, 437) with delta (0, 0)
Screenshot: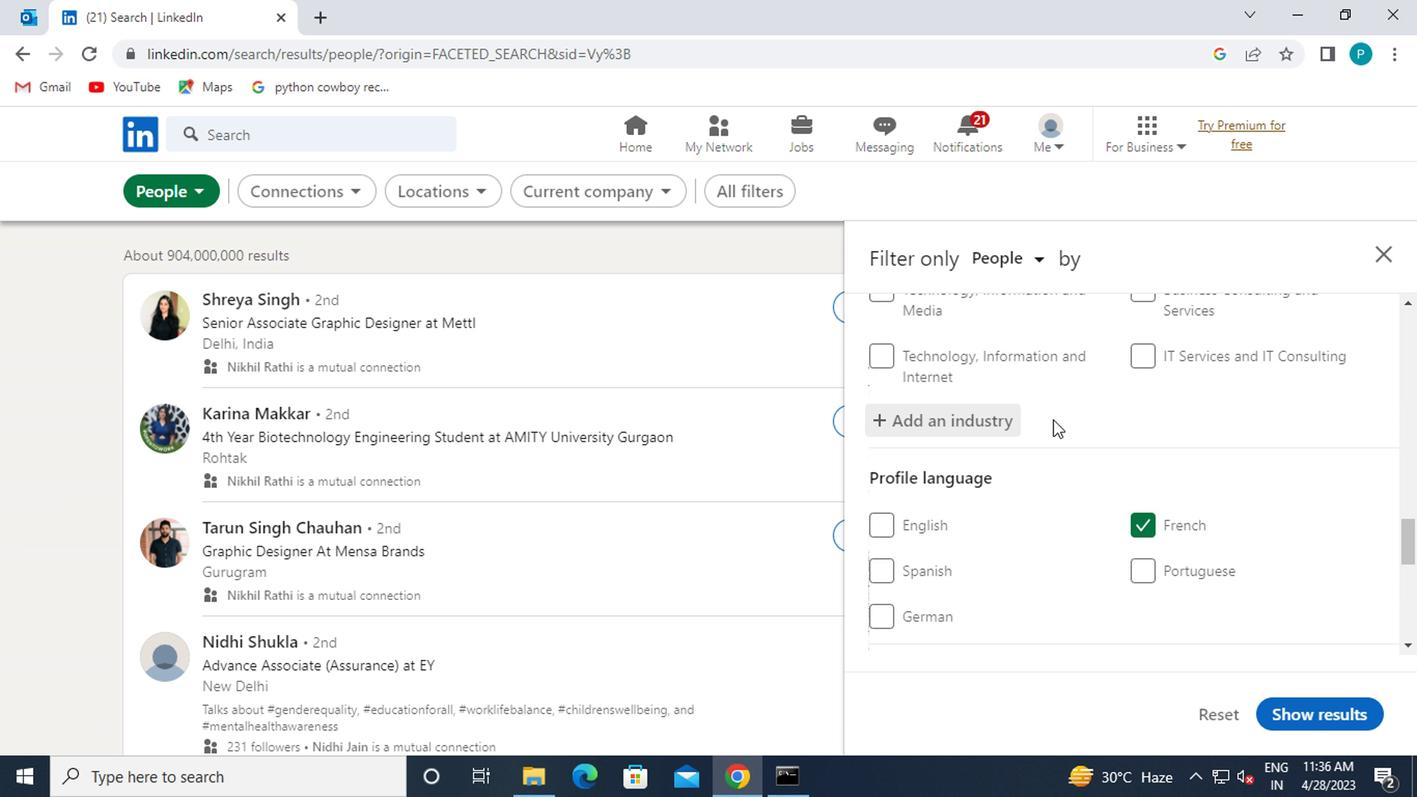 
Action: Mouse moved to (1167, 465)
Screenshot: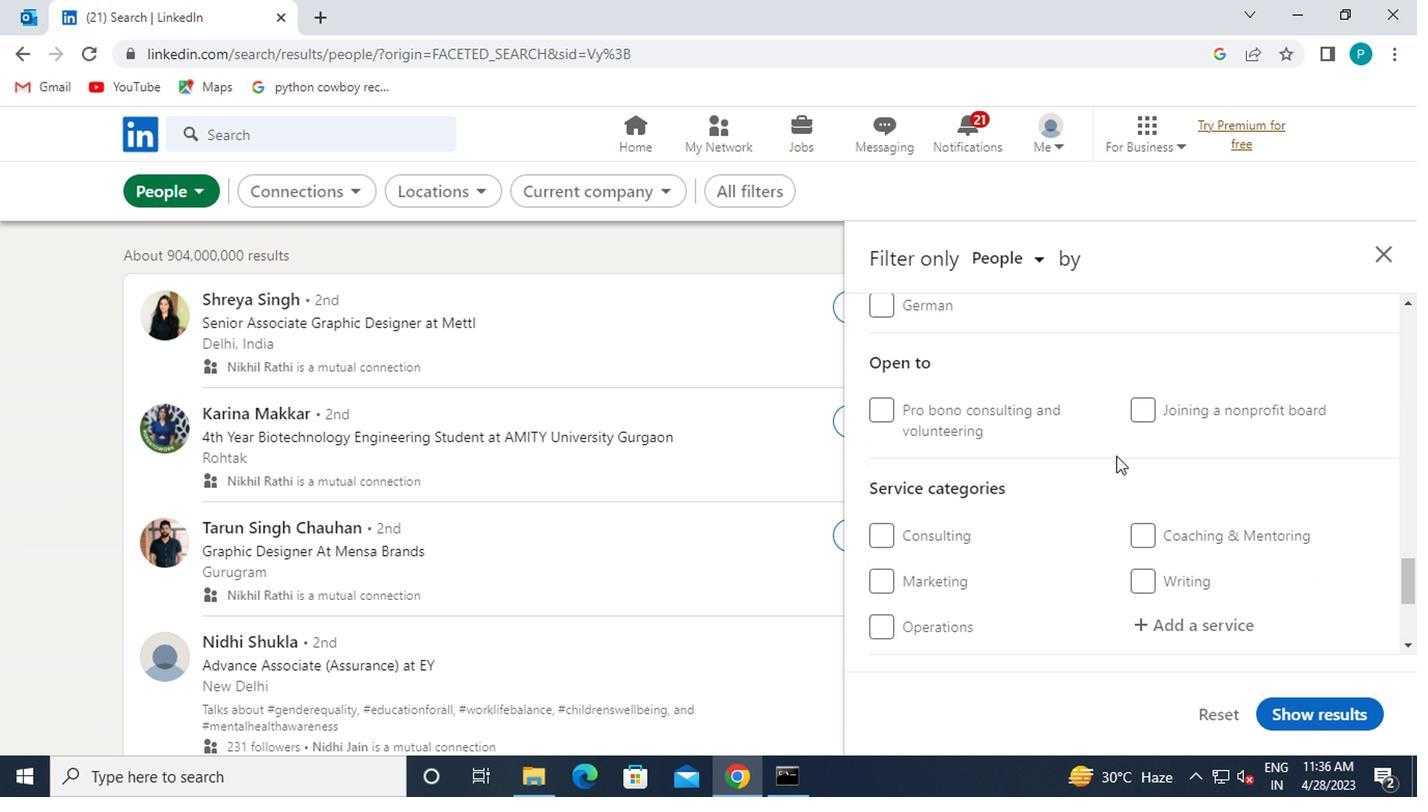 
Action: Mouse scrolled (1167, 465) with delta (0, 0)
Screenshot: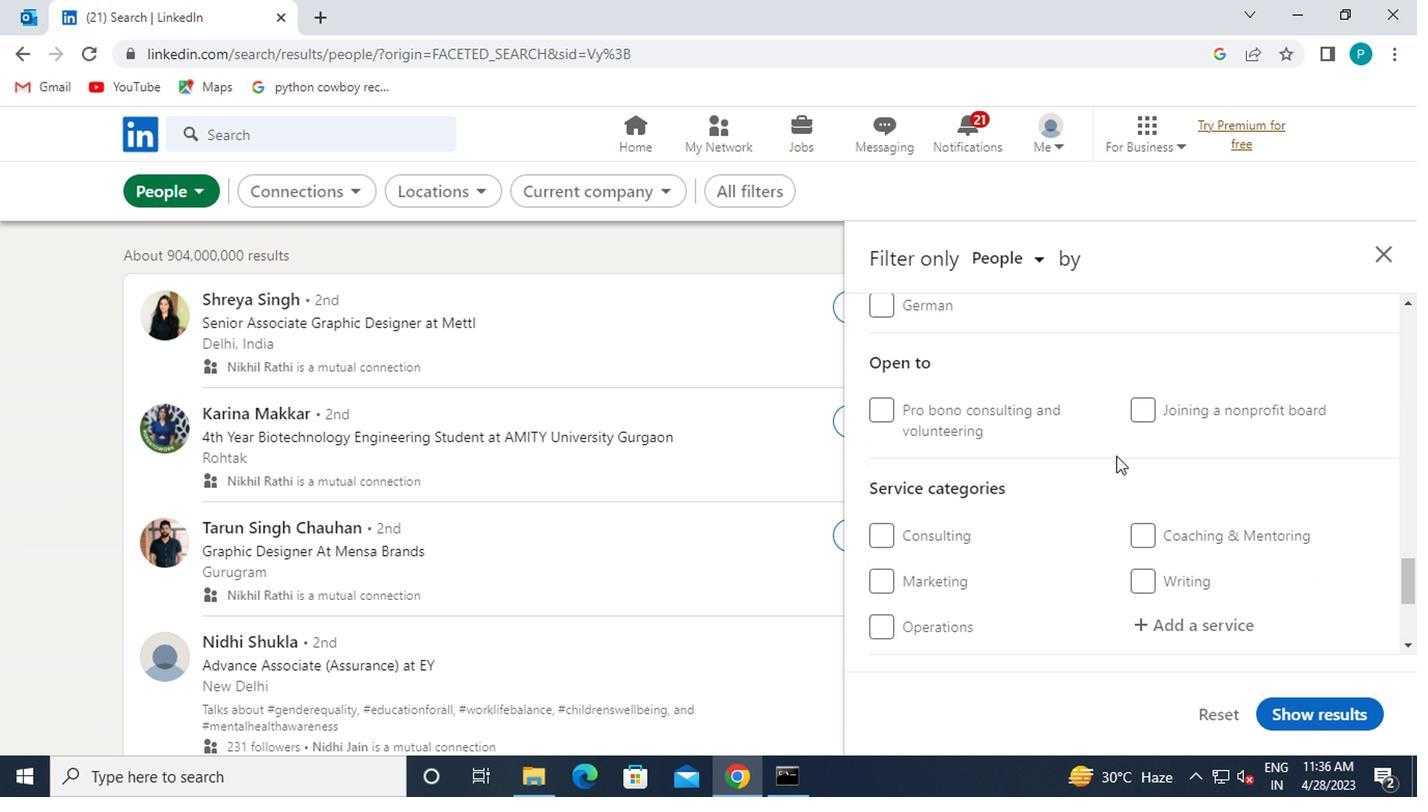 
Action: Mouse scrolled (1167, 465) with delta (0, 0)
Screenshot: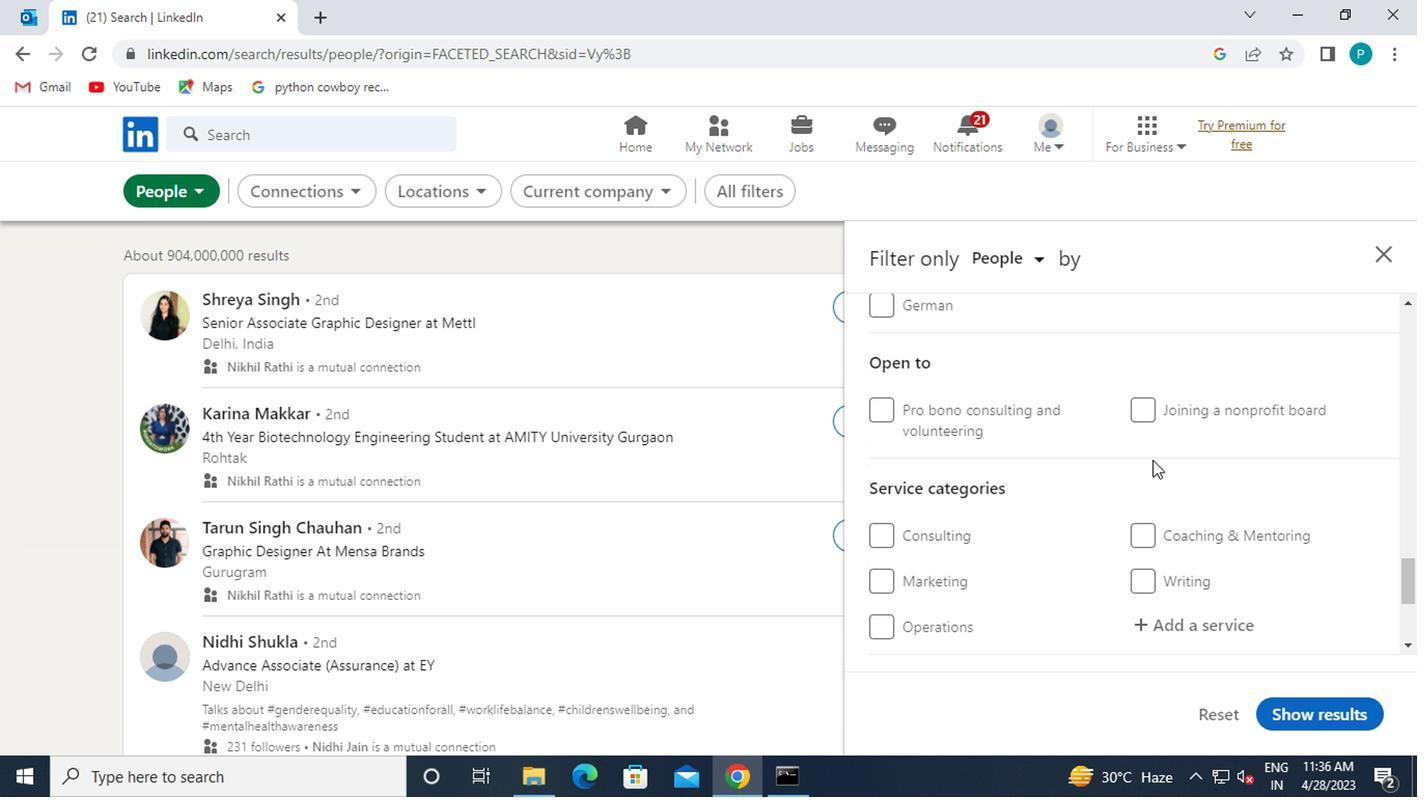 
Action: Mouse moved to (1147, 418)
Screenshot: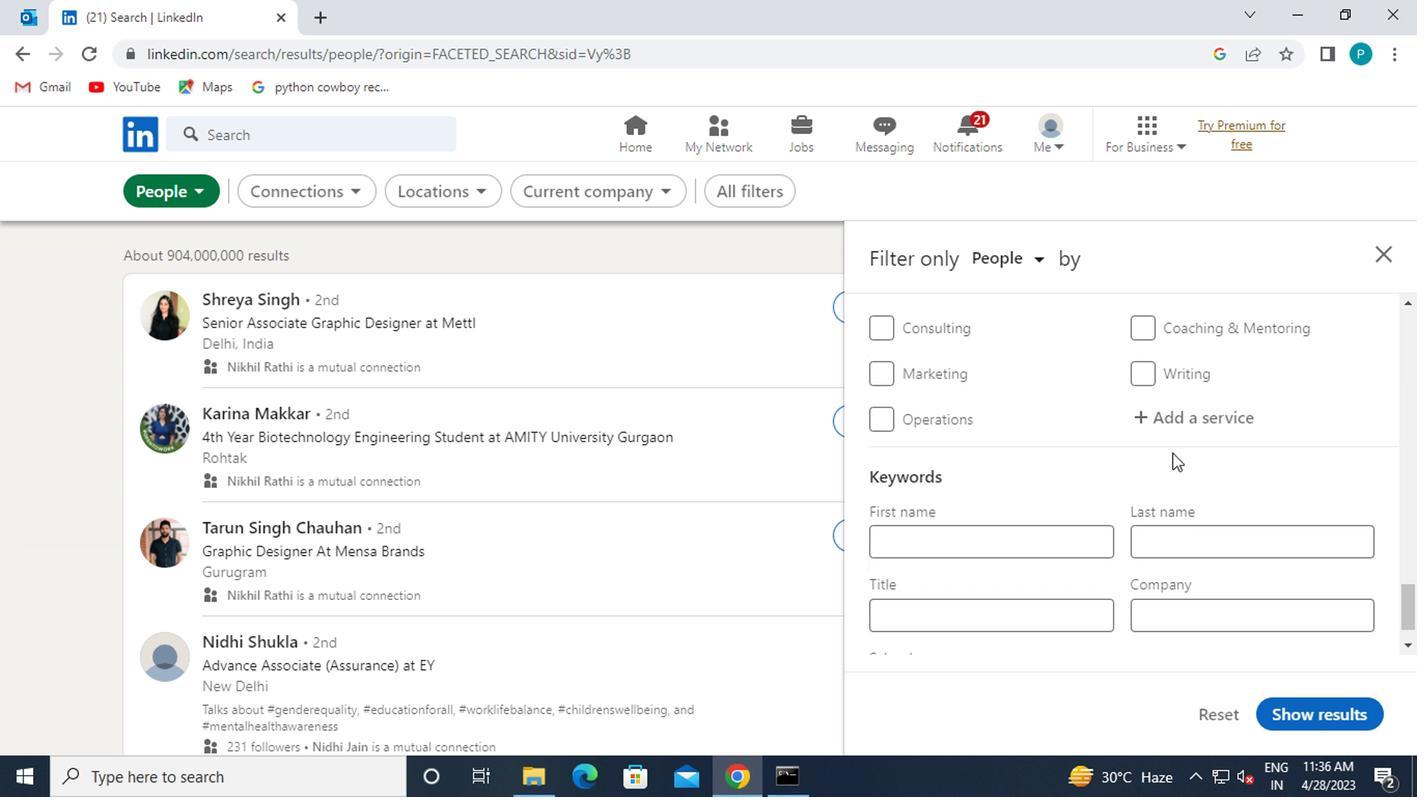 
Action: Mouse pressed left at (1147, 418)
Screenshot: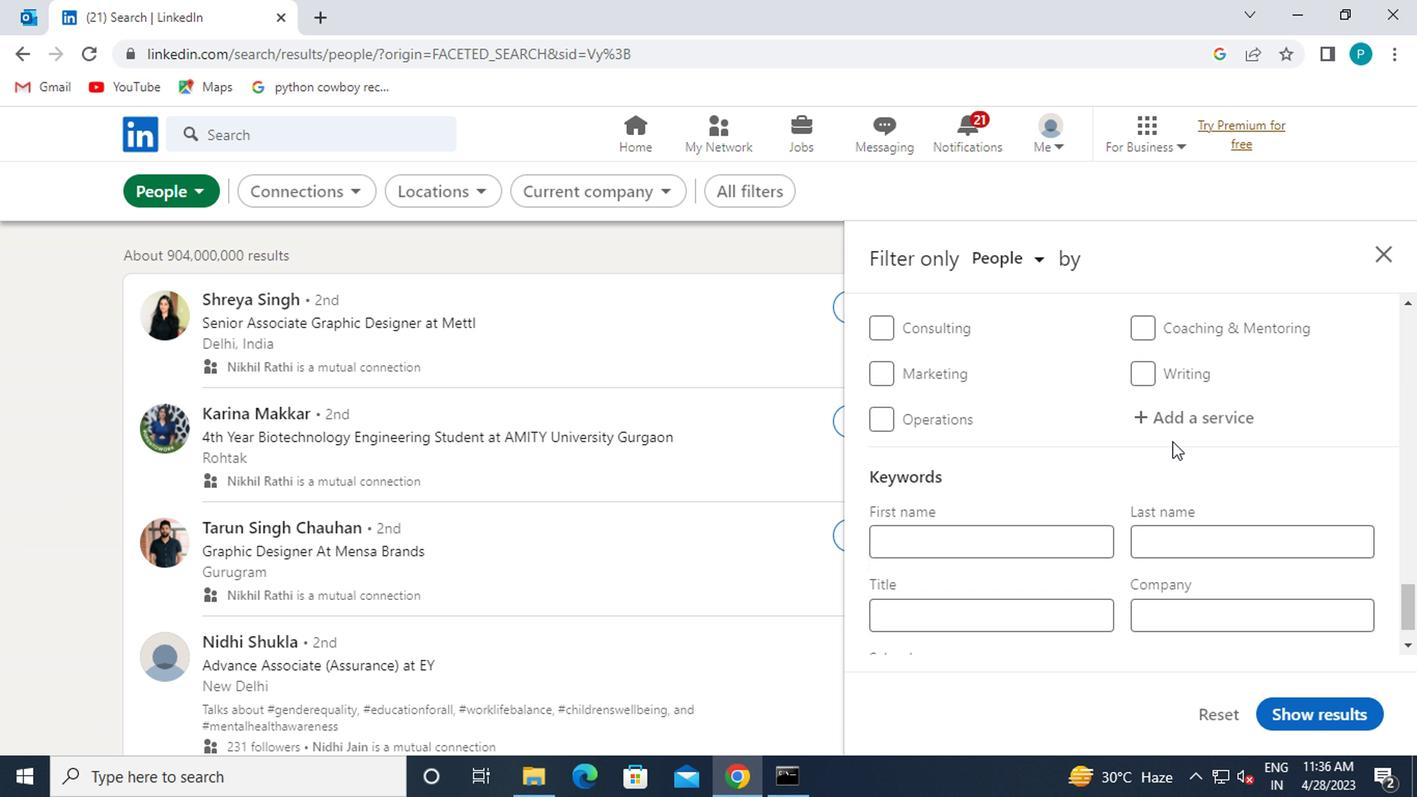 
Action: Mouse moved to (1183, 391)
Screenshot: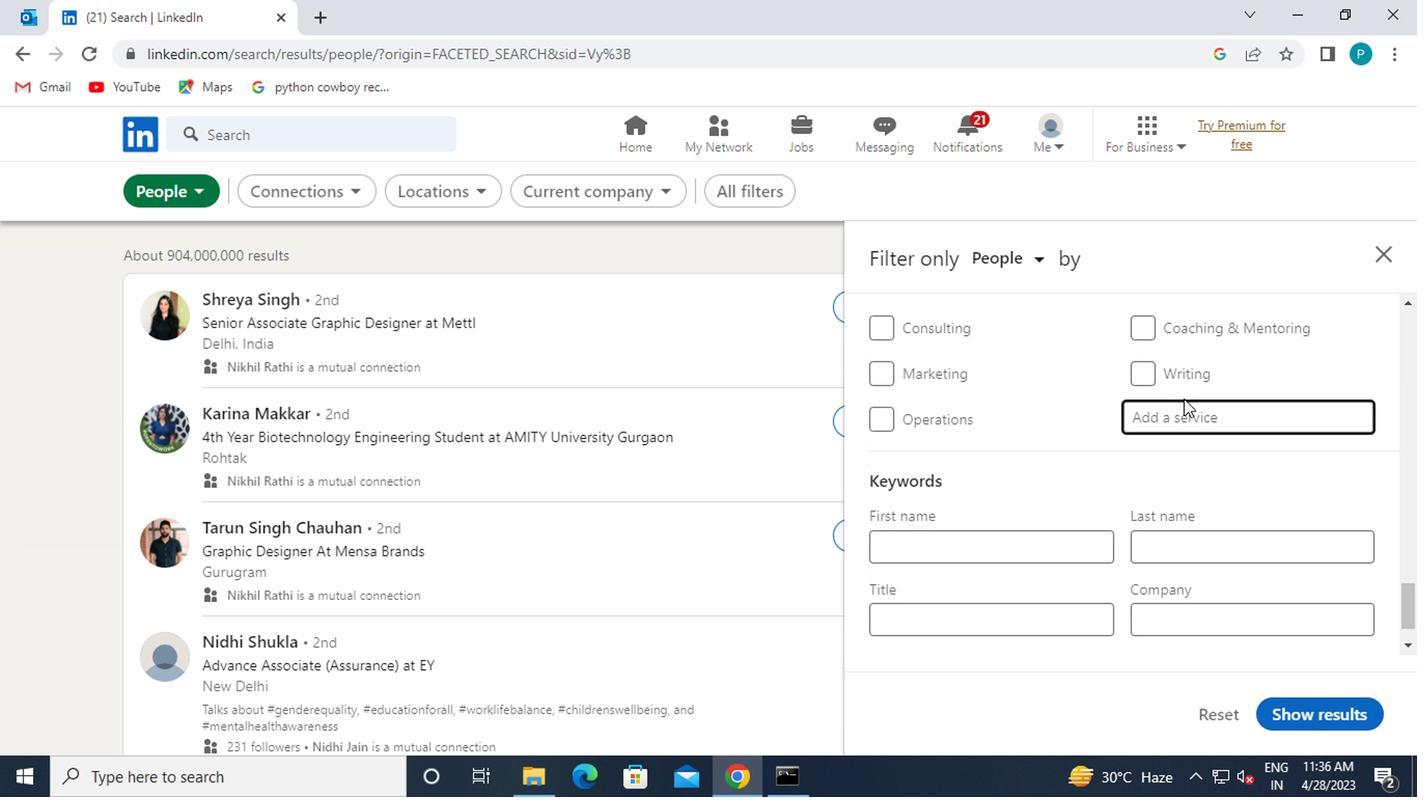 
Action: Key pressed <Key.caps_lock>B<Key.caps_lock>OOK
Screenshot: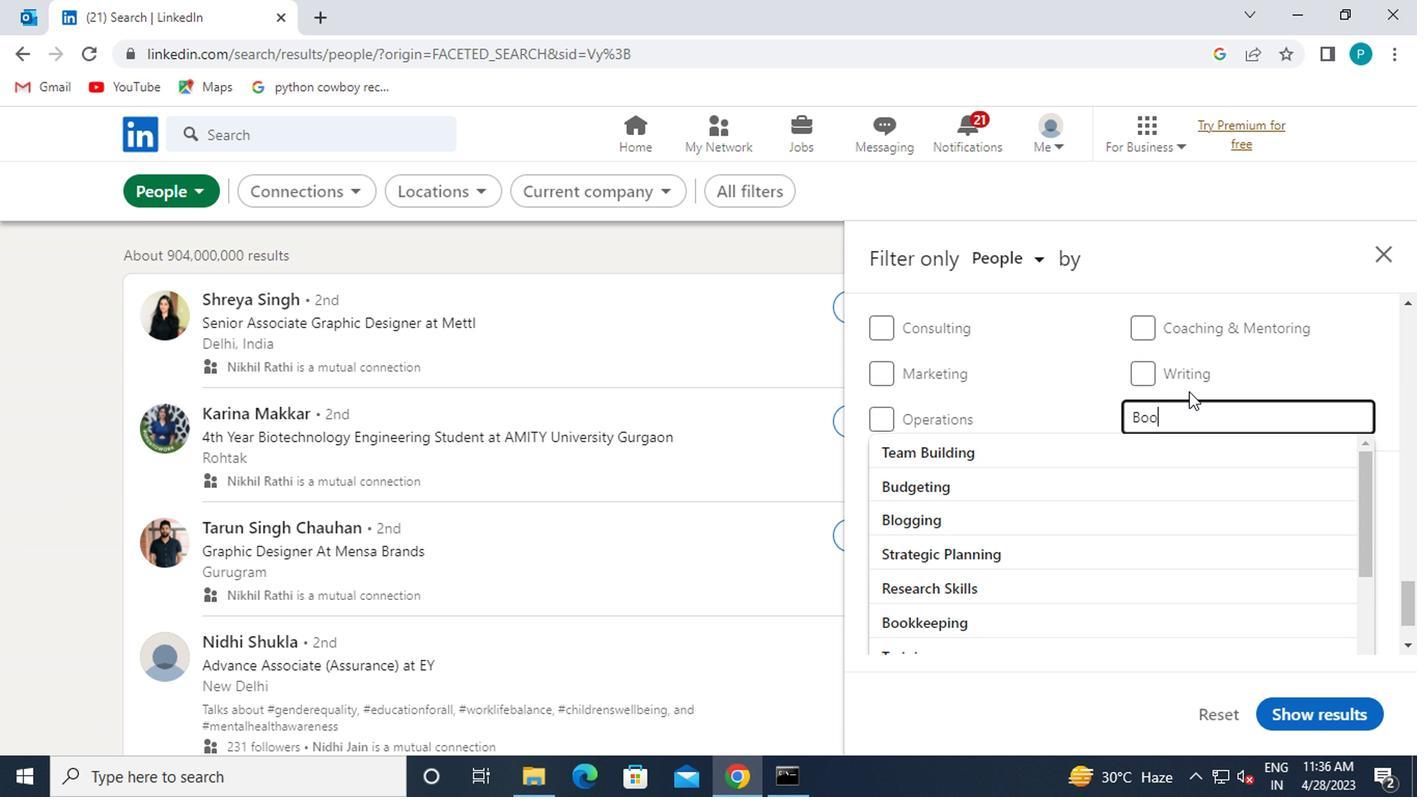 
Action: Mouse moved to (1140, 450)
Screenshot: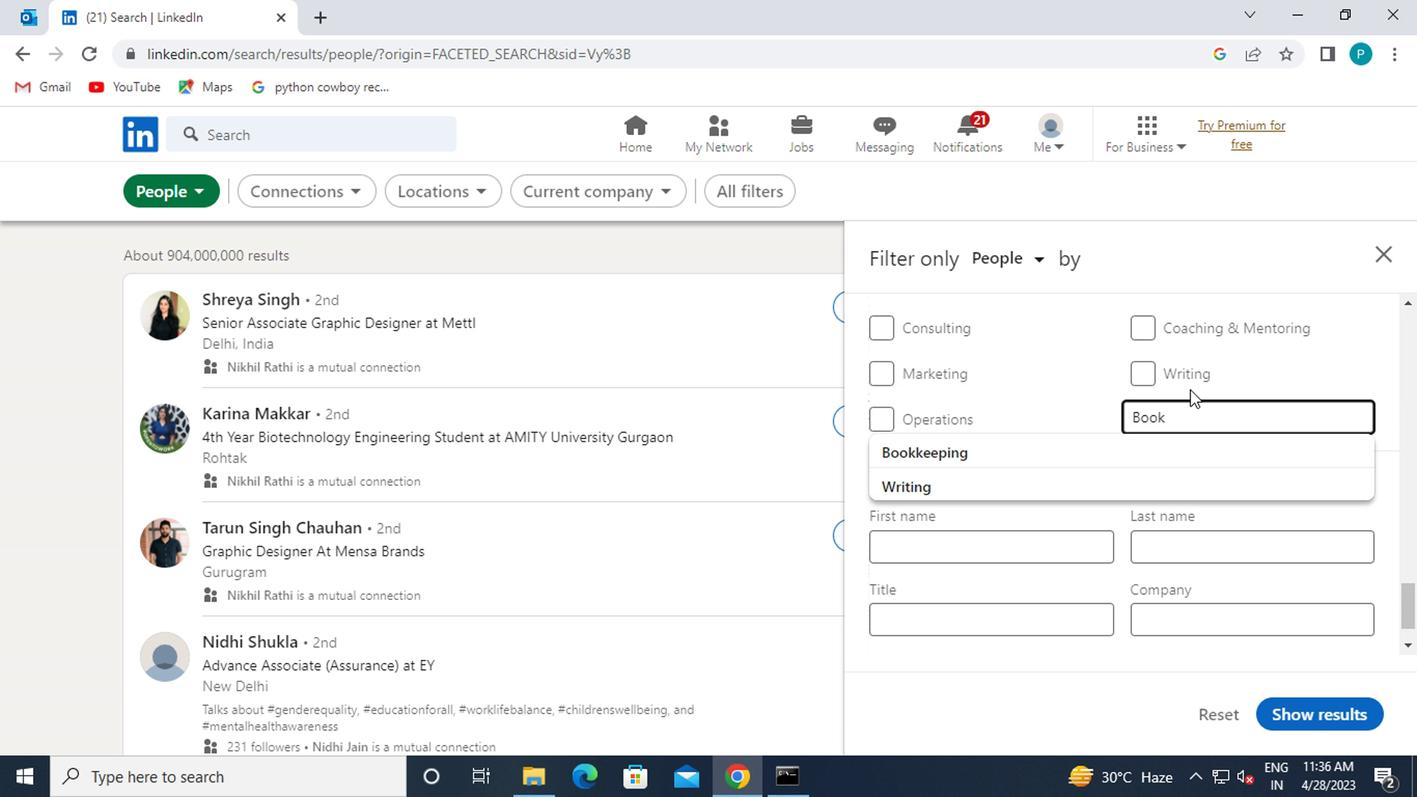 
Action: Mouse pressed left at (1140, 450)
Screenshot: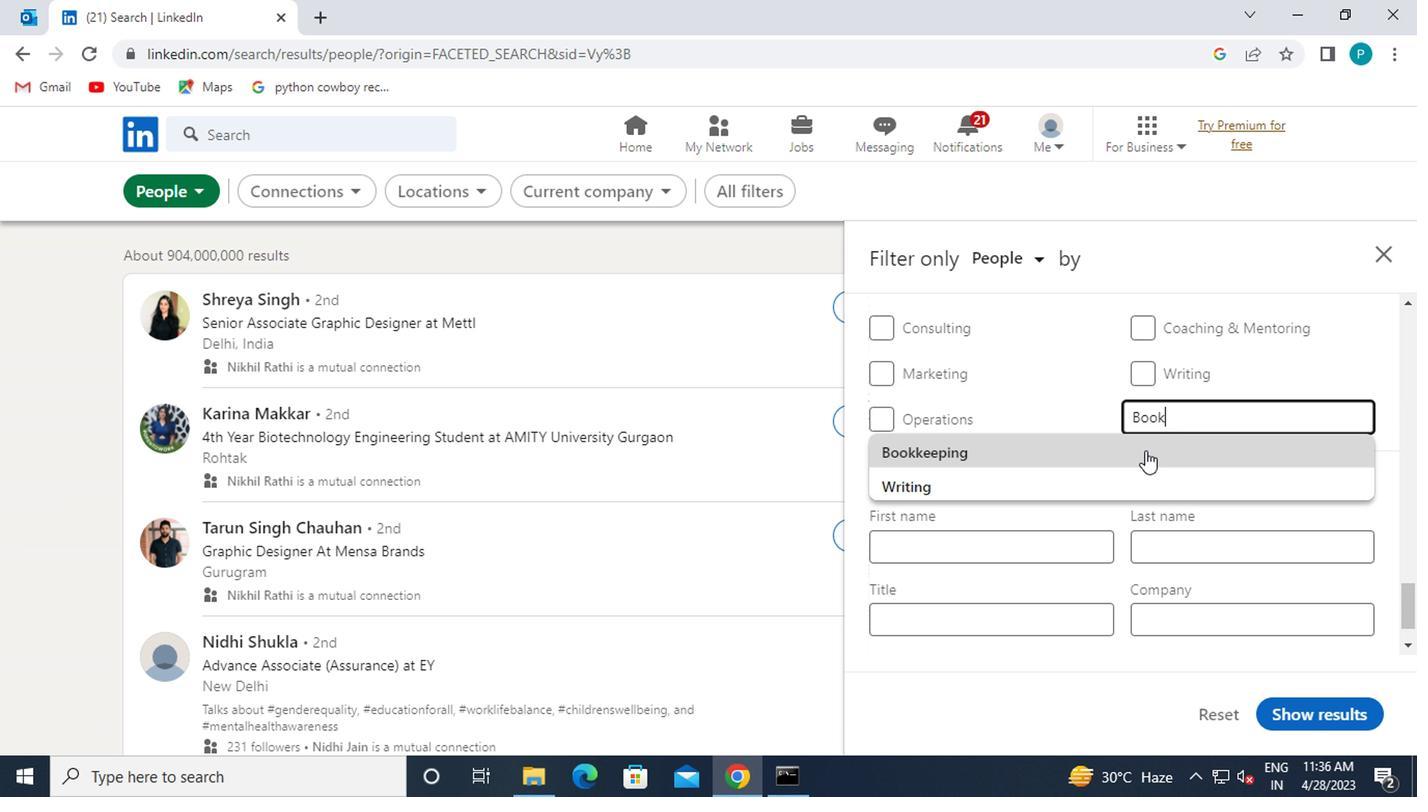 
Action: Mouse scrolled (1140, 449) with delta (0, 0)
Screenshot: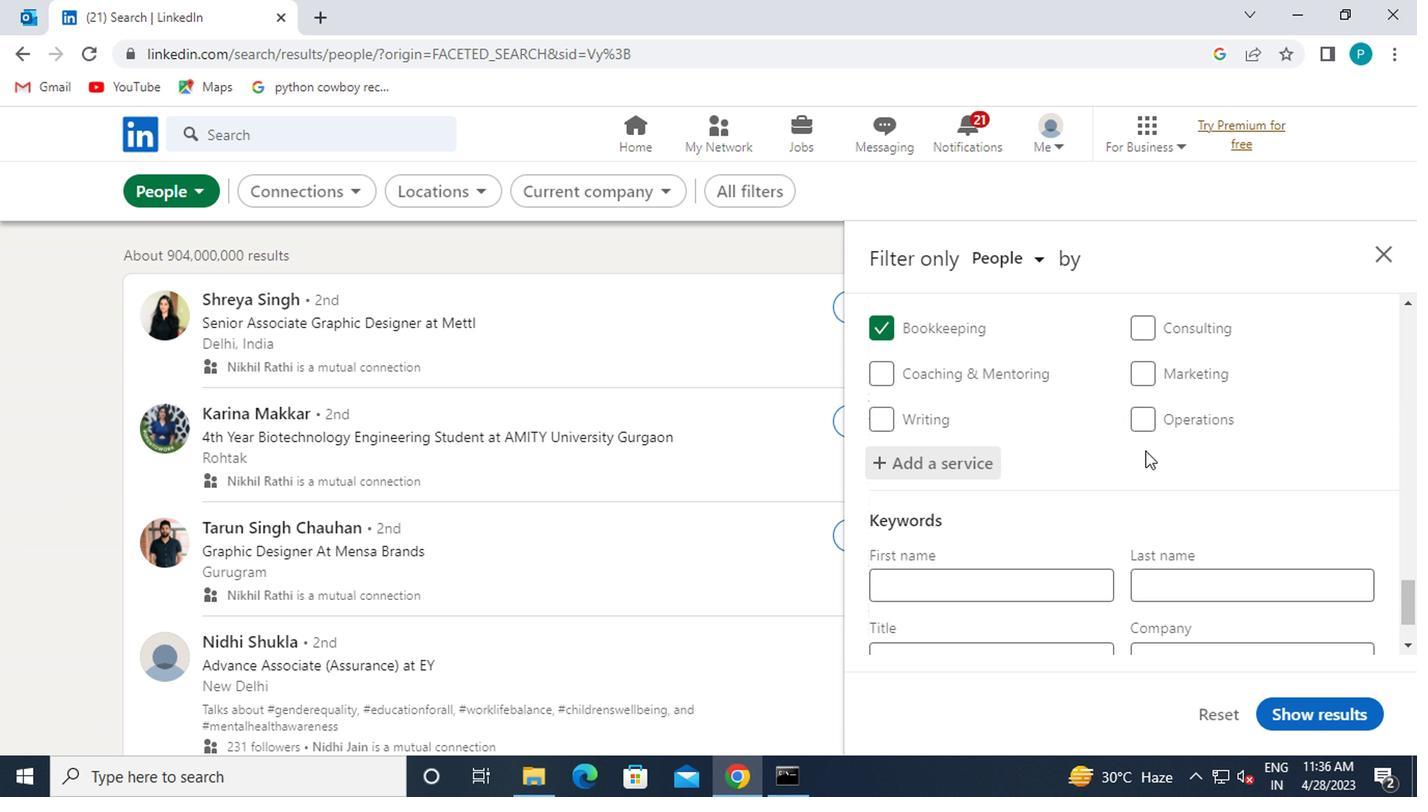 
Action: Mouse scrolled (1140, 449) with delta (0, 0)
Screenshot: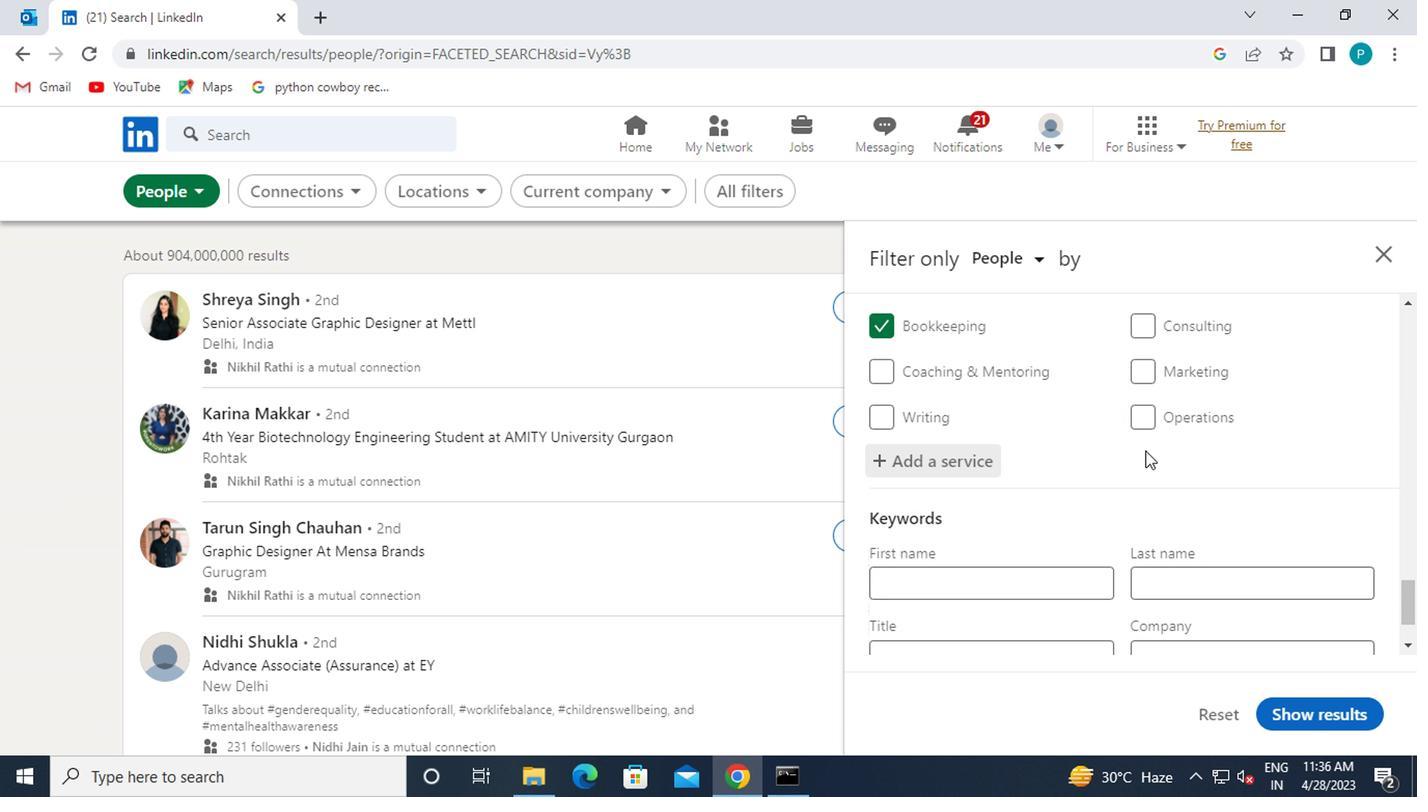 
Action: Mouse moved to (997, 558)
Screenshot: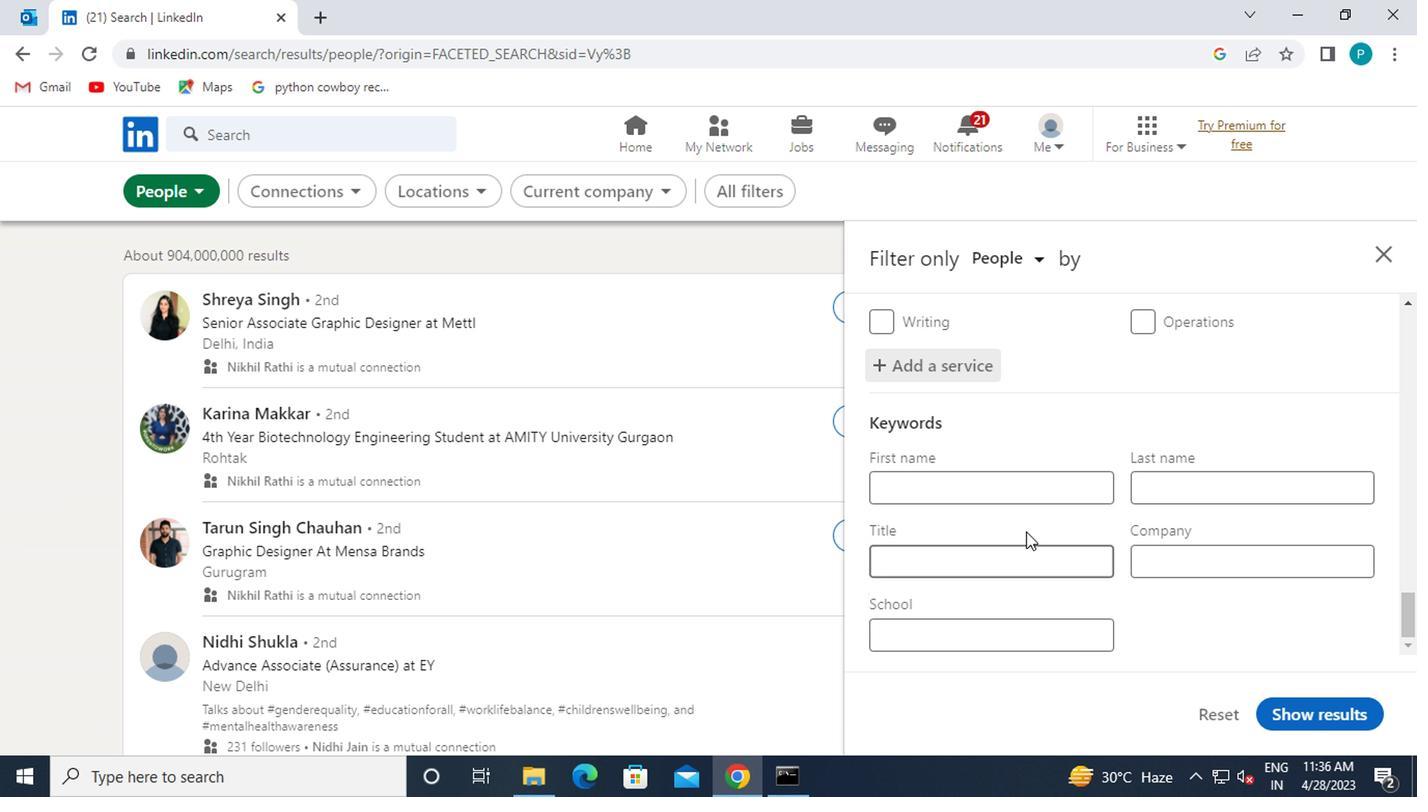 
Action: Mouse pressed left at (997, 558)
Screenshot: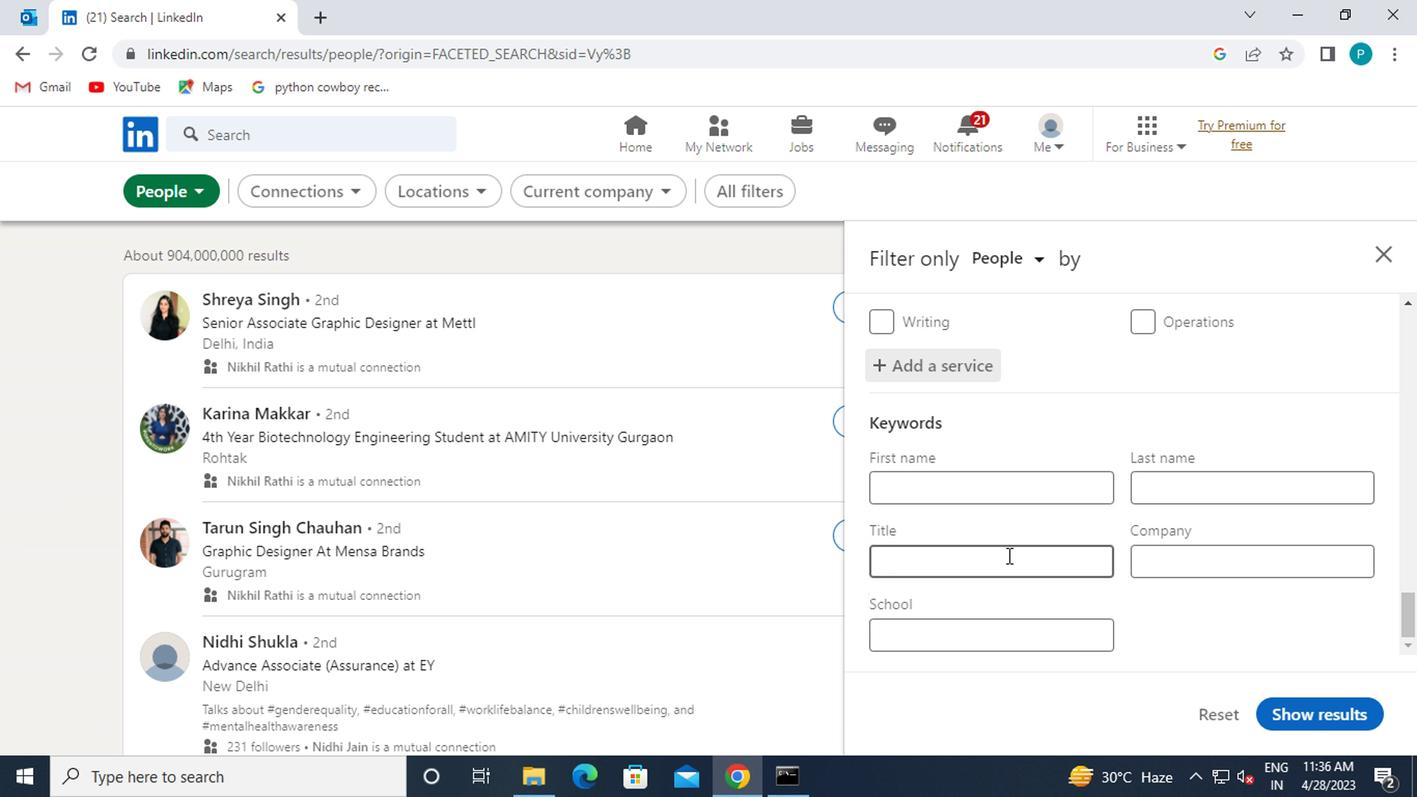 
Action: Mouse moved to (1010, 554)
Screenshot: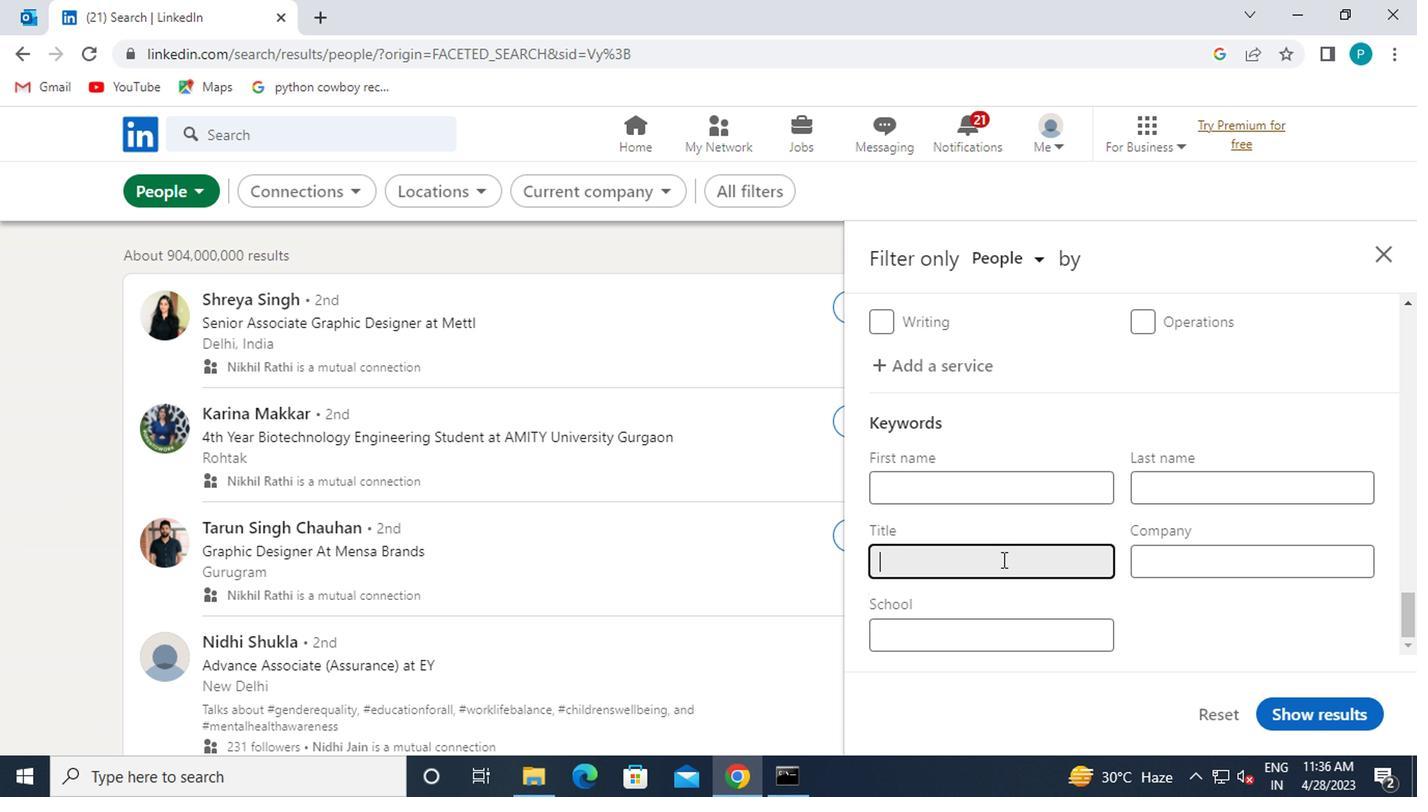
Action: Key pressed E<Key.caps_lock>C<Key.caps_lock>OMMERCE<Key.space><Key.caps_lock>M<Key.caps_lock>ARKETING<Key.space><Key.caps_lock>S<Key.caps_lock>PECIALIST
Screenshot: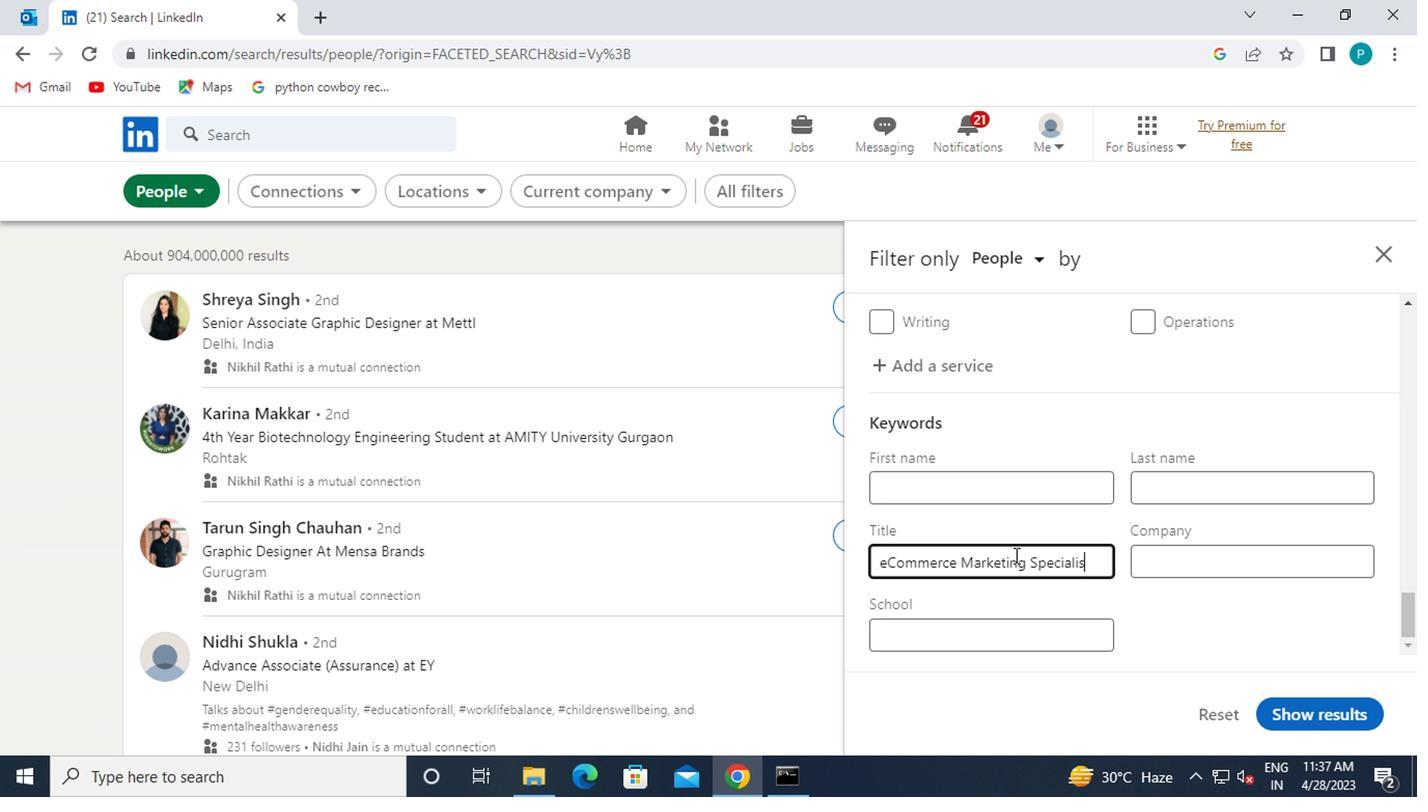 
Action: Mouse moved to (1292, 700)
Screenshot: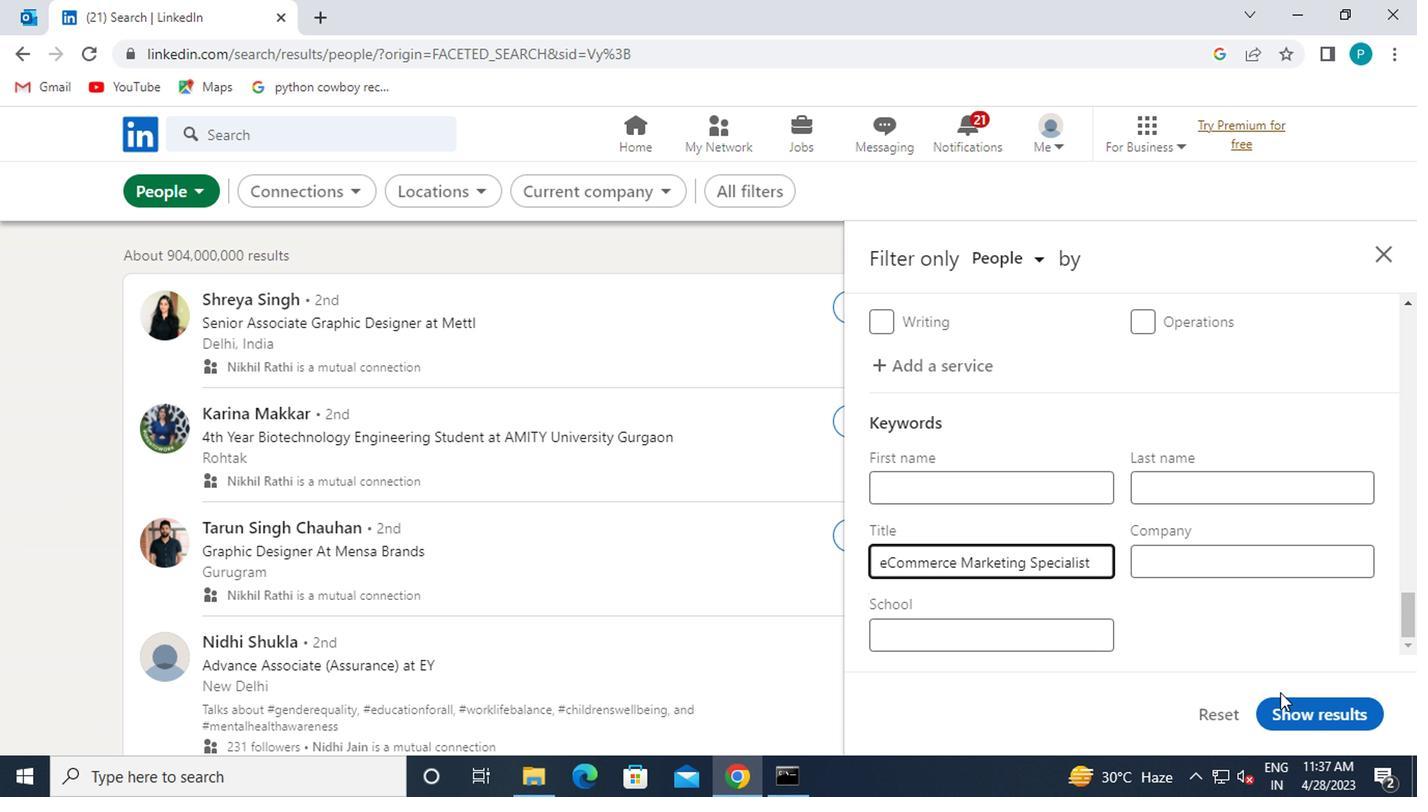 
Action: Mouse pressed left at (1292, 700)
Screenshot: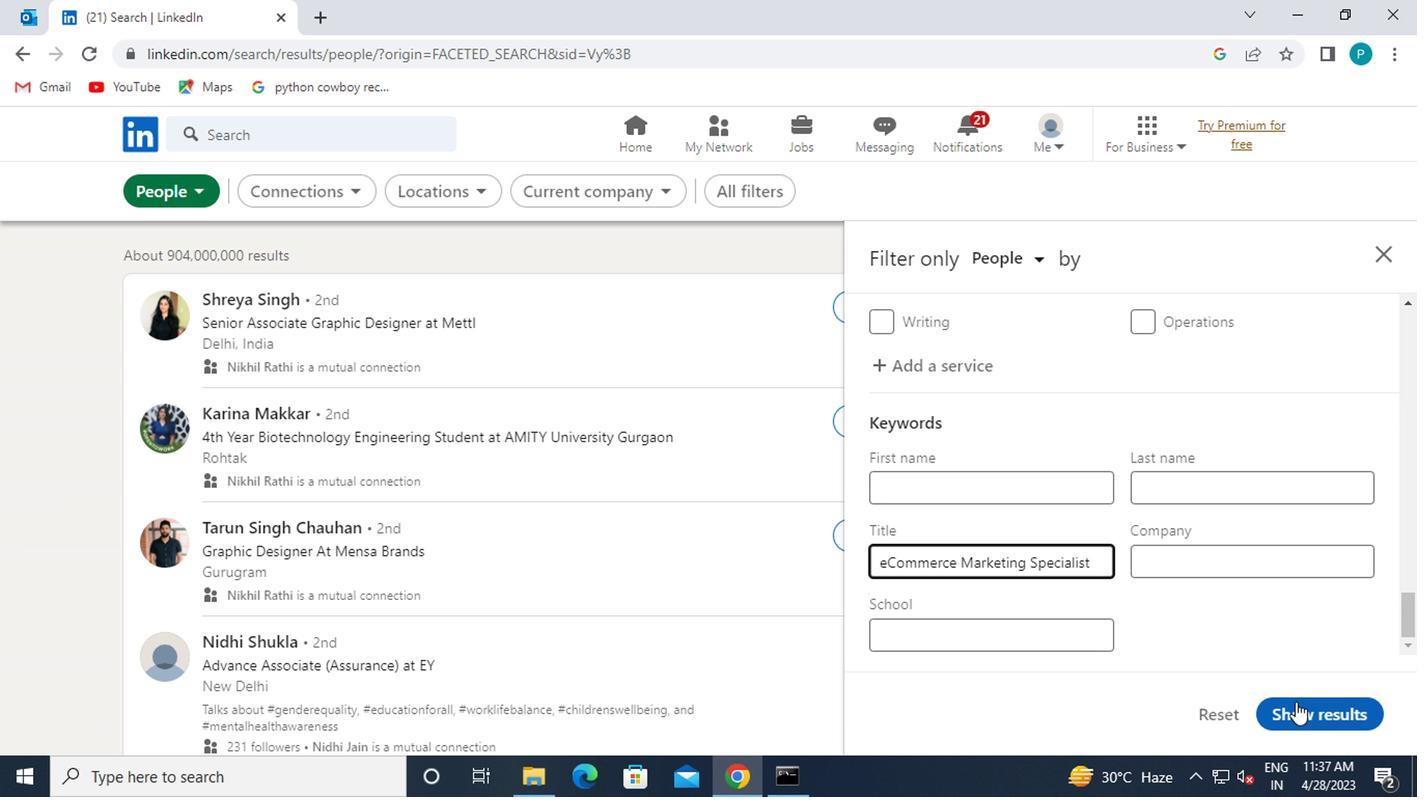 
Action: Mouse moved to (1296, 684)
Screenshot: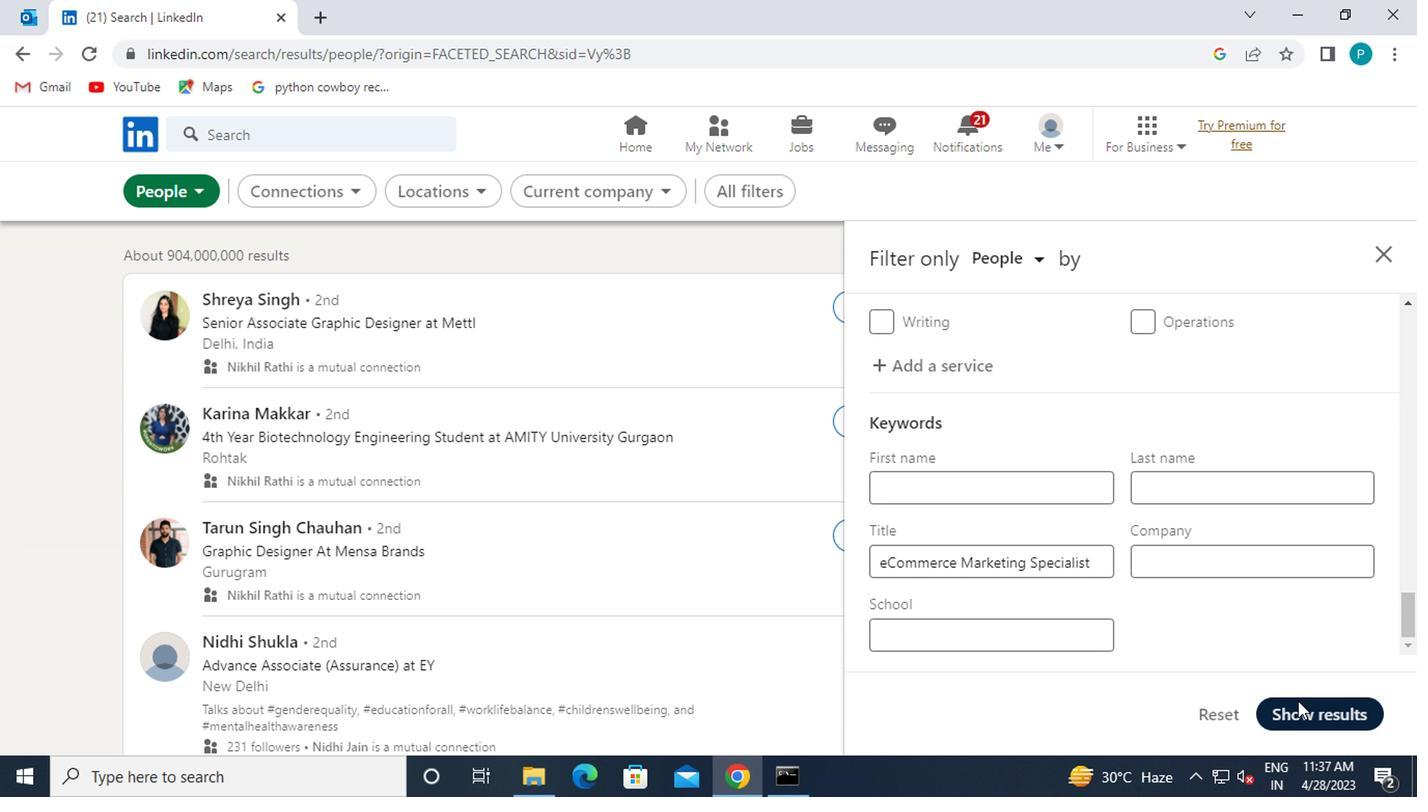 
